 Task: Buy 2 Trunks & Shorts of size Medium for Baby Boys from Clothing section under best seller category for shipping address: Daniel Baker, 4285 Crim Lane, Underhill, Vermont 05489, Cell Number 9377427970. Pay from credit card ending with 2005, CVV 3321
Action: Mouse moved to (229, 67)
Screenshot: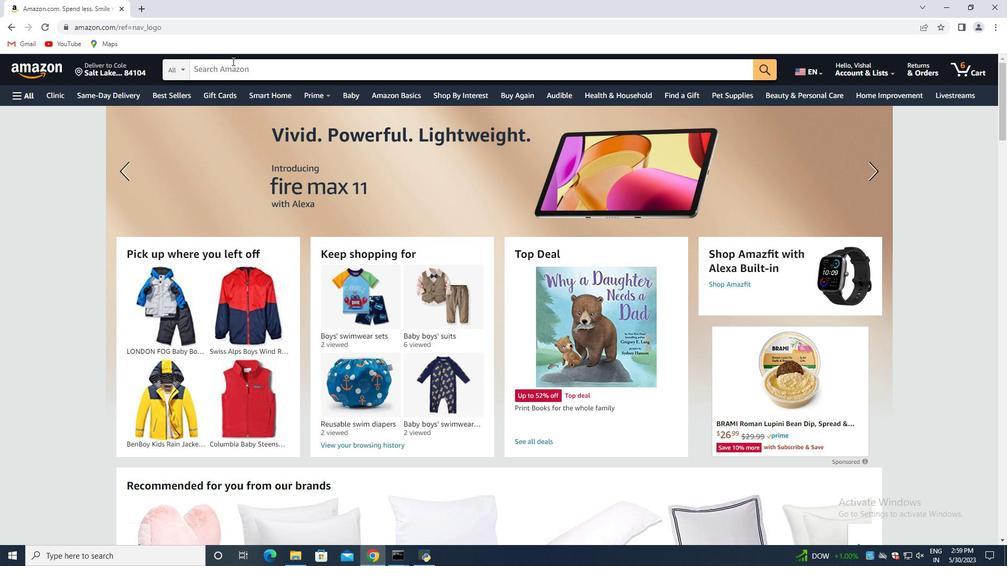 
Action: Mouse pressed left at (229, 67)
Screenshot: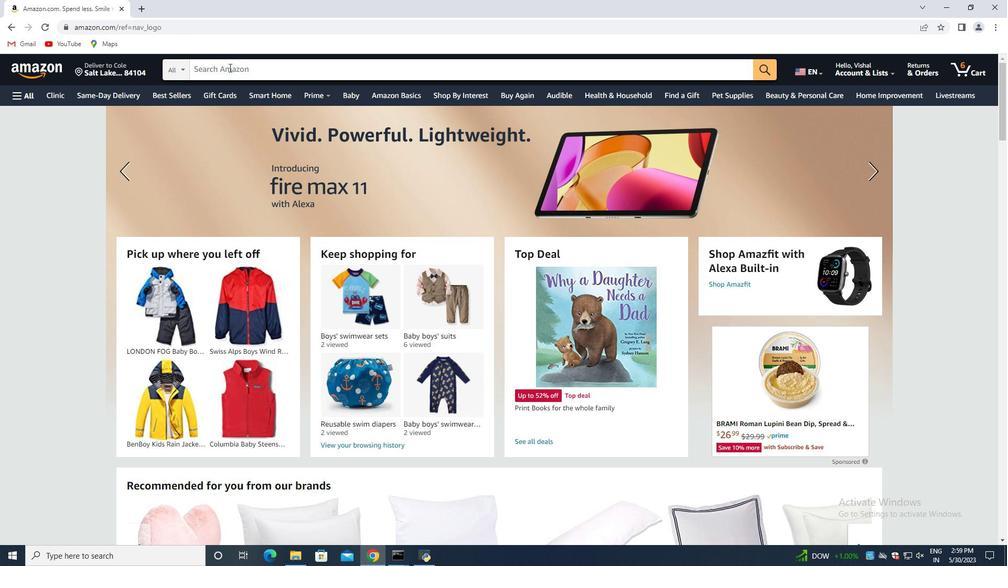 
Action: Key pressed <Key.shift>Trunks<Key.space><Key.shift>&<Key.space><Key.backspace><Key.space><Key.shift>Shorts<Key.space>of<Key.space><Key.shift>size<Key.space><Key.shift>Medium<Key.space>for<Key.space><Key.shift>Baby<Key.space><Key.shift>Boys<Key.enter>
Screenshot: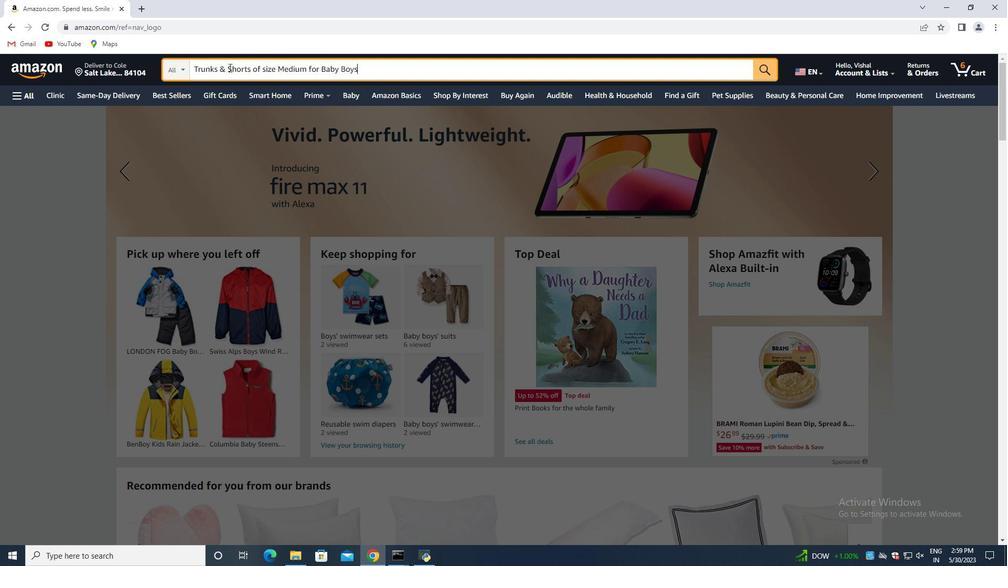 
Action: Mouse moved to (230, 188)
Screenshot: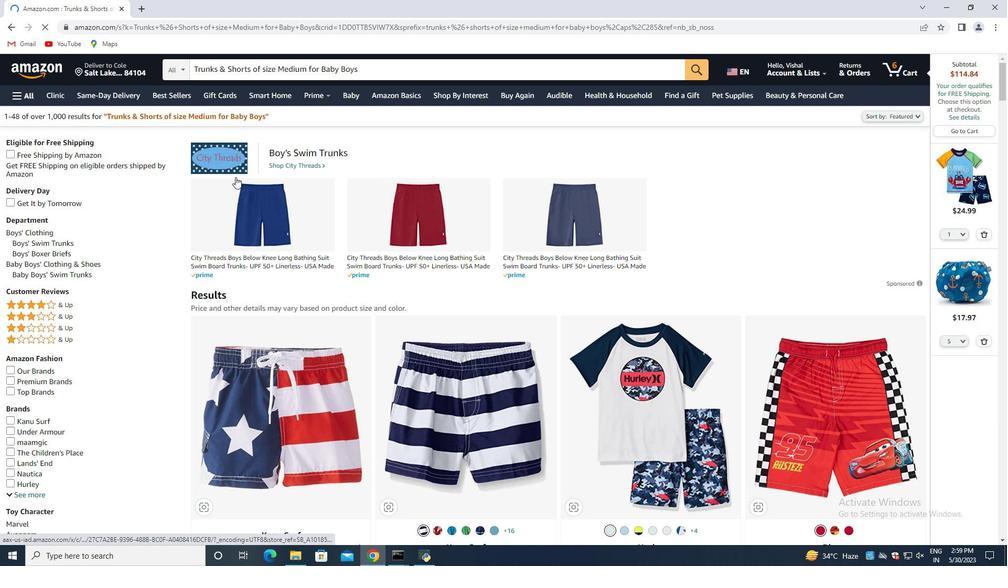 
Action: Mouse scrolled (230, 187) with delta (0, 0)
Screenshot: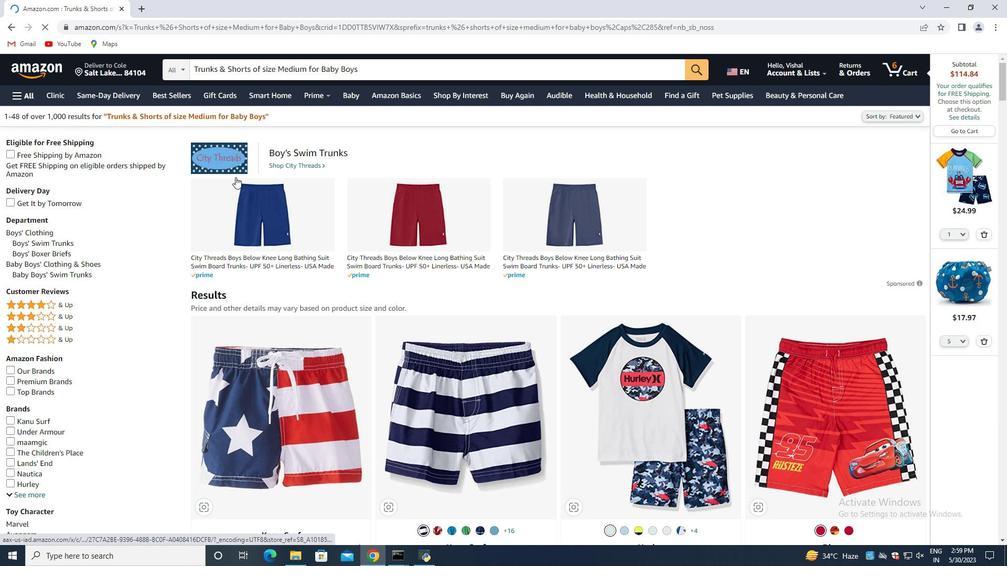 
Action: Mouse moved to (229, 196)
Screenshot: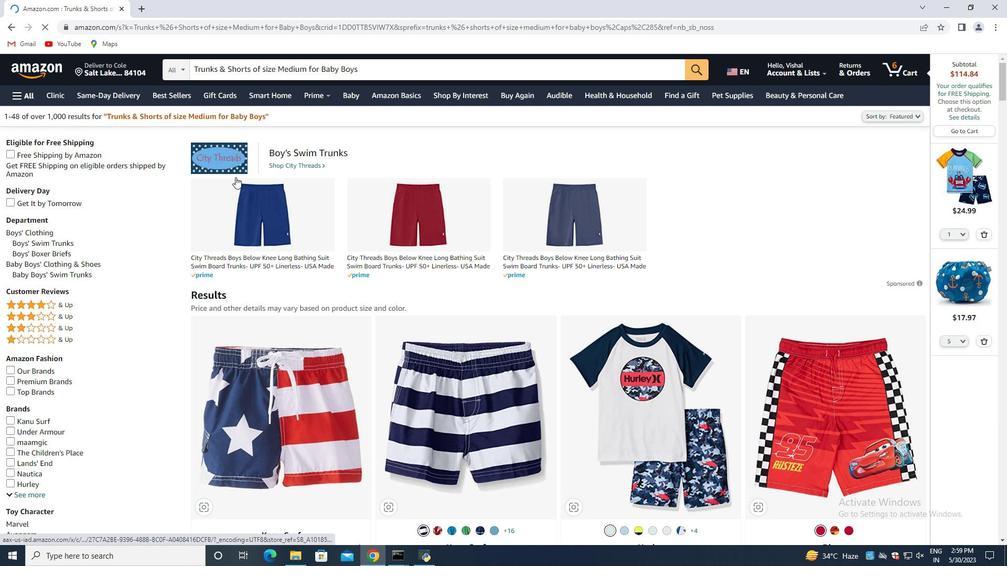 
Action: Mouse scrolled (229, 196) with delta (0, 0)
Screenshot: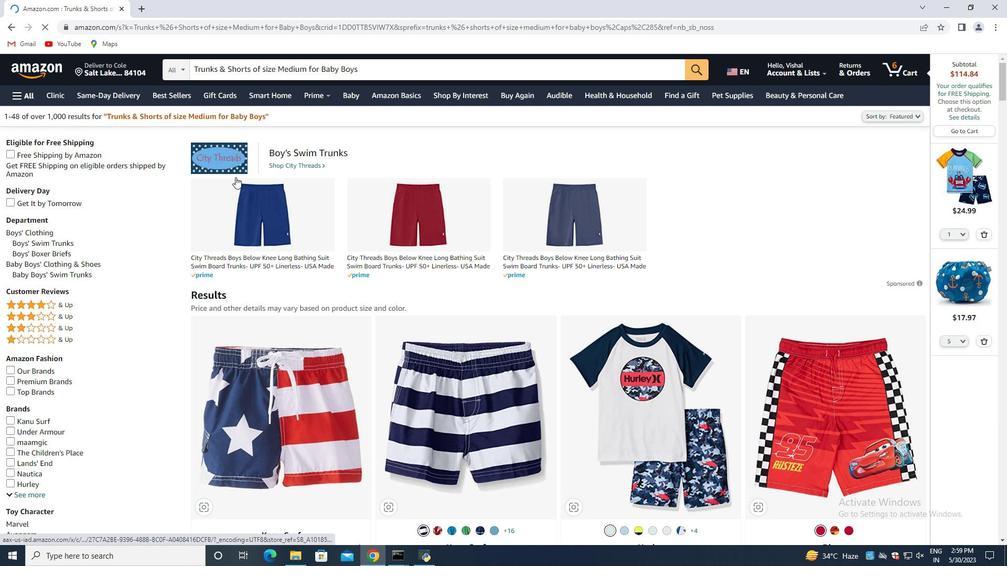 
Action: Mouse moved to (229, 207)
Screenshot: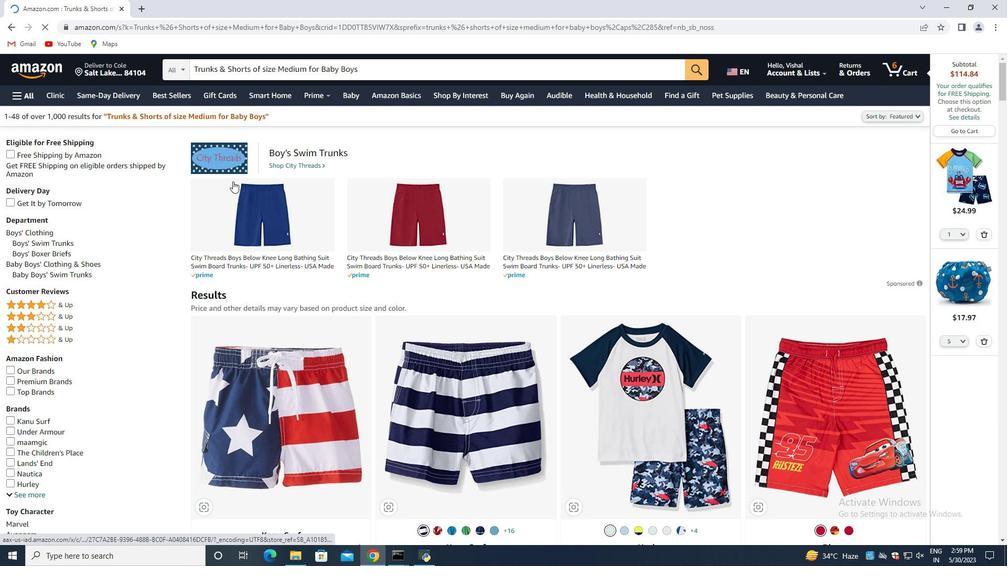 
Action: Mouse scrolled (229, 206) with delta (0, 0)
Screenshot: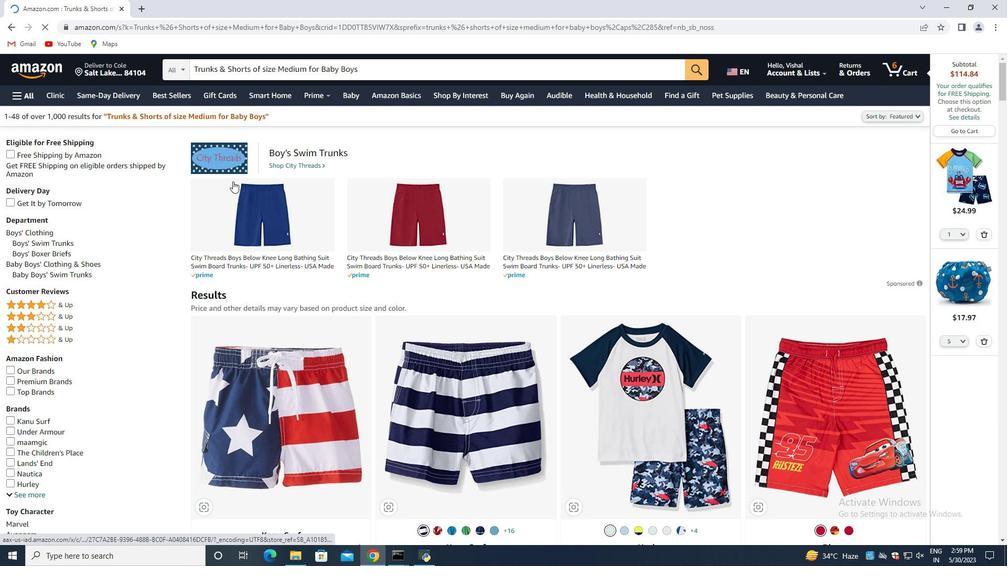 
Action: Mouse moved to (229, 209)
Screenshot: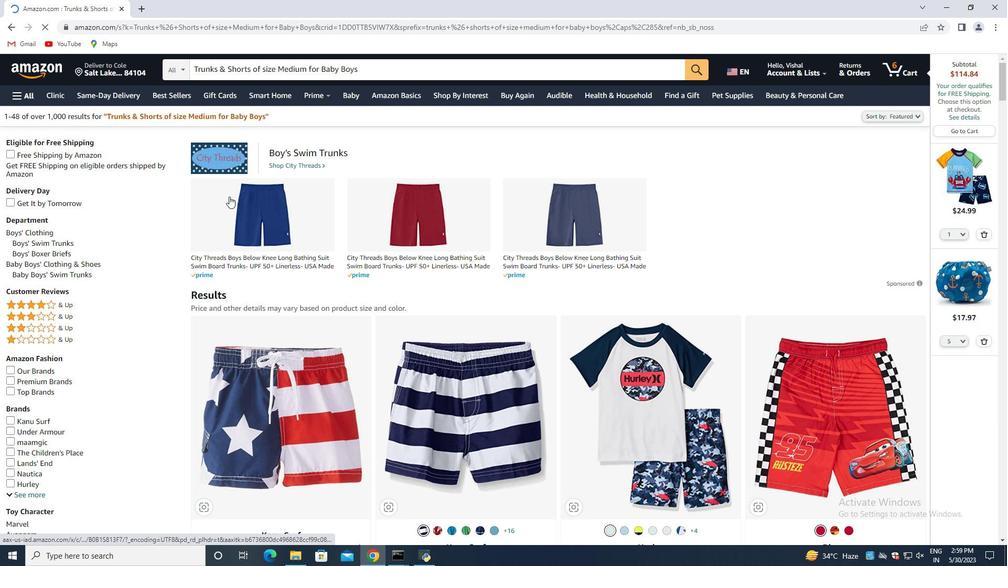 
Action: Mouse scrolled (229, 209) with delta (0, 0)
Screenshot: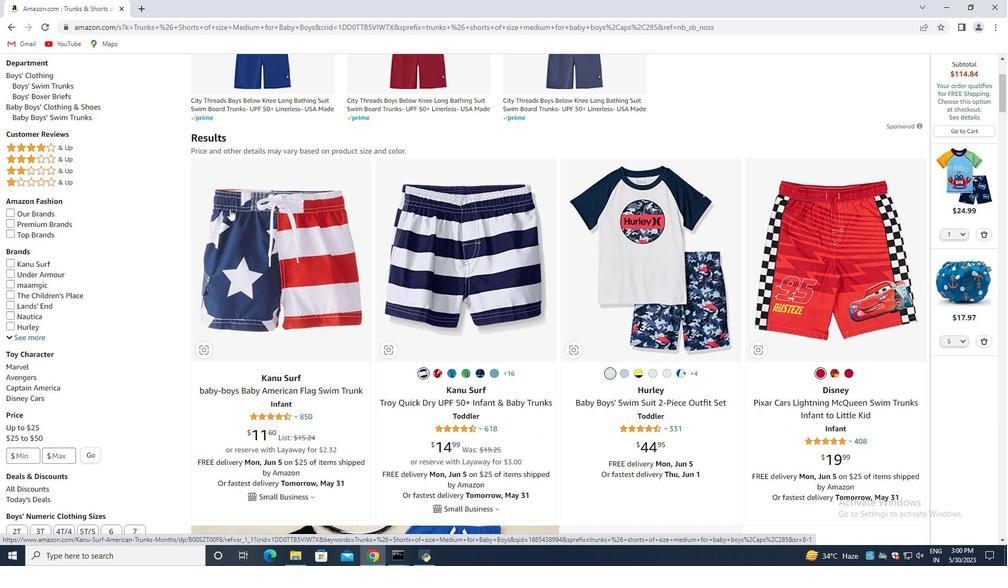 
Action: Mouse scrolled (229, 209) with delta (0, 0)
Screenshot: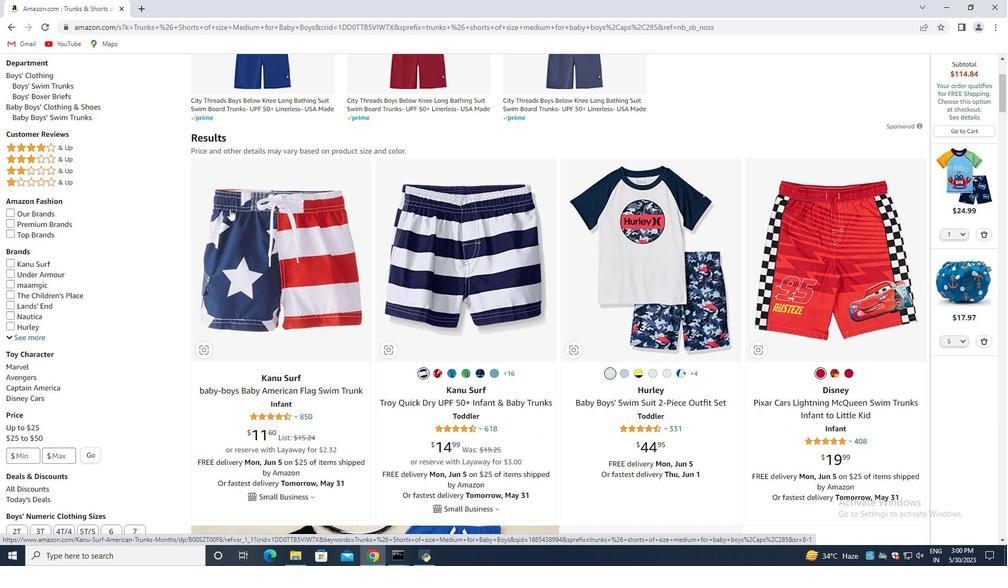 
Action: Mouse scrolled (229, 209) with delta (0, 0)
Screenshot: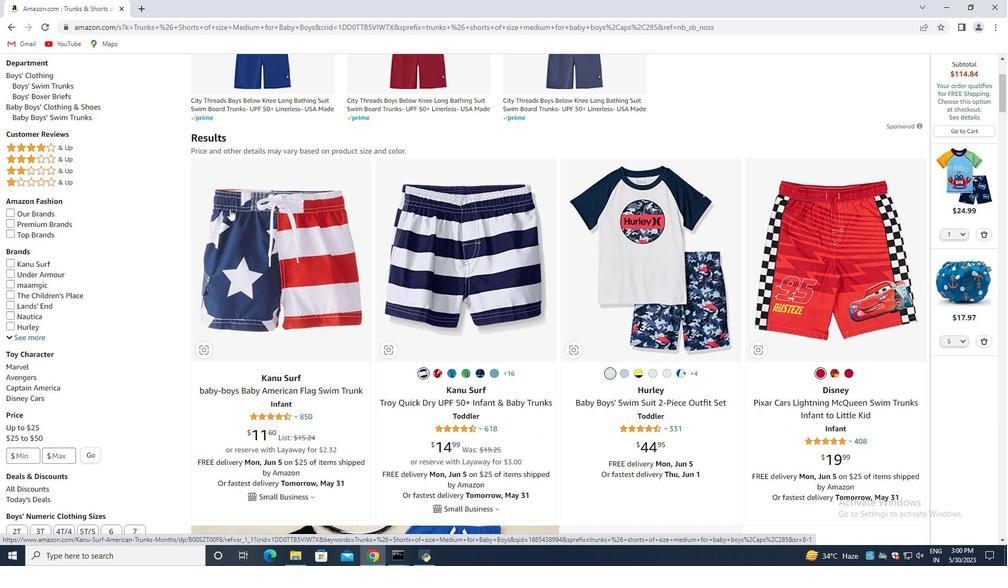 
Action: Mouse scrolled (229, 209) with delta (0, 0)
Screenshot: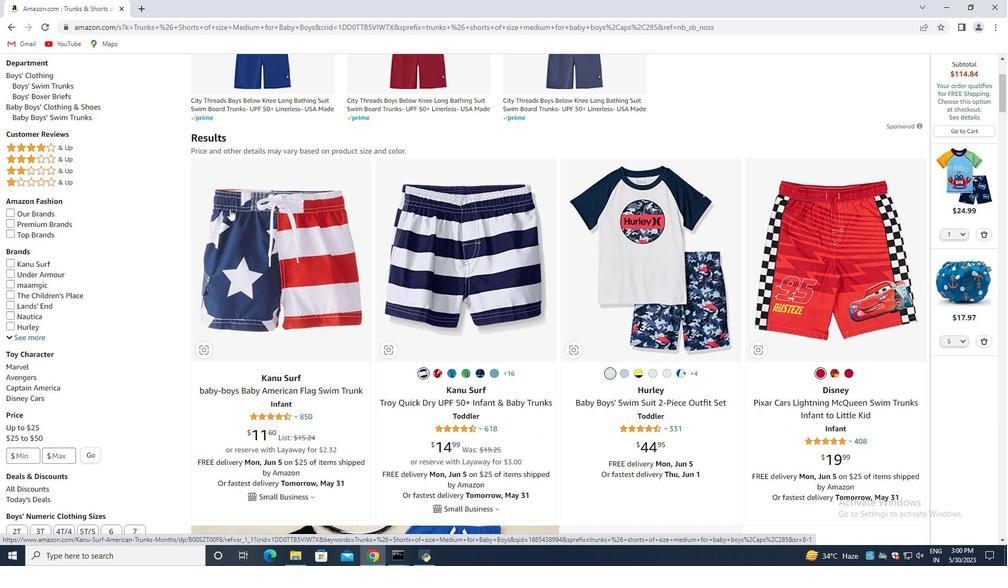 
Action: Mouse scrolled (229, 209) with delta (0, 0)
Screenshot: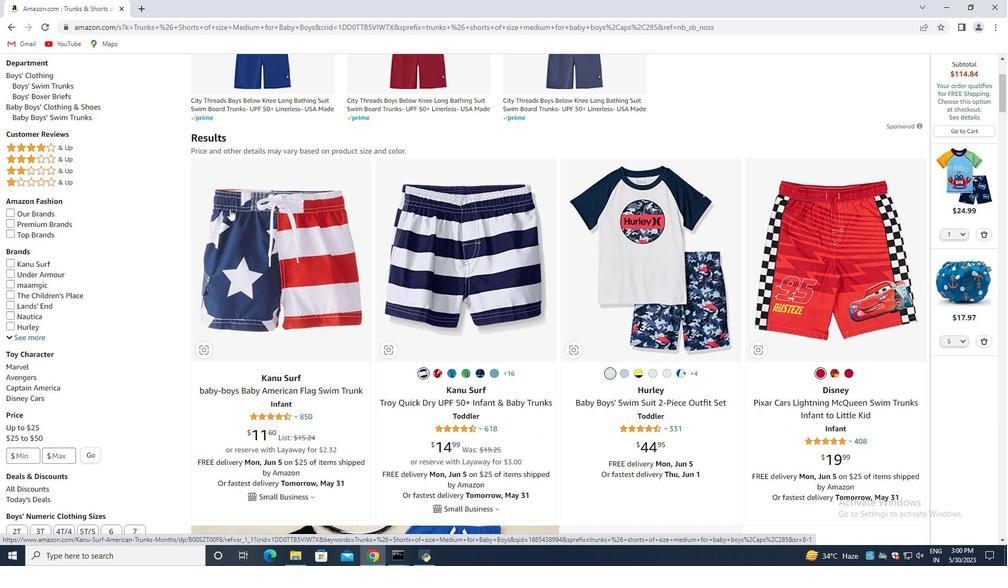 
Action: Mouse moved to (193, 300)
Screenshot: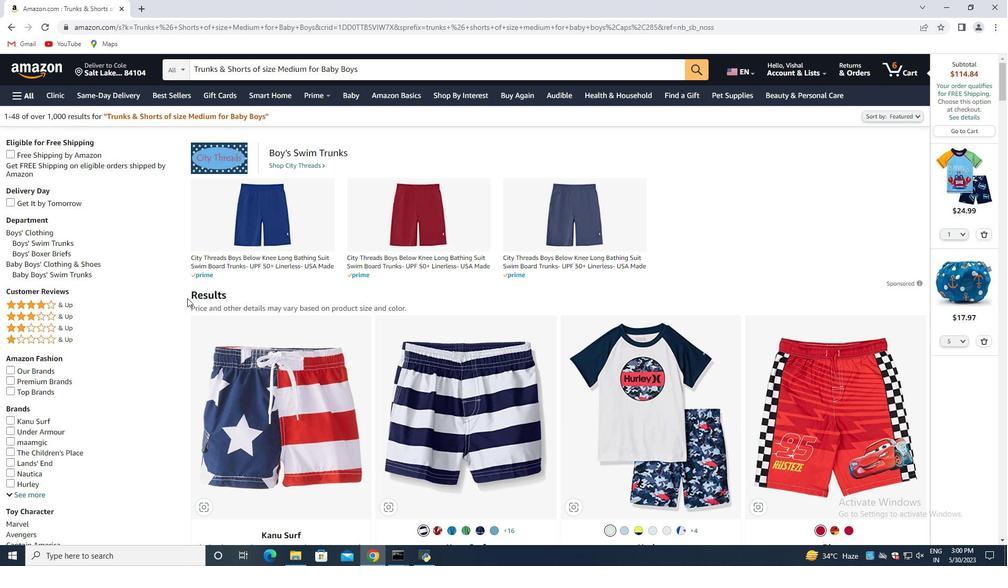 
Action: Mouse scrolled (193, 300) with delta (0, 0)
Screenshot: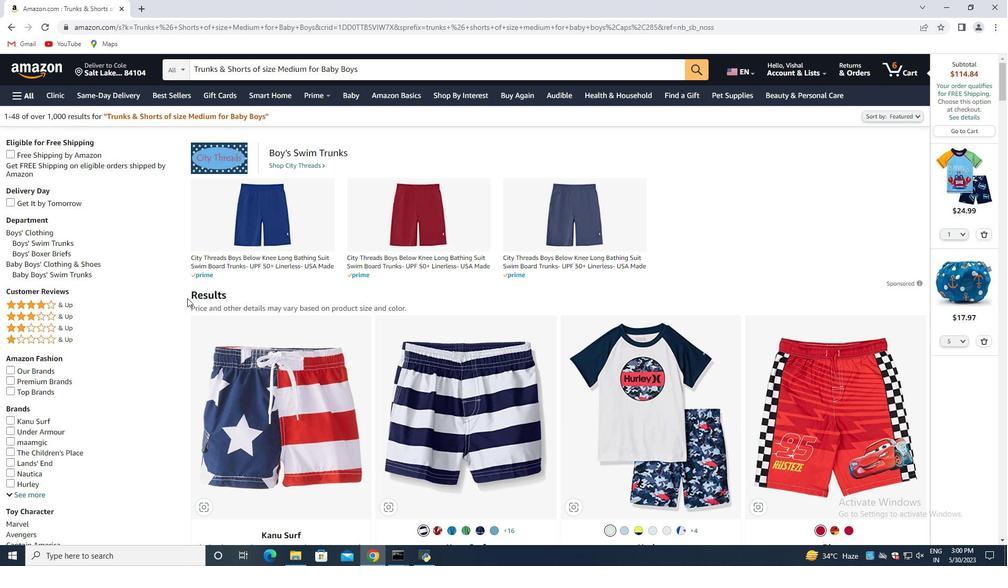 
Action: Mouse moved to (203, 308)
Screenshot: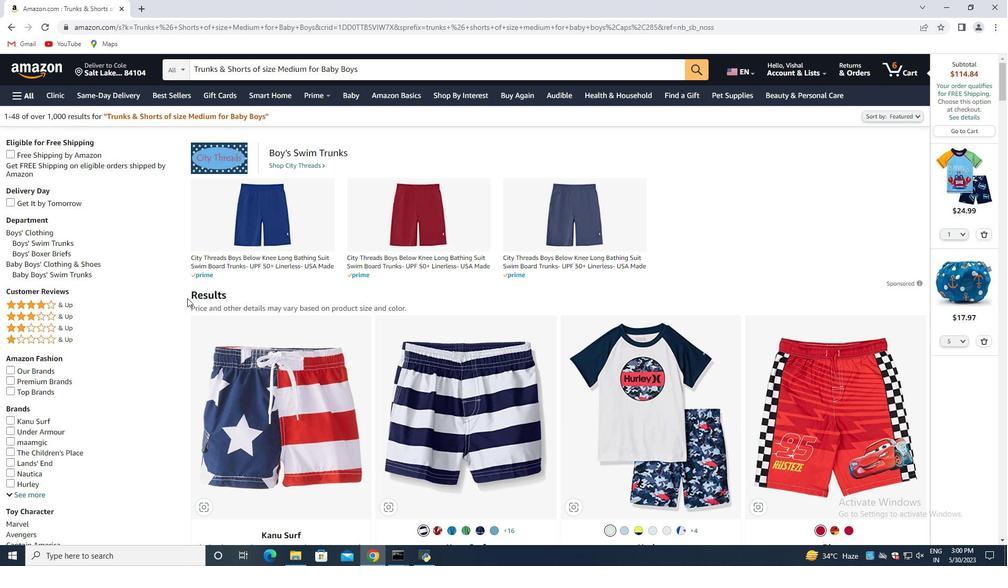 
Action: Mouse scrolled (203, 308) with delta (0, 0)
Screenshot: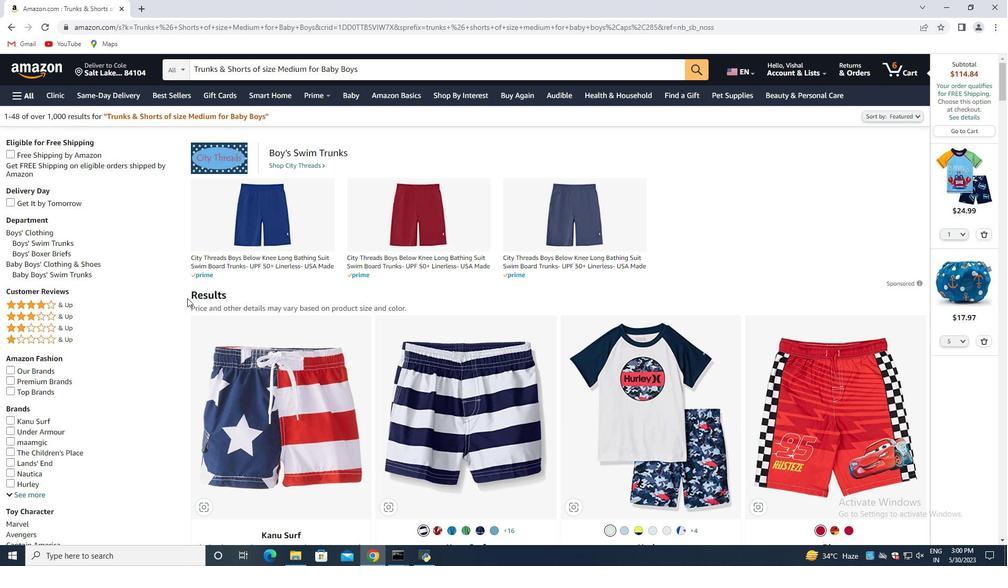
Action: Mouse moved to (208, 310)
Screenshot: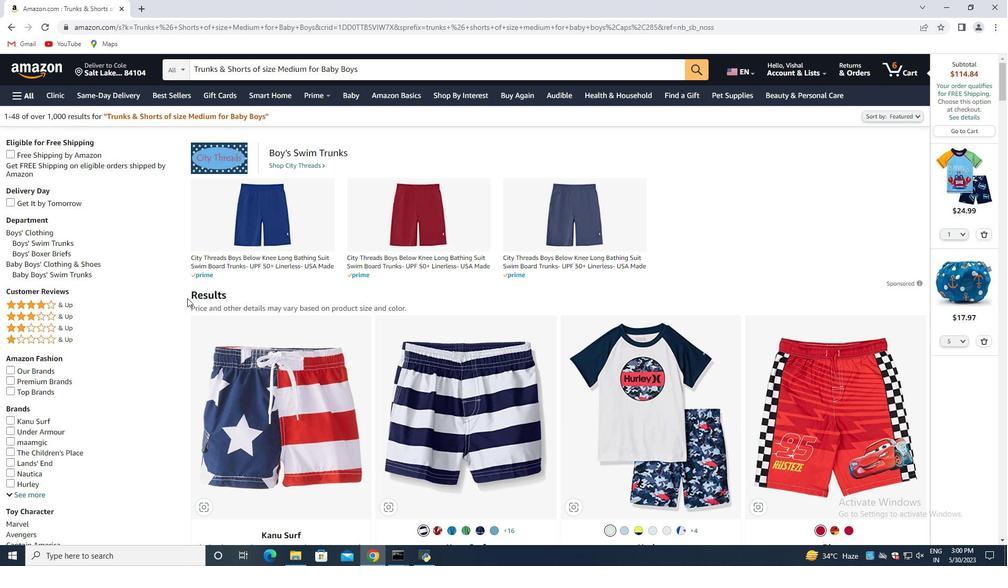 
Action: Mouse scrolled (208, 309) with delta (0, 0)
Screenshot: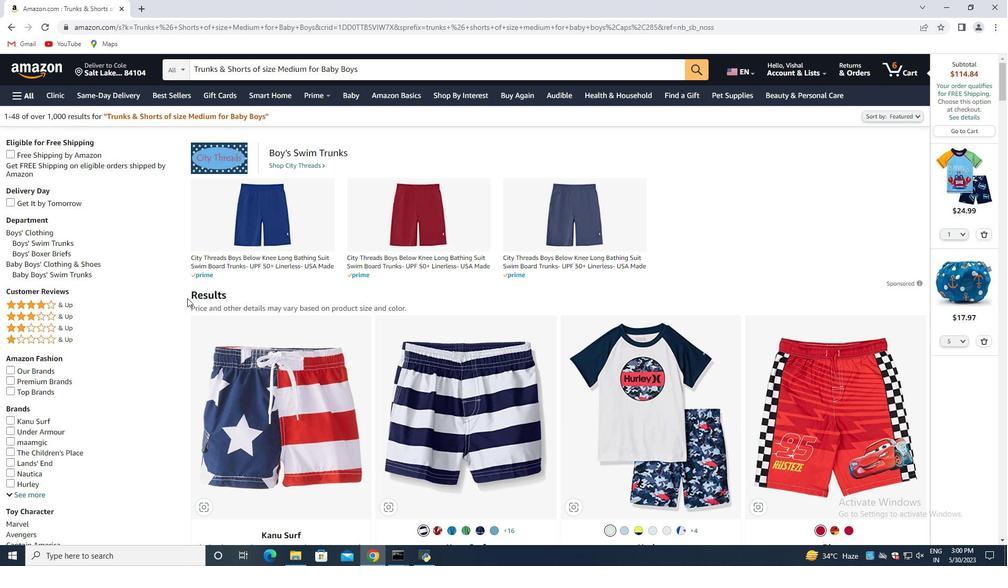 
Action: Mouse moved to (224, 316)
Screenshot: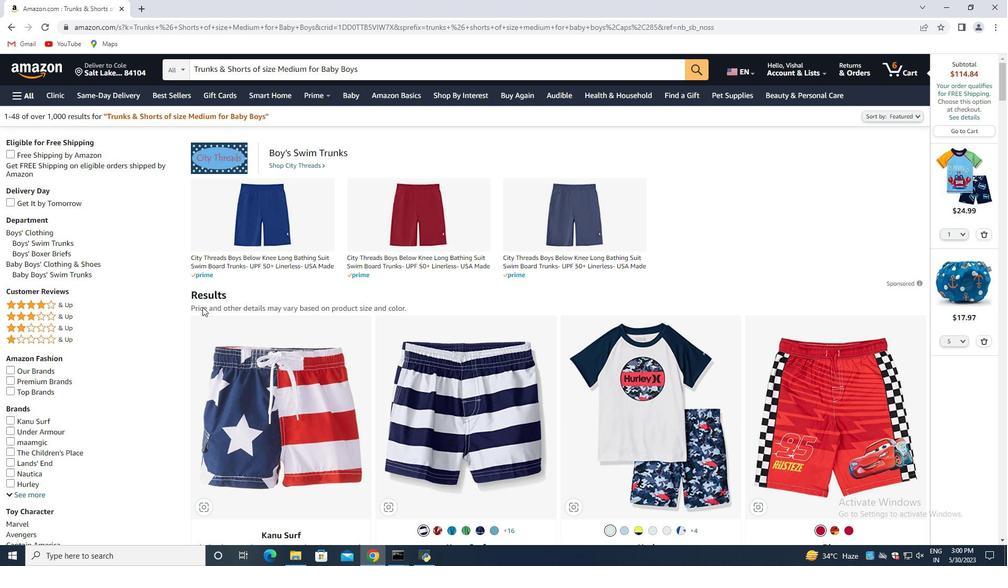 
Action: Mouse scrolled (224, 315) with delta (0, 0)
Screenshot: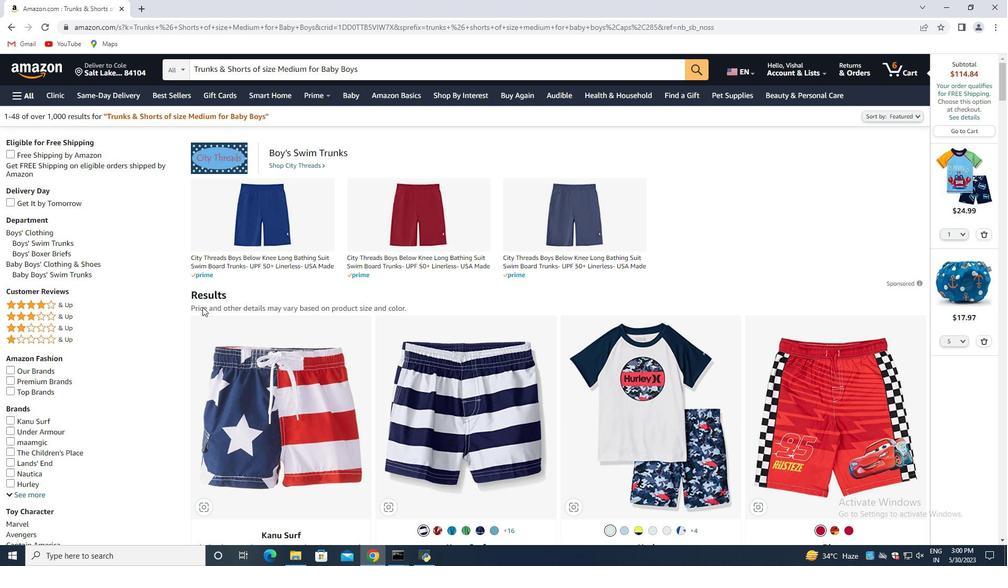 
Action: Mouse moved to (982, 338)
Screenshot: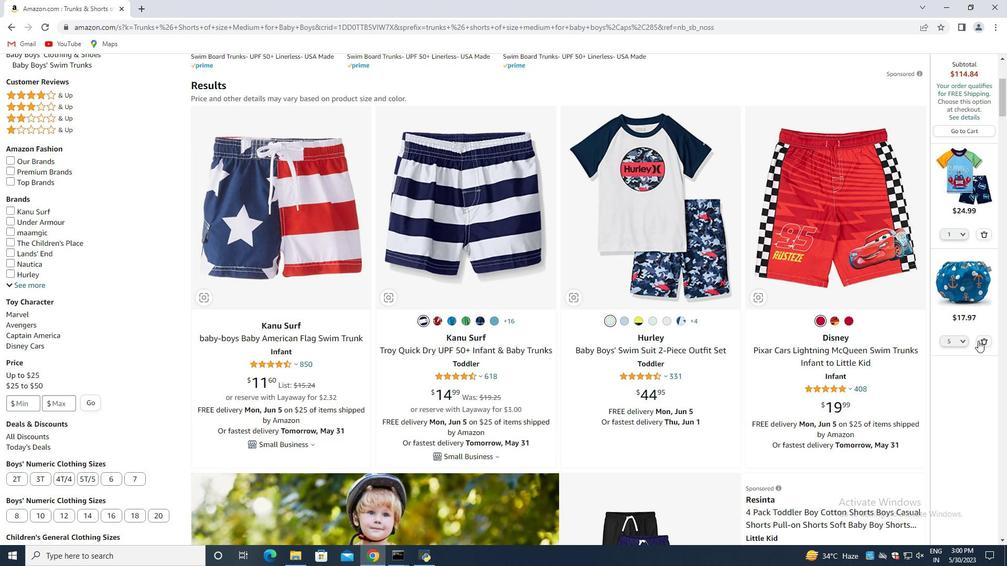 
Action: Mouse pressed left at (982, 338)
Screenshot: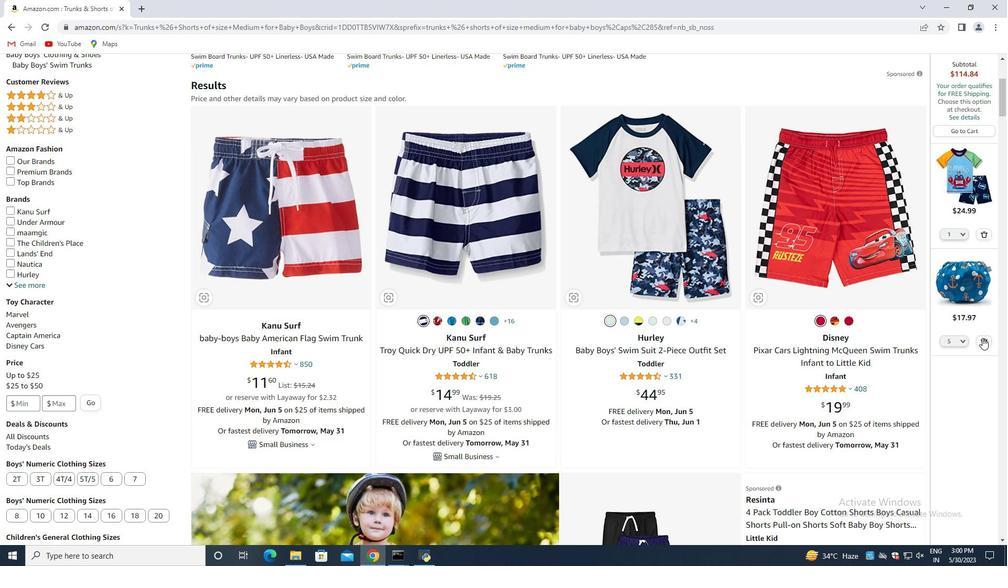 
Action: Mouse moved to (986, 242)
Screenshot: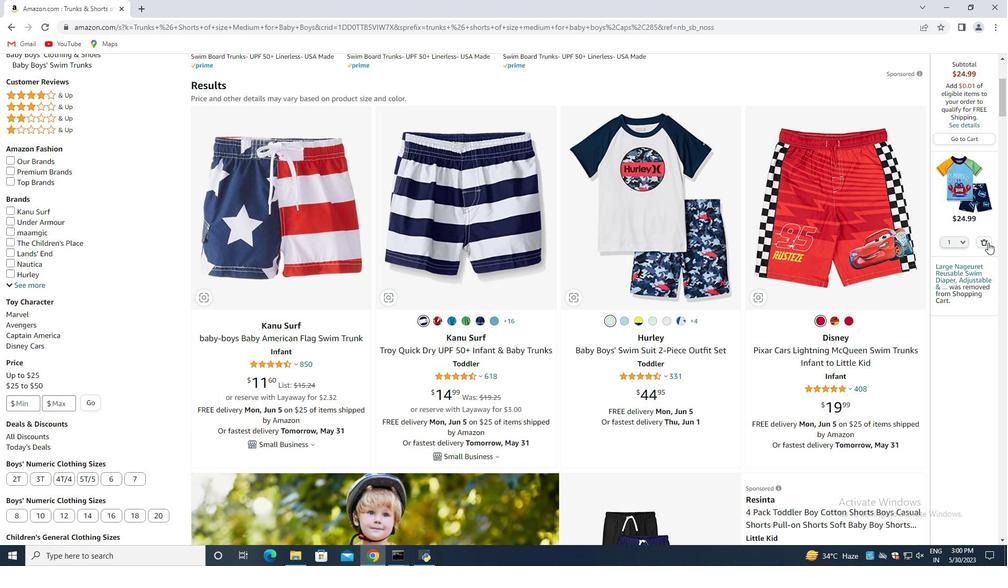 
Action: Mouse pressed left at (986, 242)
Screenshot: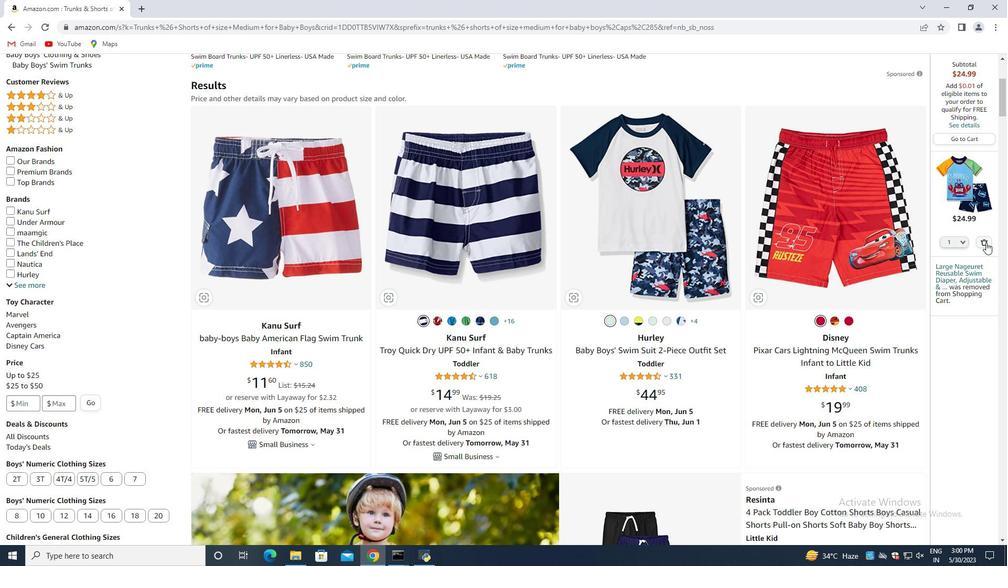 
Action: Mouse moved to (409, 246)
Screenshot: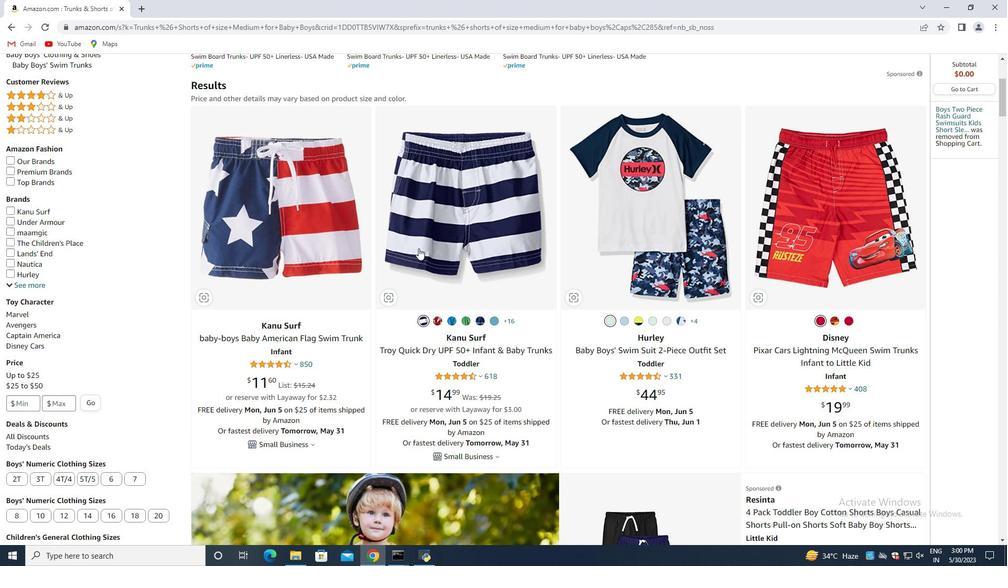 
Action: Mouse scrolled (409, 246) with delta (0, 0)
Screenshot: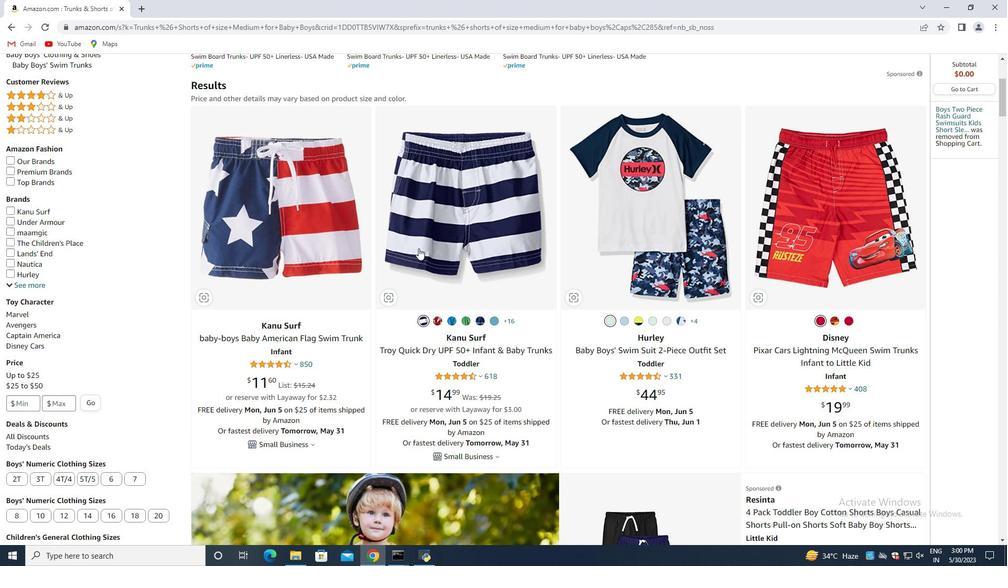 
Action: Mouse moved to (408, 245)
Screenshot: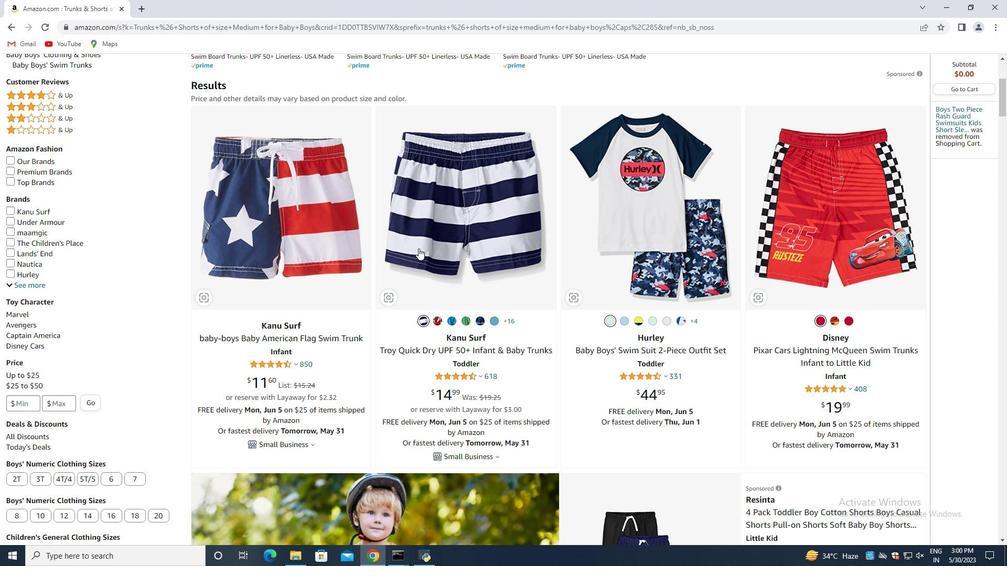 
Action: Mouse scrolled (408, 245) with delta (0, 0)
Screenshot: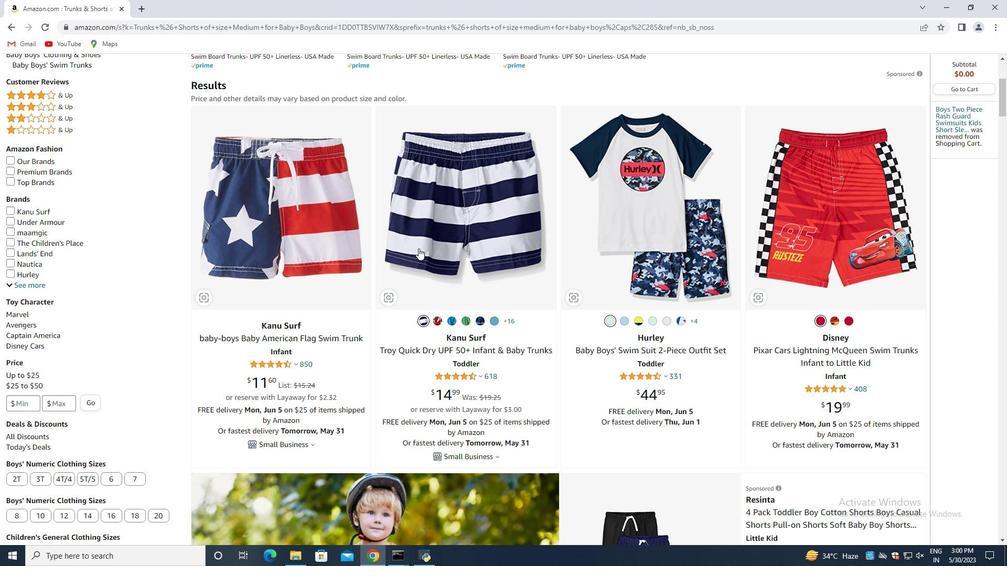 
Action: Mouse moved to (346, 240)
Screenshot: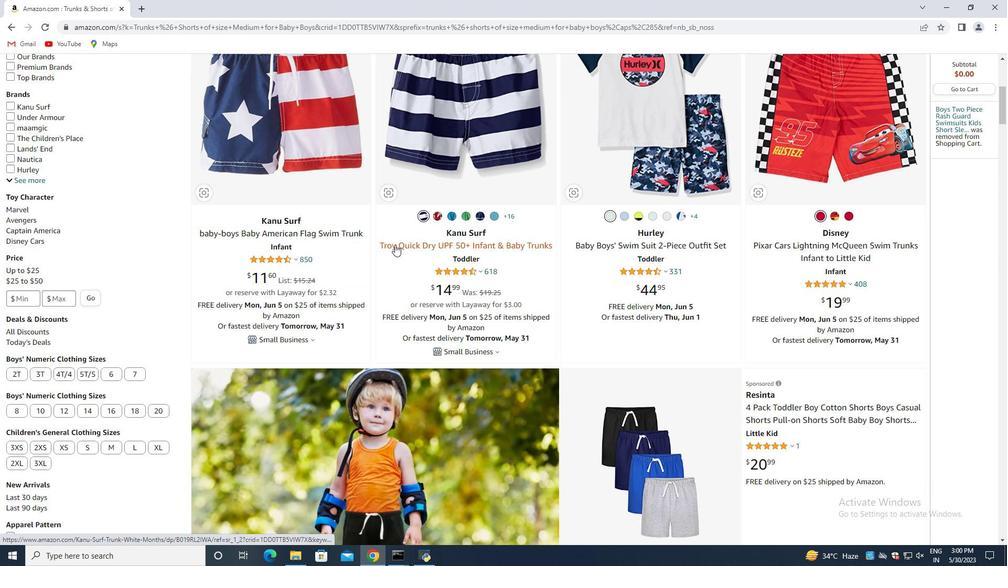 
Action: Mouse scrolled (346, 239) with delta (0, 0)
Screenshot: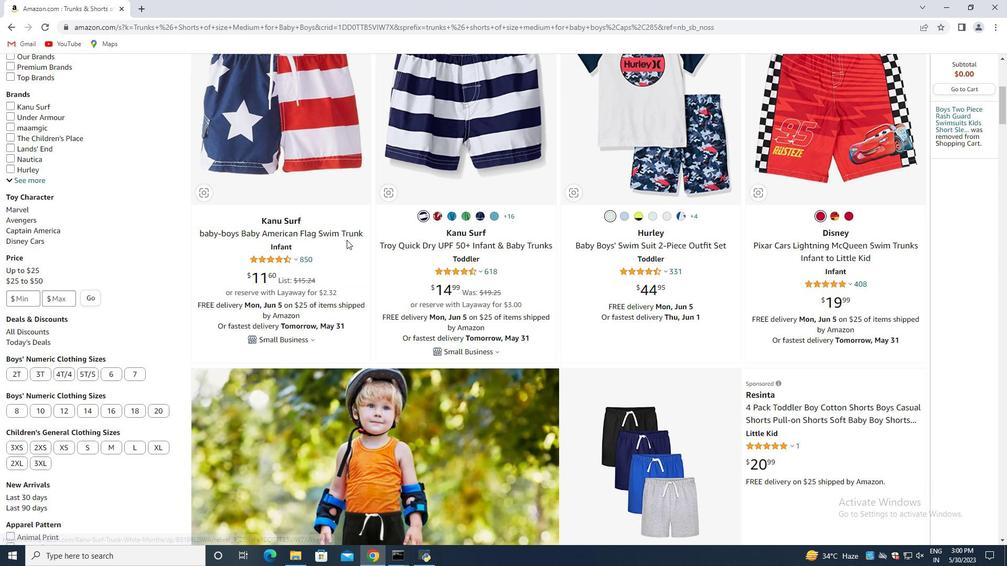 
Action: Mouse scrolled (346, 239) with delta (0, 0)
Screenshot: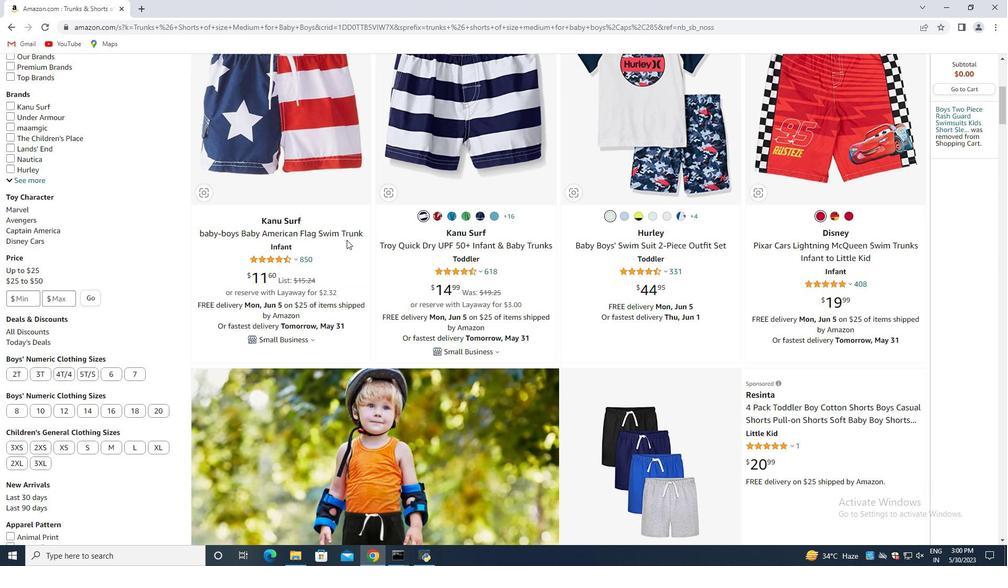 
Action: Mouse moved to (346, 240)
Screenshot: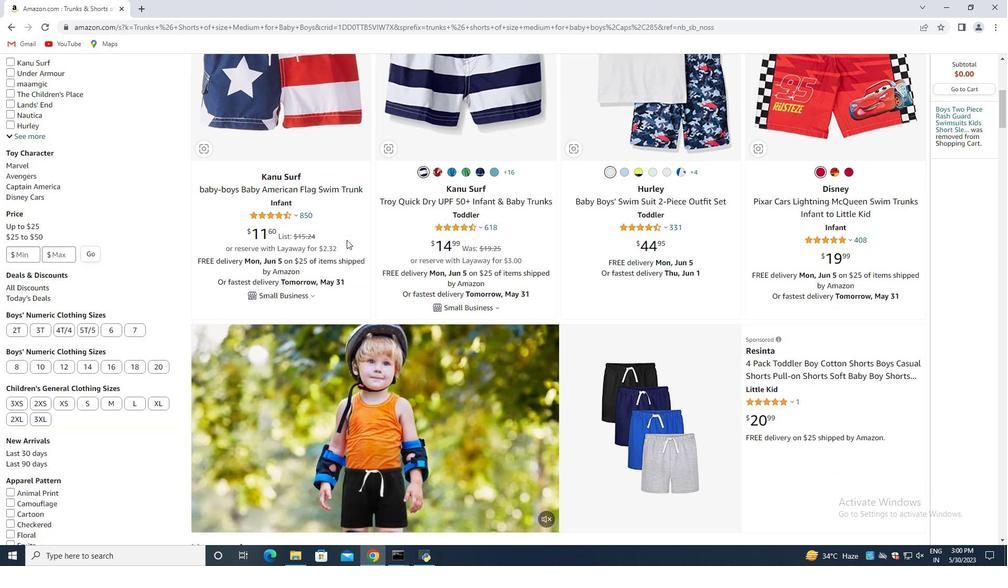 
Action: Mouse scrolled (346, 239) with delta (0, 0)
Screenshot: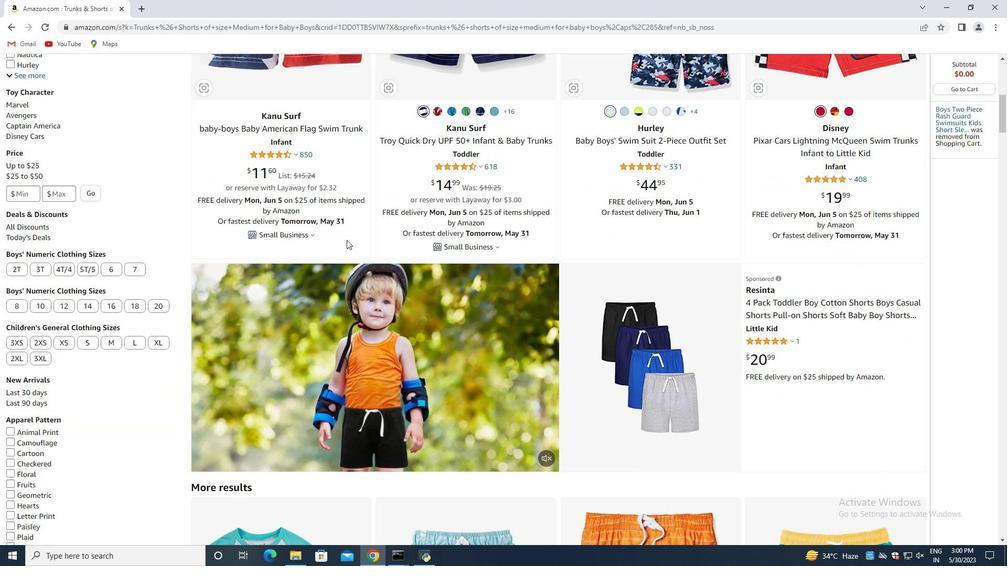 
Action: Mouse scrolled (346, 239) with delta (0, 0)
Screenshot: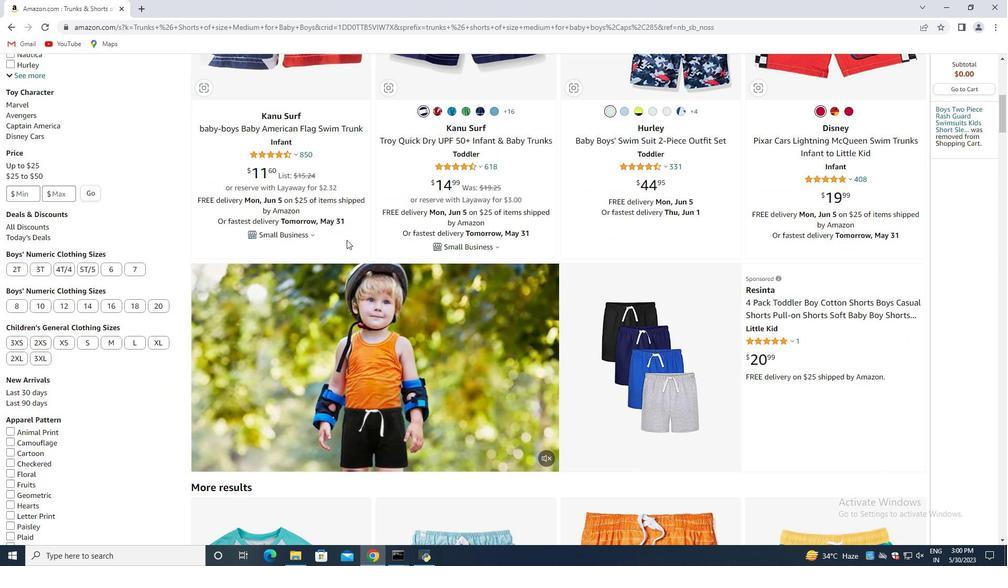 
Action: Mouse moved to (347, 240)
Screenshot: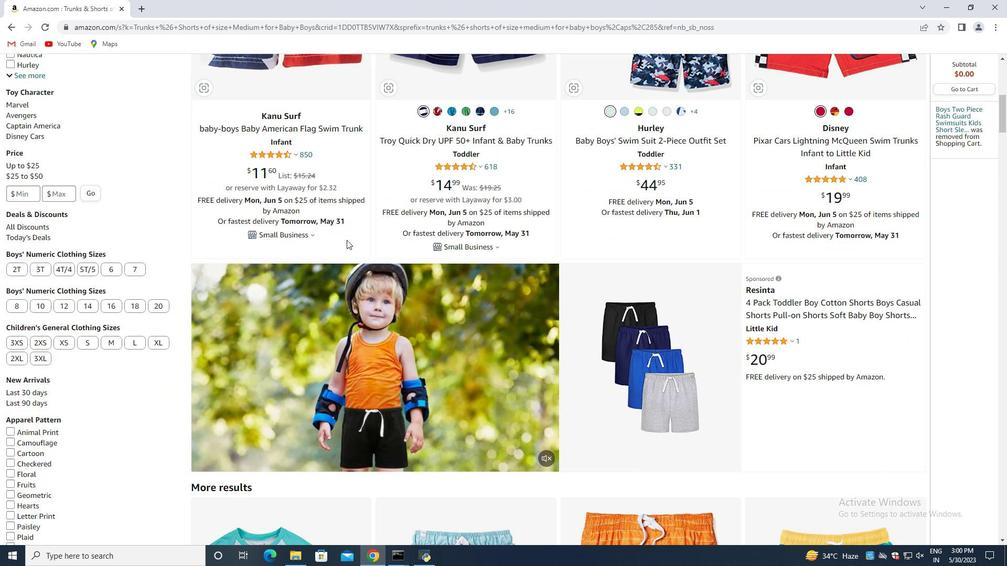 
Action: Mouse scrolled (347, 239) with delta (0, 0)
Screenshot: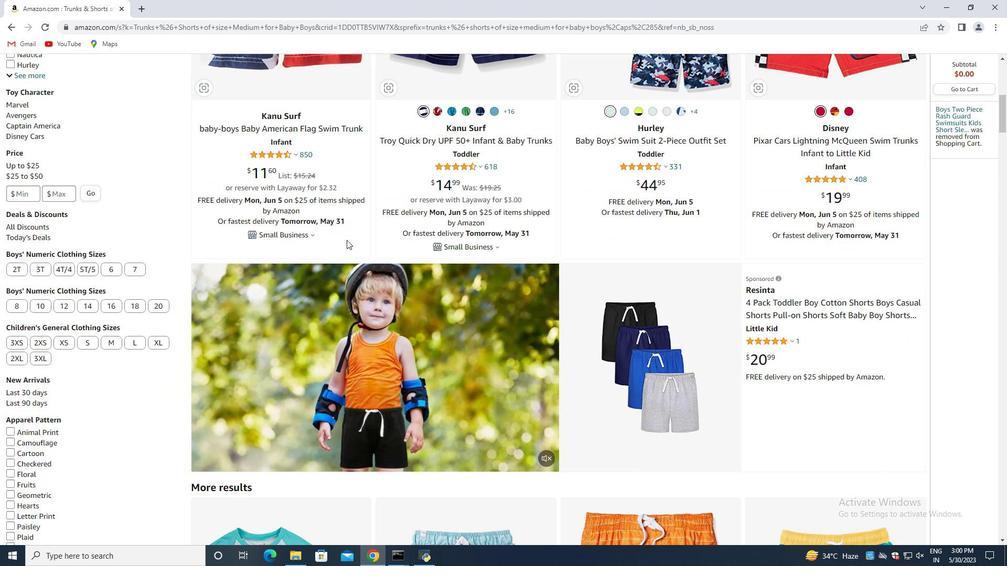 
Action: Mouse moved to (330, 245)
Screenshot: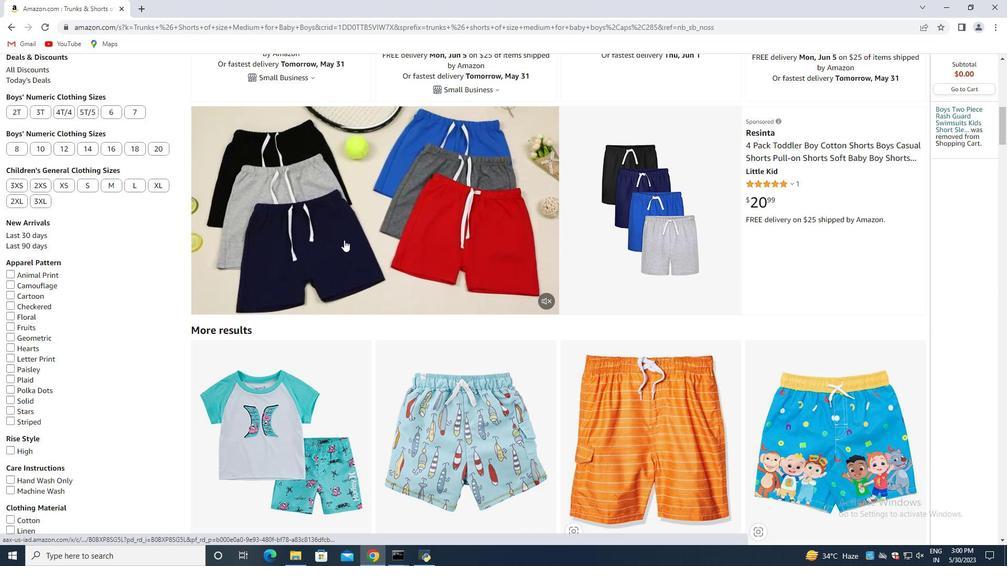 
Action: Mouse scrolled (330, 246) with delta (0, 0)
Screenshot: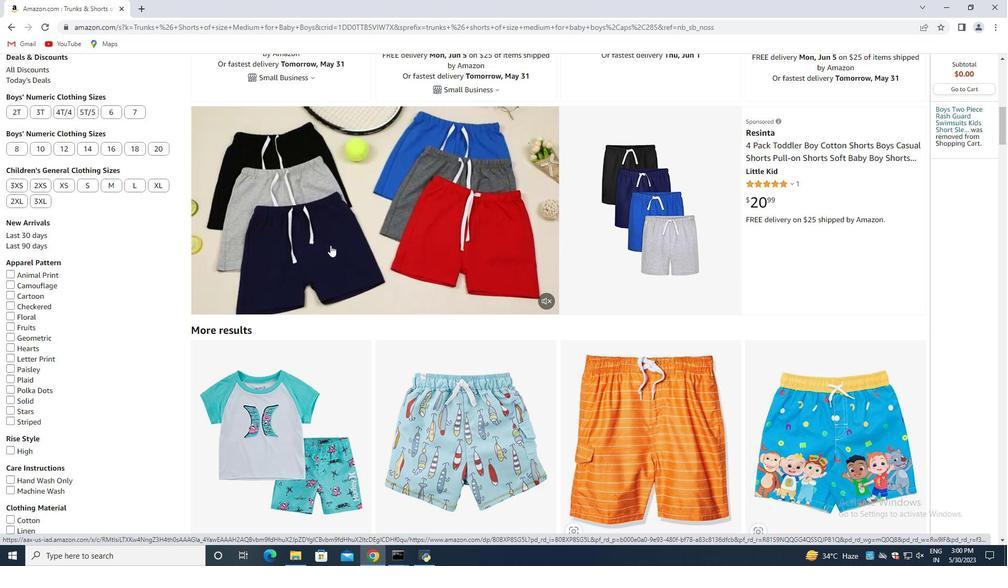 
Action: Mouse scrolled (330, 246) with delta (0, 0)
Screenshot: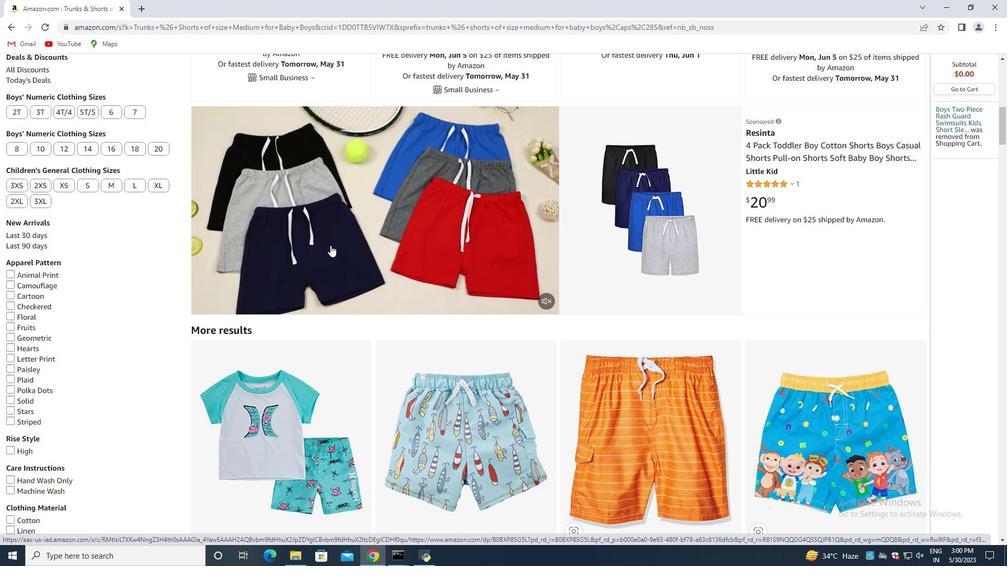 
Action: Mouse scrolled (330, 246) with delta (0, 0)
Screenshot: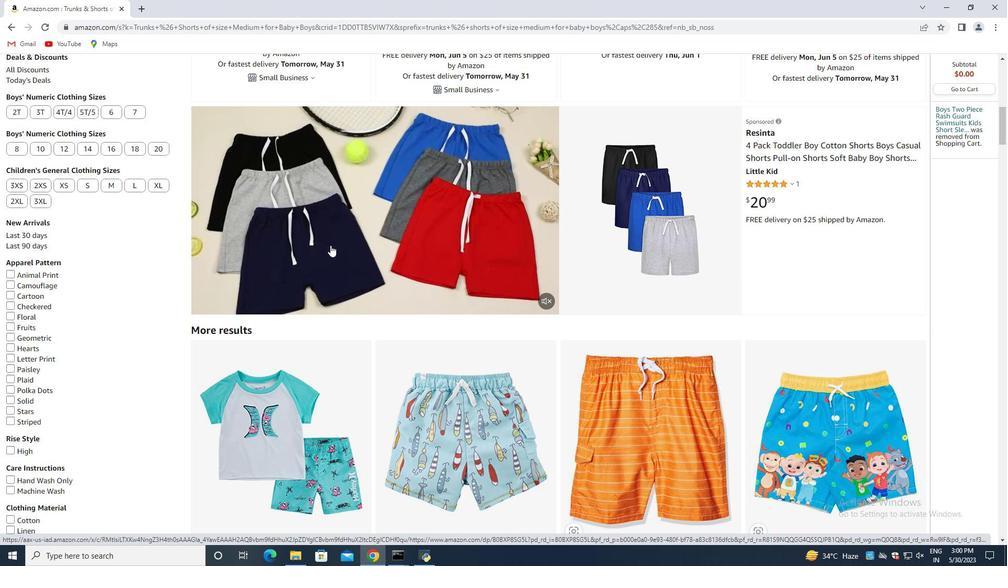 
Action: Mouse scrolled (330, 246) with delta (0, 0)
Screenshot: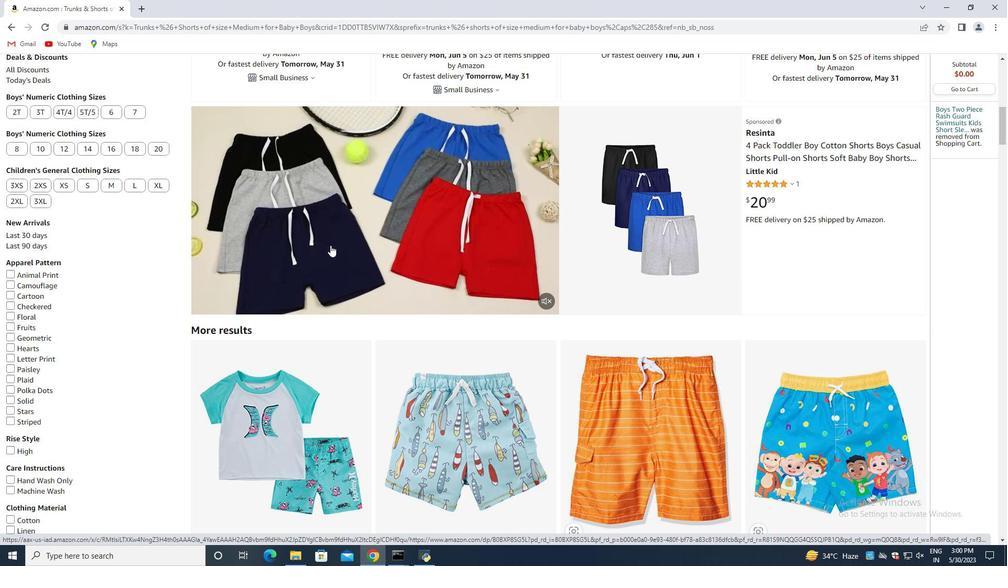 
Action: Mouse scrolled (330, 246) with delta (0, 0)
Screenshot: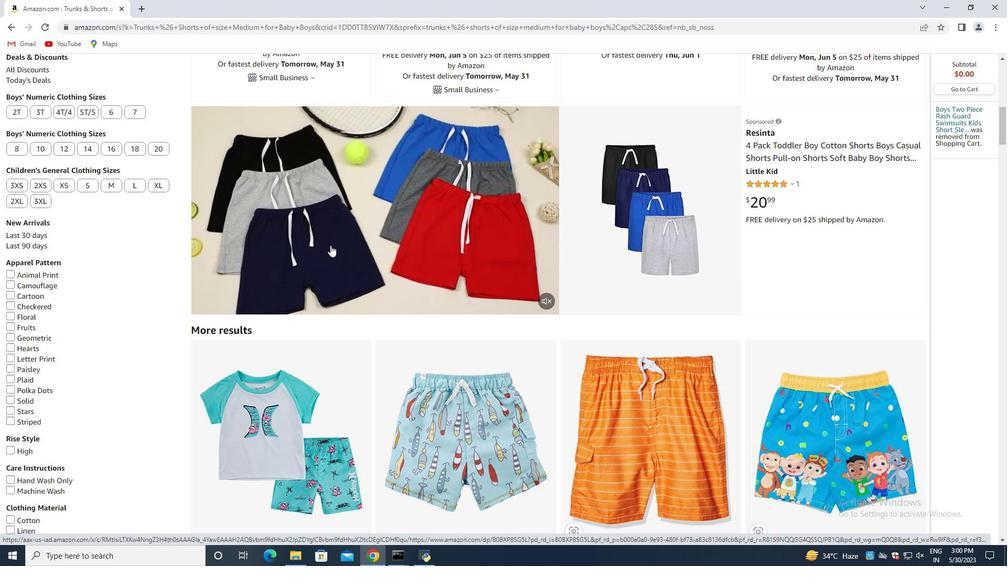 
Action: Mouse moved to (299, 239)
Screenshot: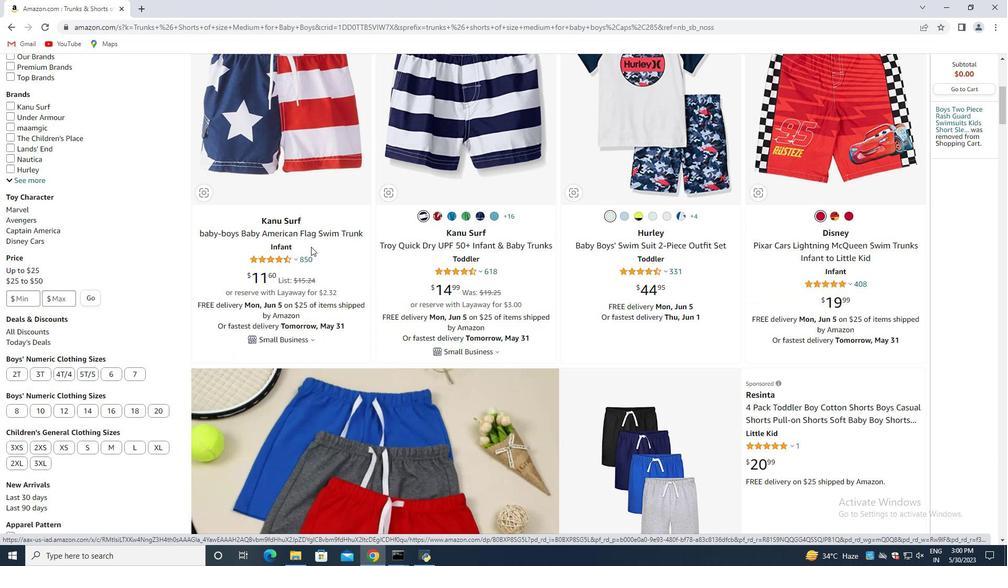 
Action: Mouse scrolled (300, 241) with delta (0, 0)
Screenshot: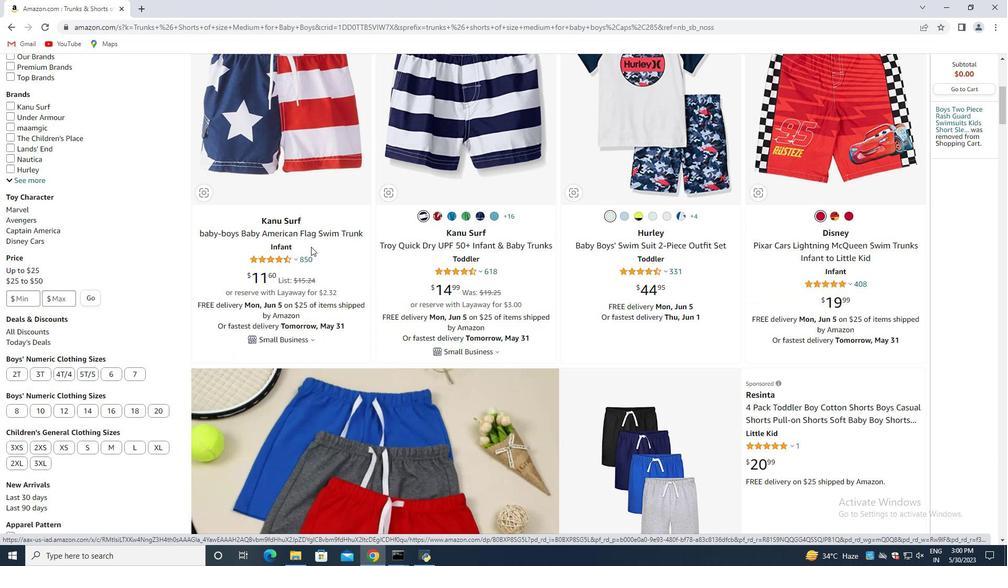 
Action: Mouse scrolled (299, 240) with delta (0, 0)
Screenshot: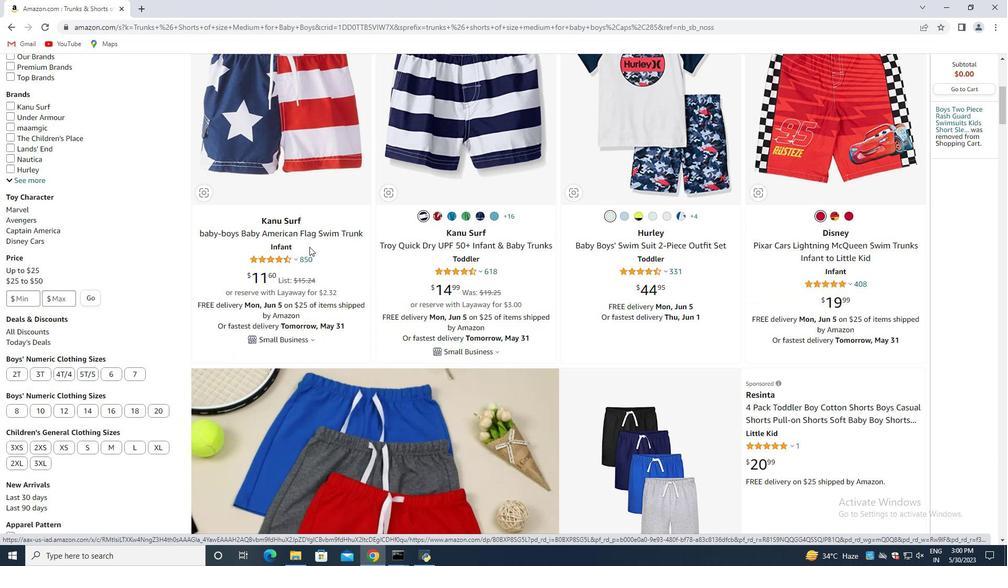 
Action: Mouse scrolled (299, 240) with delta (0, 0)
Screenshot: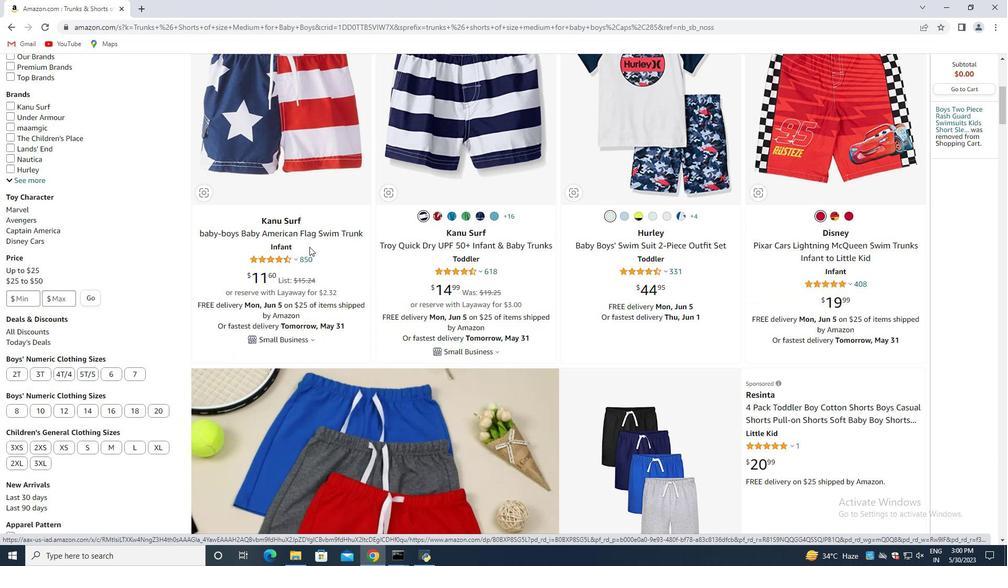 
Action: Mouse moved to (306, 268)
Screenshot: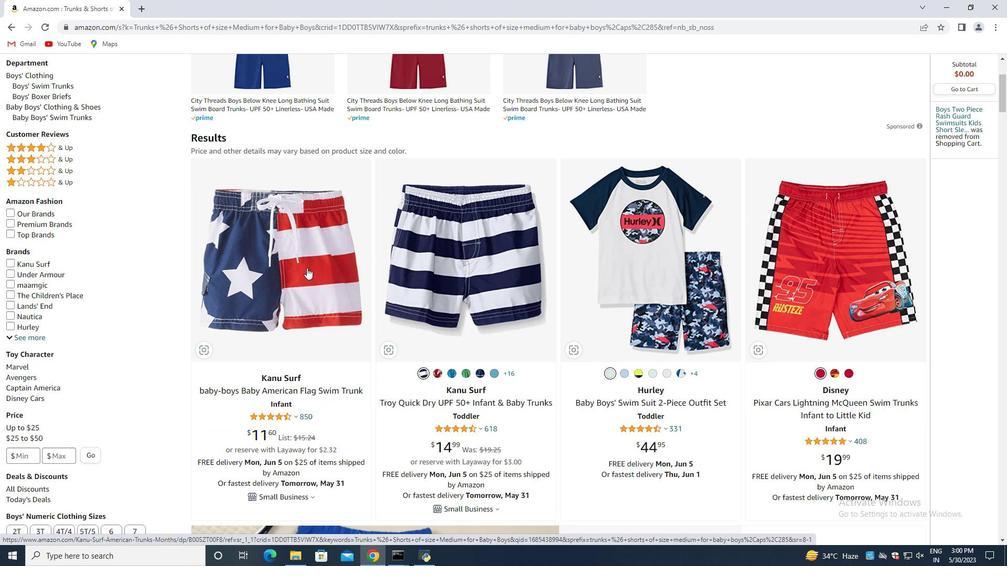 
Action: Mouse scrolled (306, 268) with delta (0, 0)
Screenshot: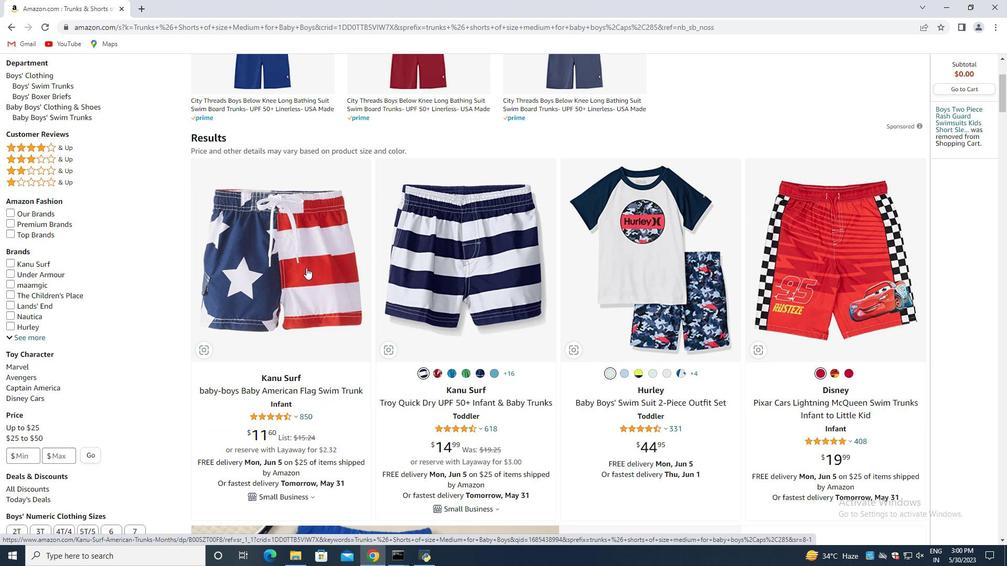 
Action: Mouse scrolled (306, 268) with delta (0, 0)
Screenshot: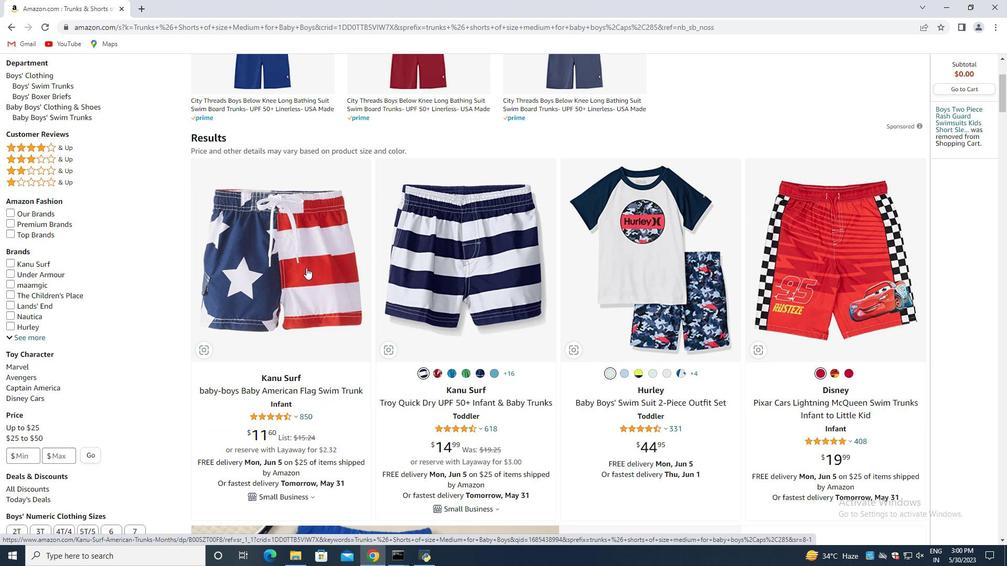 
Action: Mouse scrolled (306, 268) with delta (0, 0)
Screenshot: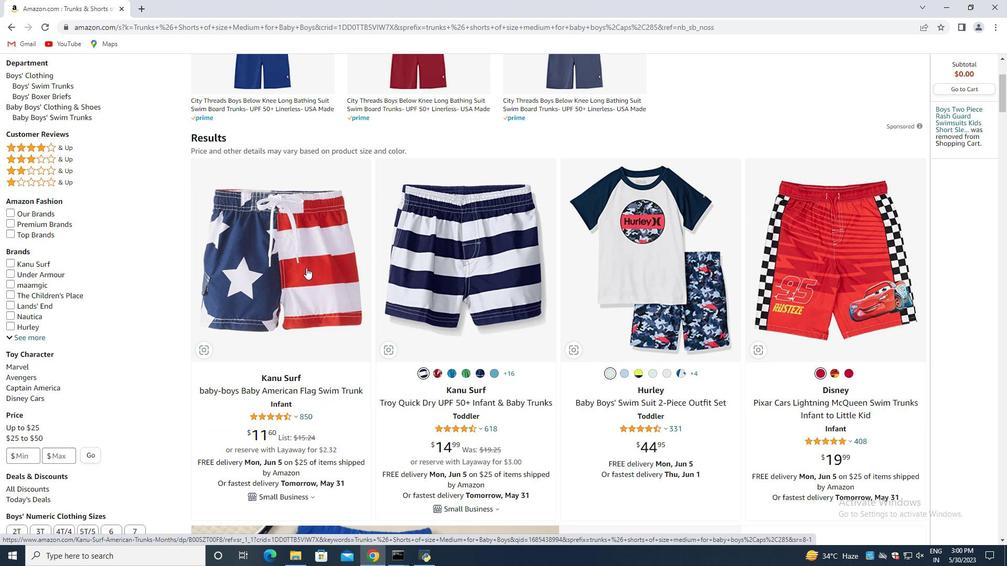 
Action: Mouse scrolled (306, 268) with delta (0, 0)
Screenshot: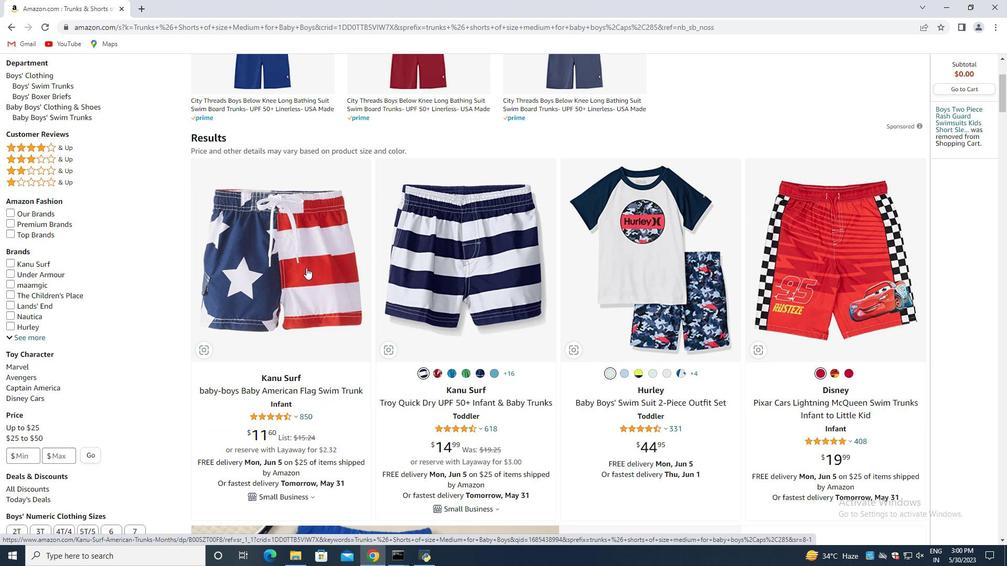 
Action: Mouse scrolled (306, 267) with delta (0, 0)
Screenshot: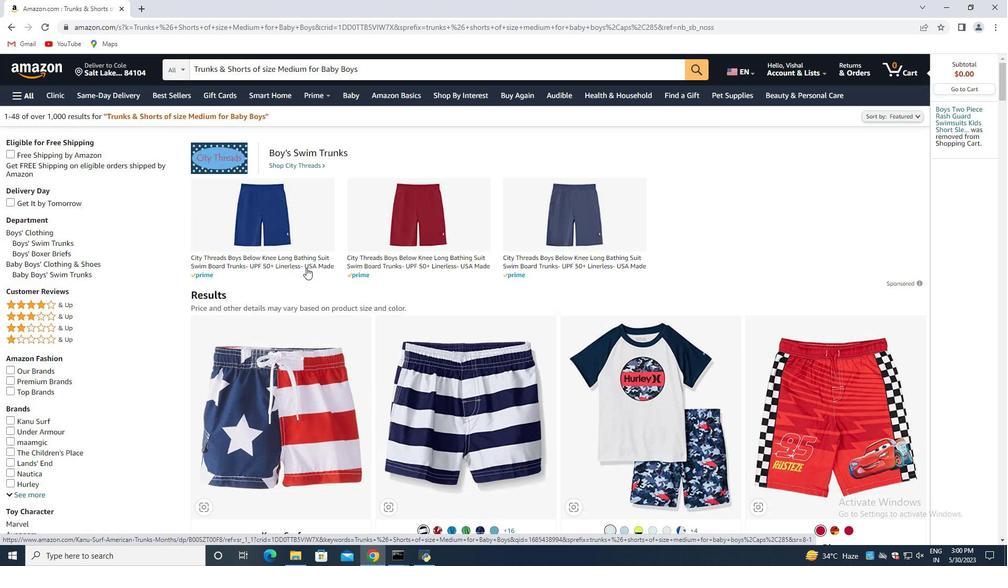 
Action: Mouse moved to (304, 270)
Screenshot: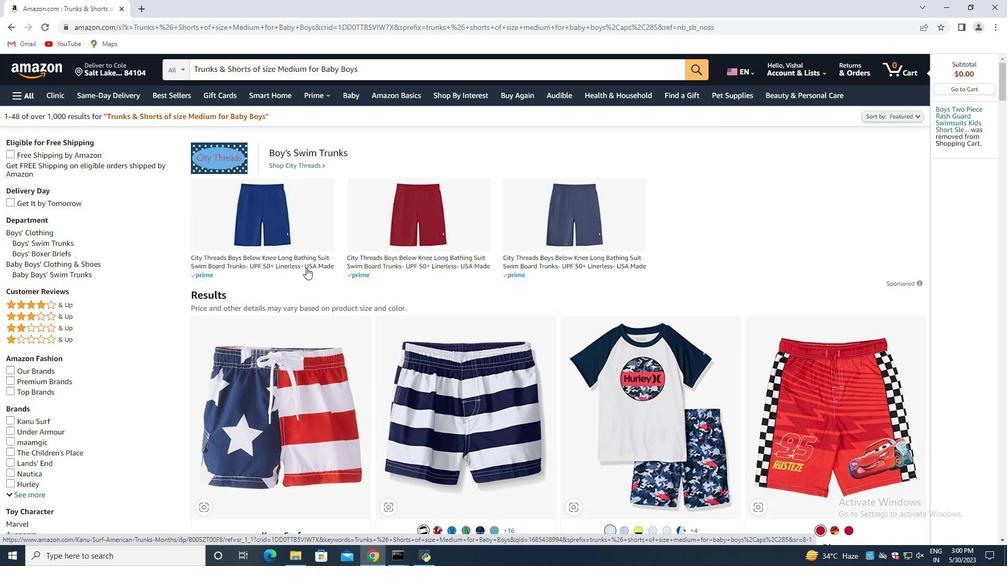 
Action: Mouse scrolled (304, 270) with delta (0, 0)
Screenshot: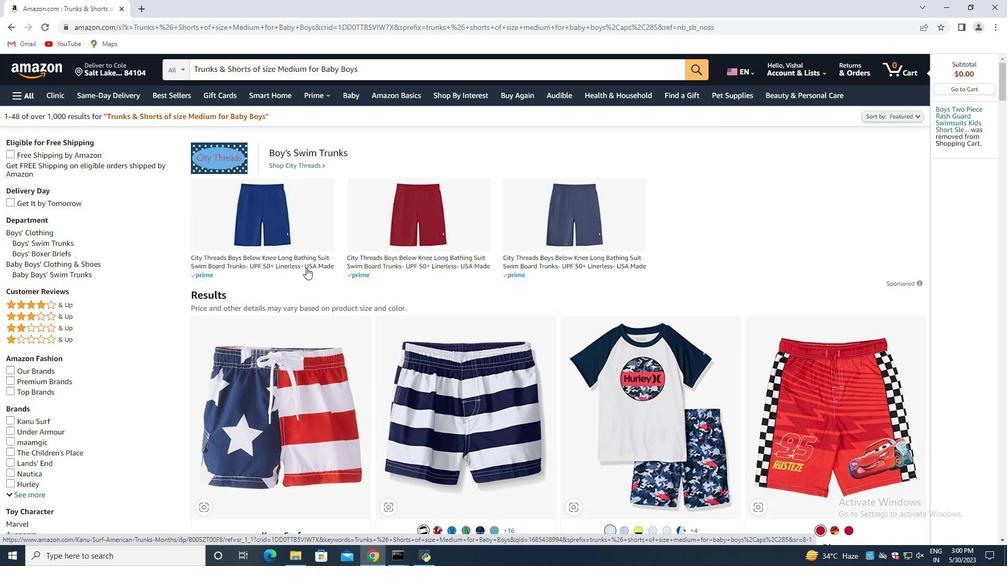 
Action: Mouse moved to (303, 272)
Screenshot: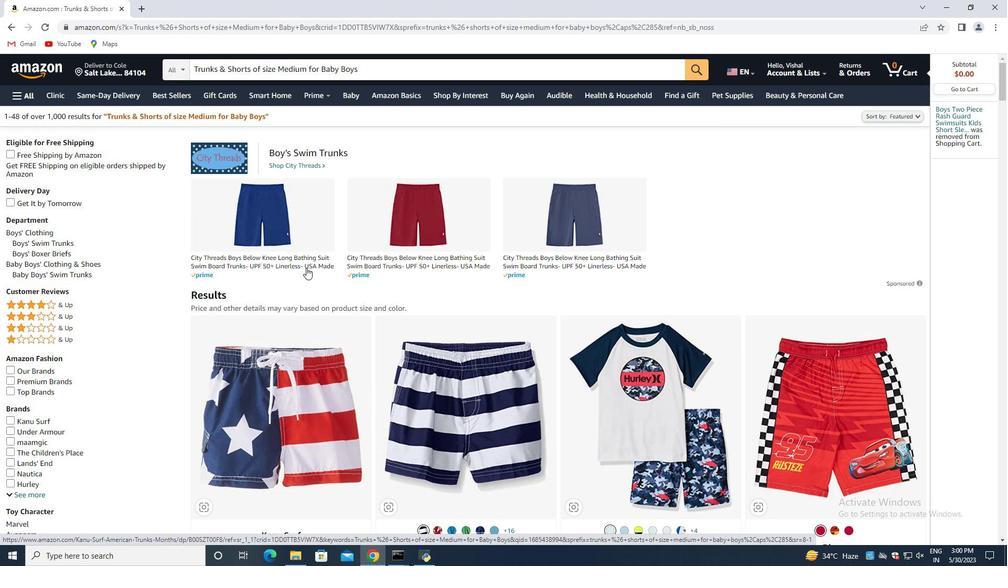 
Action: Mouse scrolled (303, 272) with delta (0, 0)
Screenshot: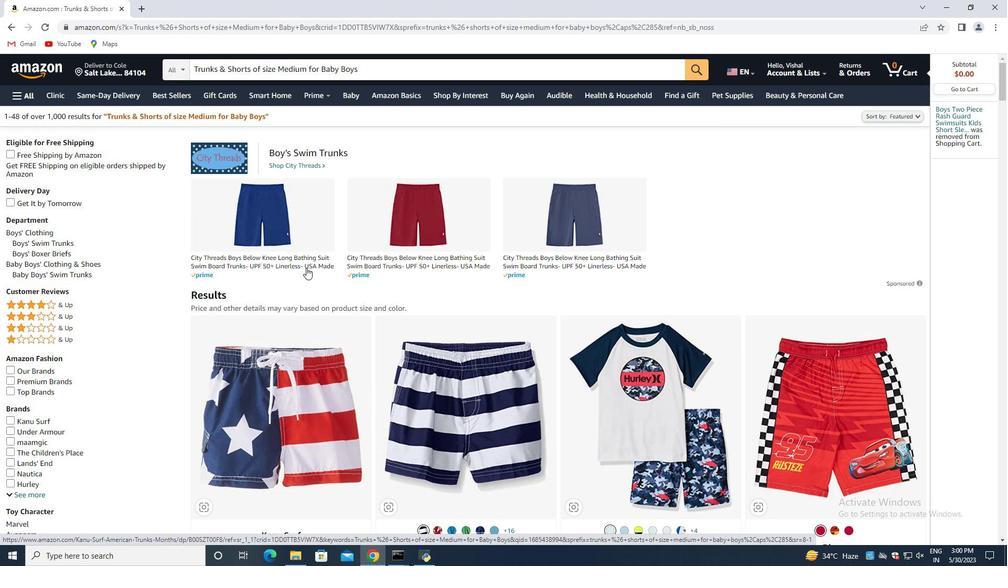 
Action: Mouse moved to (301, 294)
Screenshot: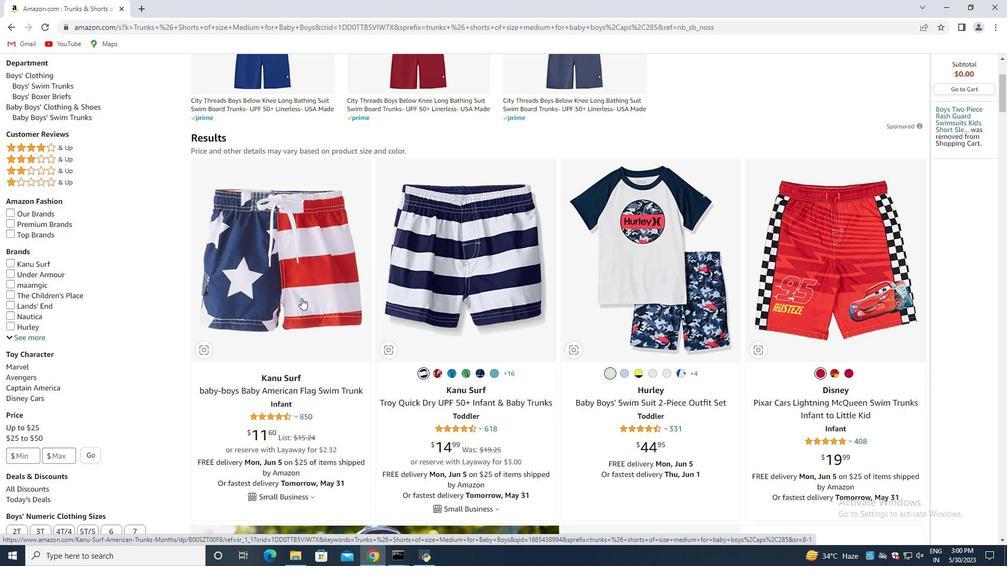 
Action: Mouse pressed left at (301, 294)
Screenshot: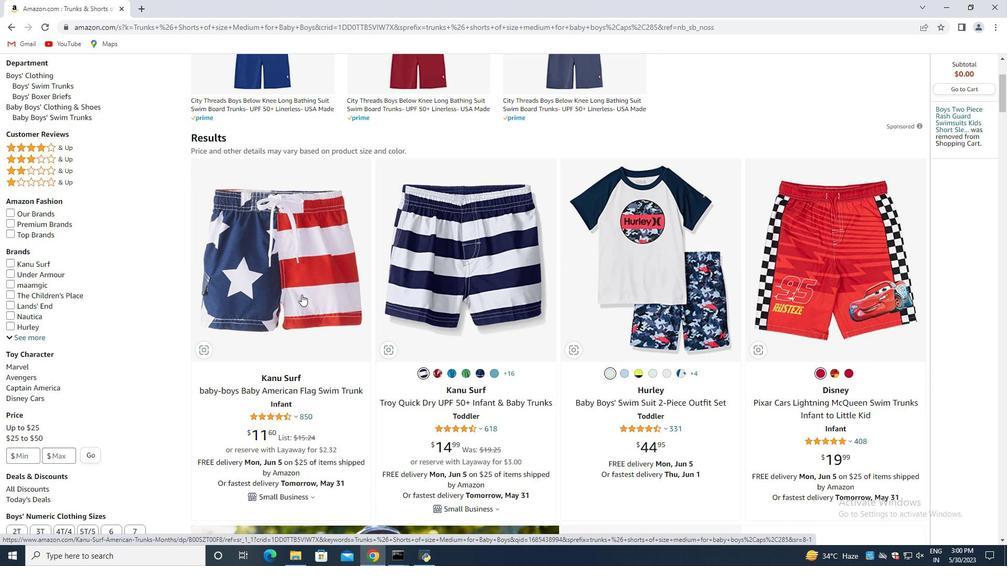 
Action: Mouse moved to (432, 299)
Screenshot: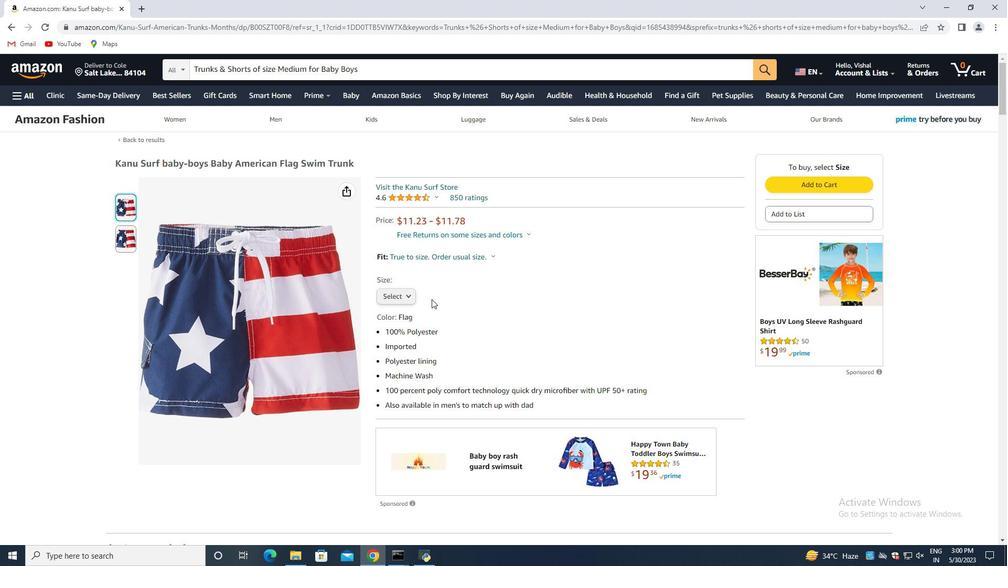 
Action: Mouse scrolled (432, 299) with delta (0, 0)
Screenshot: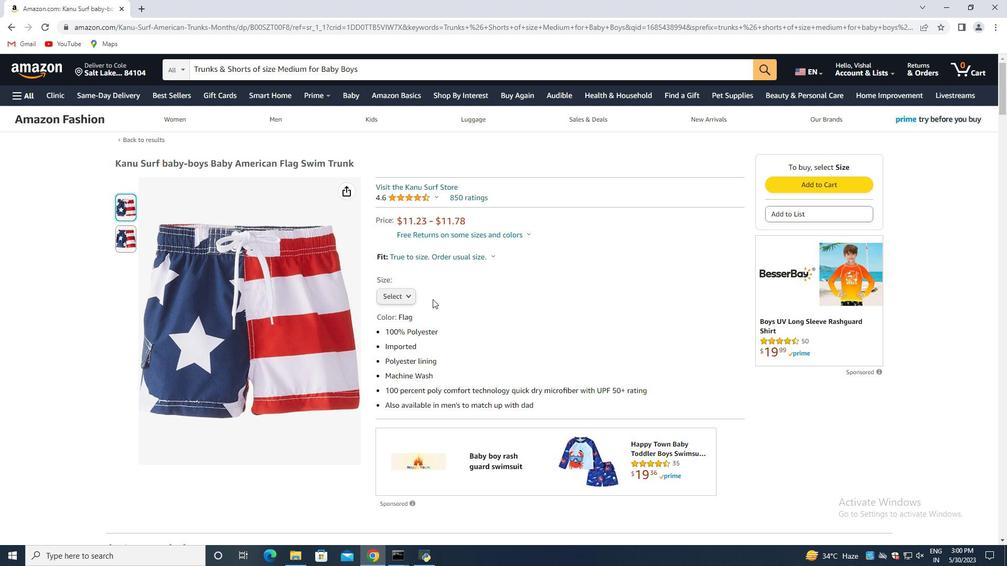 
Action: Mouse scrolled (432, 299) with delta (0, 0)
Screenshot: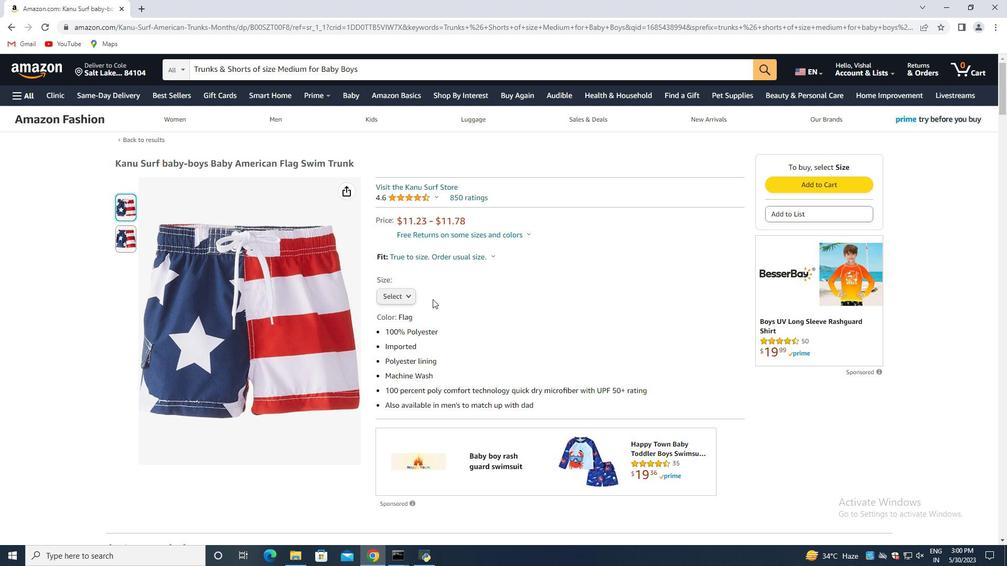 
Action: Mouse moved to (432, 300)
Screenshot: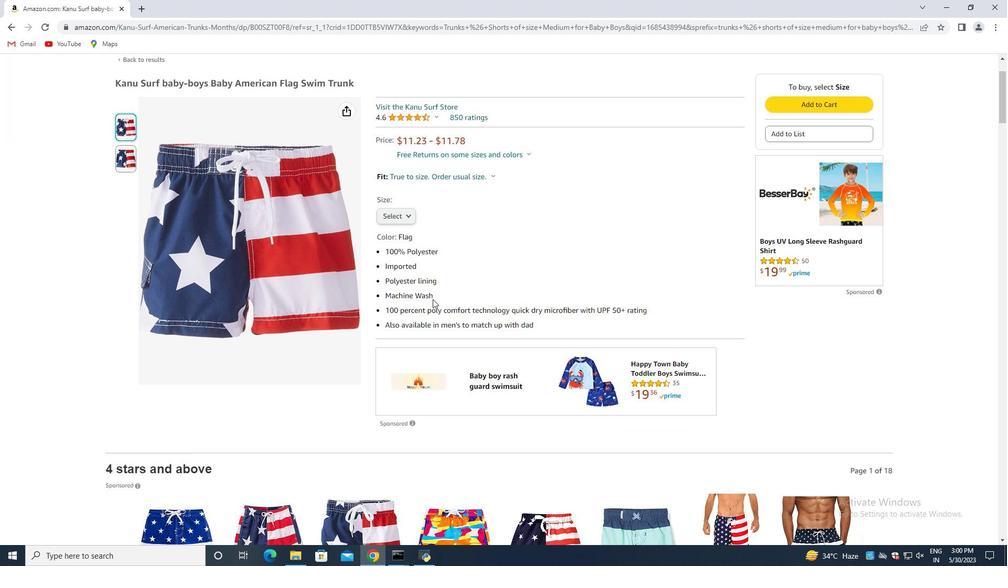 
Action: Mouse scrolled (432, 299) with delta (0, 0)
Screenshot: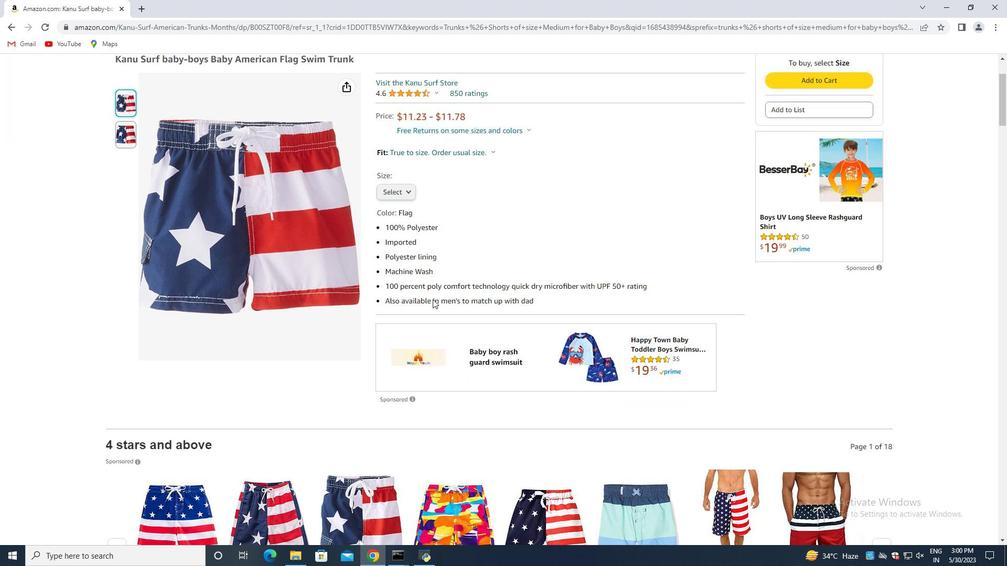 
Action: Mouse moved to (432, 300)
Screenshot: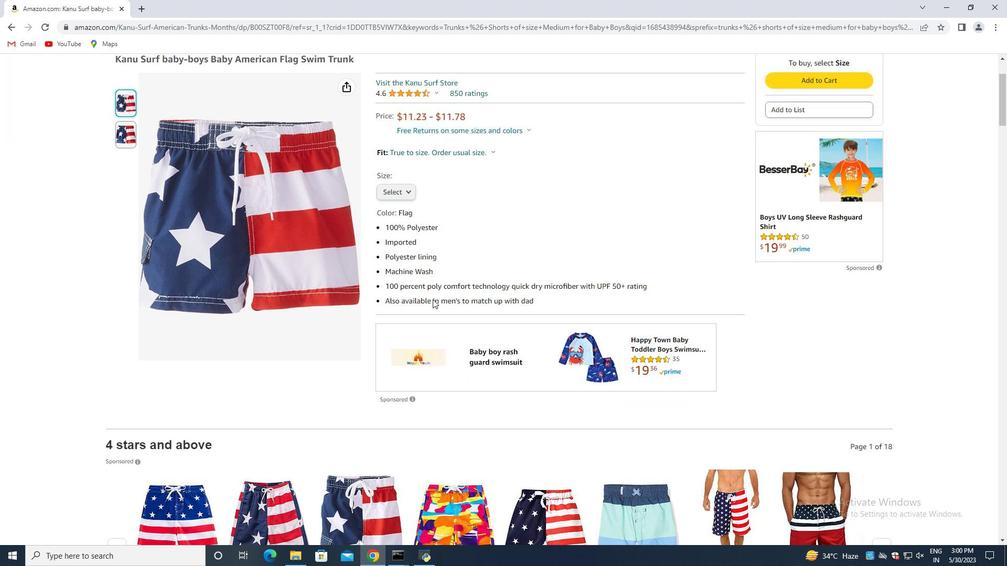 
Action: Mouse scrolled (432, 300) with delta (0, 0)
Screenshot: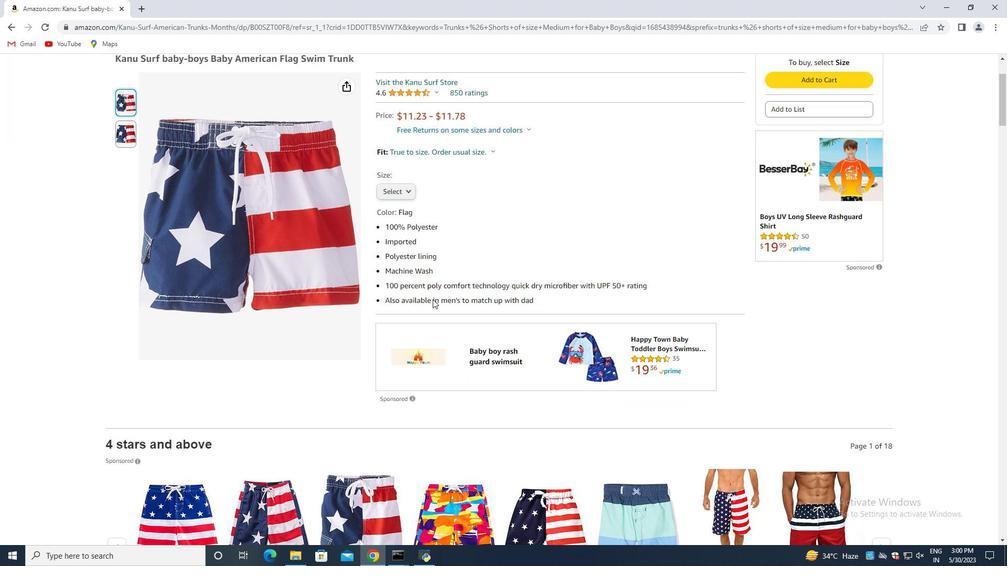 
Action: Mouse moved to (432, 301)
Screenshot: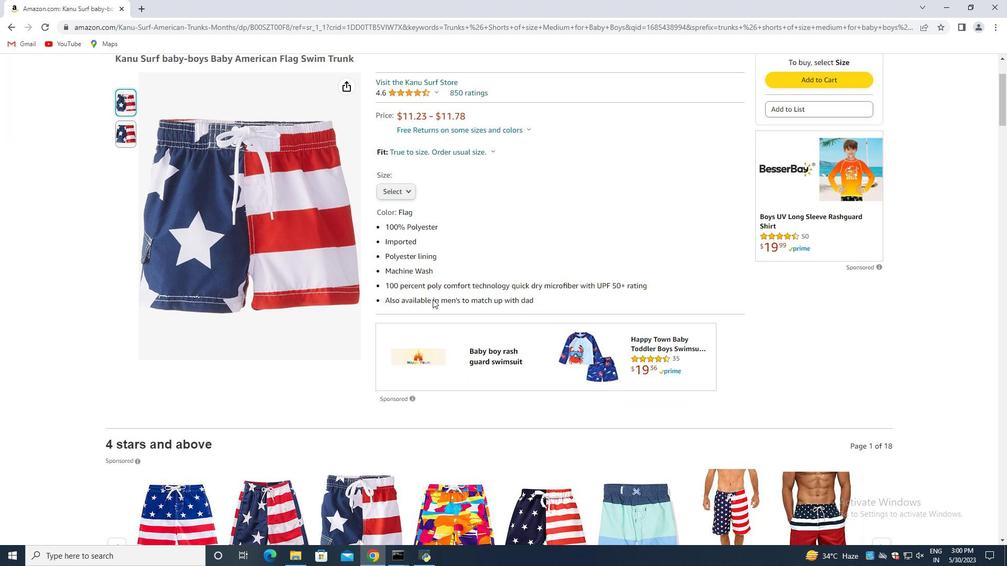 
Action: Mouse scrolled (432, 300) with delta (0, 0)
Screenshot: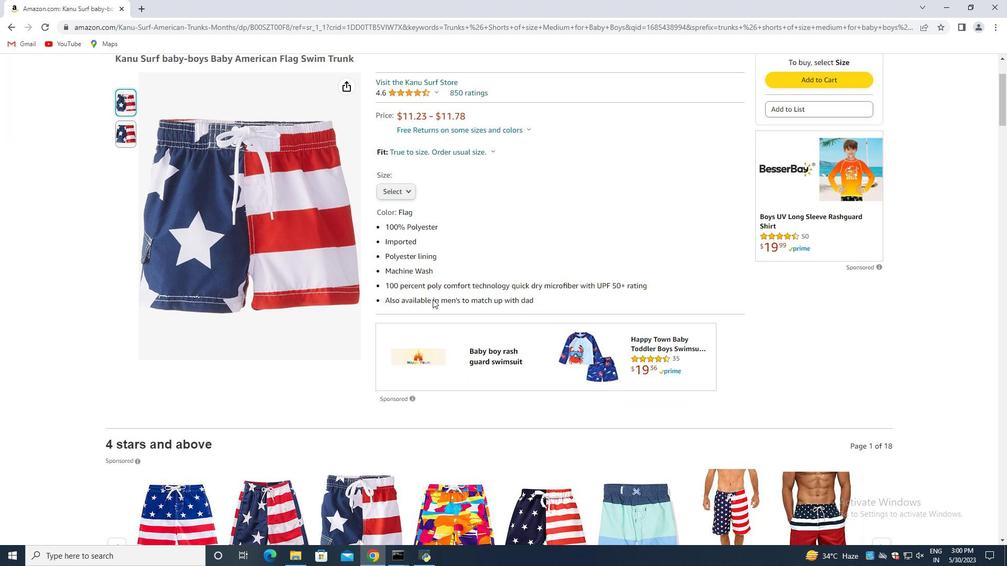 
Action: Mouse moved to (411, 311)
Screenshot: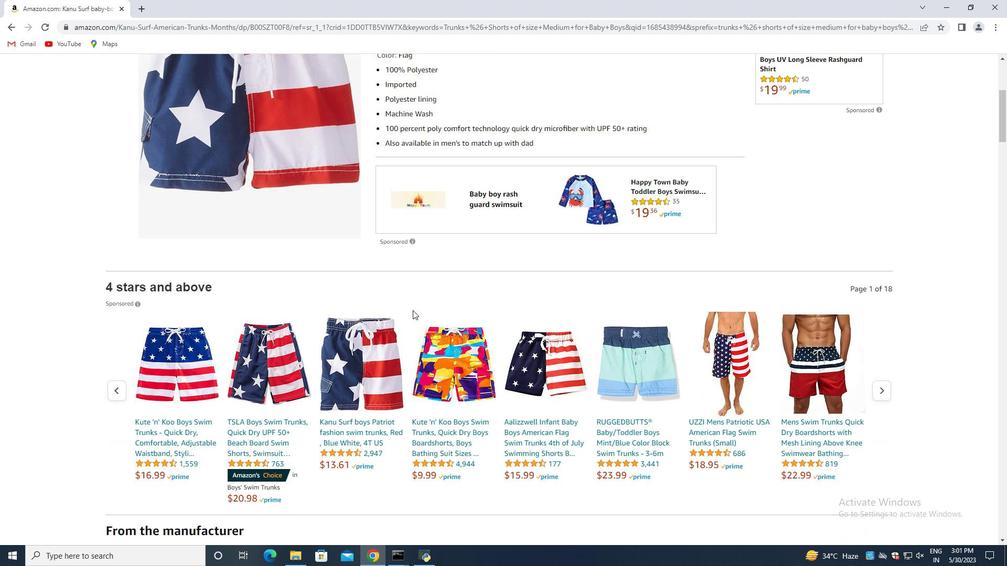 
Action: Mouse scrolled (411, 311) with delta (0, 0)
Screenshot: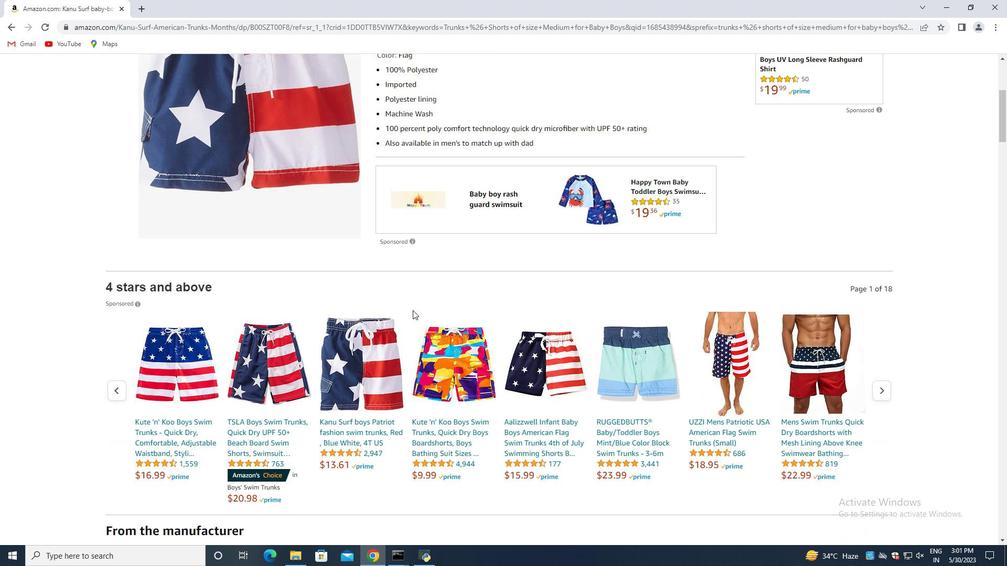 
Action: Mouse moved to (410, 312)
Screenshot: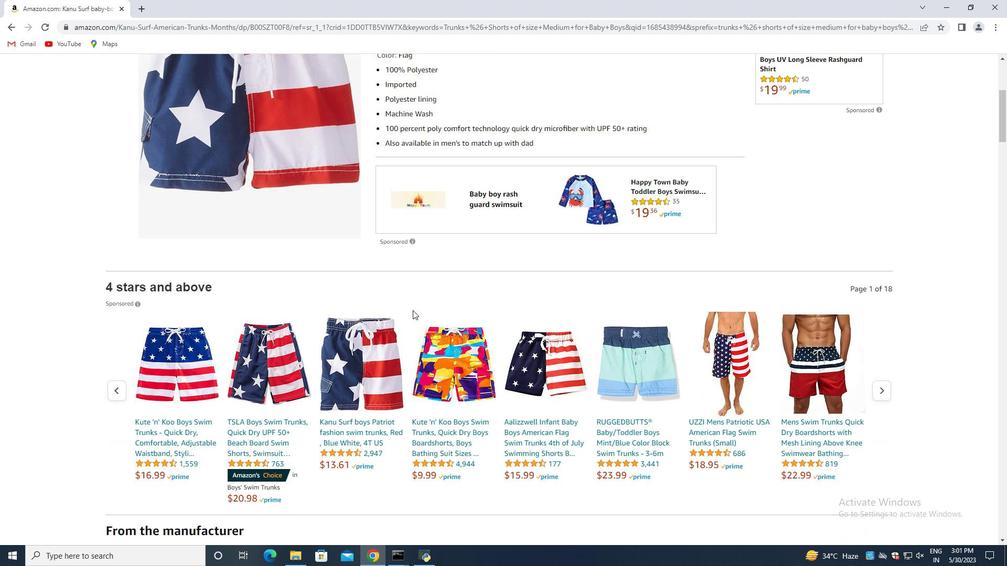
Action: Mouse scrolled (410, 311) with delta (0, 0)
Screenshot: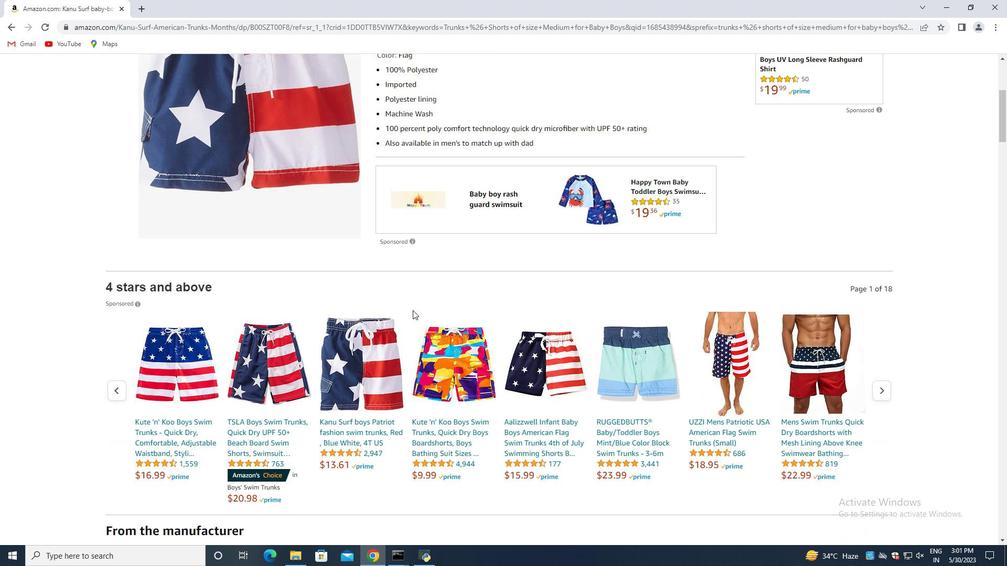 
Action: Mouse moved to (410, 313)
Screenshot: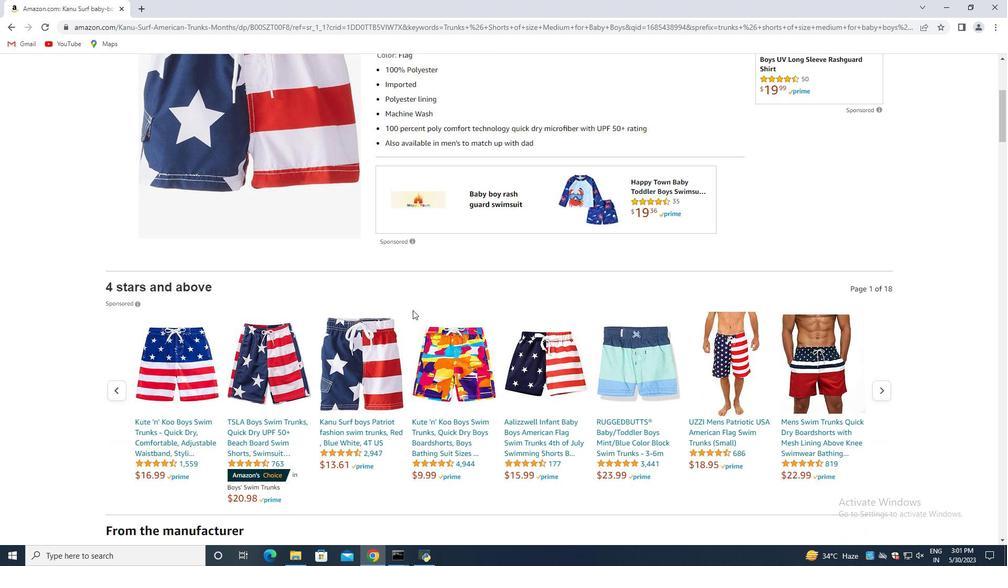 
Action: Mouse scrolled (410, 312) with delta (0, 0)
Screenshot: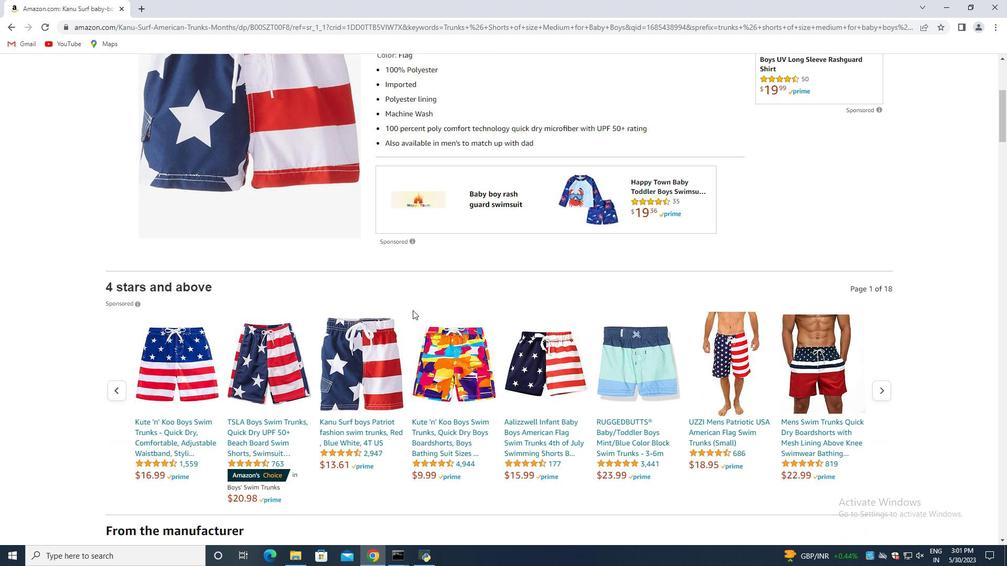 
Action: Mouse moved to (408, 314)
Screenshot: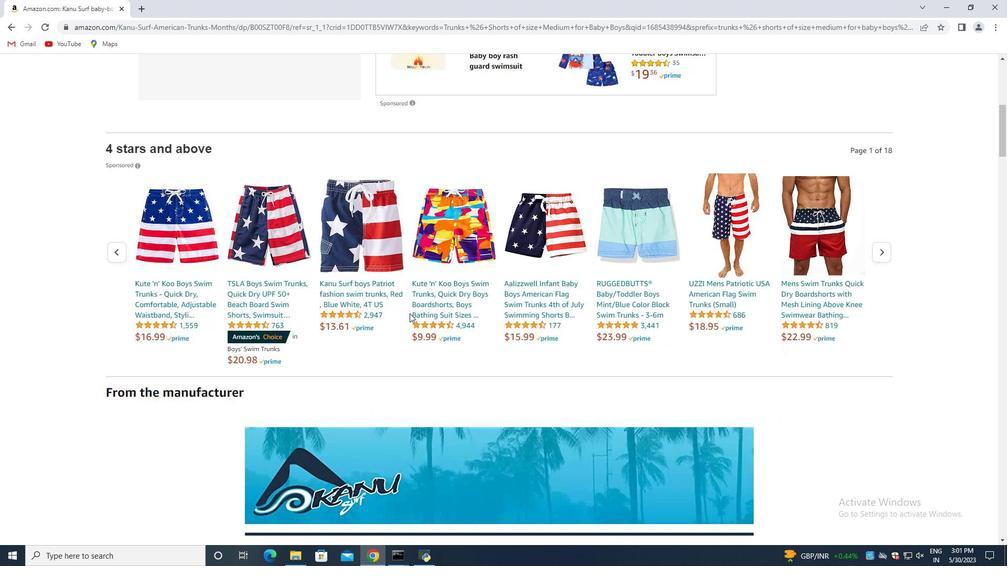 
Action: Mouse scrolled (408, 313) with delta (0, 0)
Screenshot: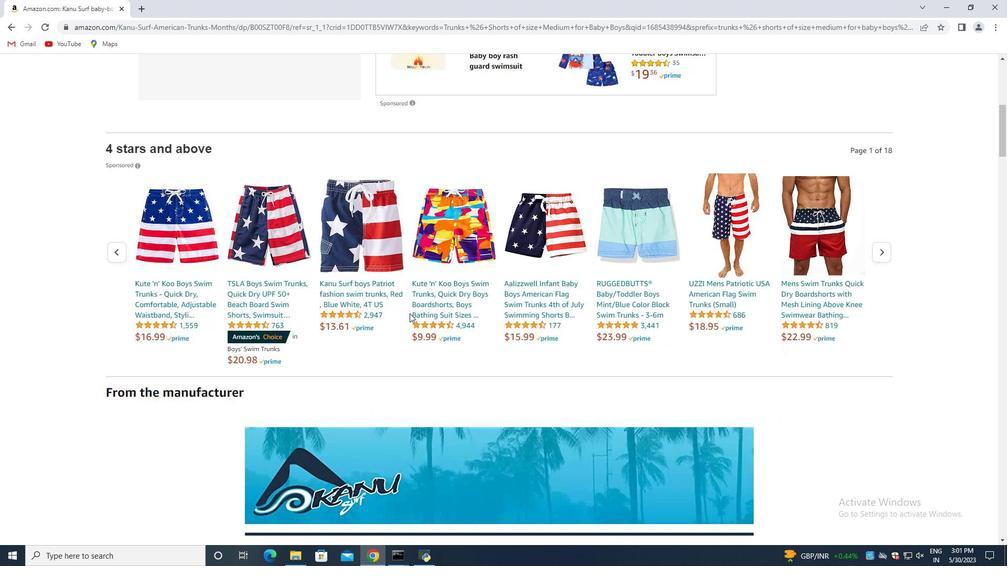 
Action: Mouse scrolled (408, 313) with delta (0, 0)
Screenshot: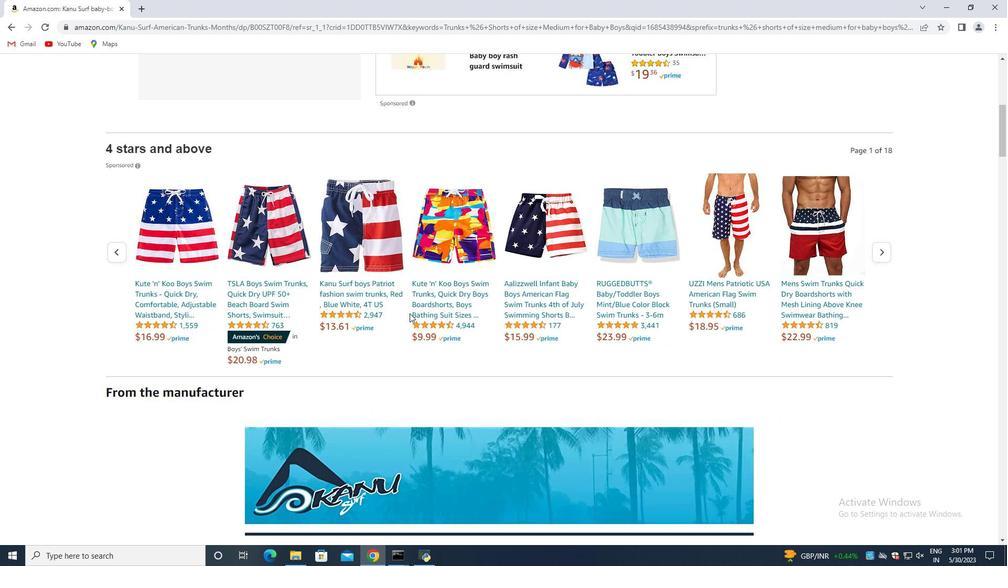 
Action: Mouse moved to (407, 314)
Screenshot: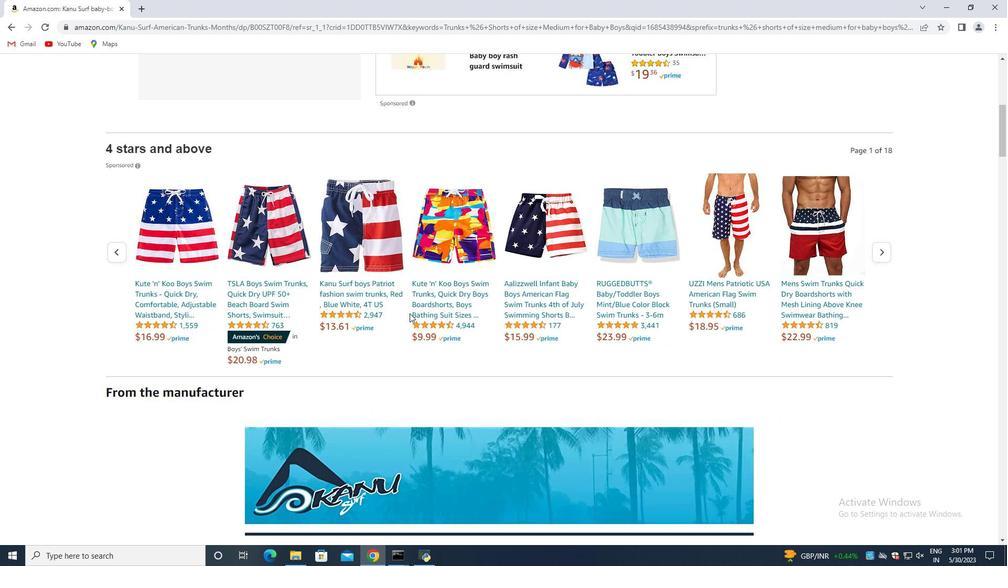 
Action: Mouse scrolled (407, 314) with delta (0, 0)
Screenshot: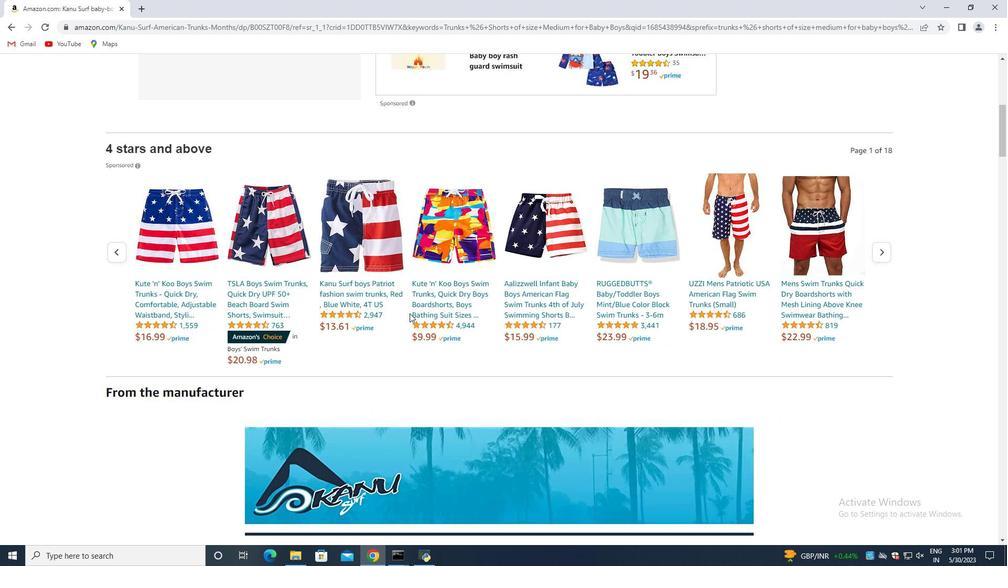 
Action: Mouse moved to (395, 316)
Screenshot: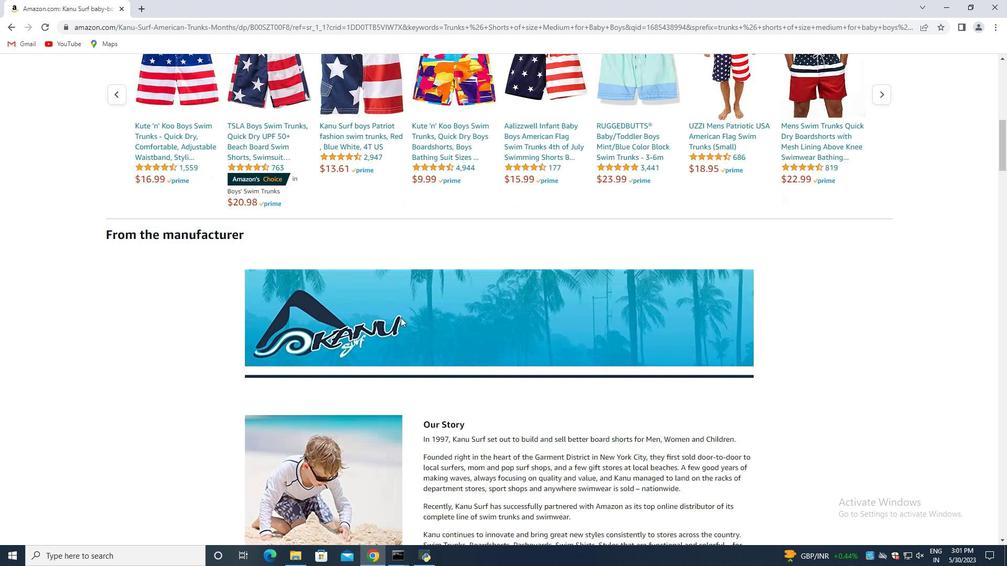 
Action: Mouse scrolled (395, 316) with delta (0, 0)
Screenshot: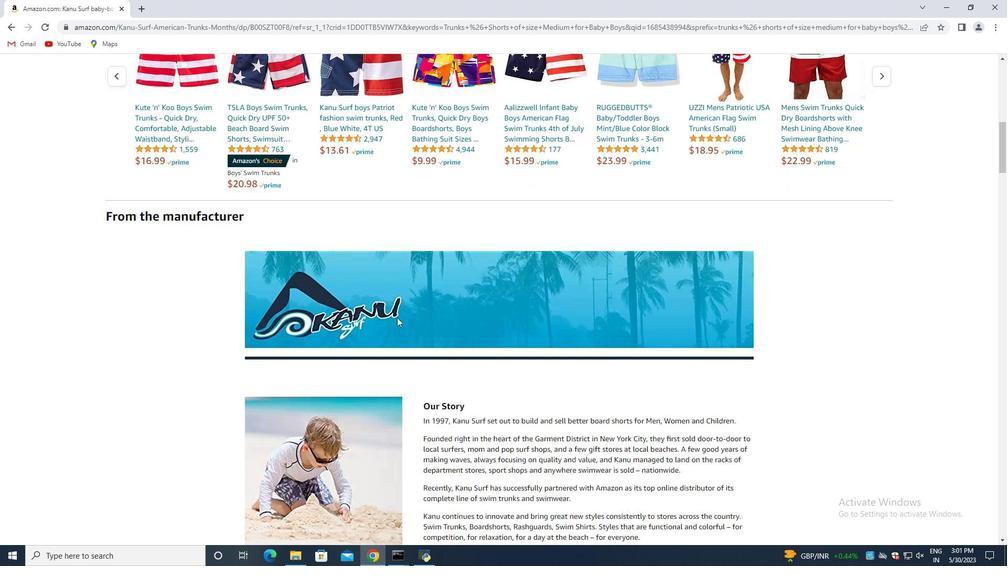 
Action: Mouse moved to (394, 316)
Screenshot: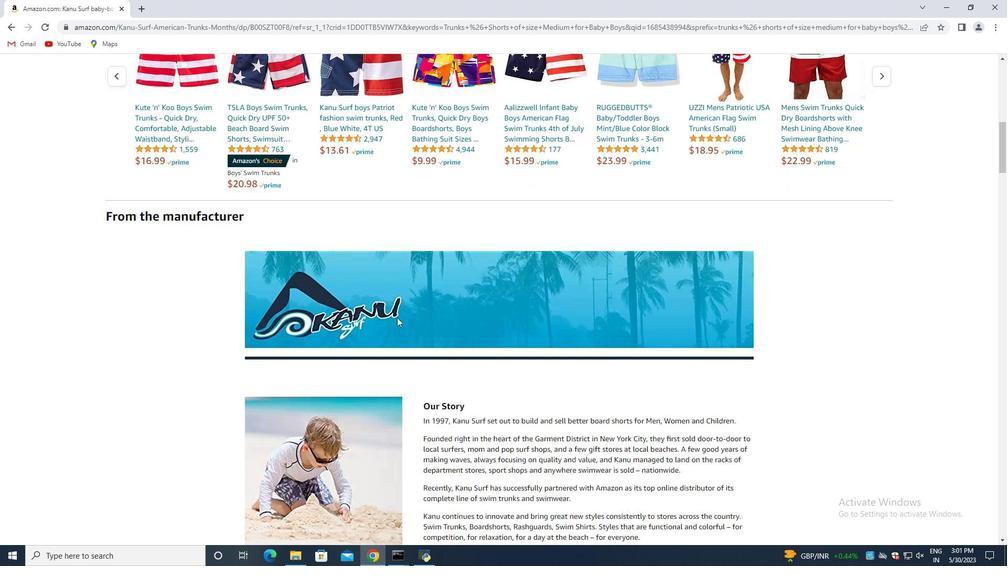 
Action: Mouse scrolled (394, 316) with delta (0, 0)
Screenshot: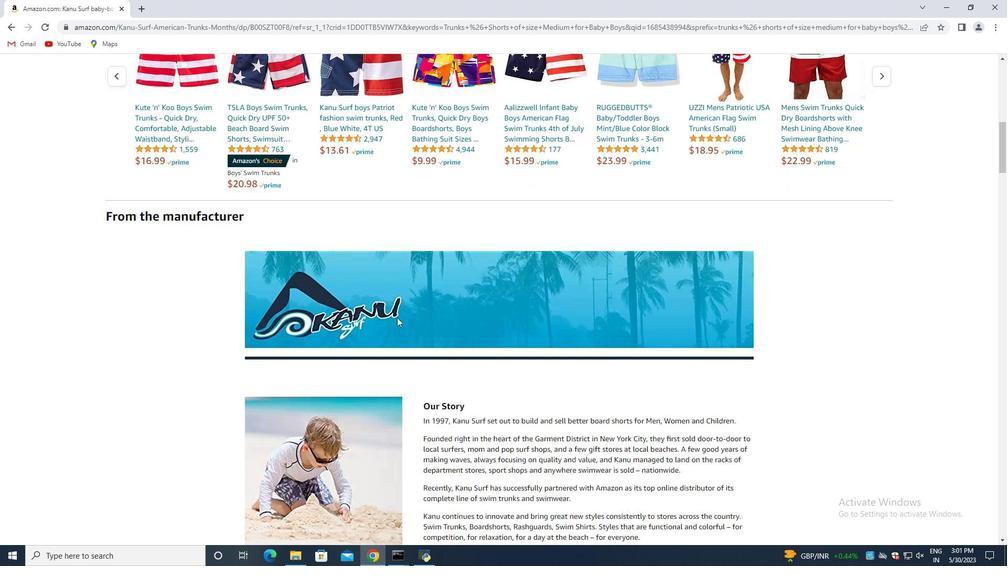 
Action: Mouse moved to (393, 316)
Screenshot: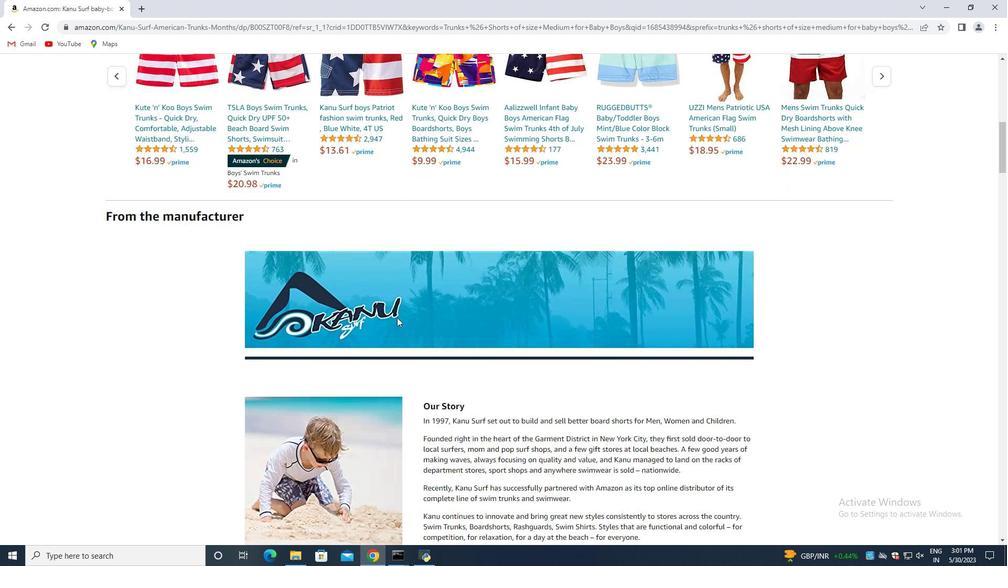 
Action: Mouse scrolled (393, 316) with delta (0, 0)
Screenshot: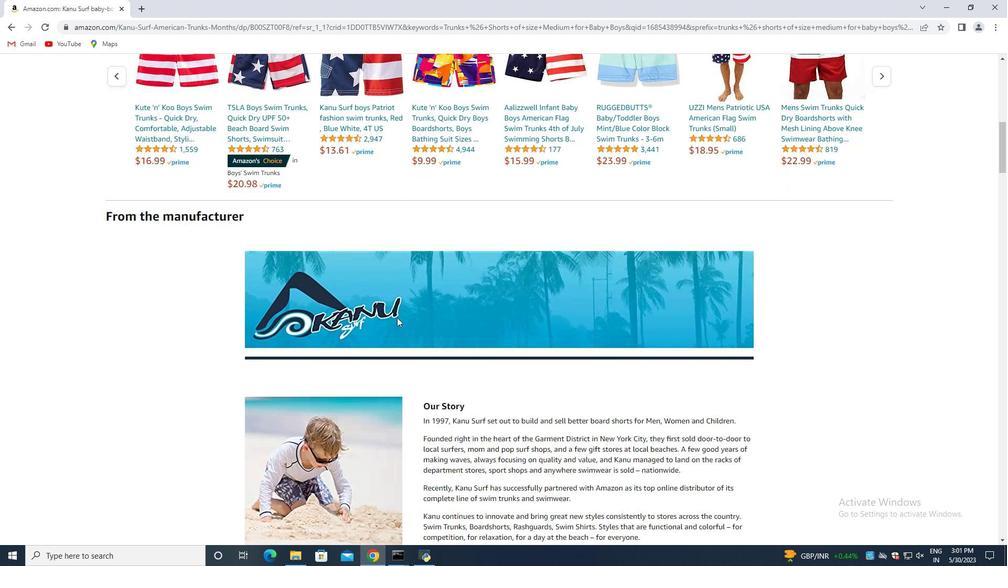 
Action: Mouse moved to (417, 307)
Screenshot: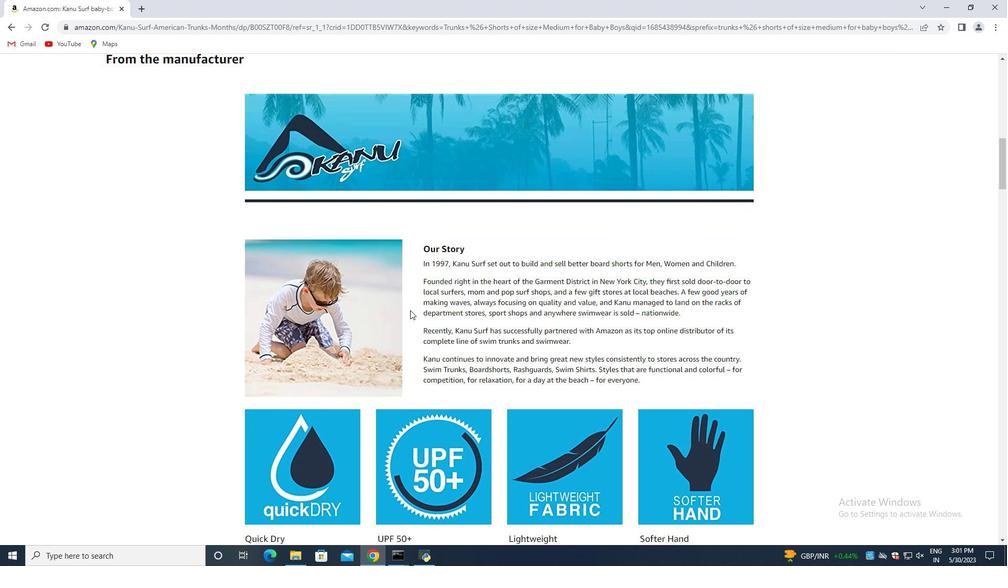
Action: Mouse scrolled (417, 306) with delta (0, 0)
Screenshot: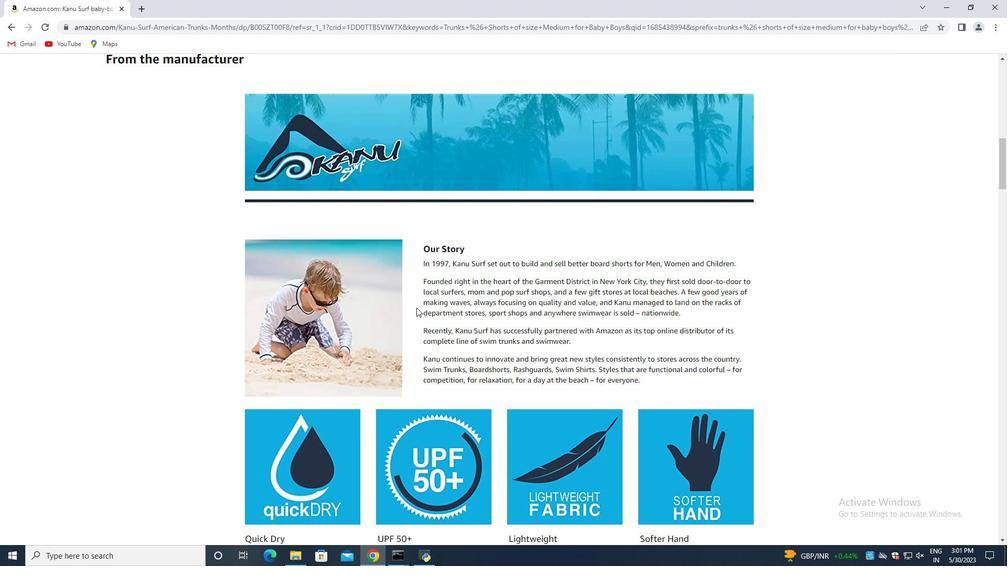 
Action: Mouse scrolled (417, 306) with delta (0, 0)
Screenshot: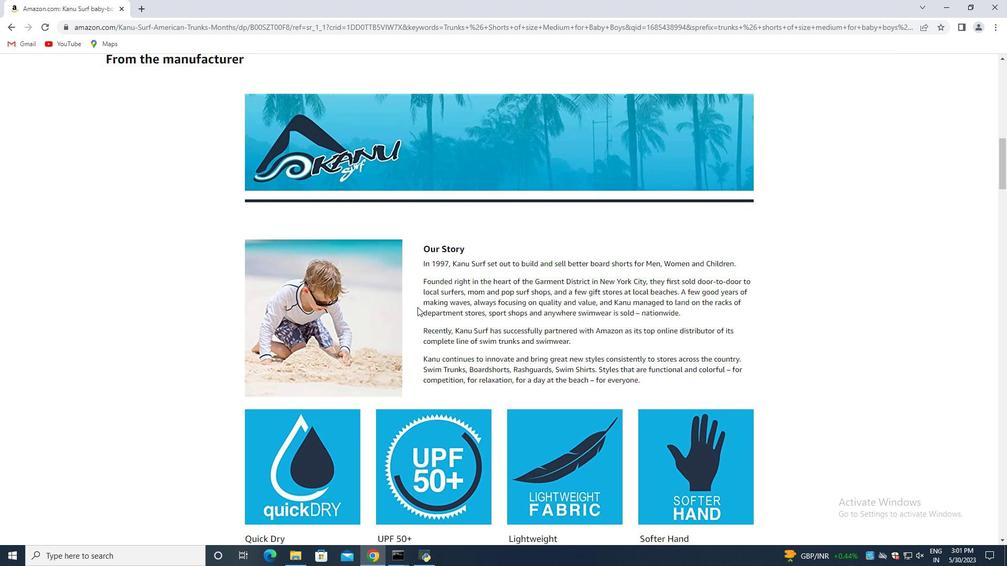 
Action: Mouse moved to (419, 307)
Screenshot: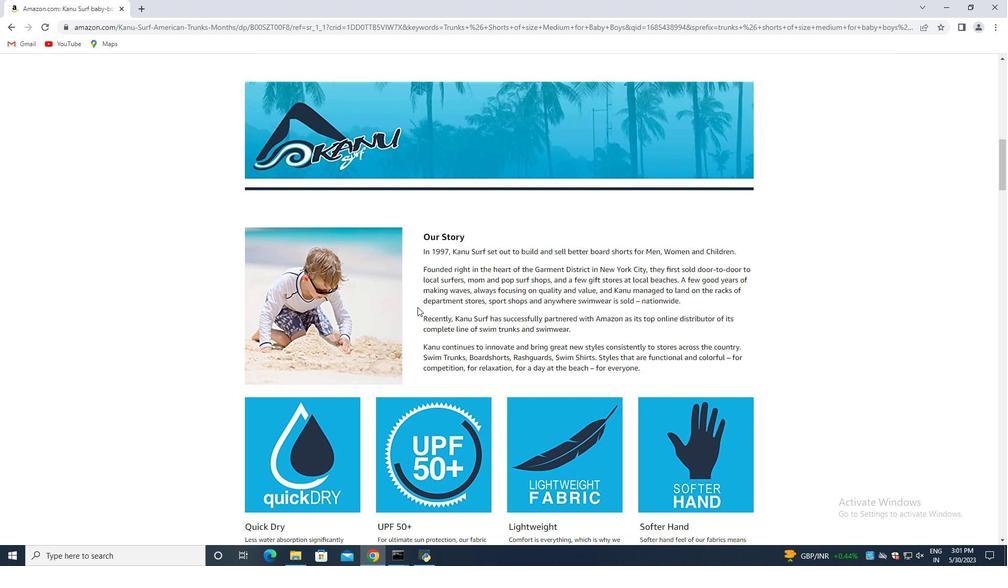 
Action: Mouse scrolled (418, 306) with delta (0, 0)
Screenshot: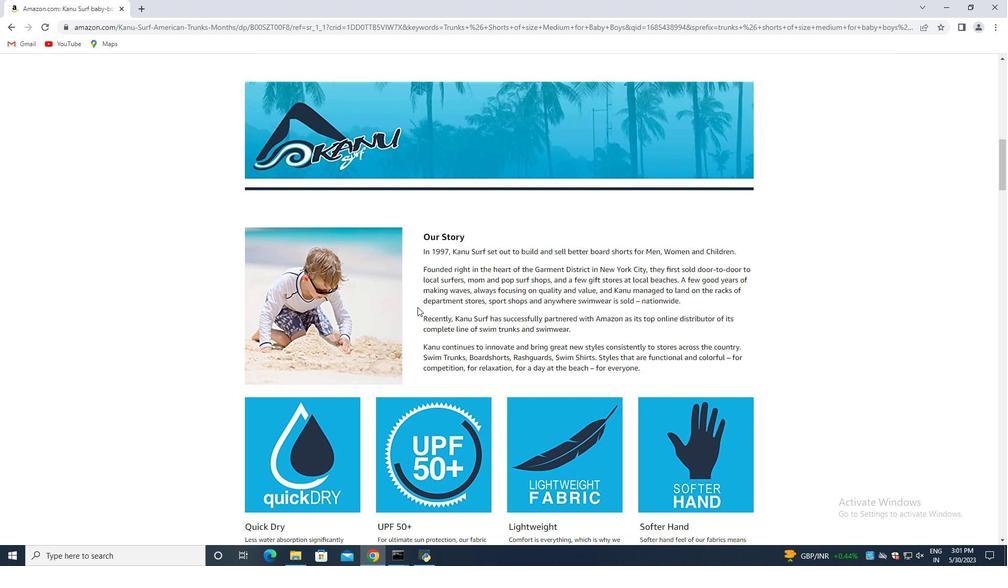 
Action: Mouse moved to (417, 309)
Screenshot: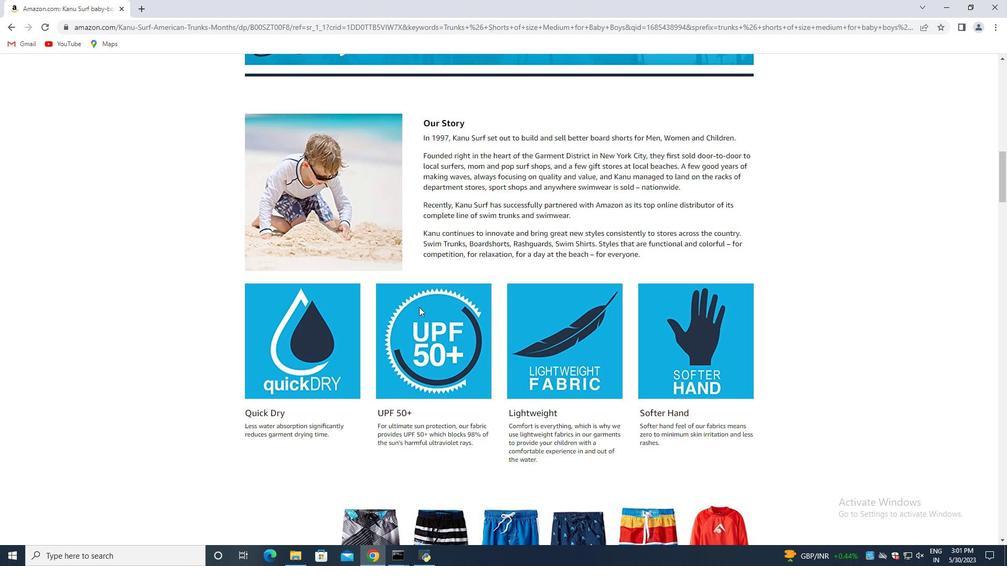 
Action: Mouse scrolled (417, 309) with delta (0, 0)
Screenshot: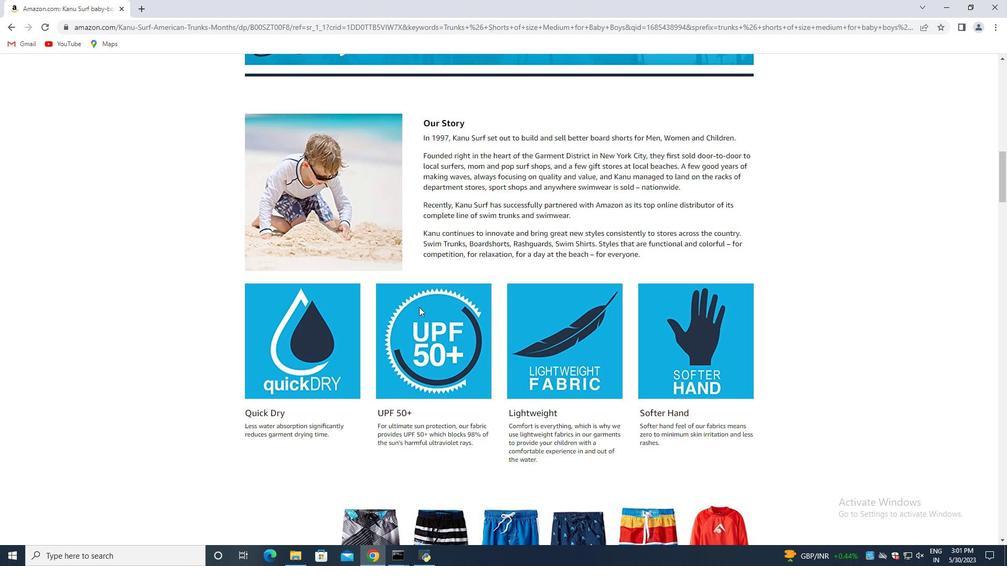 
Action: Mouse moved to (415, 310)
Screenshot: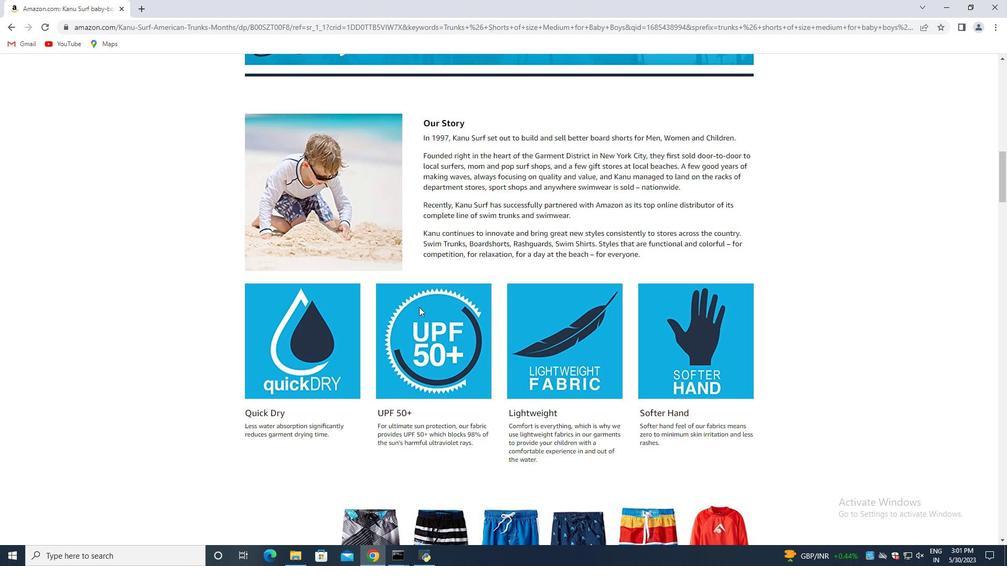 
Action: Mouse scrolled (415, 309) with delta (0, 0)
Screenshot: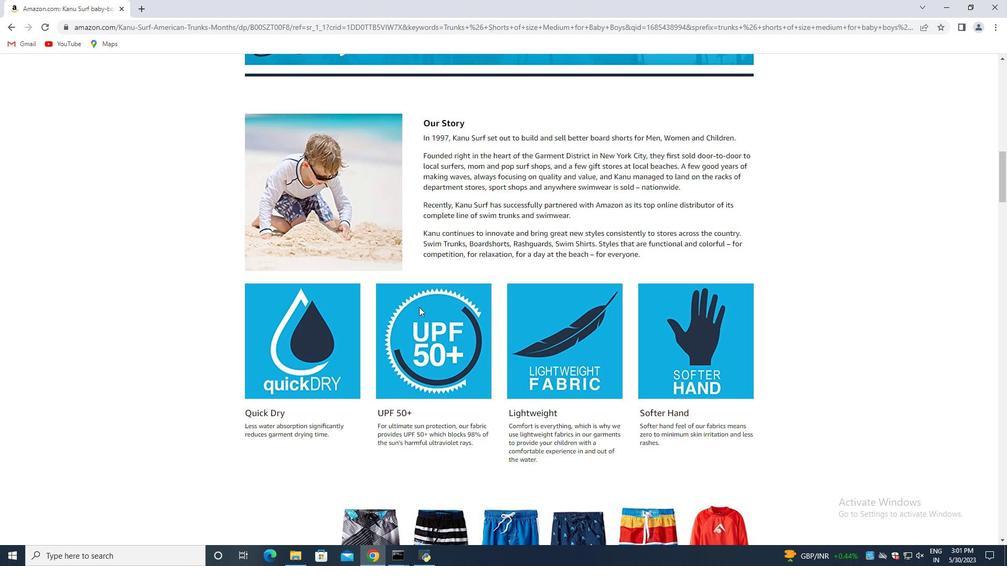 
Action: Mouse moved to (413, 309)
Screenshot: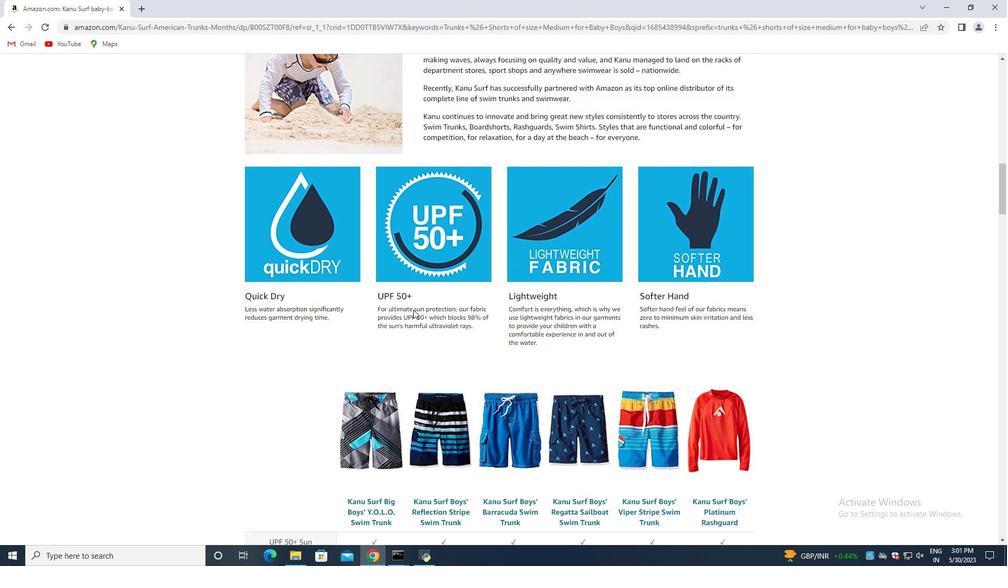 
Action: Mouse scrolled (413, 309) with delta (0, 0)
Screenshot: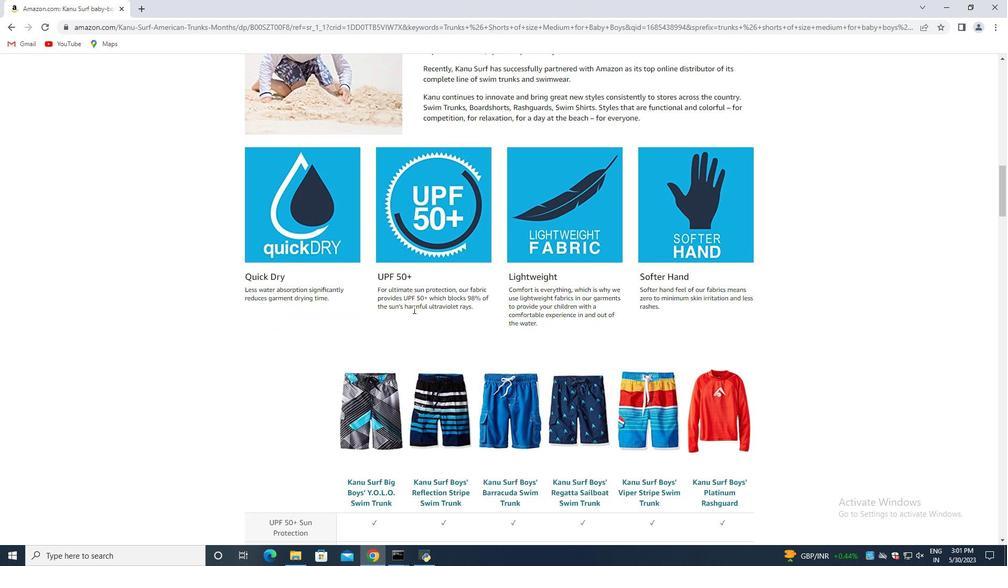
Action: Mouse scrolled (413, 309) with delta (0, 0)
Screenshot: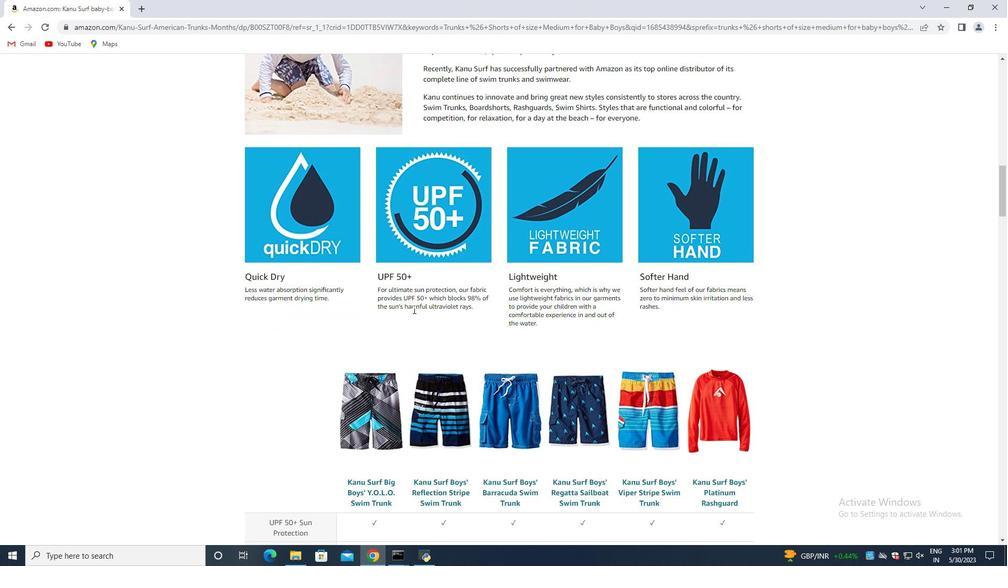 
Action: Mouse scrolled (413, 309) with delta (0, 0)
Screenshot: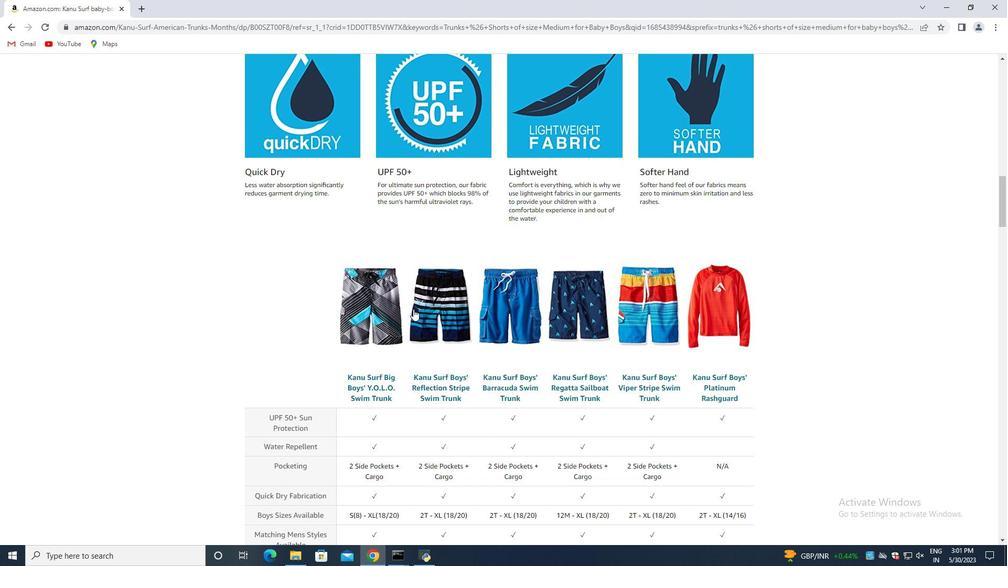 
Action: Mouse scrolled (413, 309) with delta (0, 0)
Screenshot: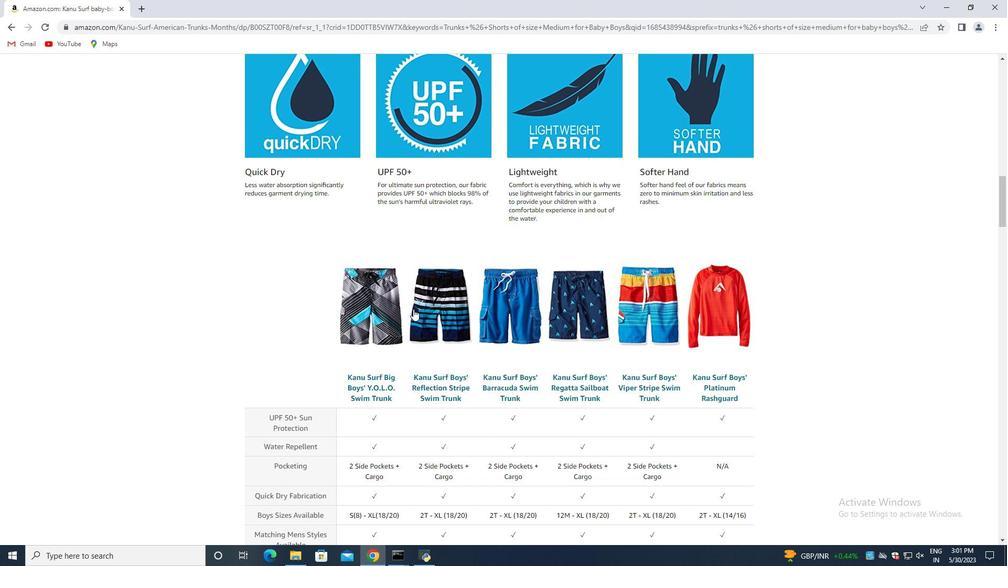 
Action: Mouse scrolled (413, 309) with delta (0, 0)
Screenshot: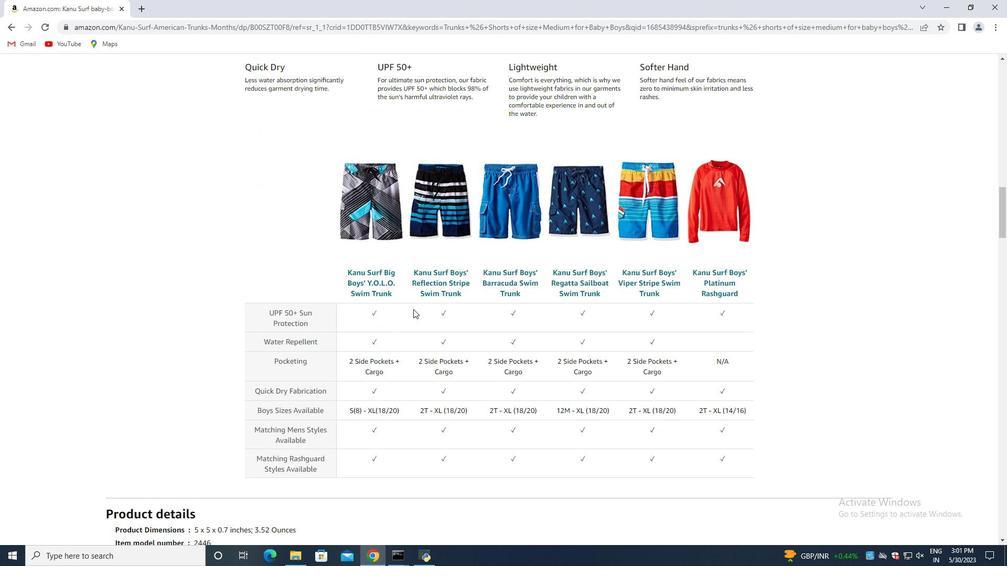 
Action: Mouse scrolled (413, 309) with delta (0, 0)
Screenshot: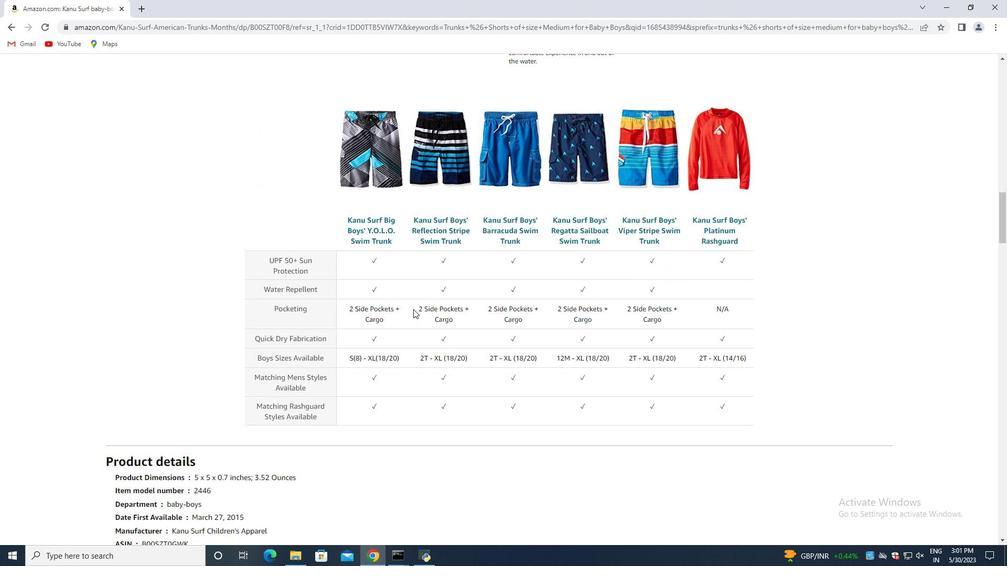
Action: Mouse scrolled (413, 309) with delta (0, 0)
Screenshot: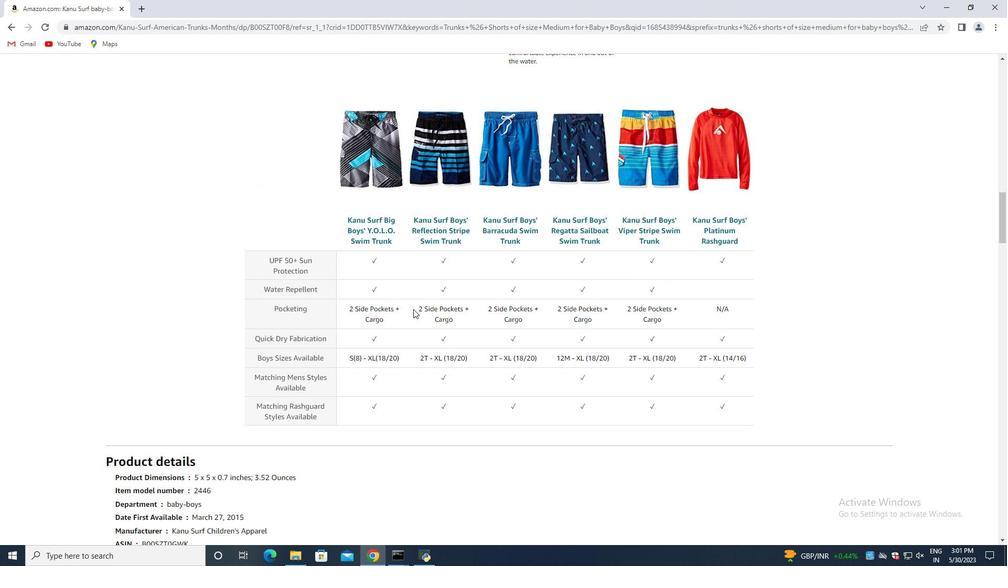 
Action: Mouse moved to (389, 311)
Screenshot: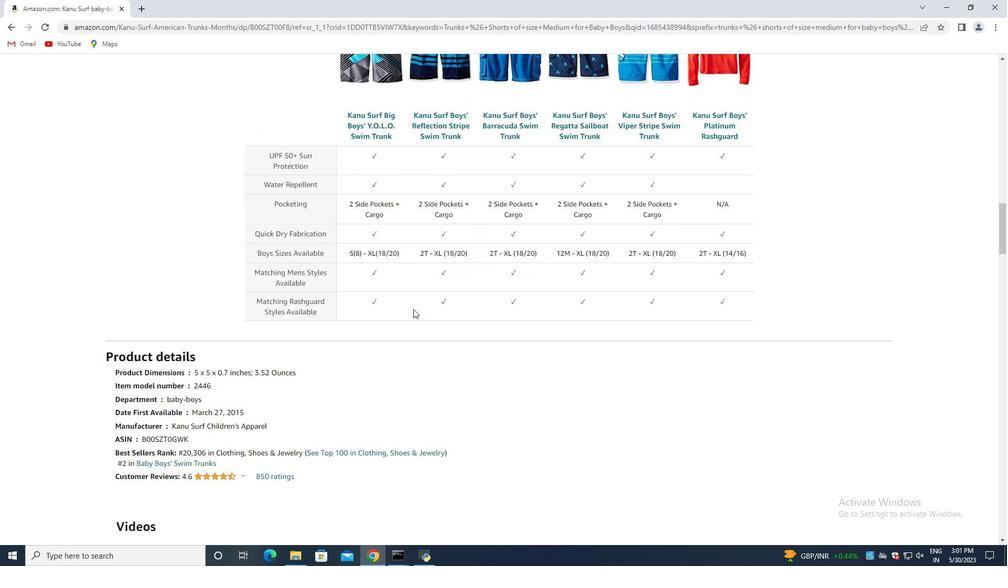
Action: Mouse scrolled (389, 311) with delta (0, 0)
Screenshot: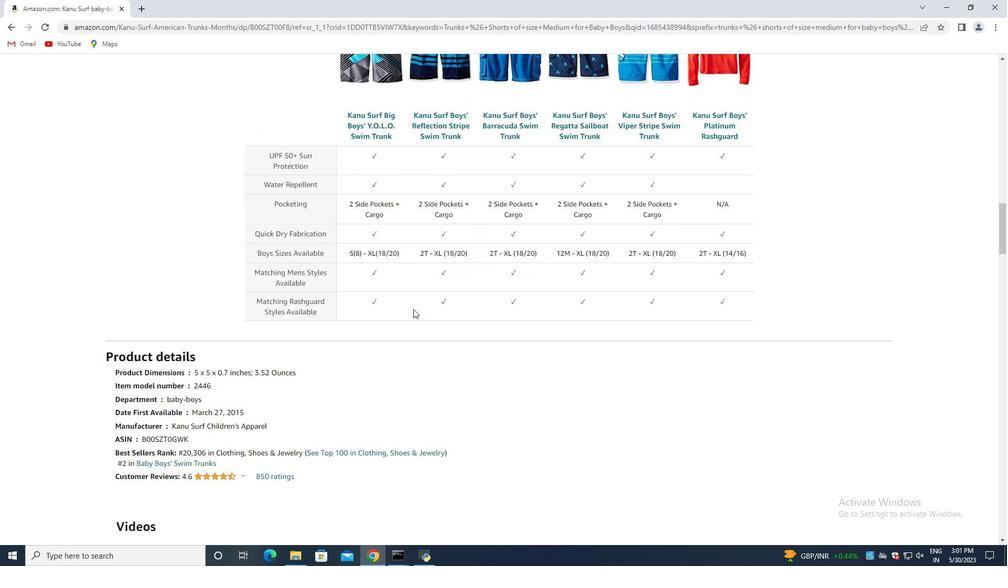 
Action: Mouse moved to (377, 312)
Screenshot: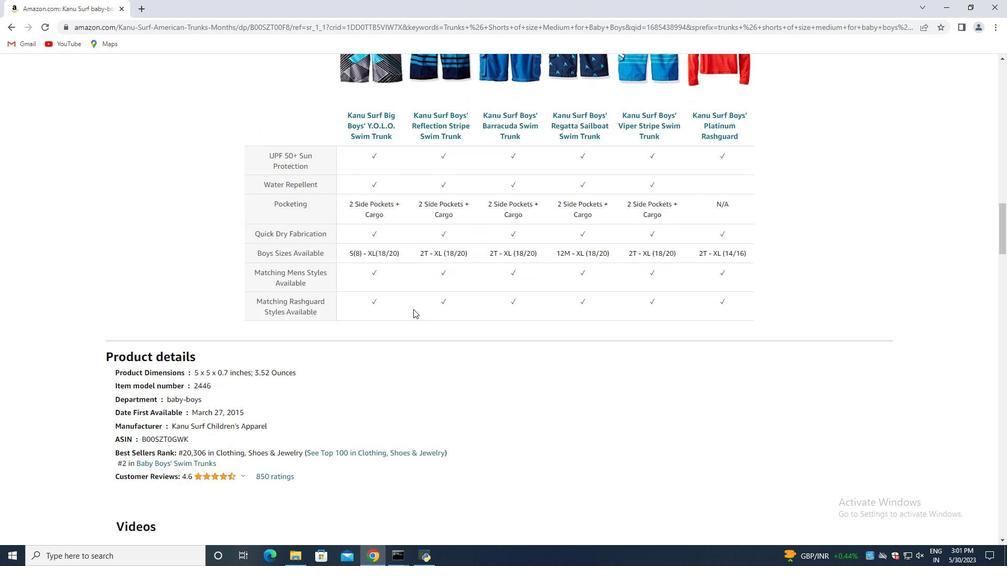 
Action: Mouse scrolled (377, 311) with delta (0, 0)
Screenshot: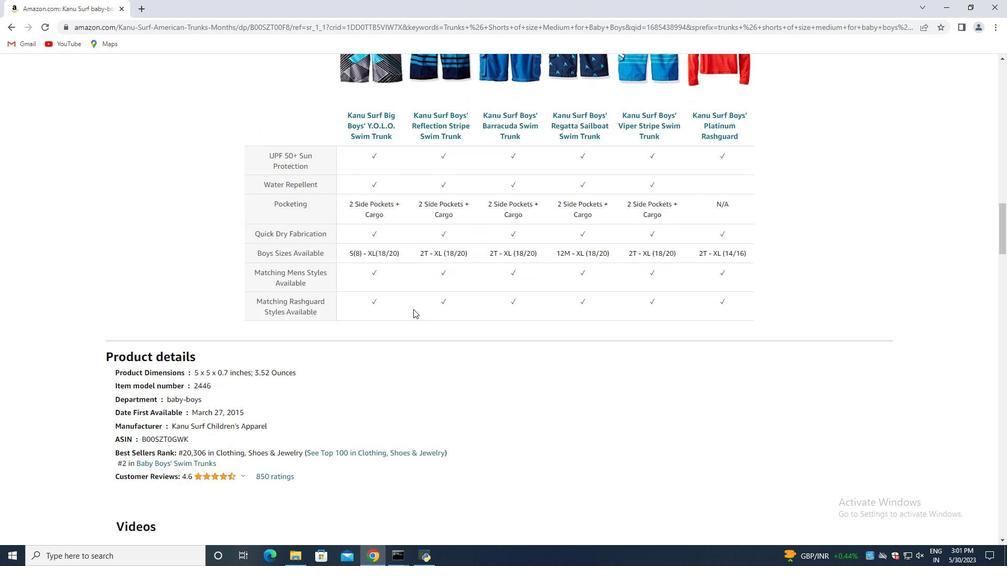 
Action: Mouse moved to (354, 305)
Screenshot: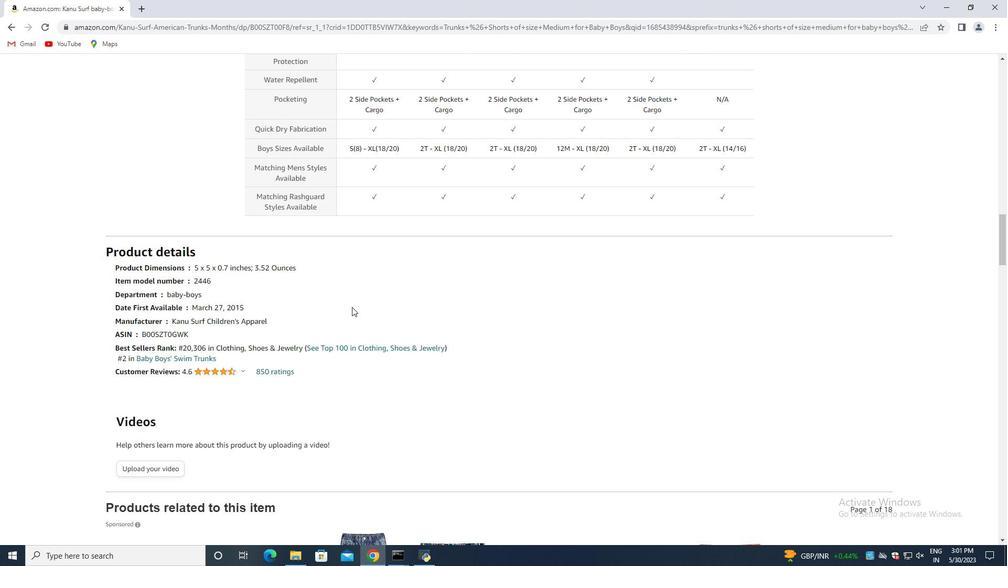 
Action: Mouse scrolled (354, 304) with delta (0, 0)
Screenshot: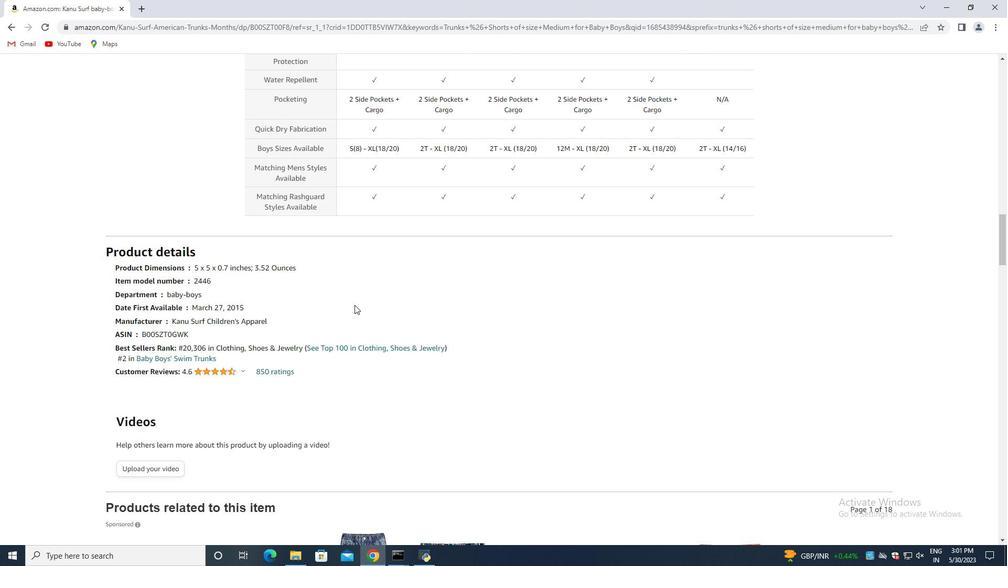 
Action: Mouse scrolled (354, 304) with delta (0, 0)
Screenshot: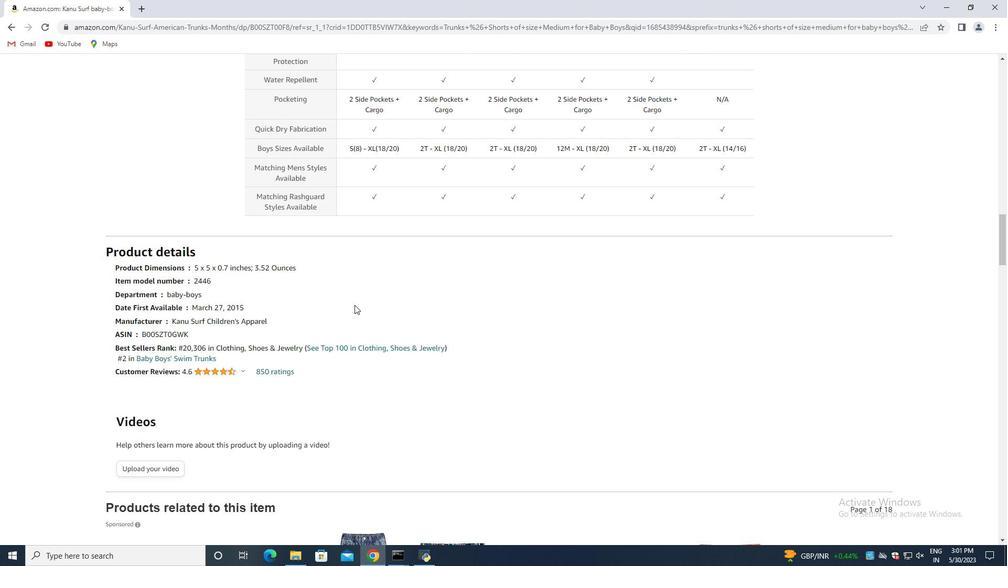 
Action: Mouse moved to (354, 302)
Screenshot: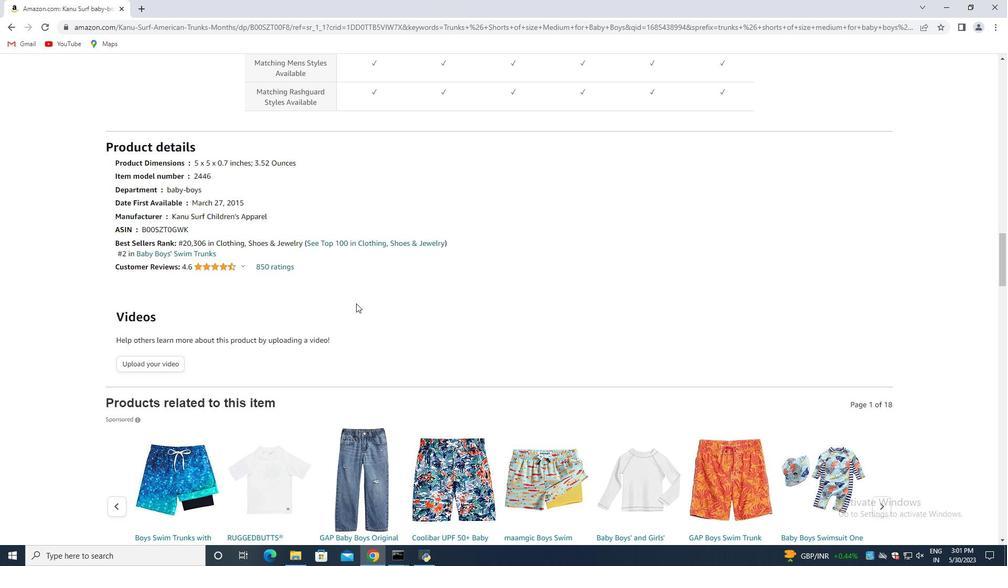 
Action: Mouse scrolled (354, 302) with delta (0, 0)
Screenshot: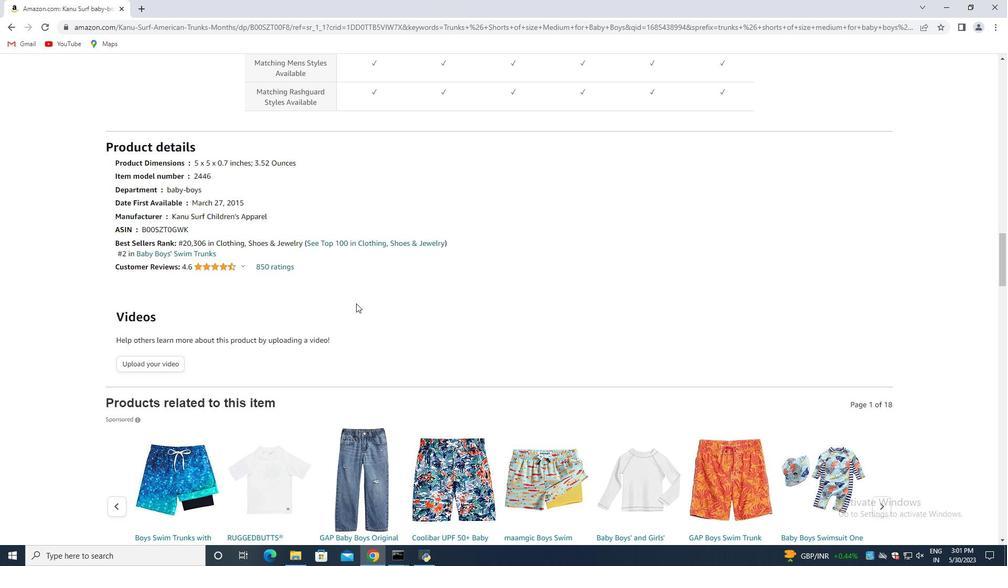 
Action: Mouse moved to (349, 304)
Screenshot: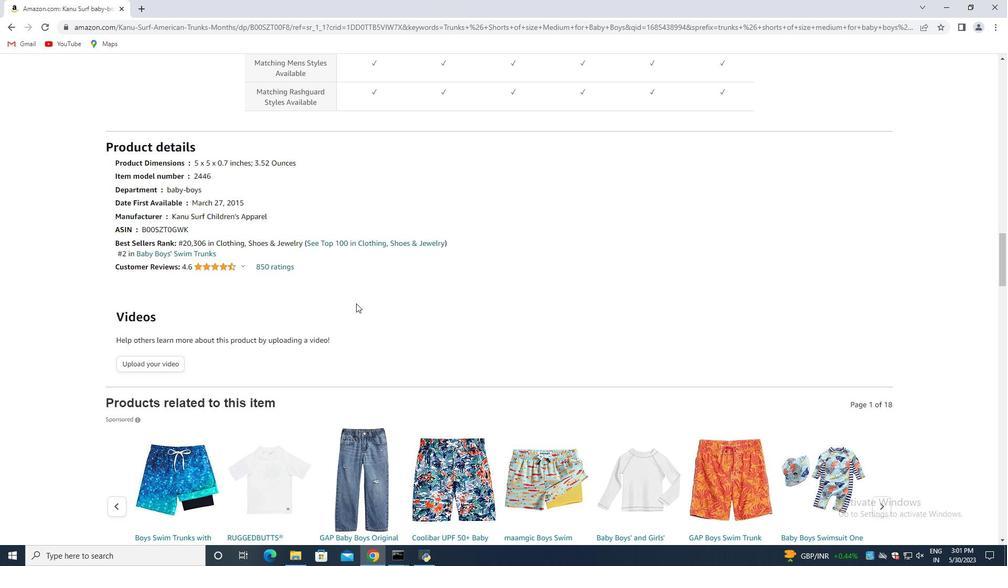 
Action: Mouse scrolled (349, 304) with delta (0, 0)
Screenshot: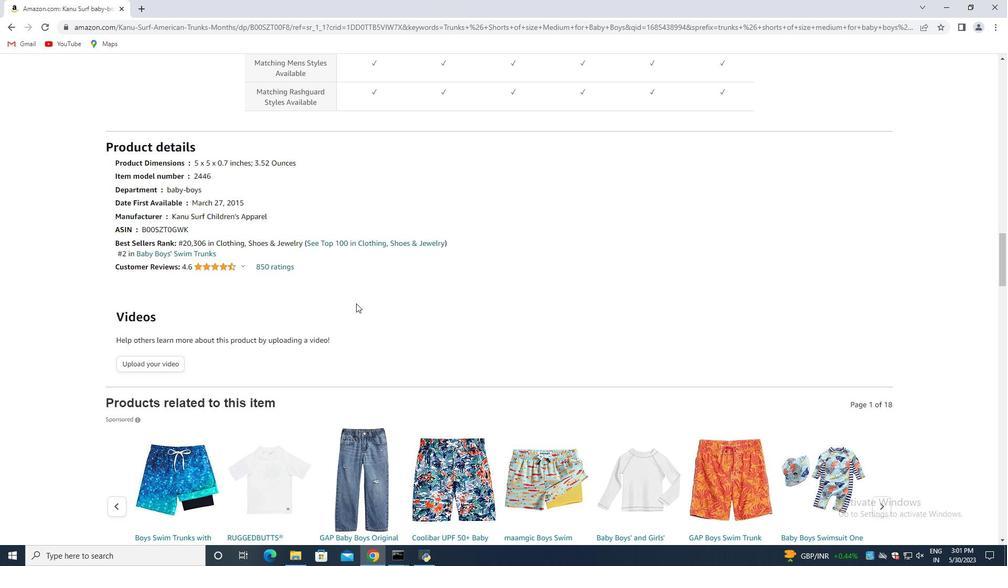
Action: Mouse moved to (347, 305)
Screenshot: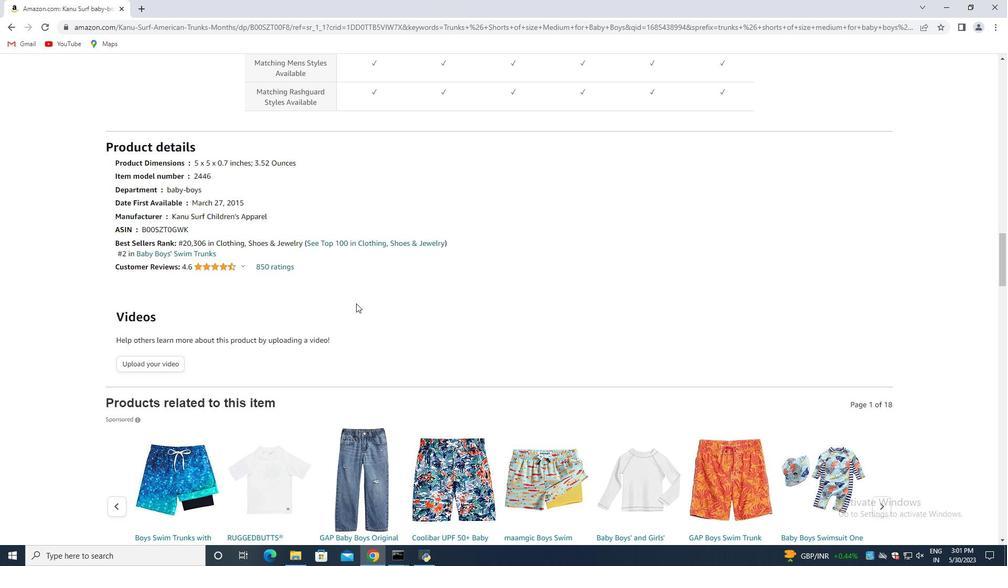 
Action: Mouse scrolled (347, 305) with delta (0, 0)
Screenshot: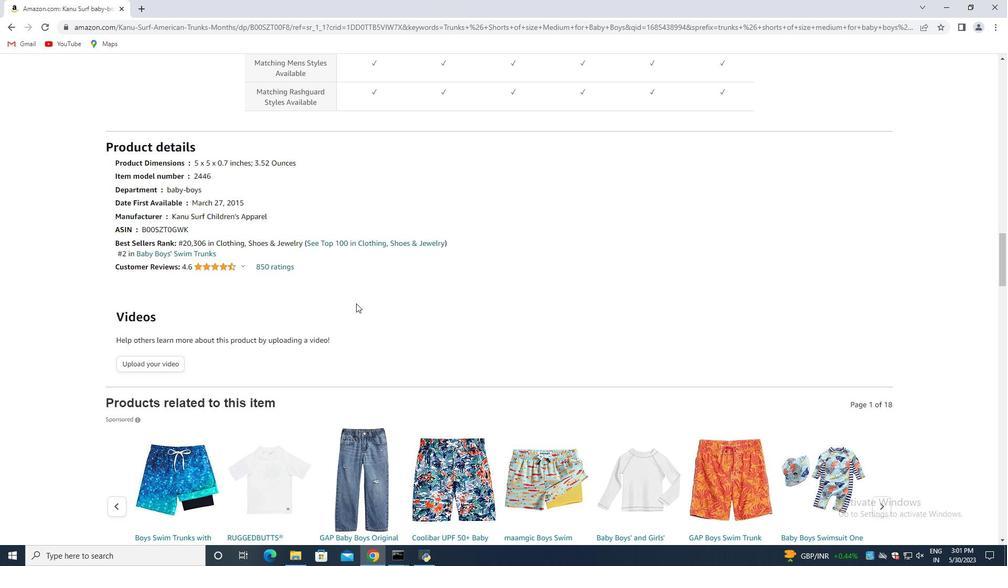 
Action: Mouse moved to (346, 306)
Screenshot: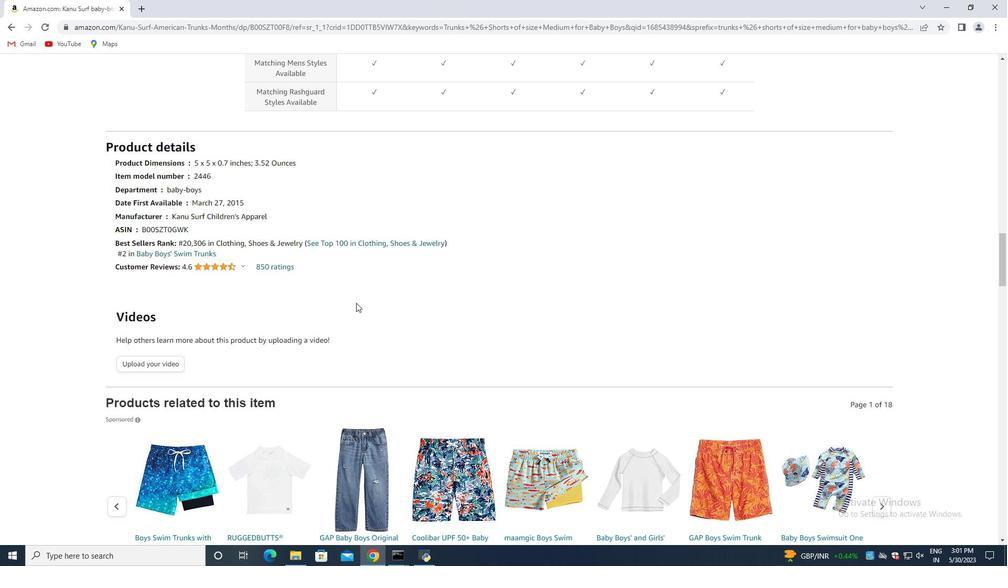 
Action: Mouse scrolled (346, 305) with delta (0, 0)
Screenshot: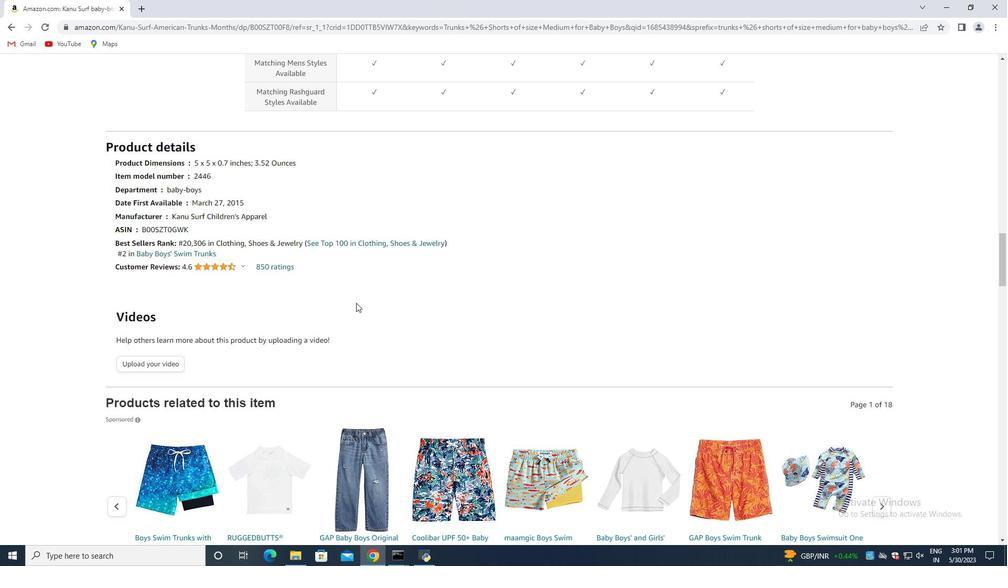 
Action: Mouse moved to (346, 306)
Screenshot: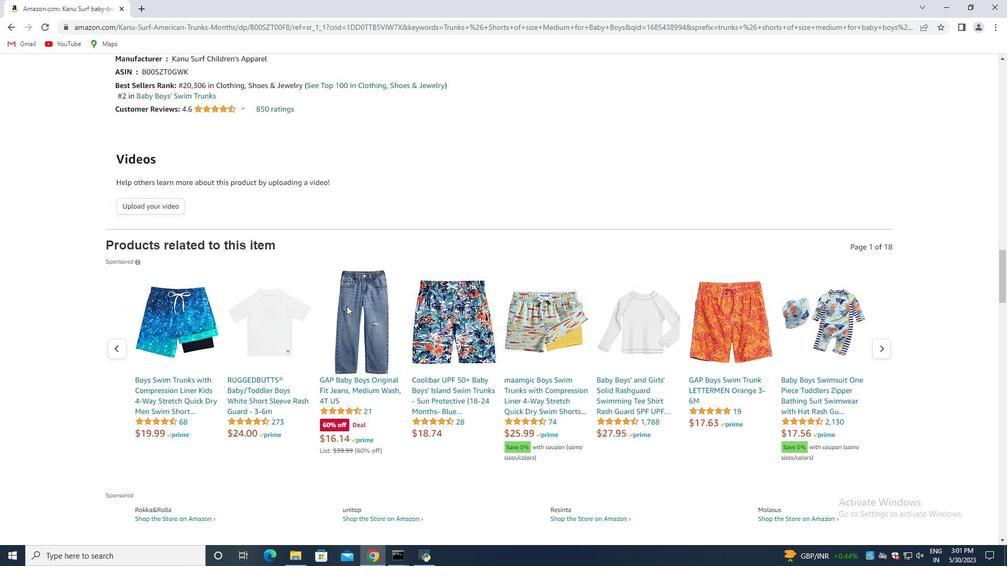 
Action: Mouse scrolled (346, 305) with delta (0, 0)
Screenshot: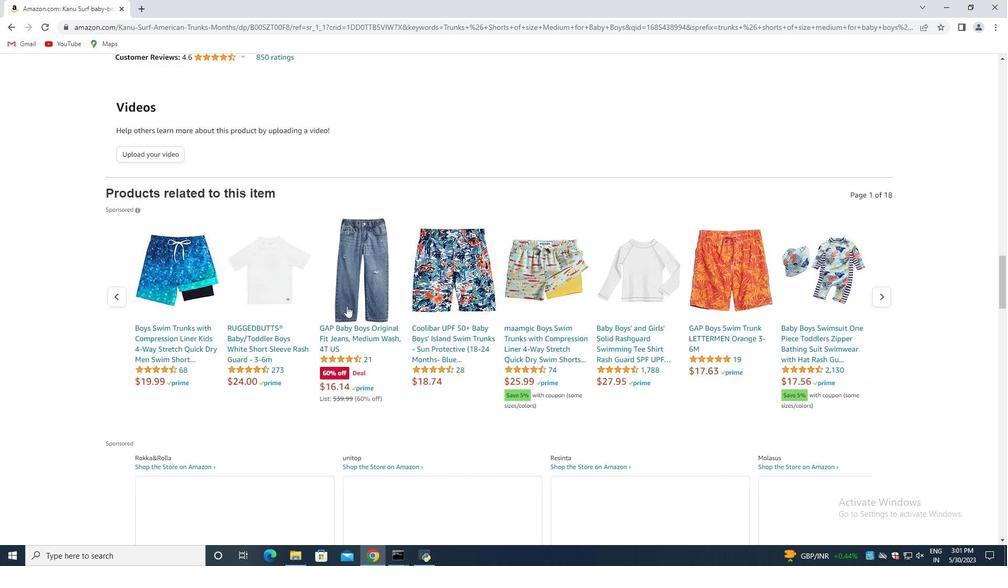 
Action: Mouse scrolled (346, 305) with delta (0, 0)
Screenshot: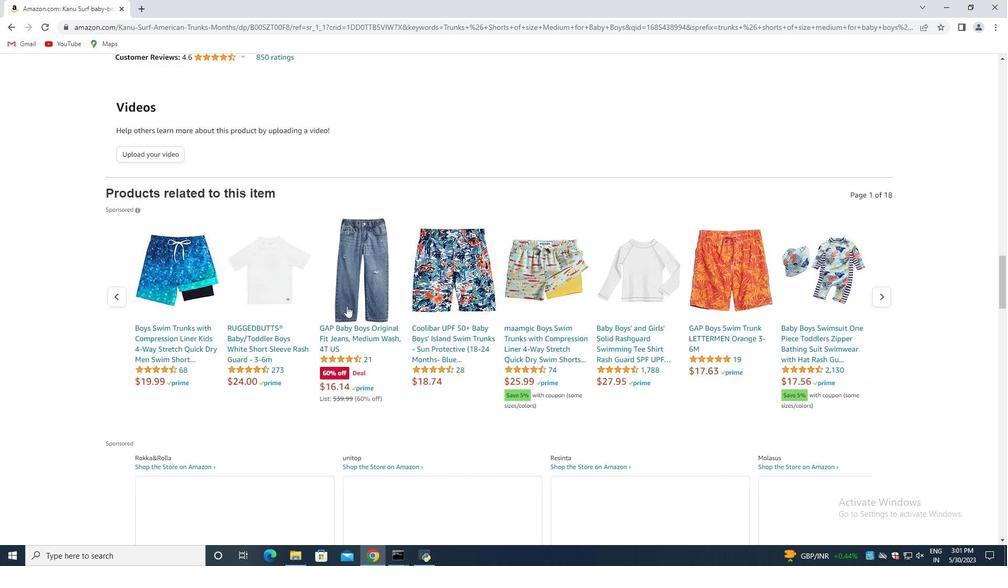 
Action: Mouse moved to (346, 306)
Screenshot: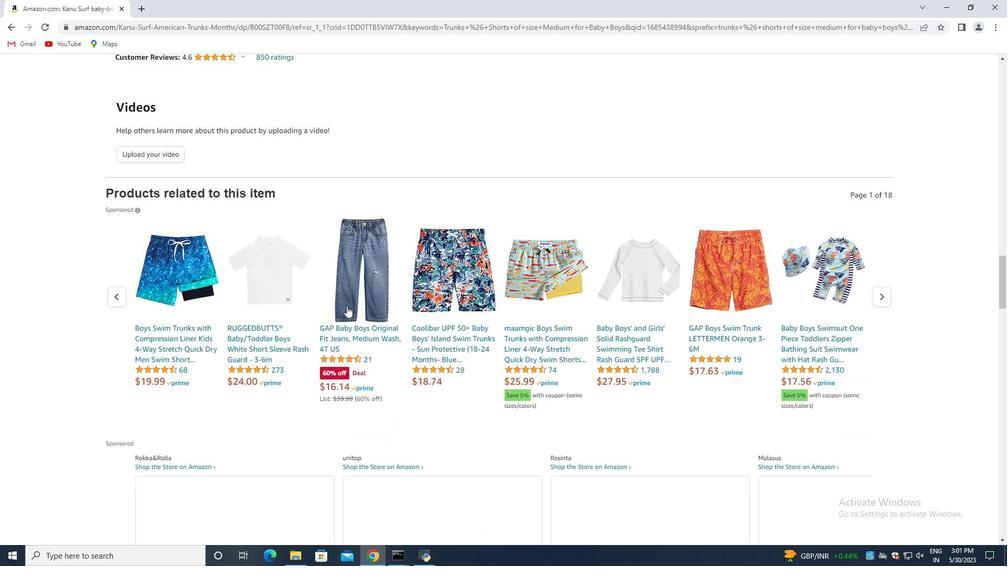 
Action: Mouse scrolled (346, 306) with delta (0, 0)
Screenshot: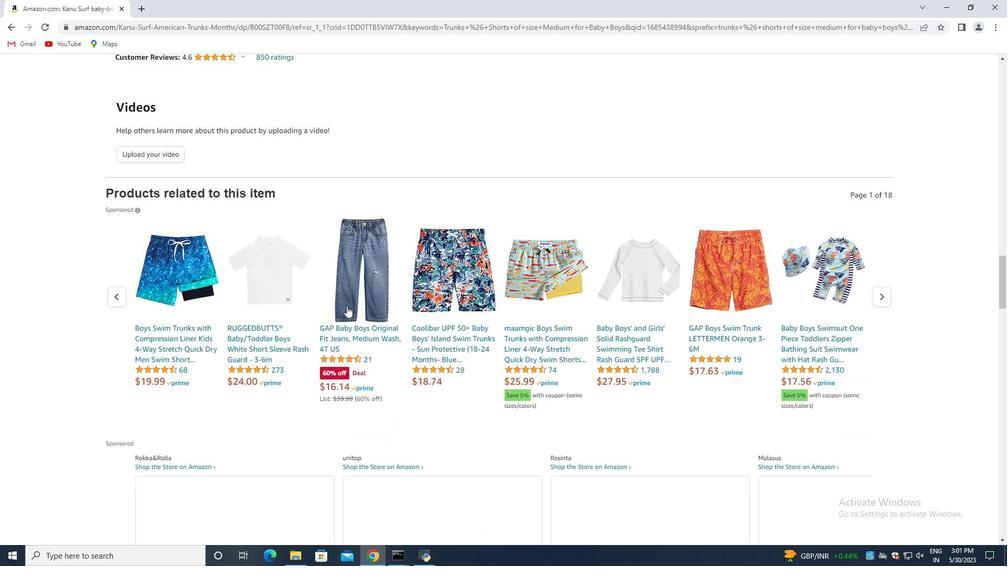 
Action: Mouse moved to (346, 307)
Screenshot: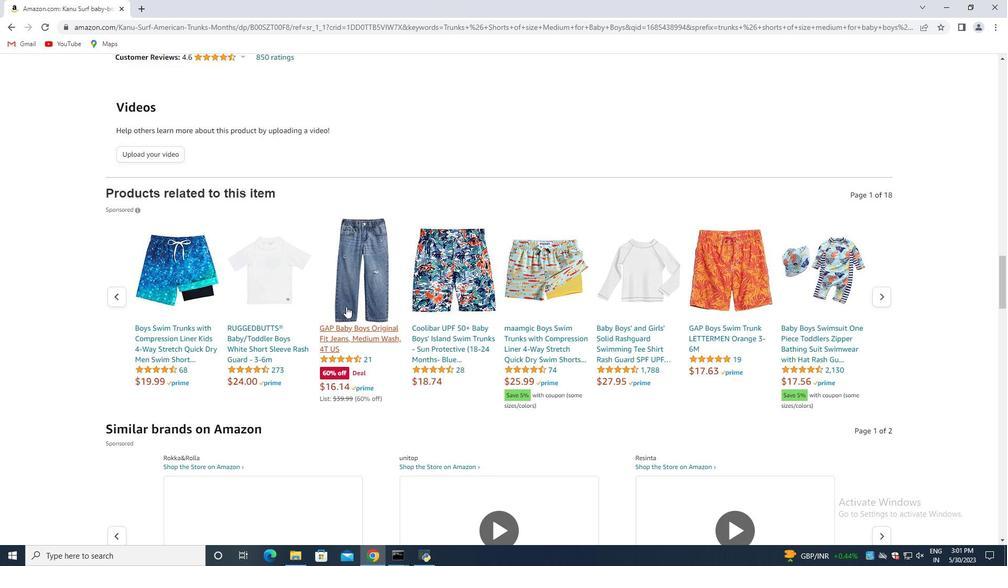 
Action: Mouse scrolled (346, 306) with delta (0, 0)
Screenshot: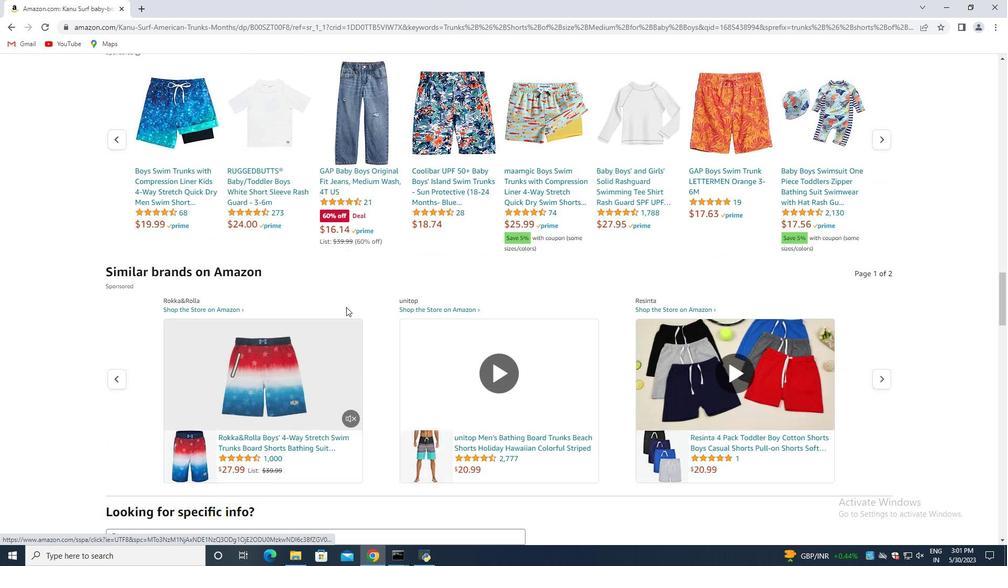 
Action: Mouse moved to (346, 308)
Screenshot: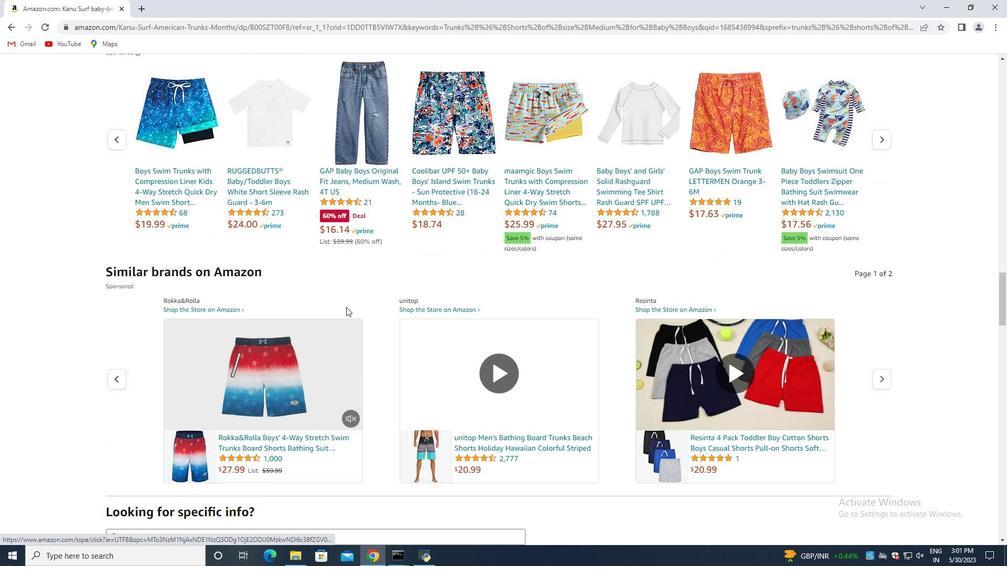 
Action: Mouse scrolled (346, 307) with delta (0, 0)
Screenshot: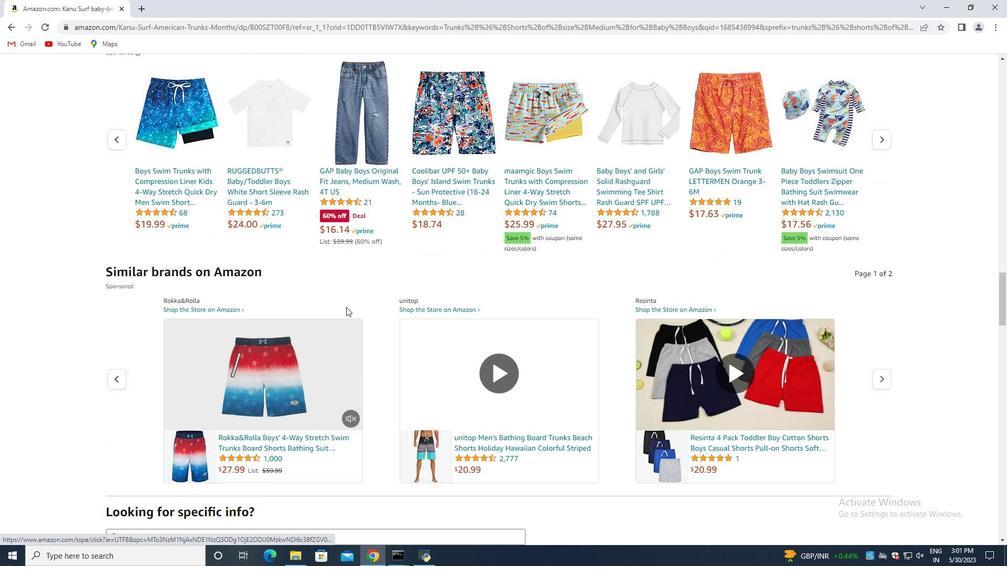 
Action: Mouse moved to (350, 308)
Screenshot: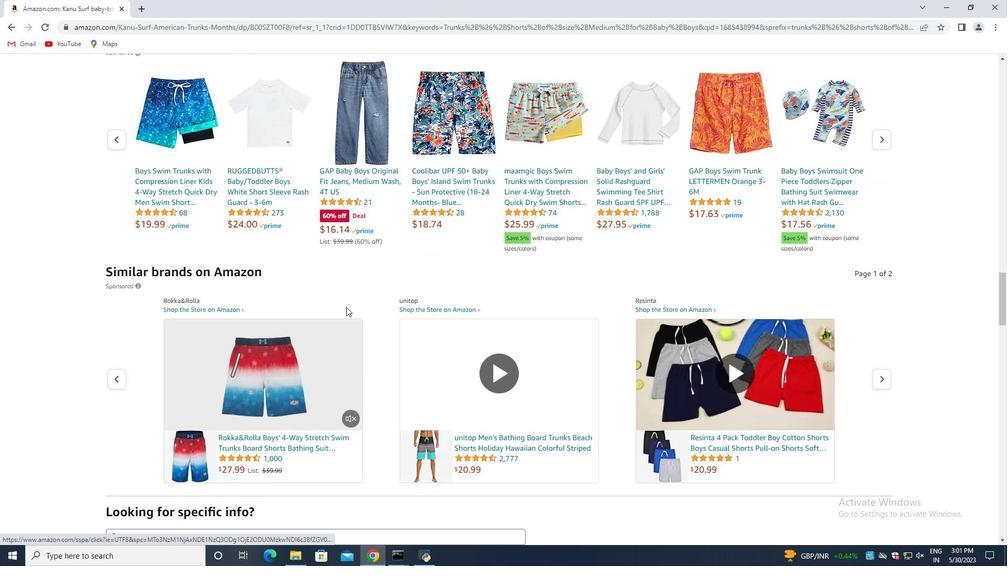 
Action: Mouse scrolled (350, 308) with delta (0, 0)
Screenshot: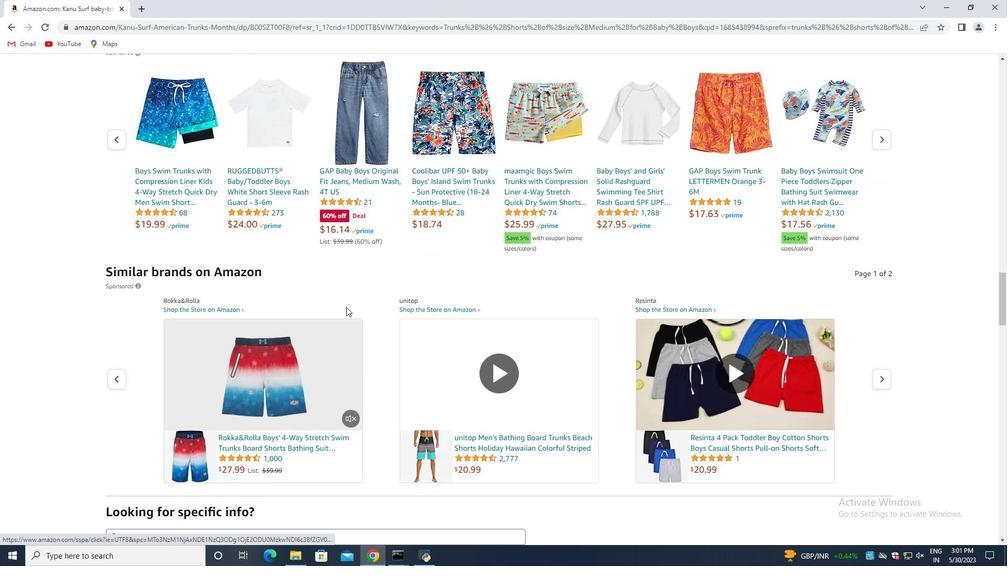 
Action: Mouse moved to (371, 310)
Screenshot: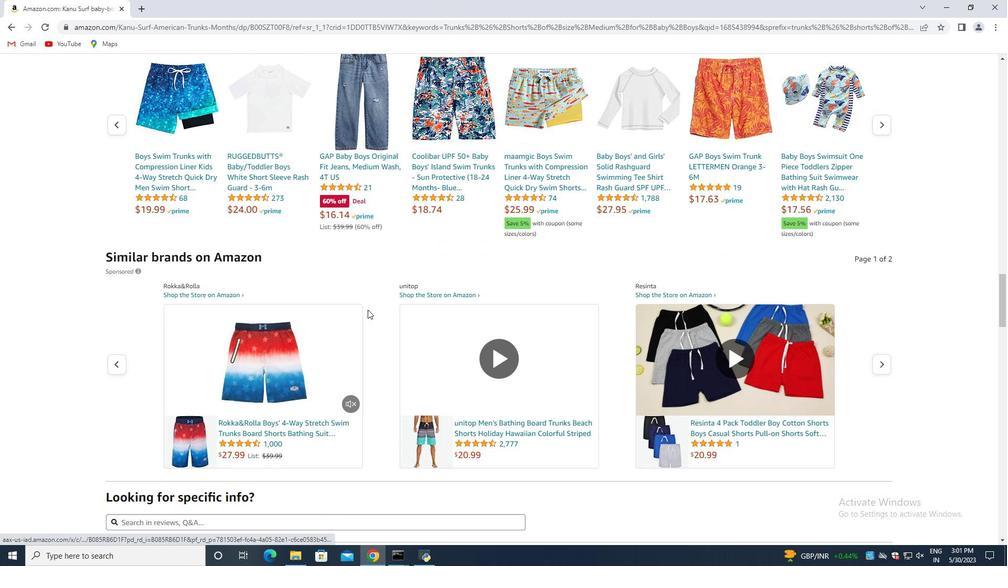 
Action: Mouse scrolled (371, 310) with delta (0, 0)
Screenshot: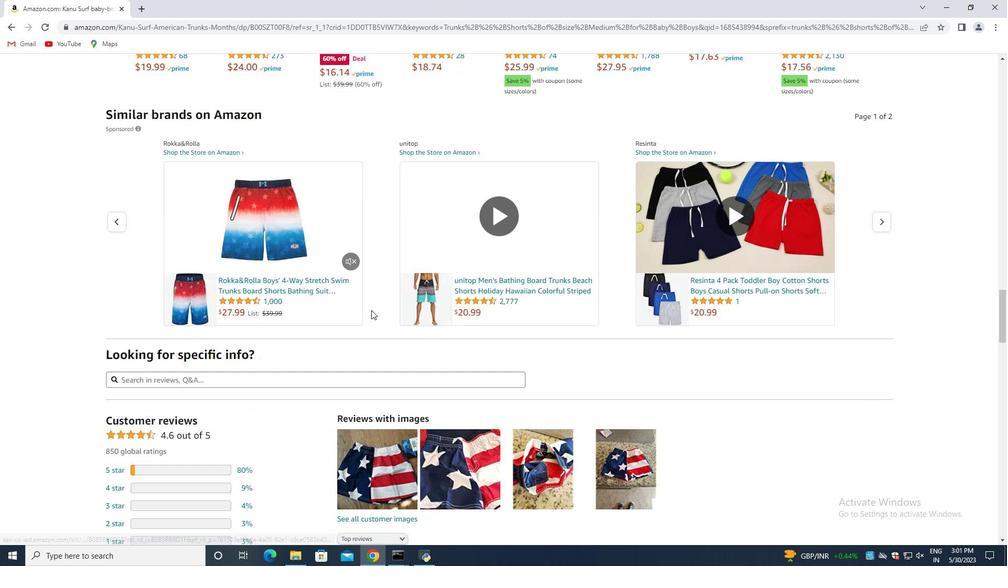 
Action: Mouse moved to (371, 310)
Screenshot: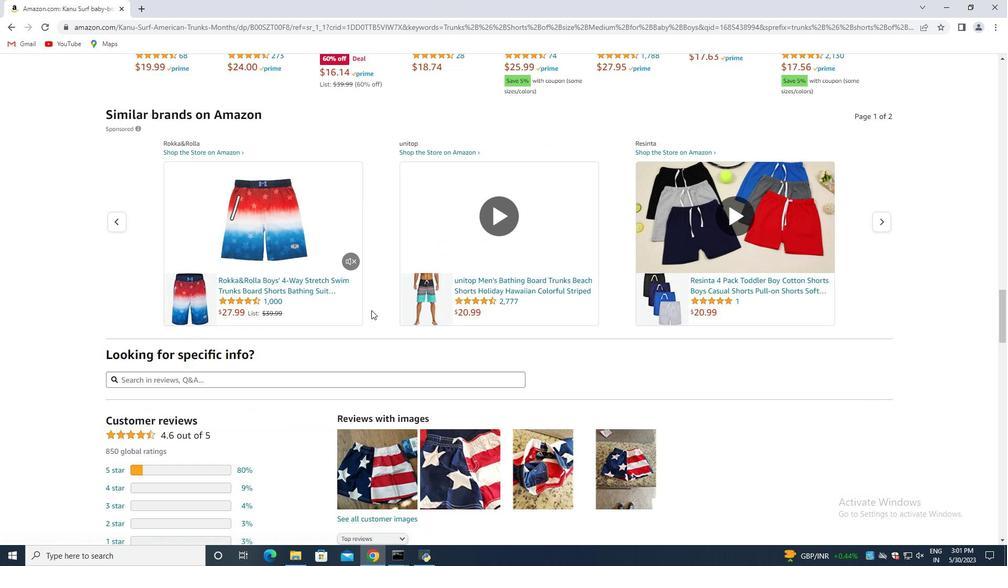 
Action: Mouse scrolled (371, 310) with delta (0, 0)
Screenshot: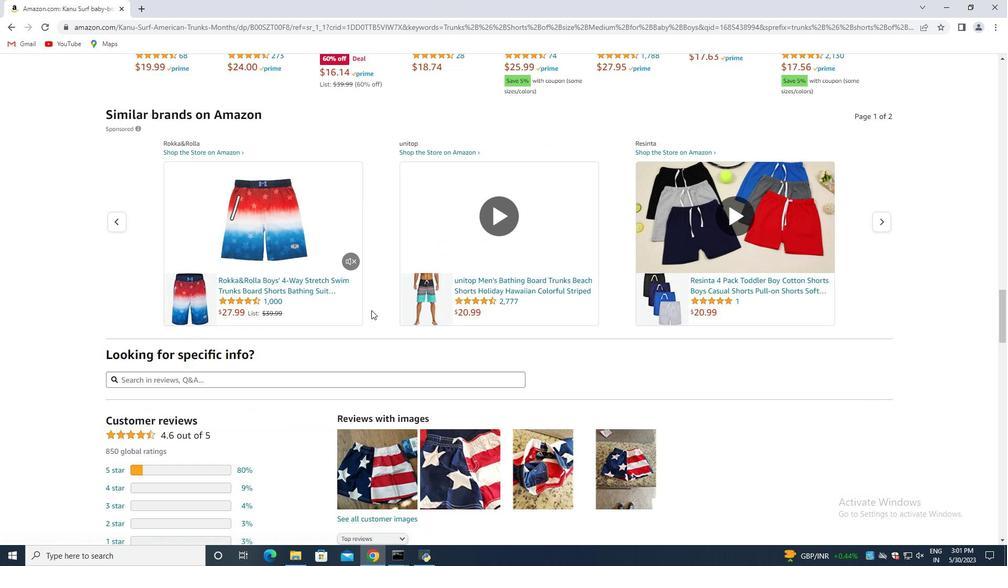 
Action: Mouse moved to (371, 310)
Screenshot: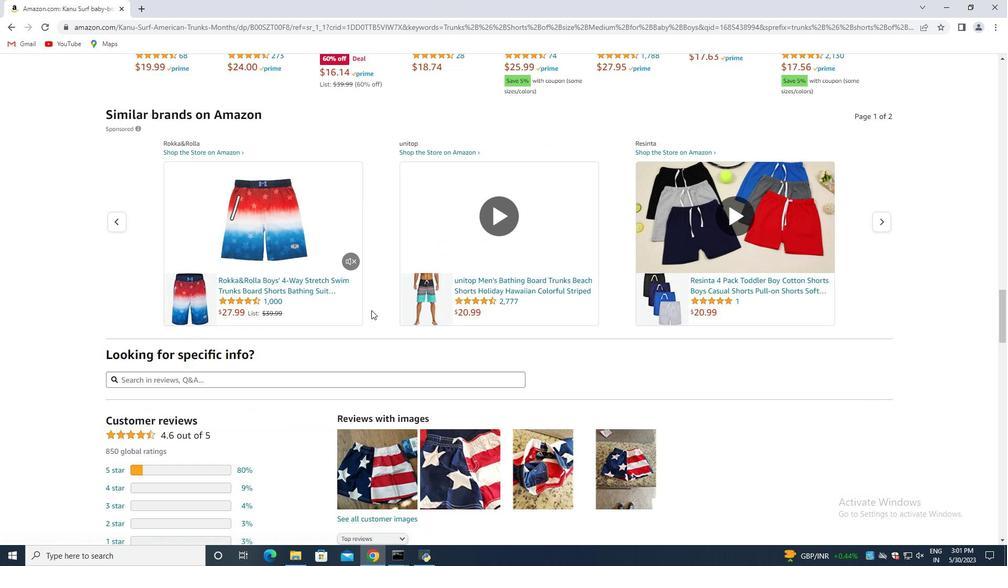 
Action: Mouse scrolled (371, 310) with delta (0, 0)
Screenshot: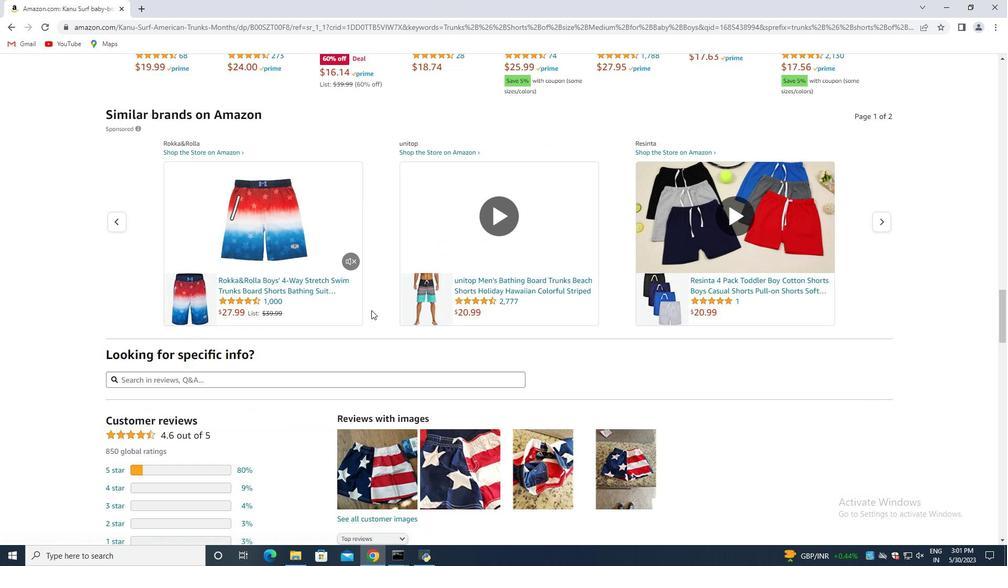 
Action: Mouse moved to (406, 302)
Screenshot: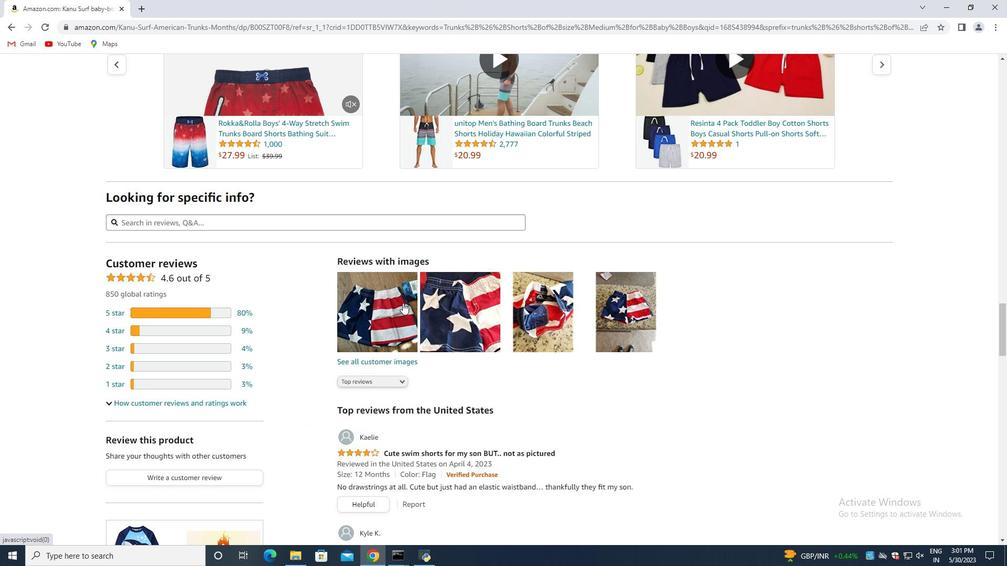 
Action: Mouse scrolled (406, 301) with delta (0, 0)
Screenshot: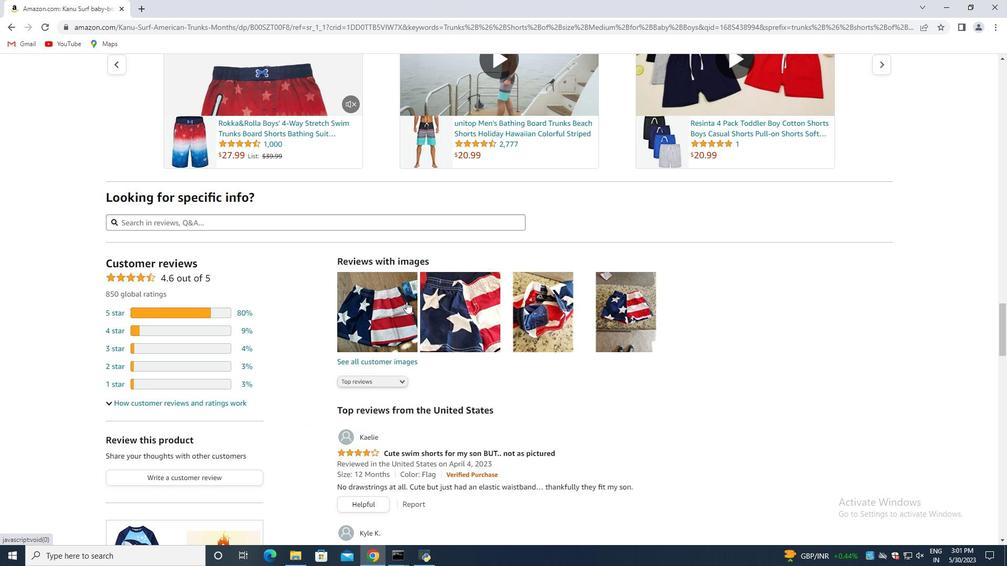 
Action: Mouse moved to (406, 302)
Screenshot: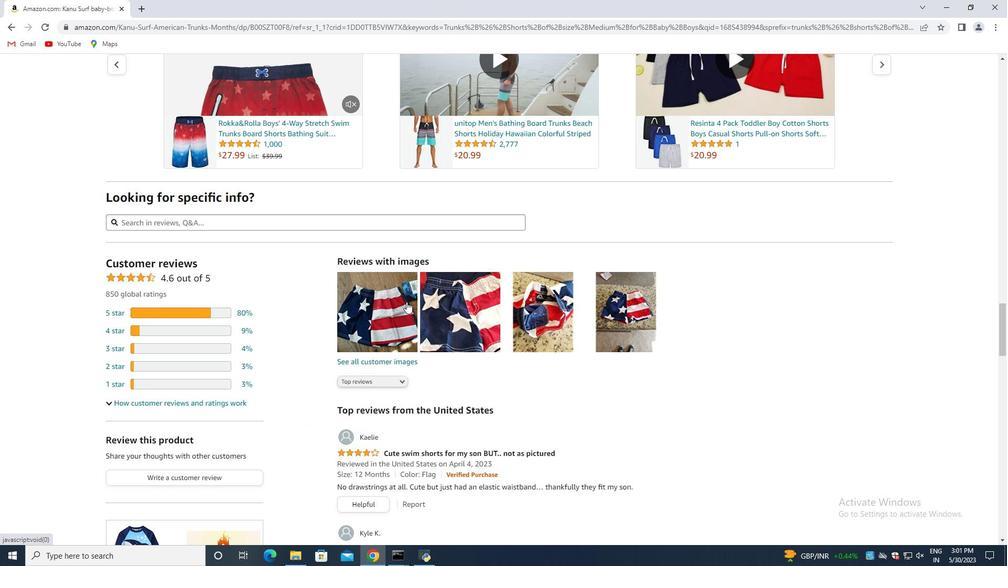 
Action: Mouse scrolled (406, 301) with delta (0, 0)
Screenshot: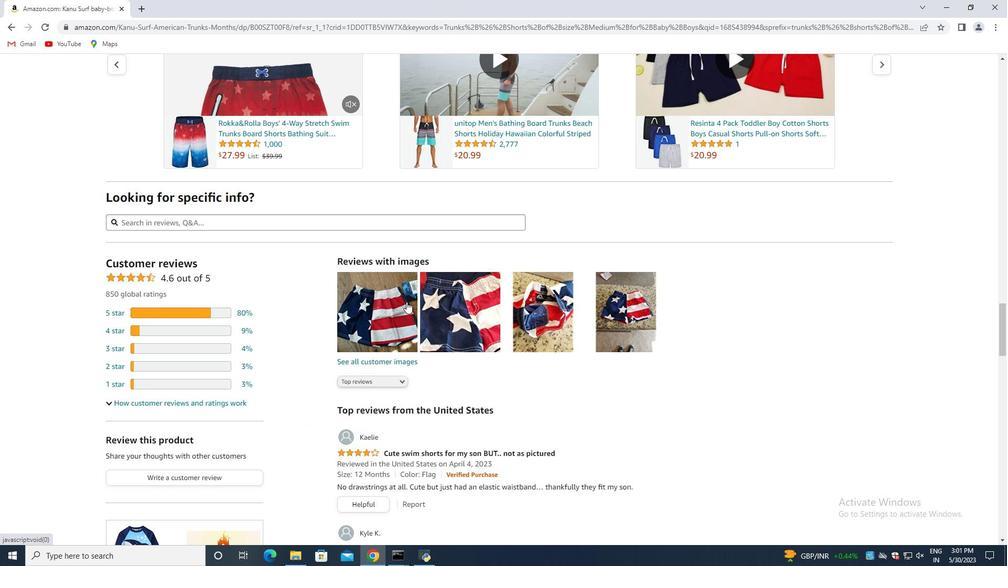 
Action: Mouse moved to (511, 292)
Screenshot: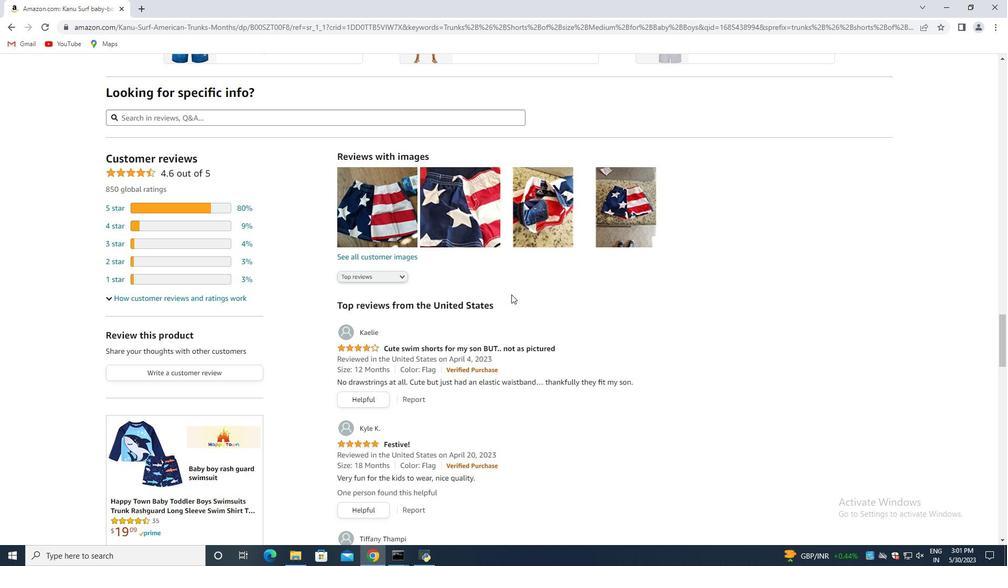 
Action: Mouse scrolled (511, 292) with delta (0, 0)
Screenshot: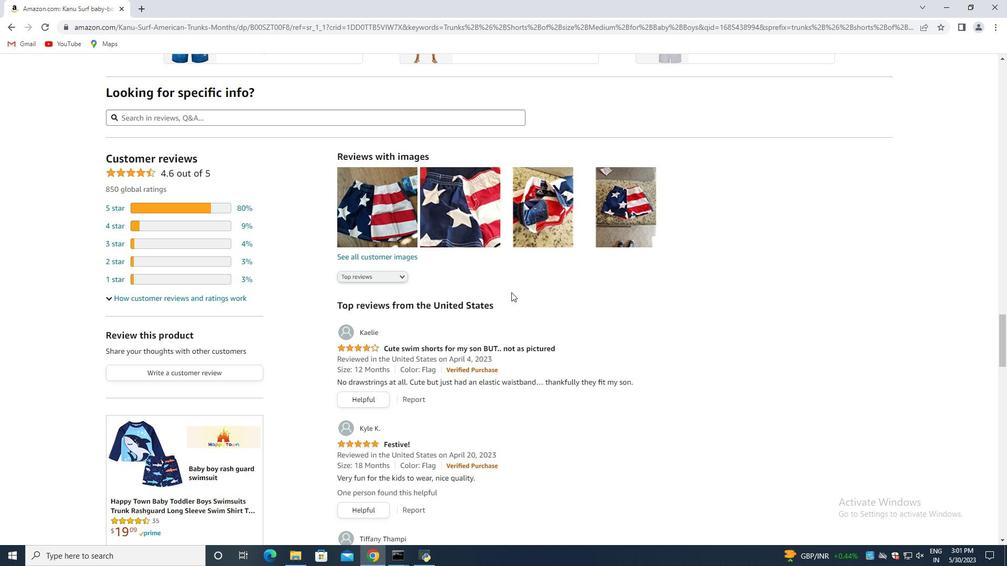 
Action: Mouse moved to (569, 288)
Screenshot: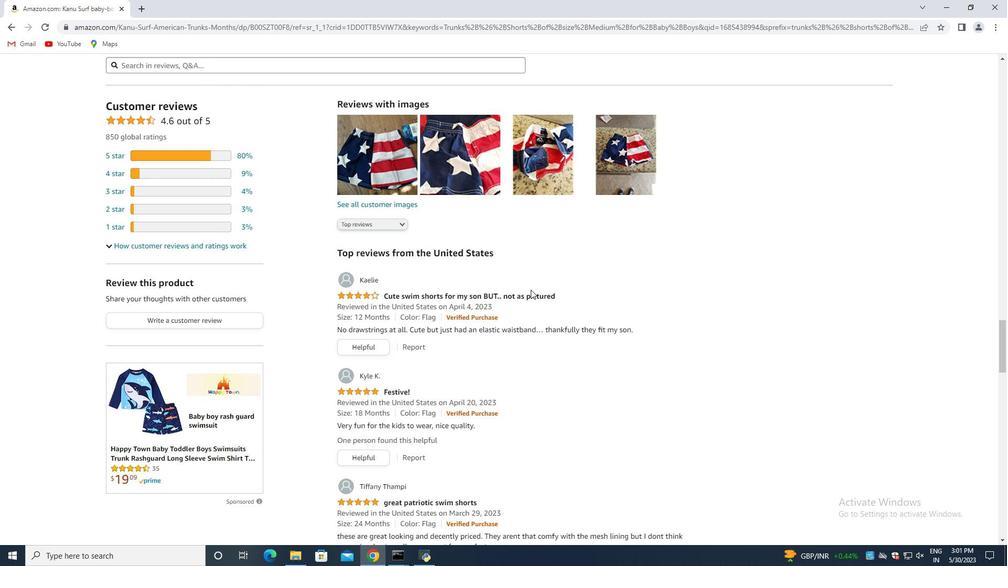 
Action: Mouse scrolled (569, 287) with delta (0, 0)
Screenshot: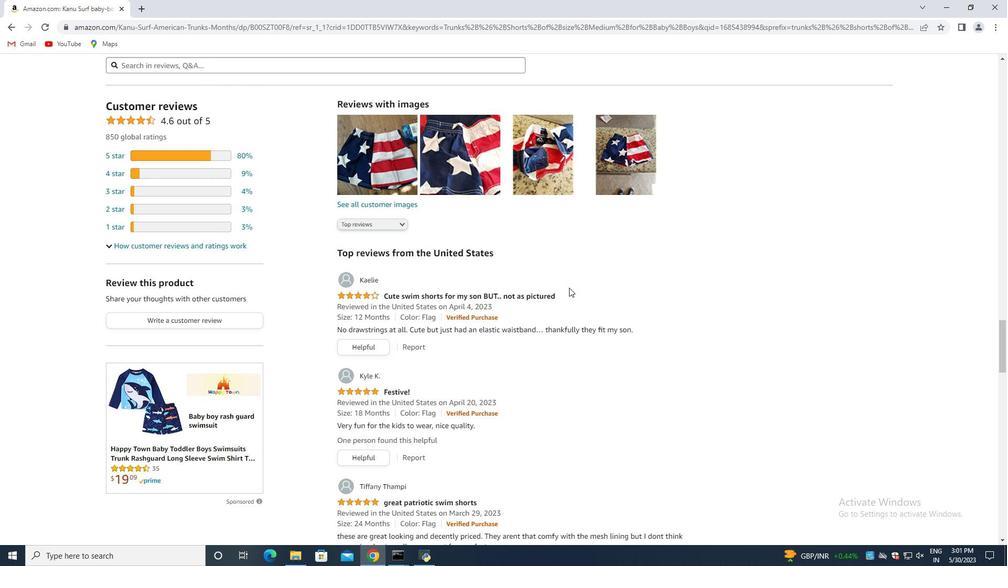 
Action: Mouse moved to (514, 301)
Screenshot: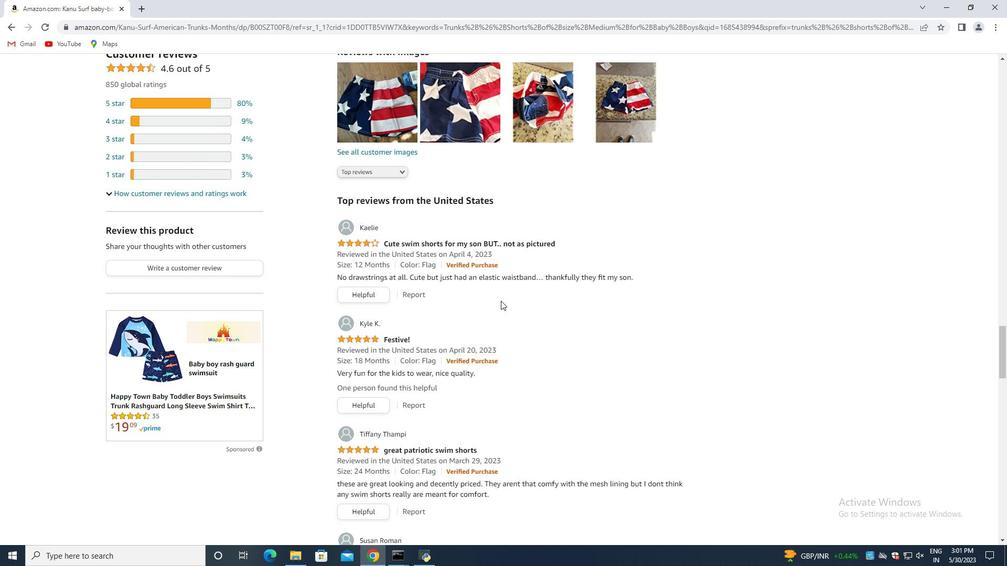 
Action: Mouse scrolled (514, 300) with delta (0, 0)
Screenshot: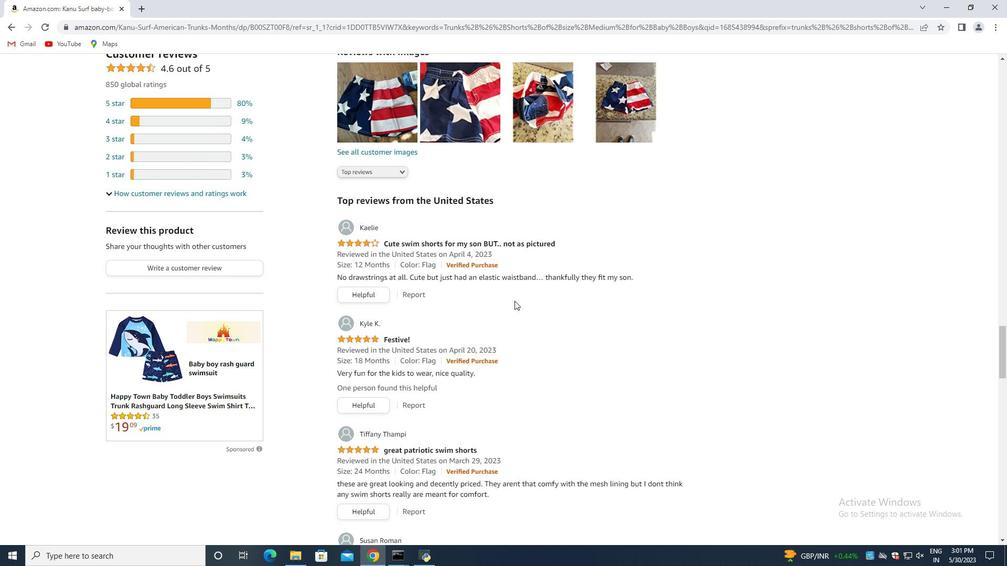 
Action: Mouse moved to (514, 301)
Screenshot: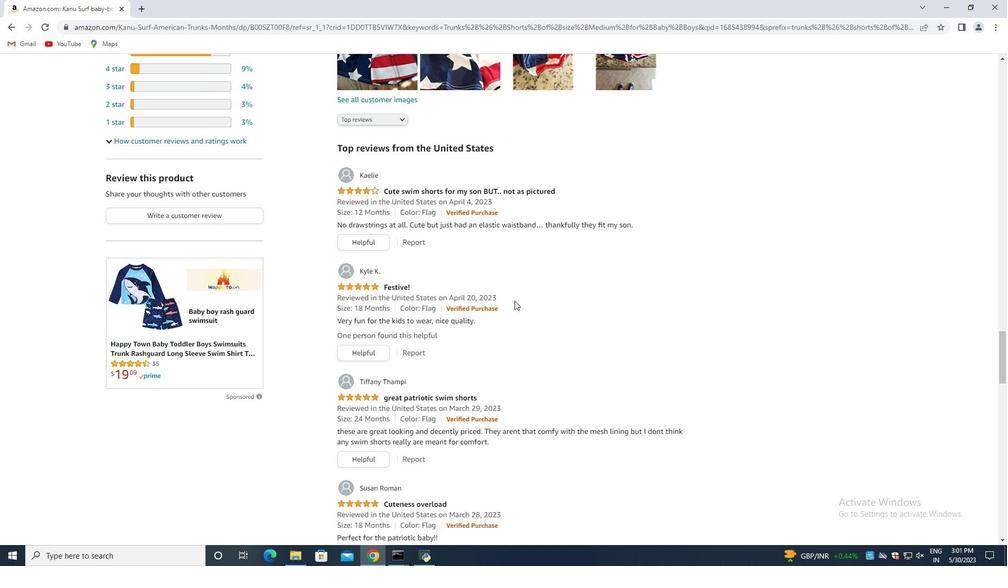 
Action: Mouse scrolled (514, 300) with delta (0, 0)
Screenshot: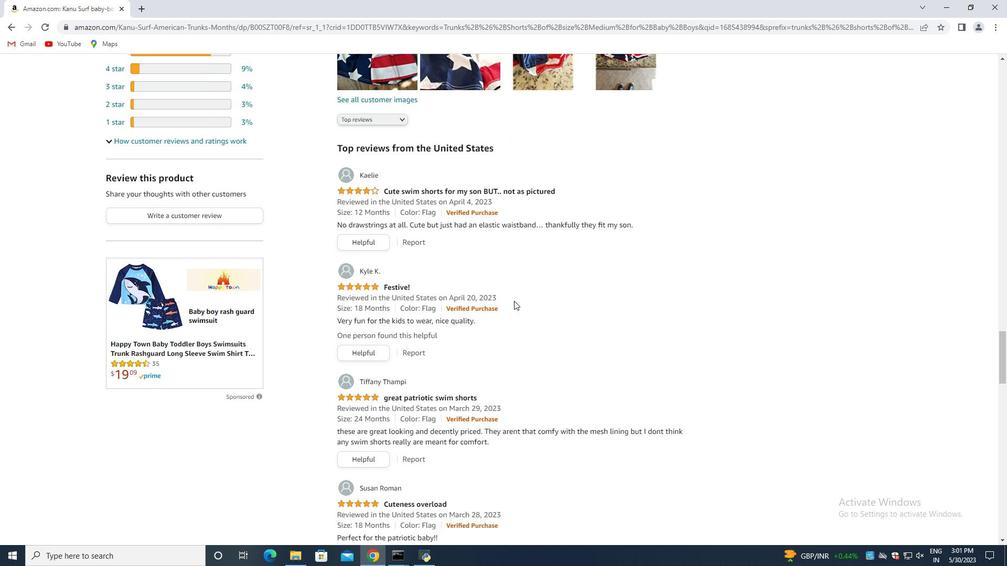 
Action: Mouse moved to (517, 296)
Screenshot: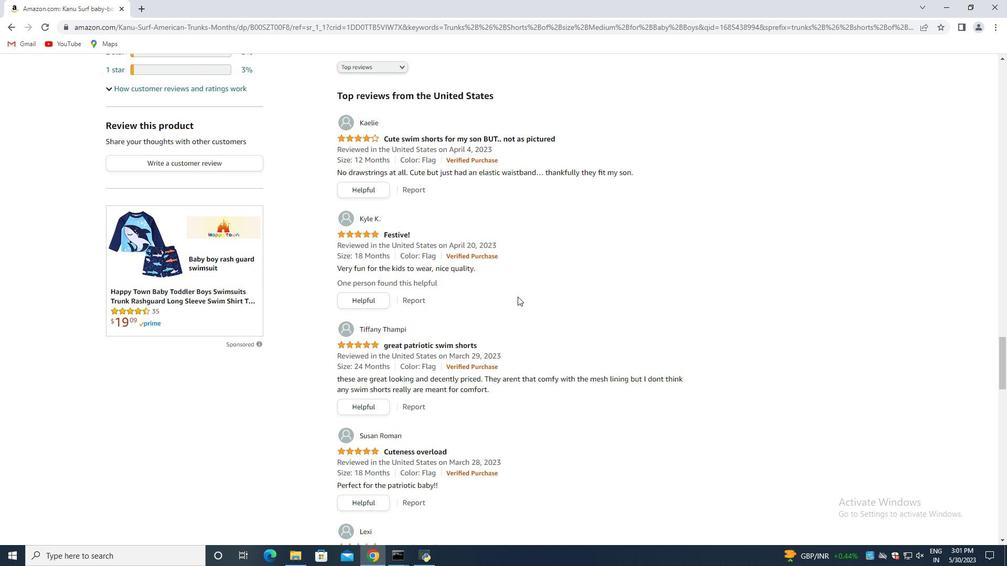
Action: Mouse scrolled (517, 296) with delta (0, 0)
Screenshot: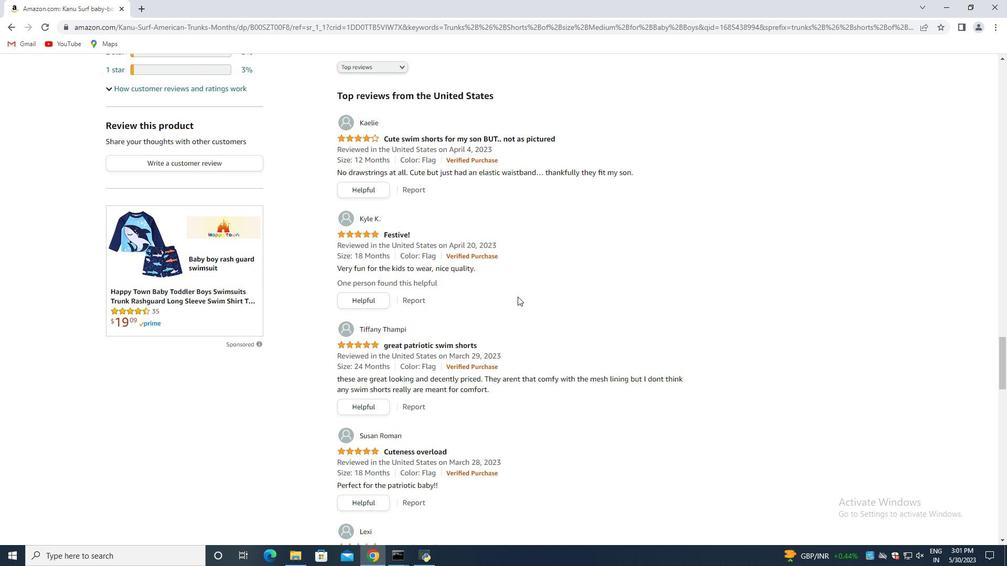 
Action: Mouse moved to (543, 291)
Screenshot: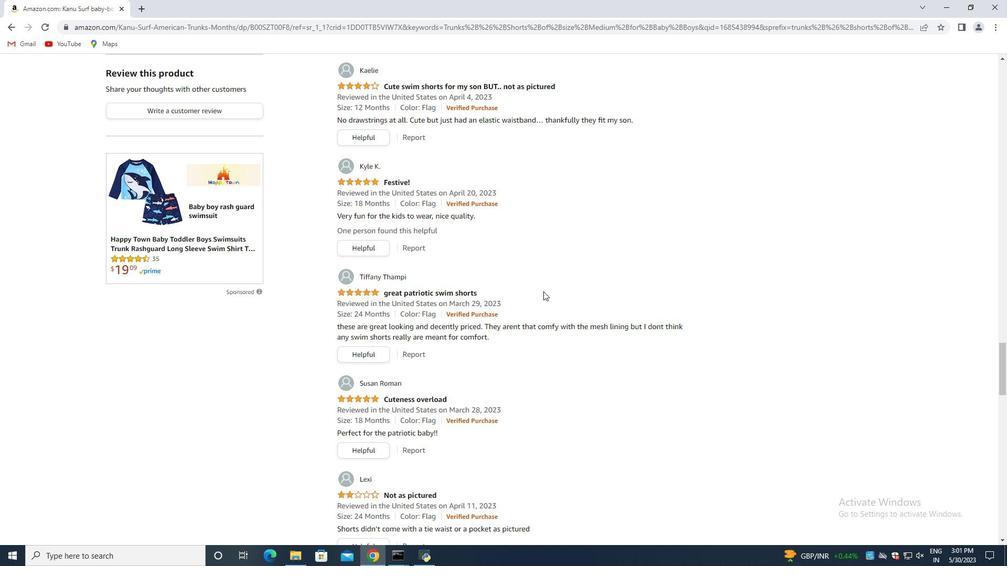 
Action: Mouse scrolled (543, 290) with delta (0, 0)
Screenshot: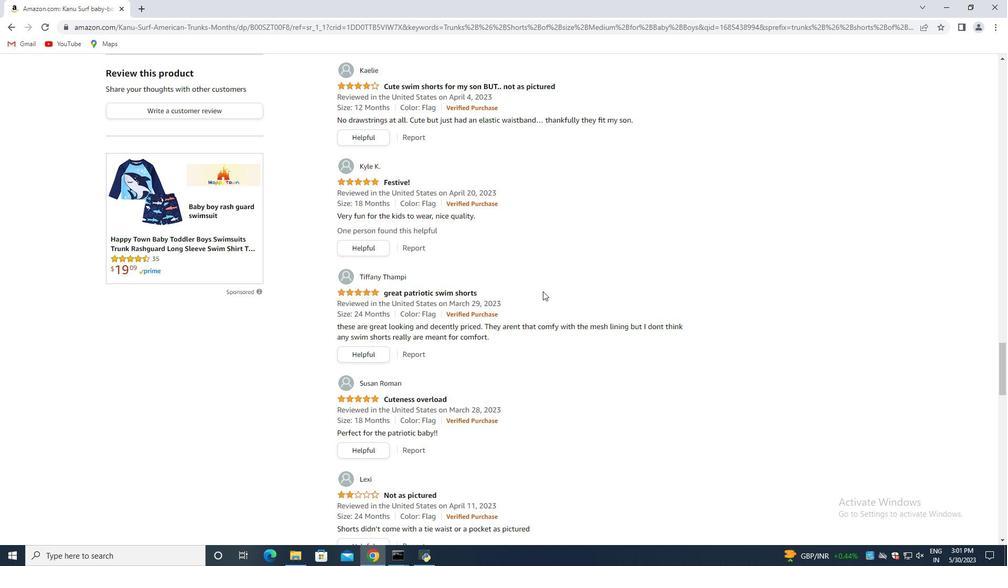 
Action: Mouse moved to (501, 299)
Screenshot: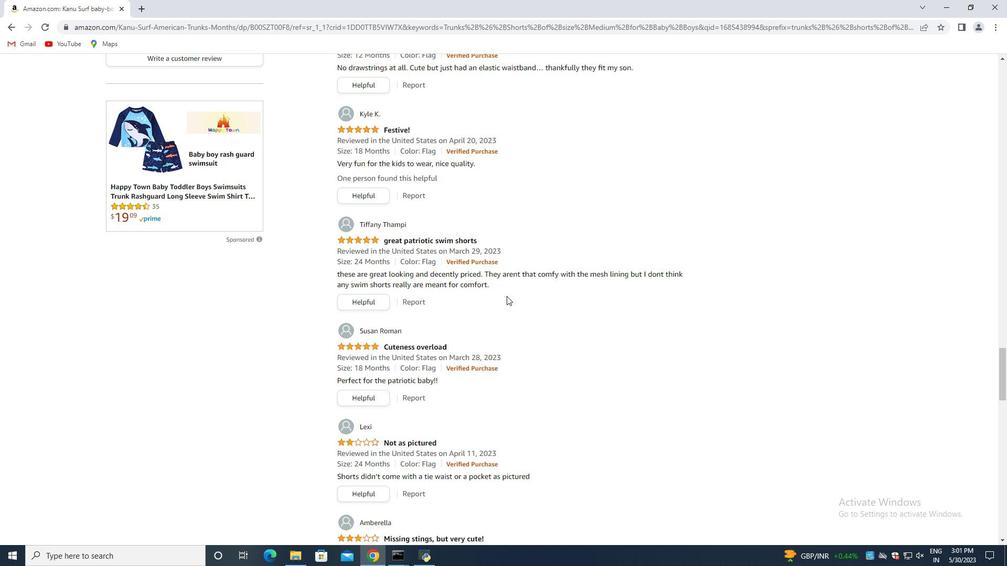 
Action: Mouse scrolled (501, 298) with delta (0, 0)
Screenshot: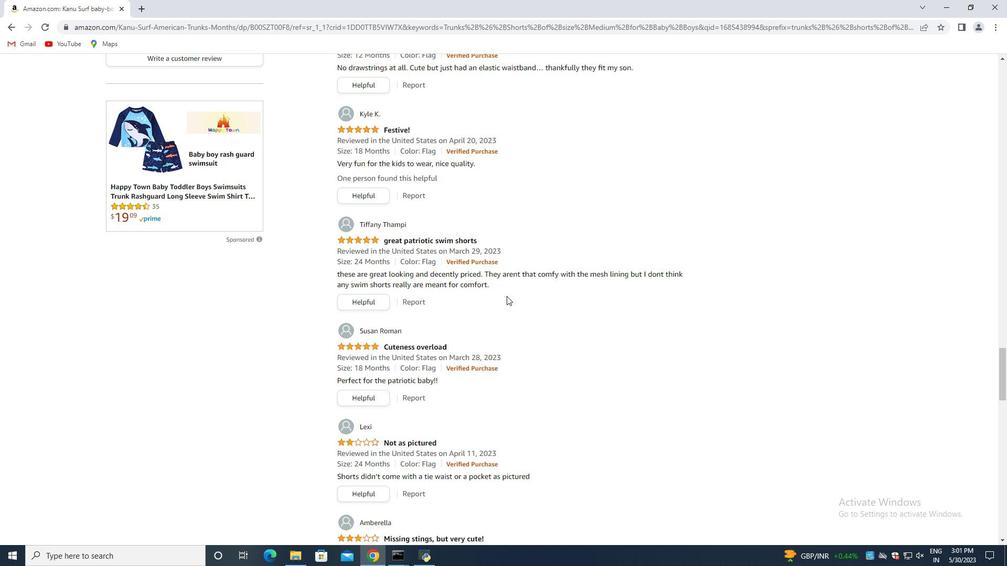 
Action: Mouse moved to (490, 324)
Screenshot: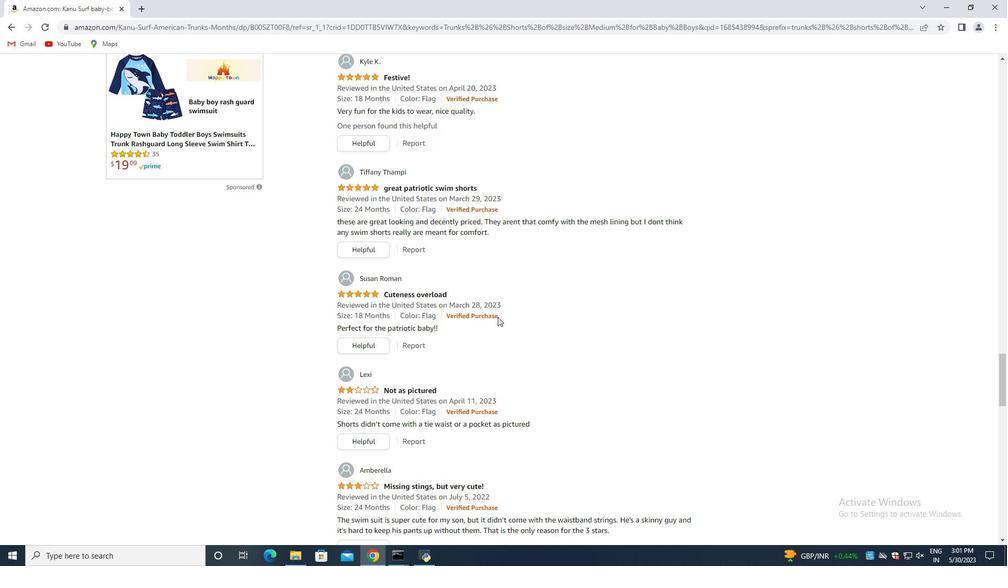 
Action: Mouse scrolled (490, 323) with delta (0, 0)
Screenshot: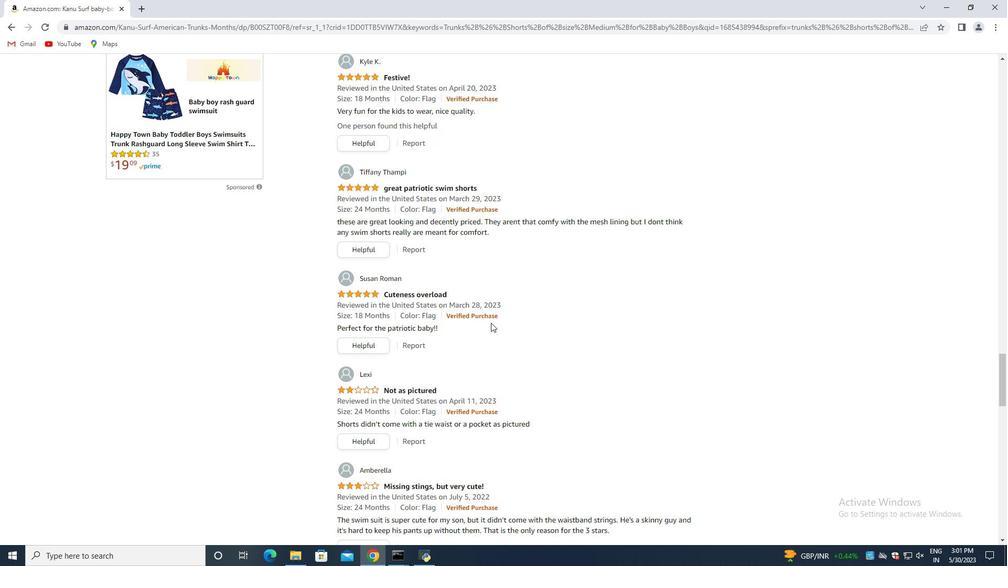 
Action: Mouse moved to (490, 321)
Screenshot: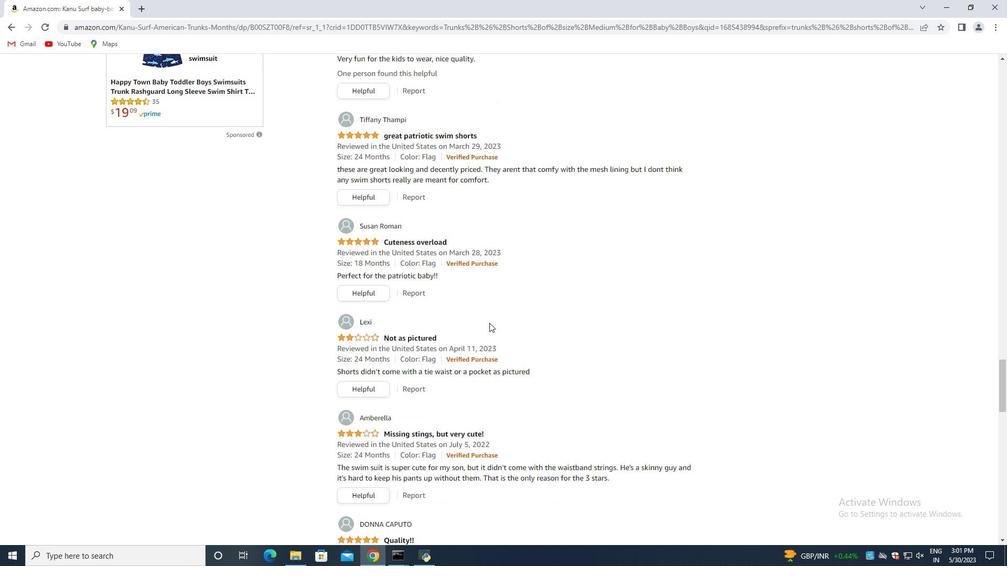 
Action: Mouse scrolled (490, 321) with delta (0, 0)
Screenshot: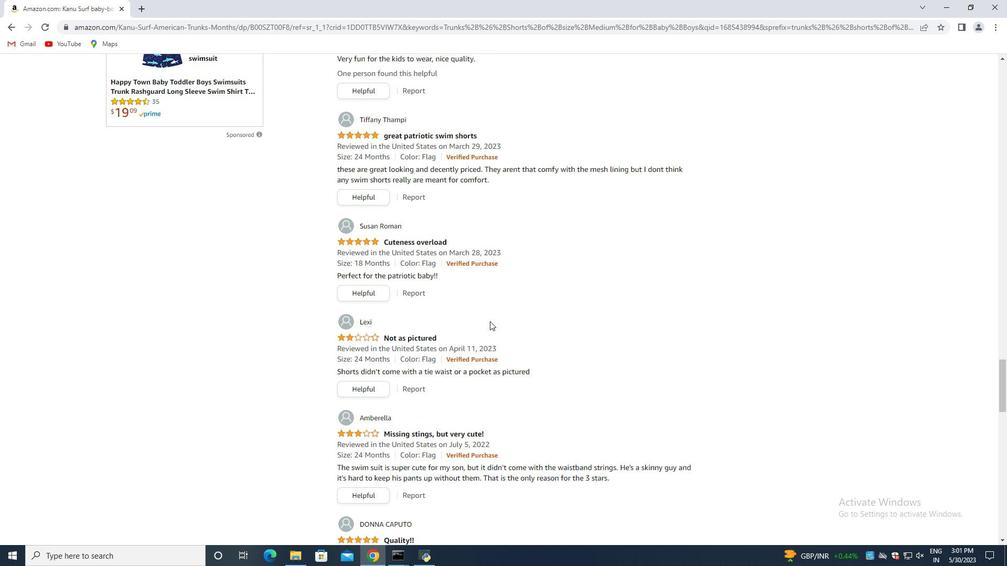 
Action: Mouse moved to (476, 333)
Screenshot: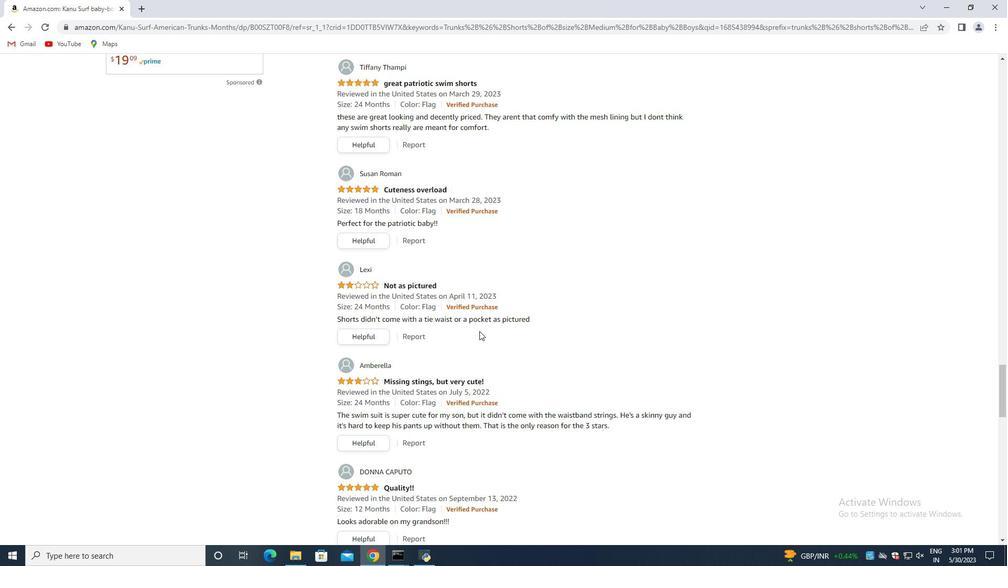 
Action: Mouse scrolled (476, 332) with delta (0, 0)
Screenshot: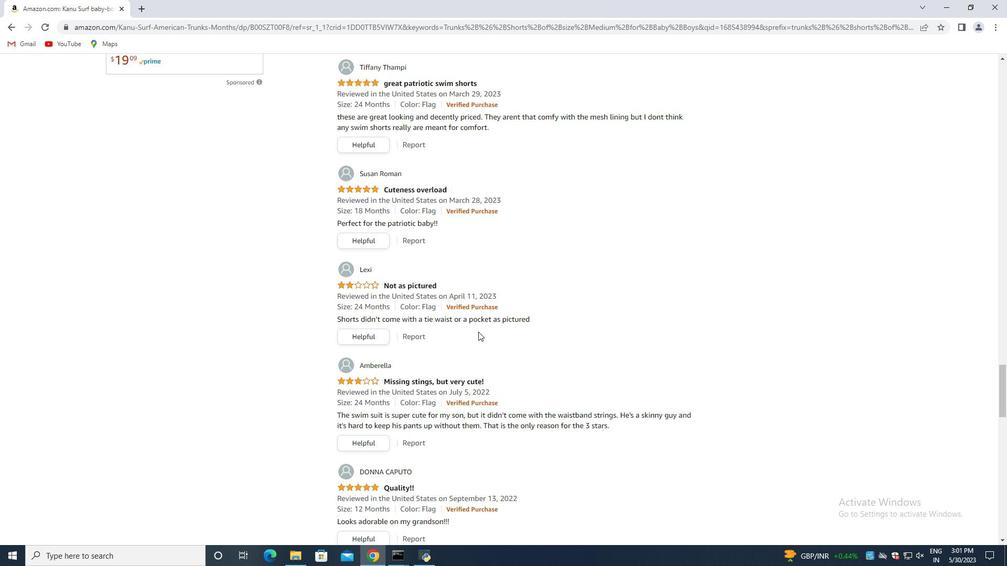 
Action: Mouse moved to (539, 324)
Screenshot: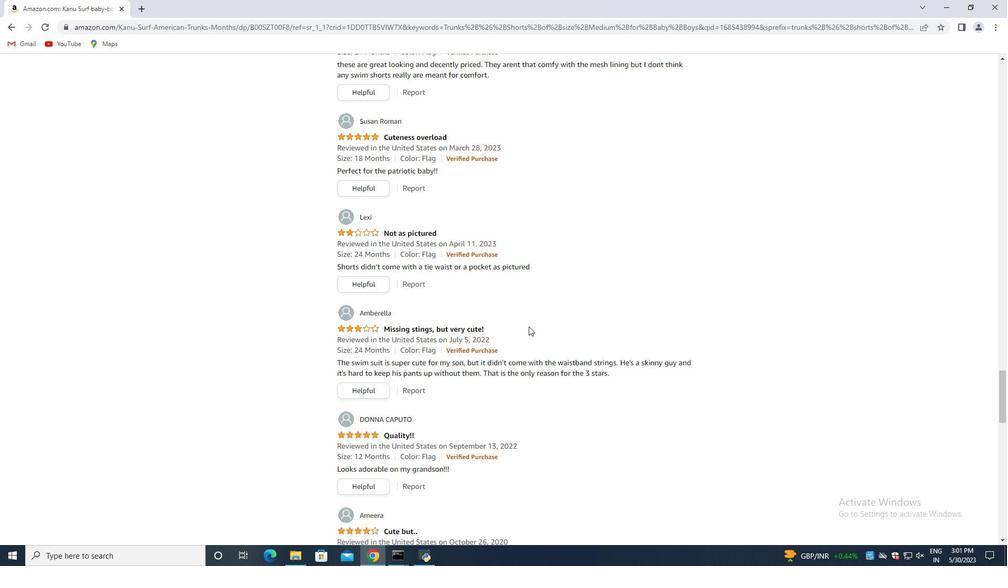
Action: Mouse scrolled (539, 324) with delta (0, 0)
Screenshot: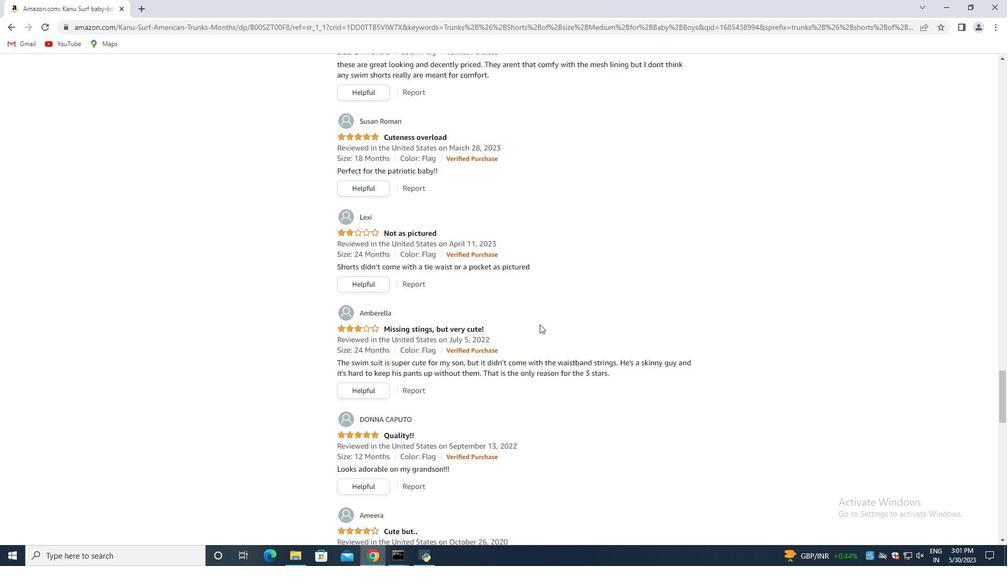 
Action: Mouse moved to (494, 338)
Screenshot: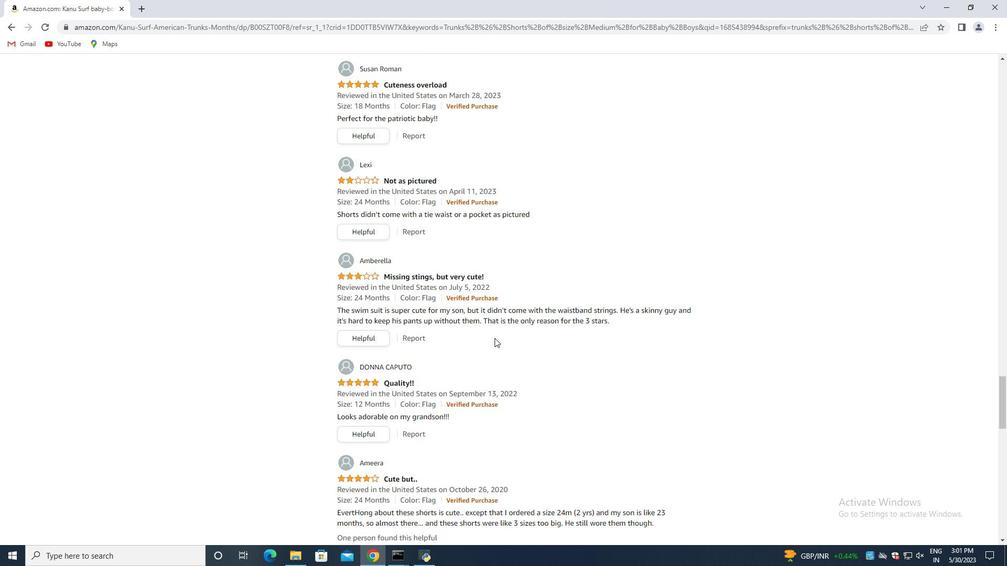 
Action: Mouse scrolled (494, 338) with delta (0, 0)
Screenshot: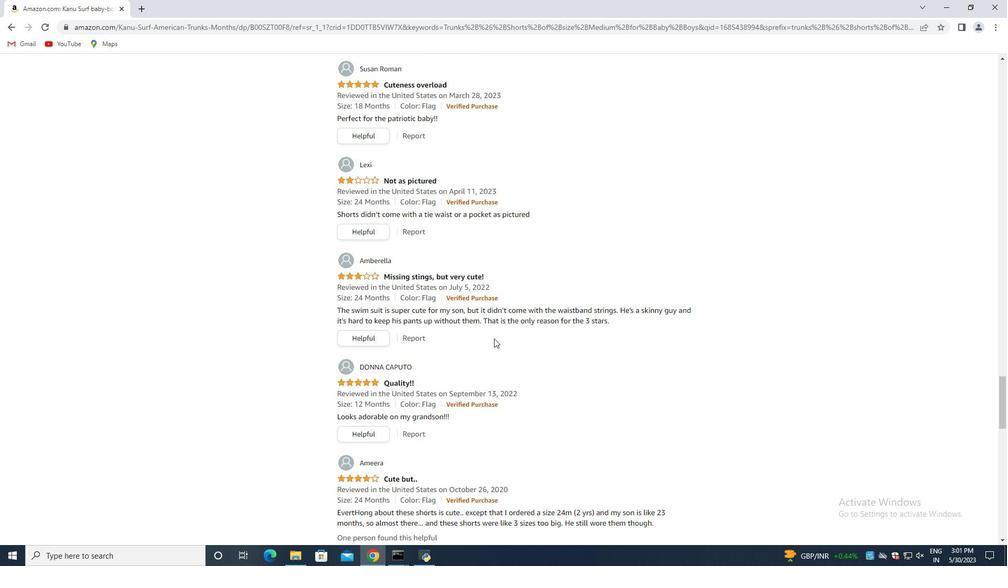 
Action: Mouse moved to (527, 333)
Screenshot: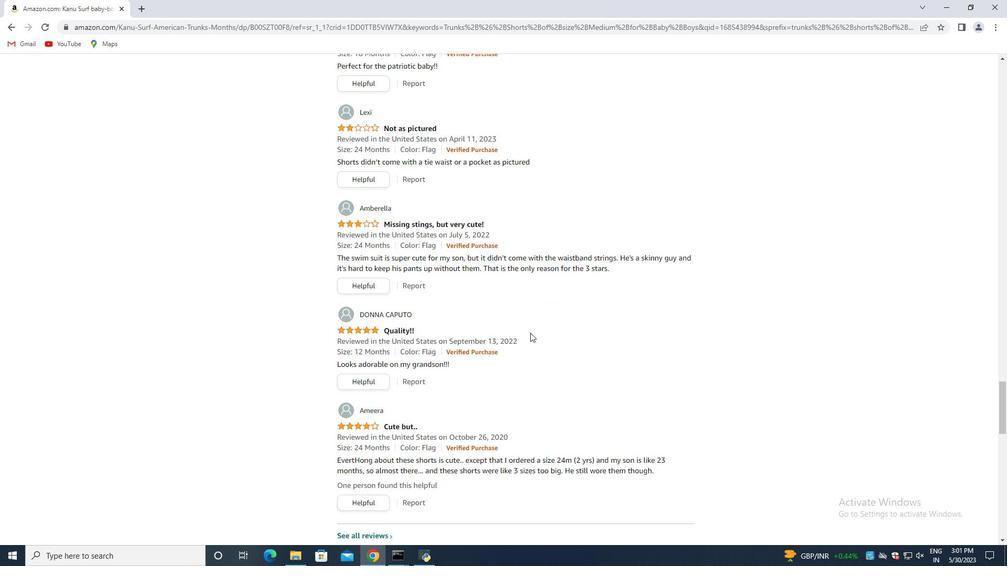 
Action: Mouse scrolled (527, 333) with delta (0, 0)
Screenshot: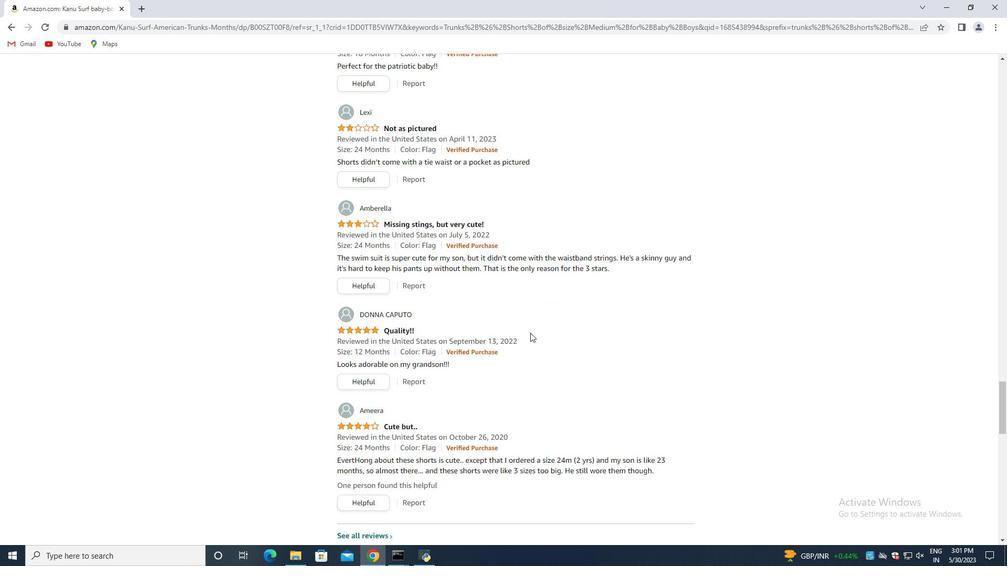 
Action: Mouse moved to (517, 335)
Screenshot: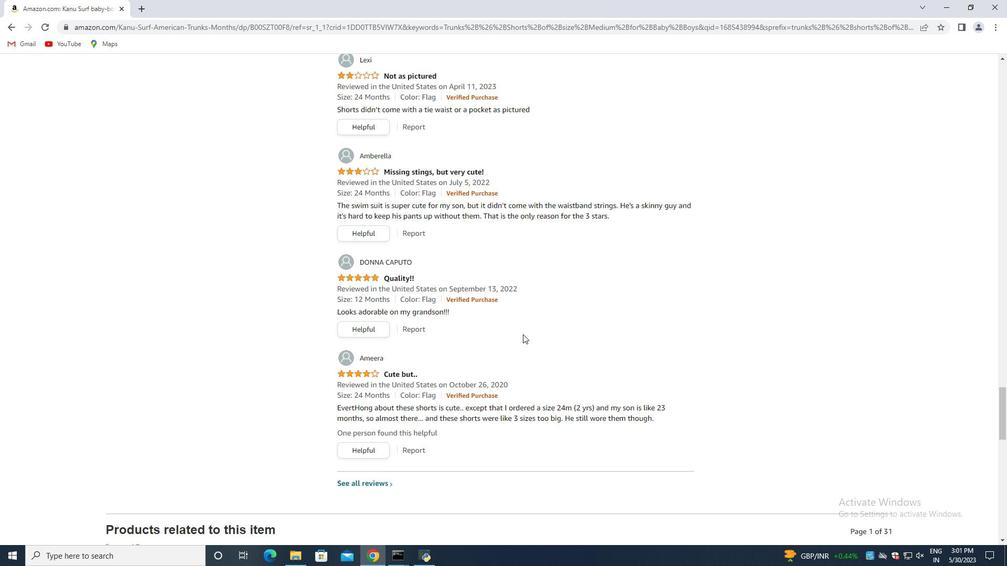 
Action: Mouse scrolled (517, 335) with delta (0, 0)
Screenshot: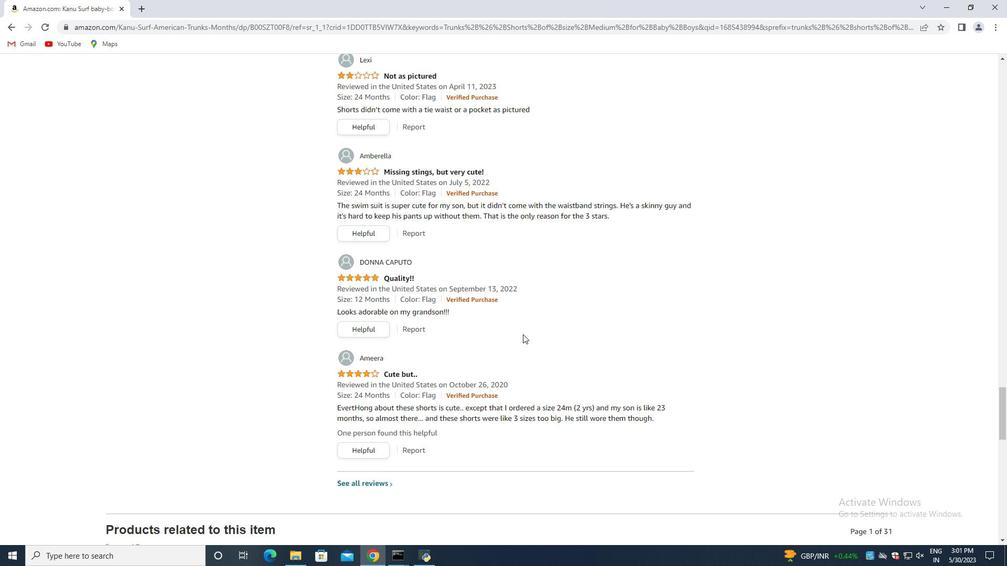 
Action: Mouse moved to (543, 317)
Screenshot: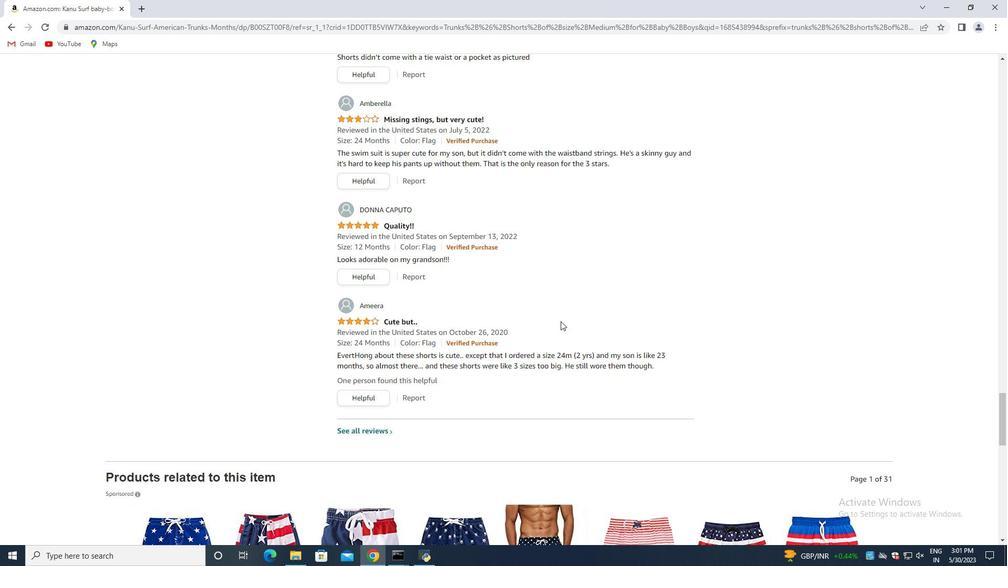 
Action: Mouse scrolled (543, 318) with delta (0, 0)
Screenshot: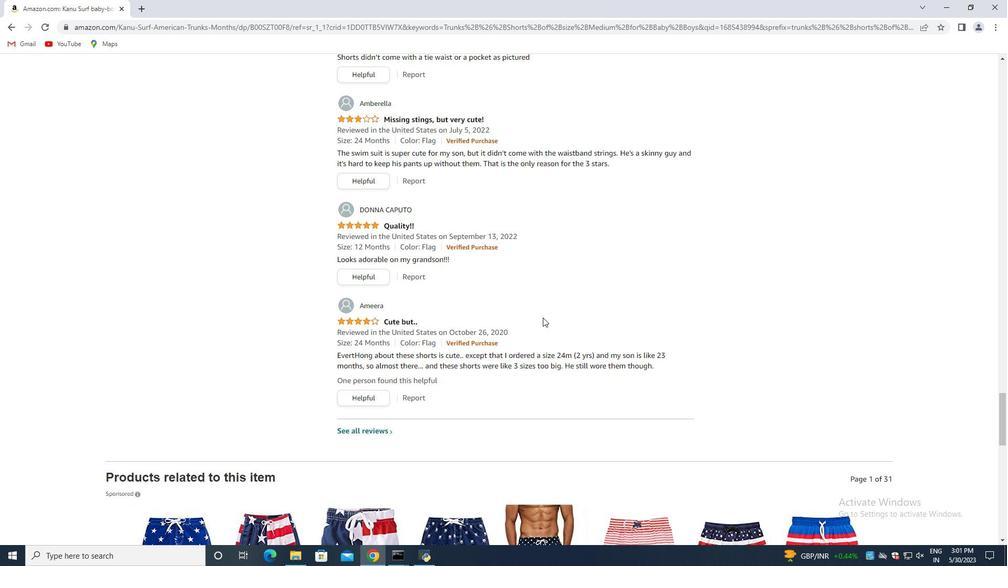
Action: Mouse scrolled (543, 318) with delta (0, 0)
Screenshot: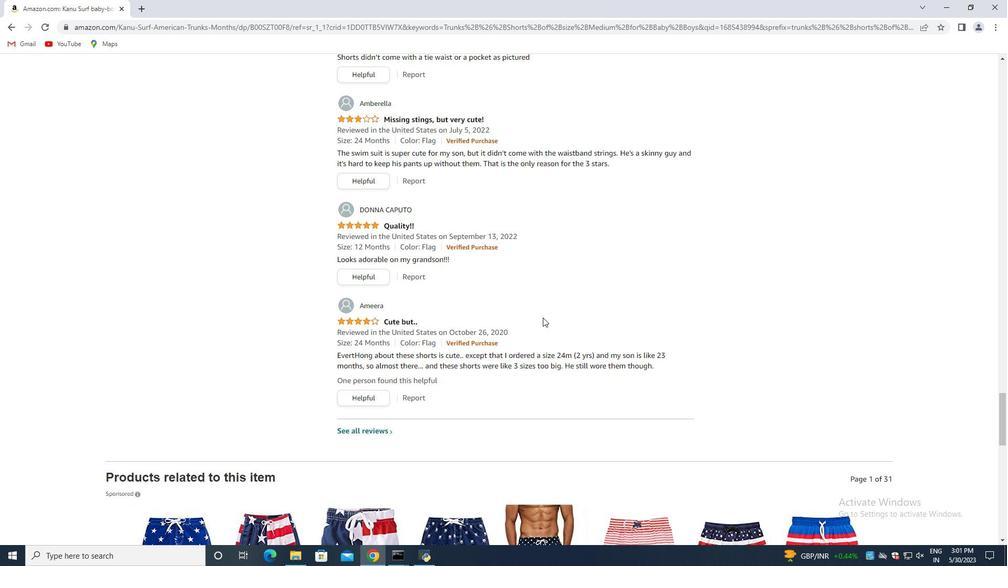 
Action: Mouse scrolled (543, 318) with delta (0, 0)
Screenshot: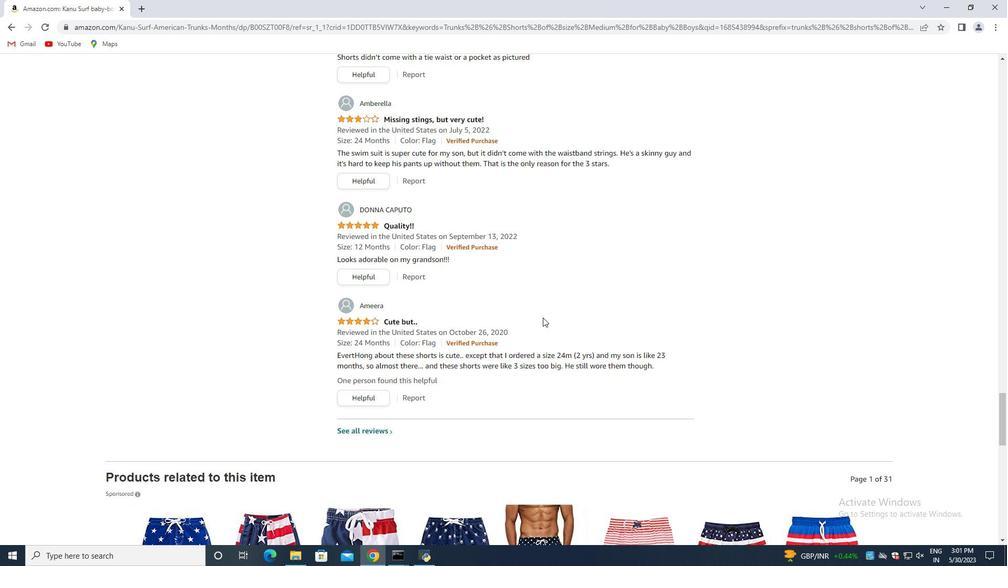 
Action: Mouse scrolled (543, 318) with delta (0, 0)
Screenshot: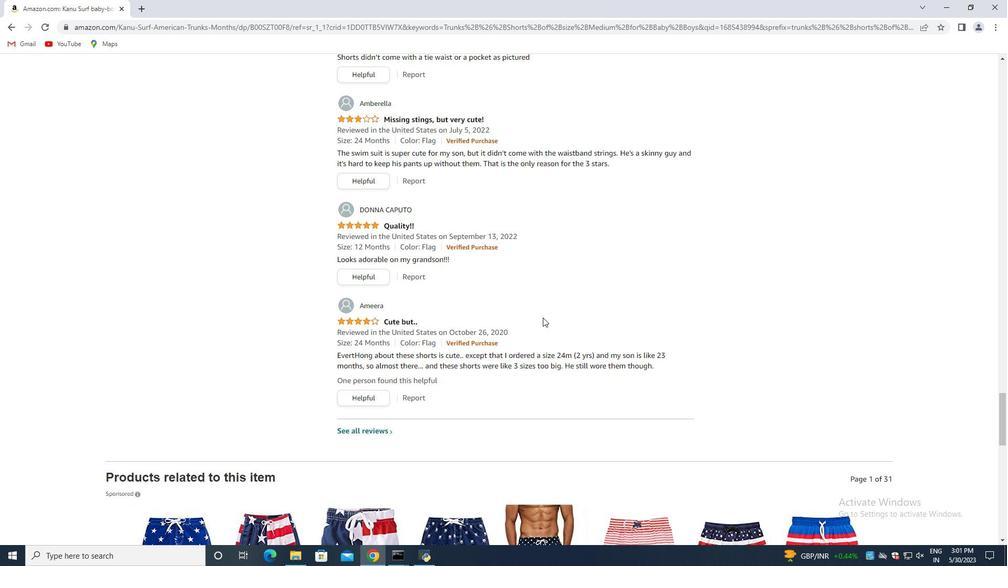 
Action: Mouse scrolled (543, 318) with delta (0, 0)
Screenshot: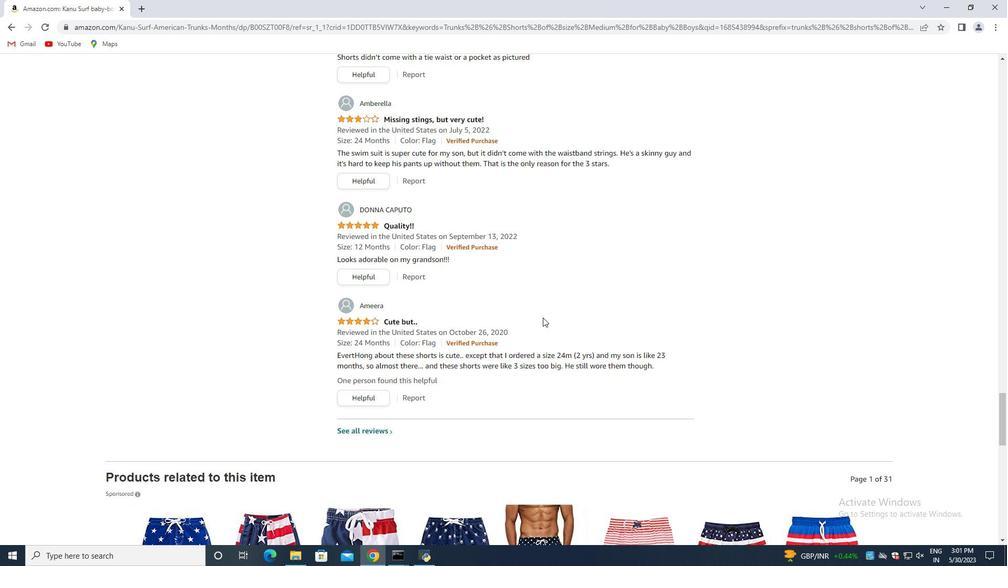 
Action: Mouse scrolled (543, 318) with delta (0, 0)
Screenshot: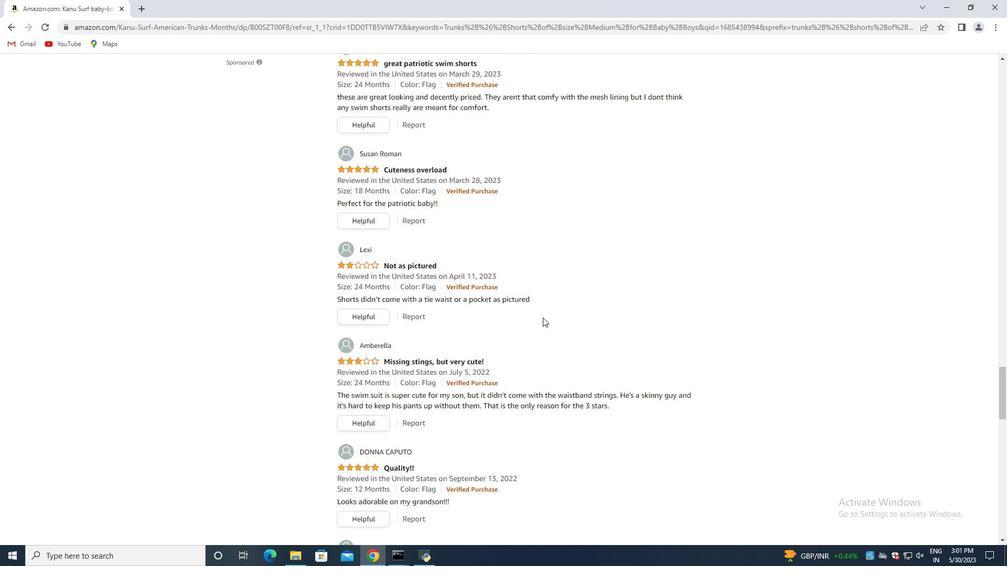 
Action: Mouse scrolled (543, 318) with delta (0, 0)
Screenshot: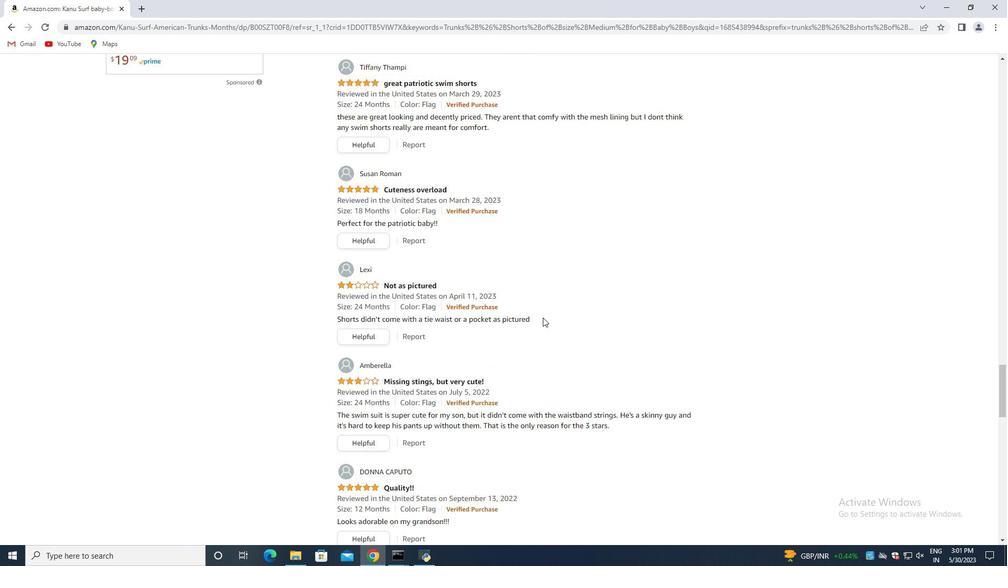 
Action: Mouse scrolled (543, 318) with delta (0, 0)
Screenshot: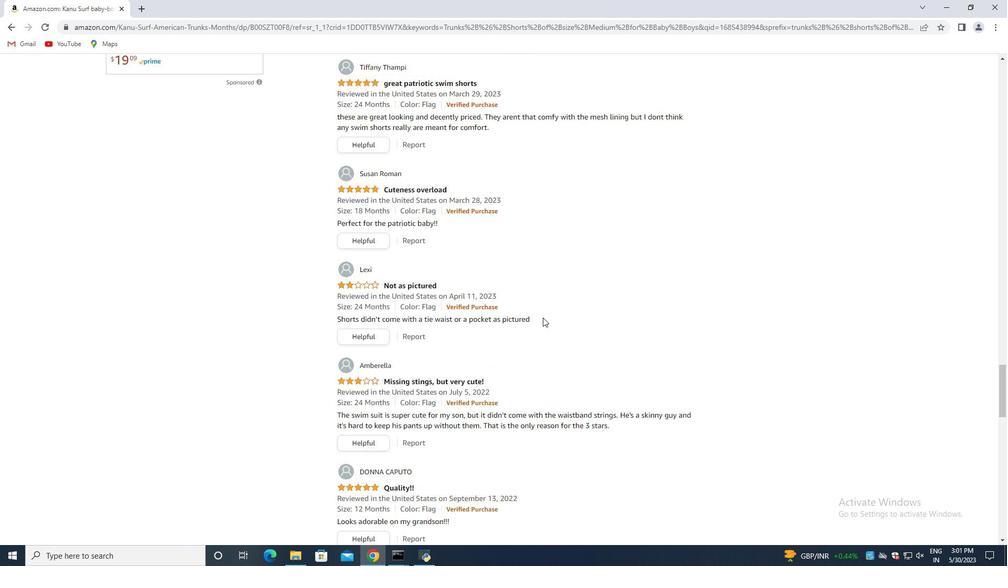 
Action: Mouse scrolled (543, 318) with delta (0, 0)
Screenshot: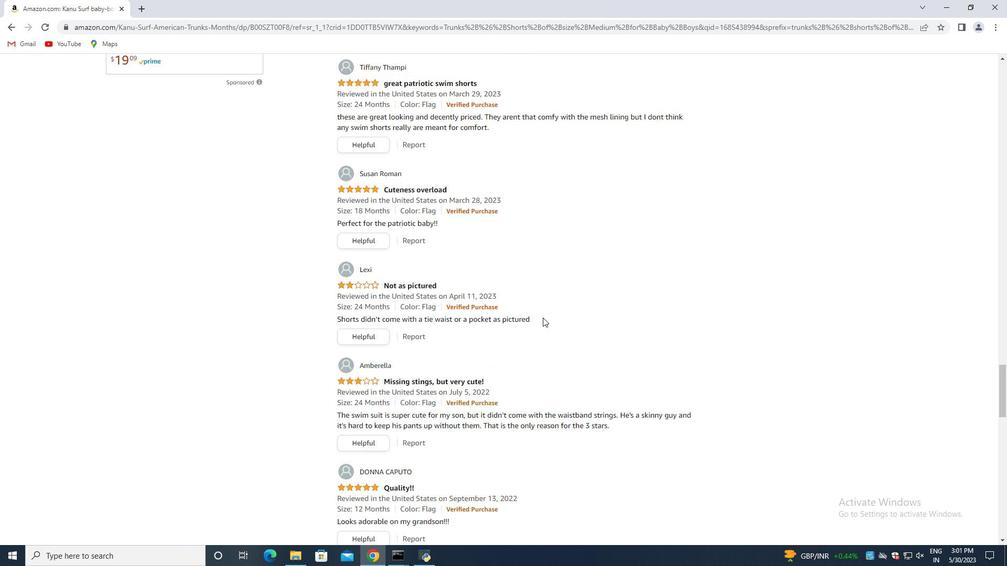 
Action: Mouse scrolled (543, 318) with delta (0, 0)
Screenshot: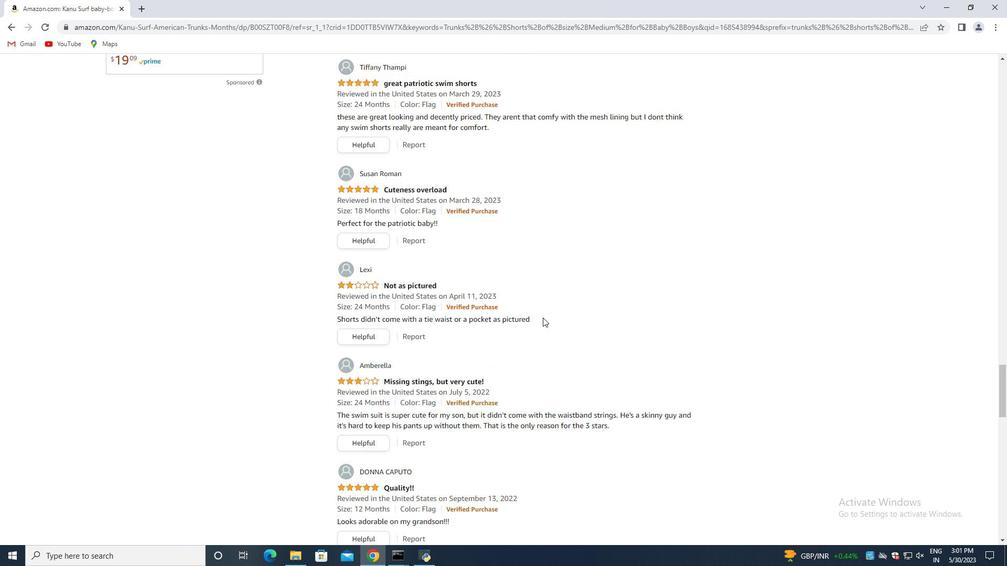 
Action: Mouse scrolled (543, 318) with delta (0, 0)
Screenshot: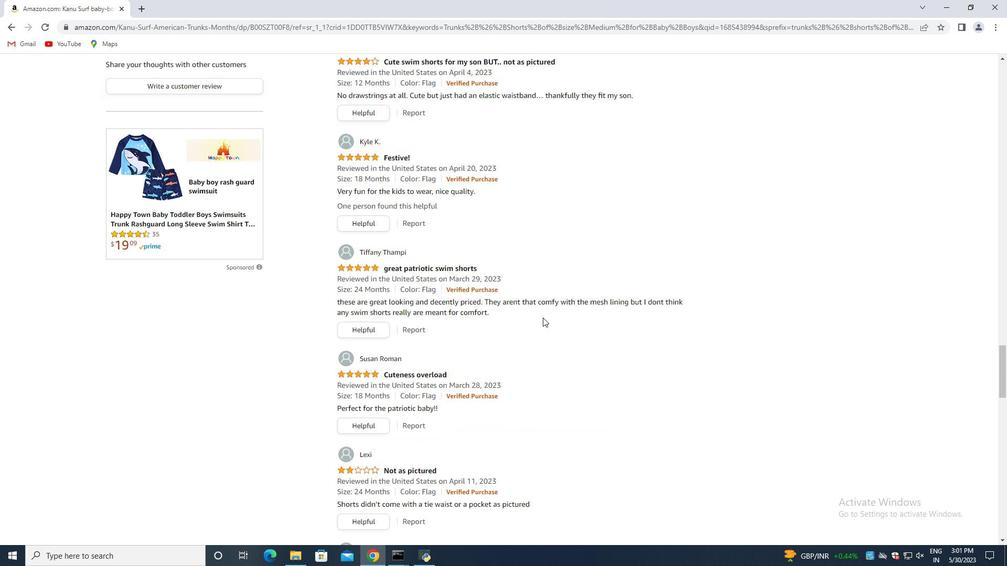 
Action: Mouse scrolled (543, 318) with delta (0, 0)
Screenshot: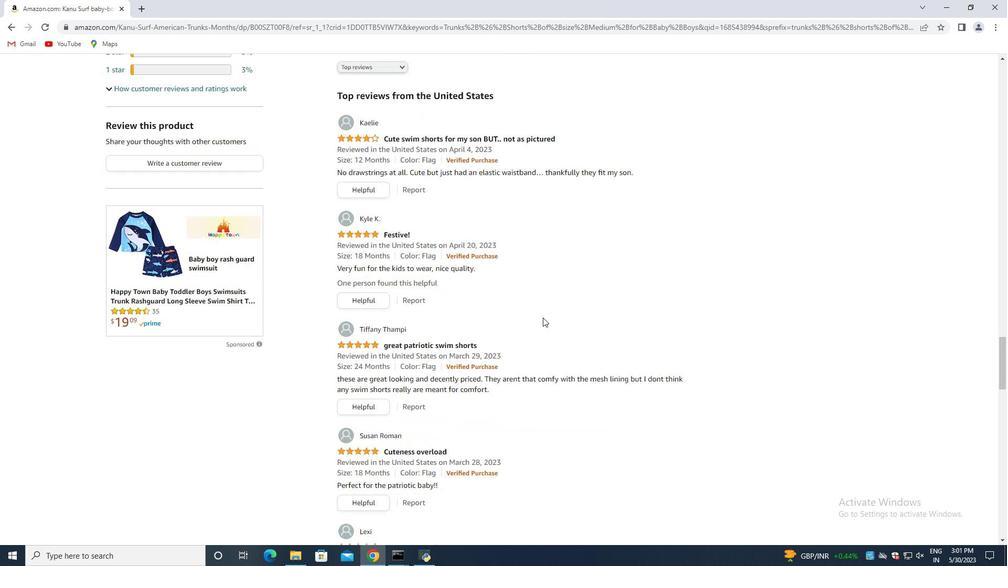 
Action: Mouse scrolled (543, 318) with delta (0, 0)
Screenshot: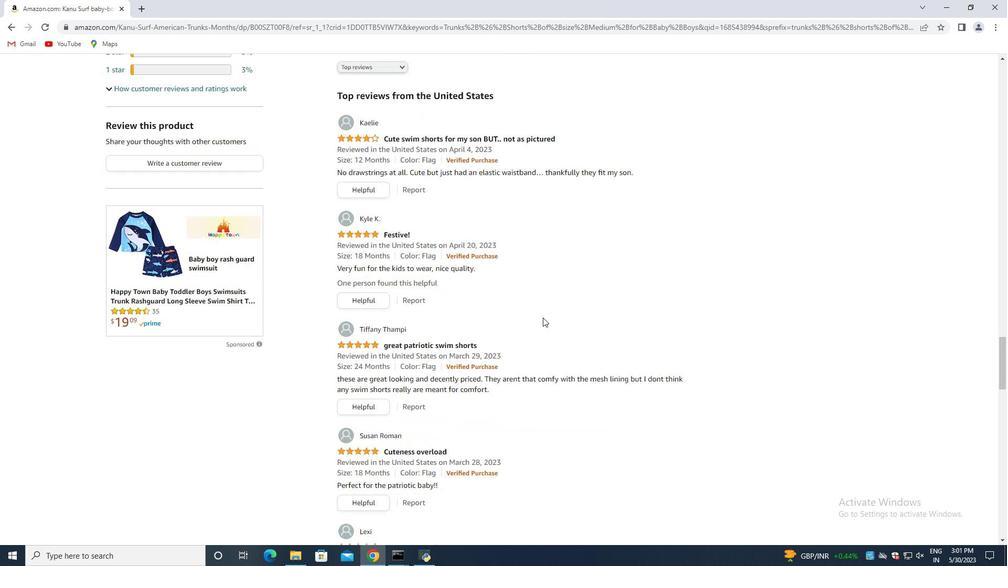 
Action: Mouse scrolled (543, 318) with delta (0, 0)
Screenshot: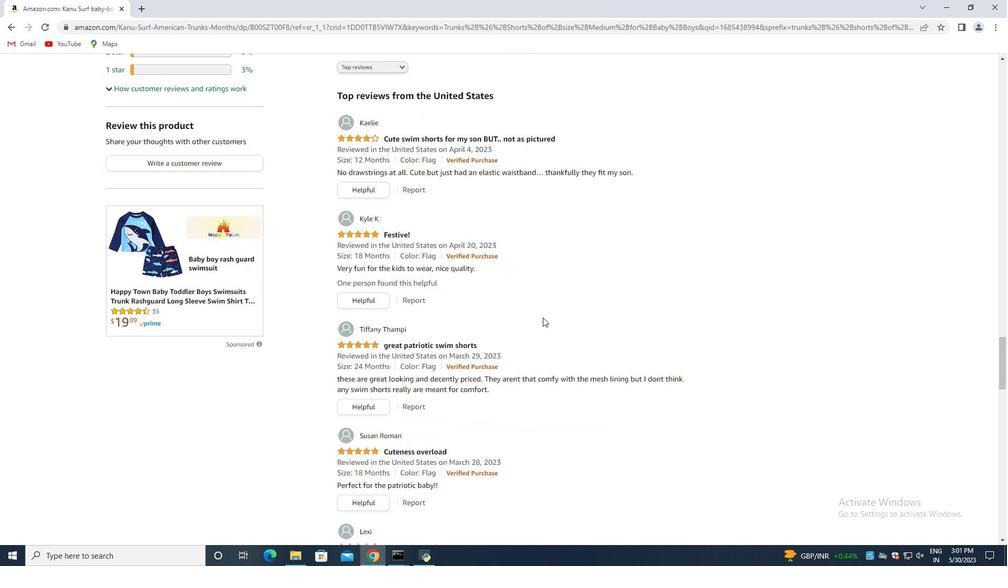 
Action: Mouse scrolled (543, 318) with delta (0, 0)
Screenshot: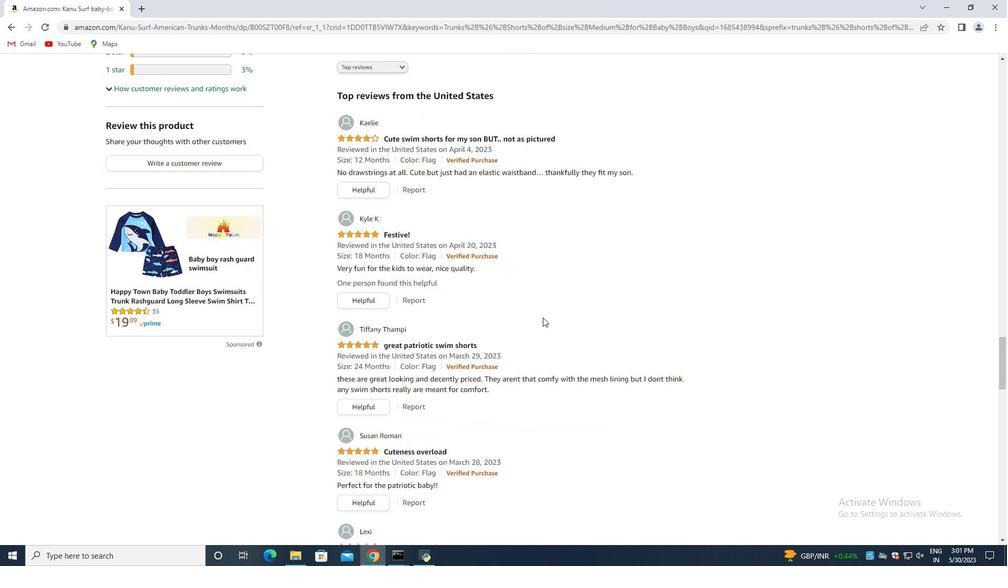 
Action: Mouse scrolled (543, 318) with delta (0, 0)
Screenshot: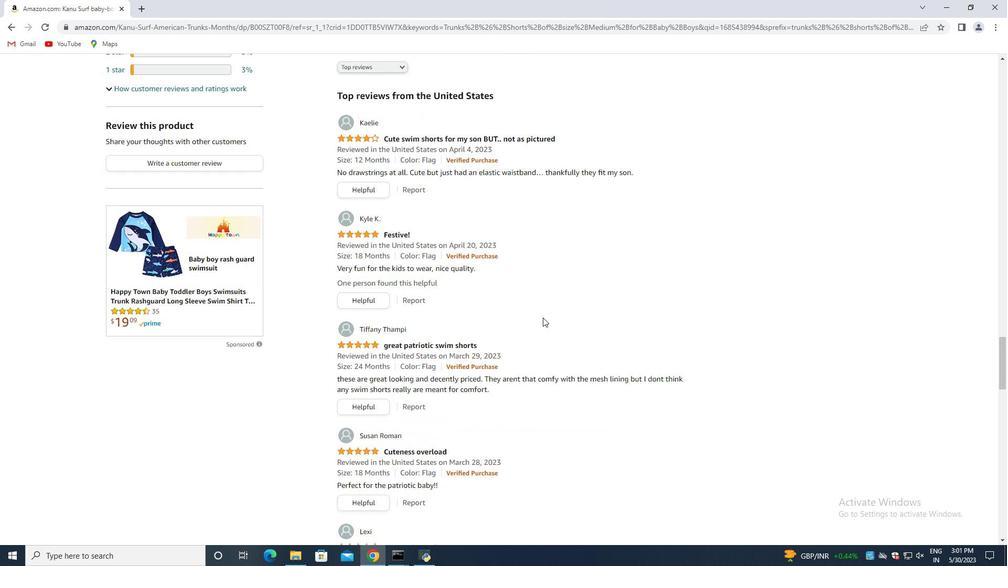
Action: Mouse scrolled (543, 318) with delta (0, 0)
Screenshot: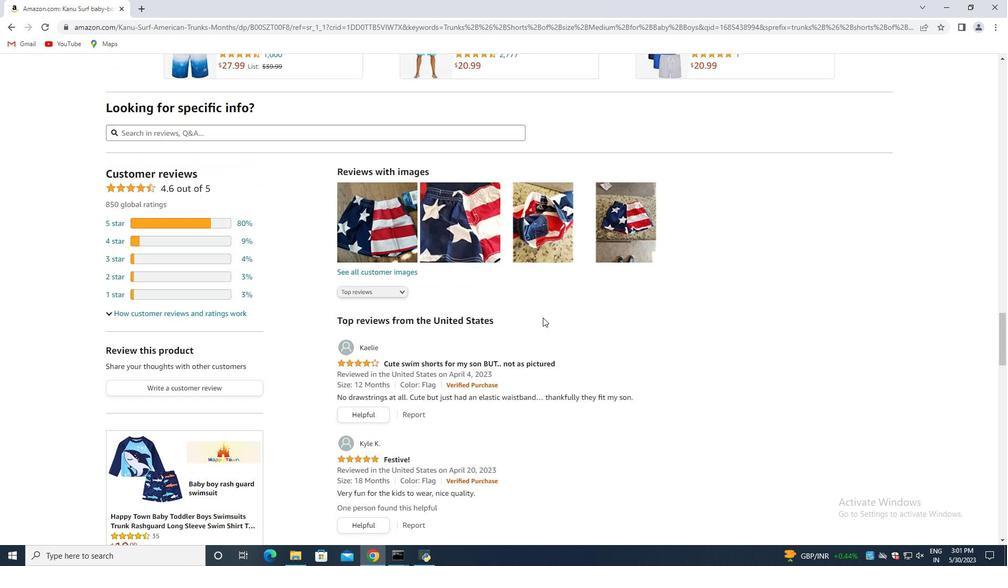 
Action: Mouse scrolled (543, 318) with delta (0, 0)
Screenshot: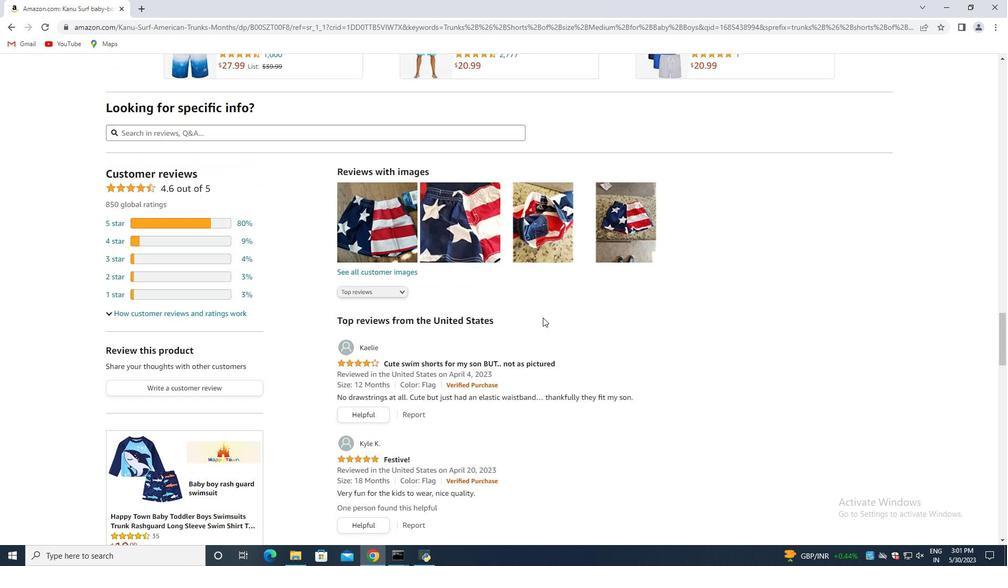 
Action: Mouse scrolled (543, 318) with delta (0, 0)
Screenshot: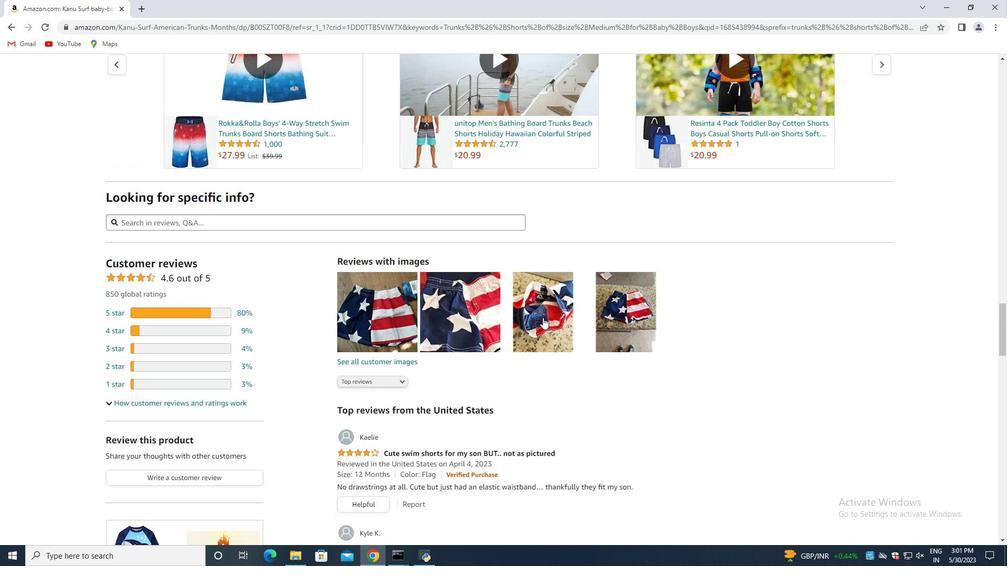 
Action: Mouse scrolled (543, 318) with delta (0, 0)
Screenshot: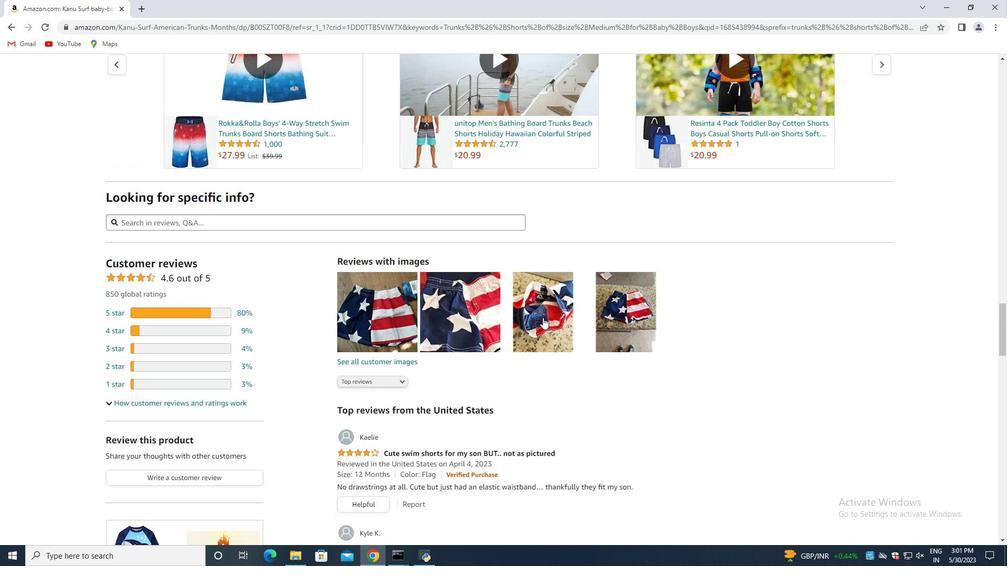 
Action: Mouse scrolled (543, 318) with delta (0, 0)
Screenshot: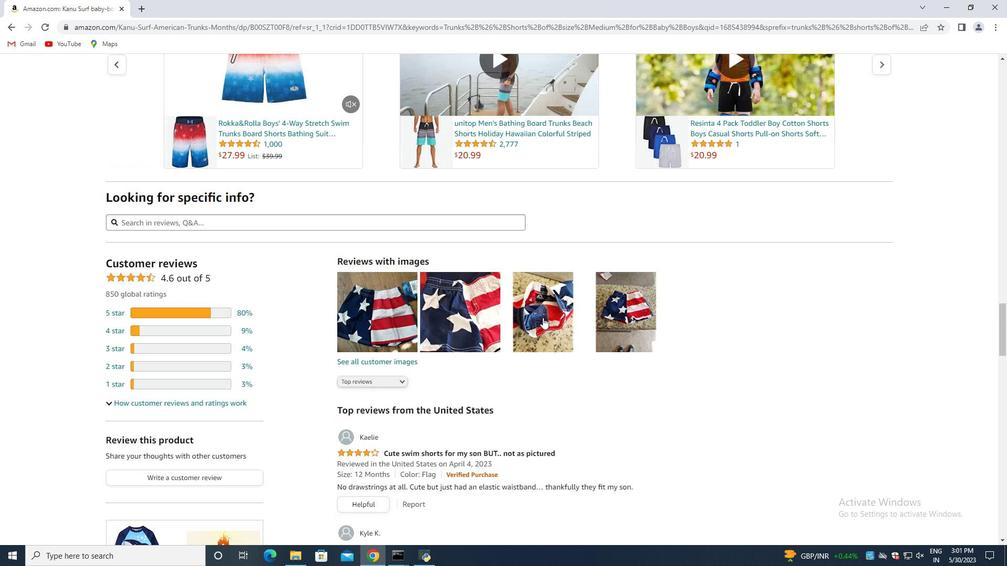 
Action: Mouse scrolled (543, 318) with delta (0, 0)
Screenshot: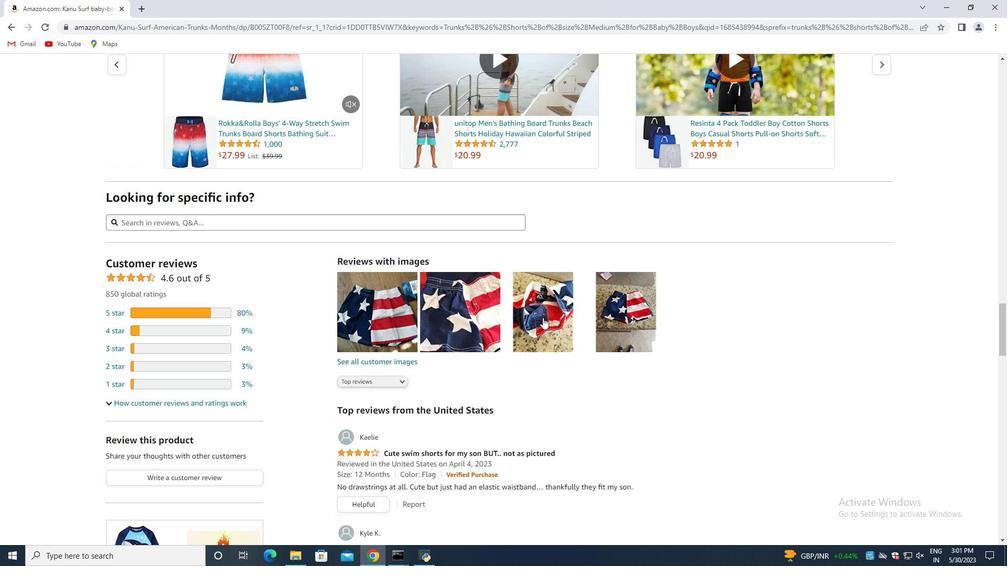 
Action: Mouse scrolled (543, 318) with delta (0, 0)
Screenshot: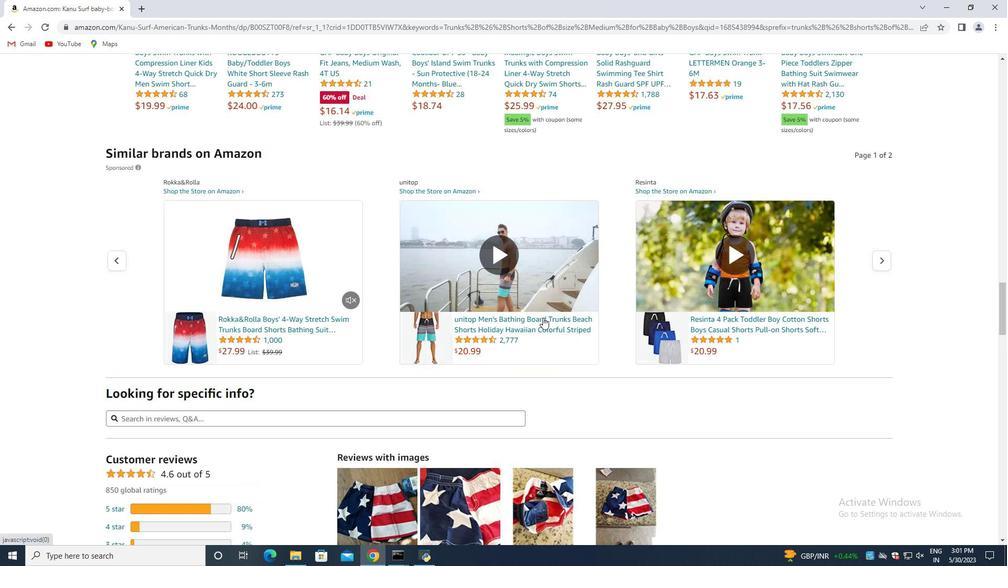 
Action: Mouse scrolled (543, 318) with delta (0, 0)
Screenshot: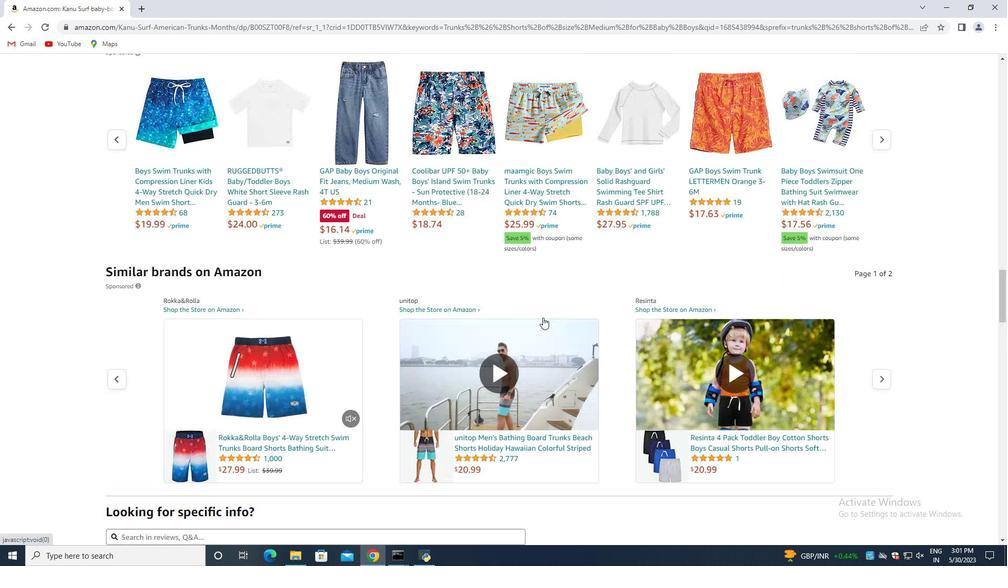
Action: Mouse scrolled (543, 318) with delta (0, 0)
Screenshot: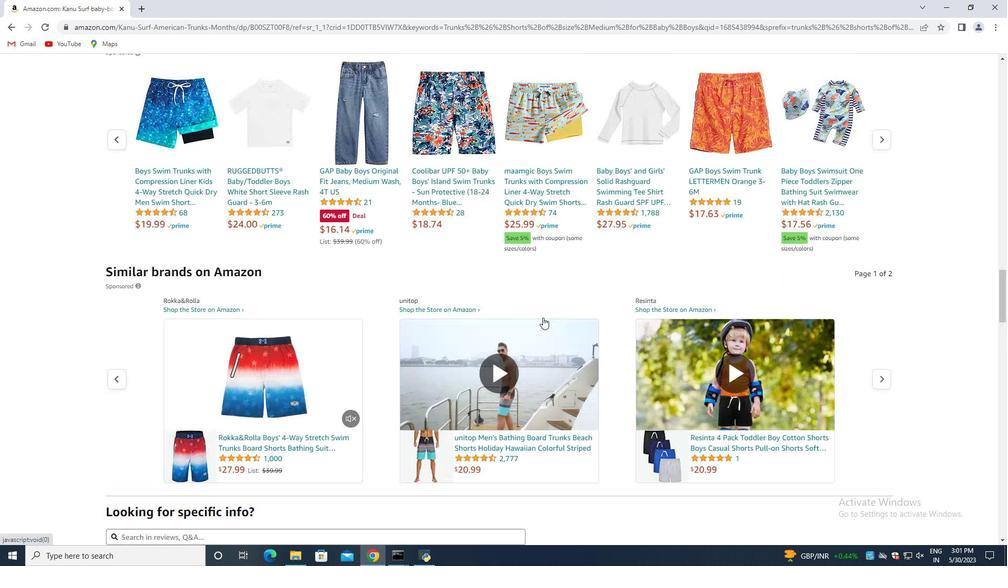
Action: Mouse scrolled (543, 318) with delta (0, 0)
Screenshot: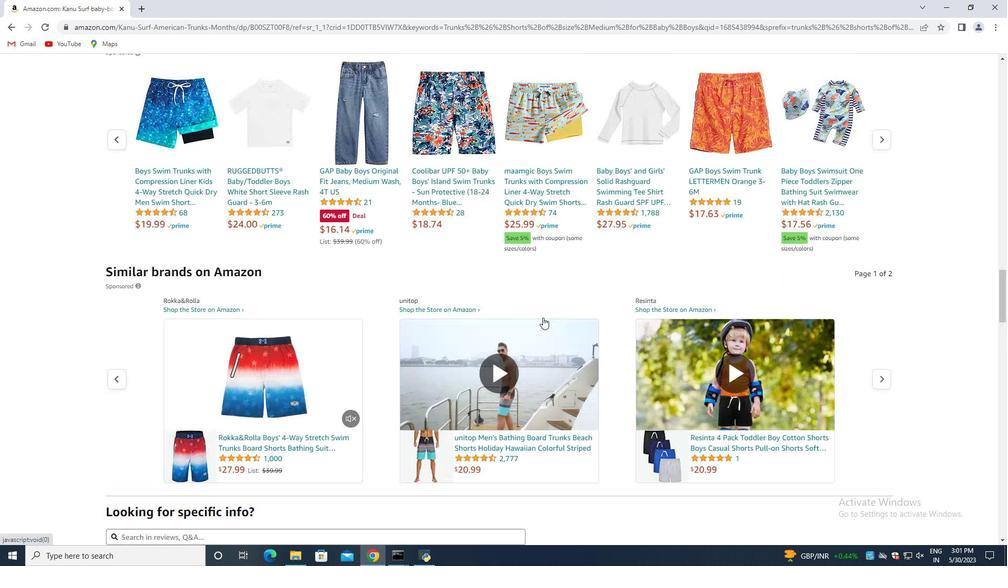
Action: Mouse scrolled (543, 318) with delta (0, 0)
Screenshot: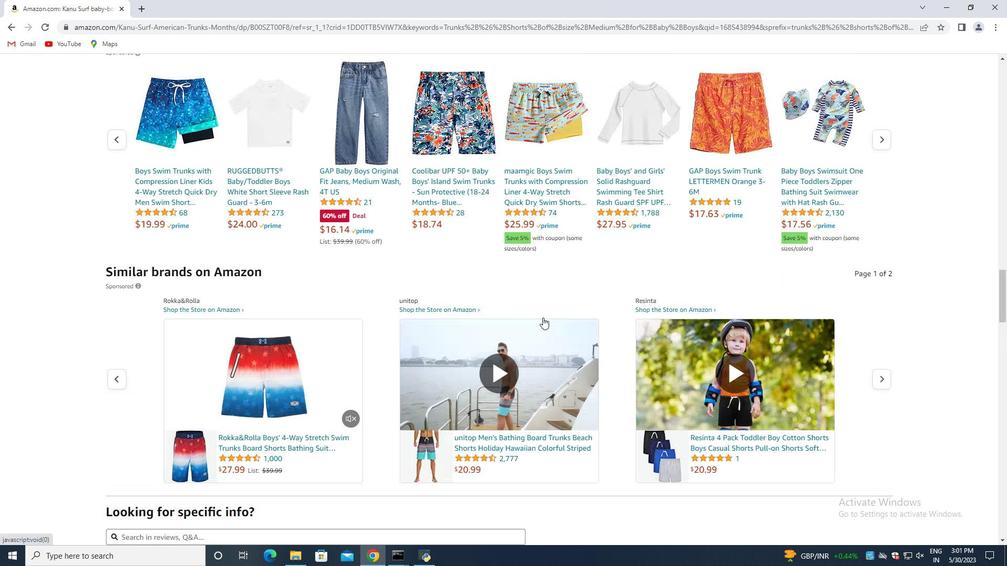 
Action: Mouse scrolled (543, 318) with delta (0, 0)
Screenshot: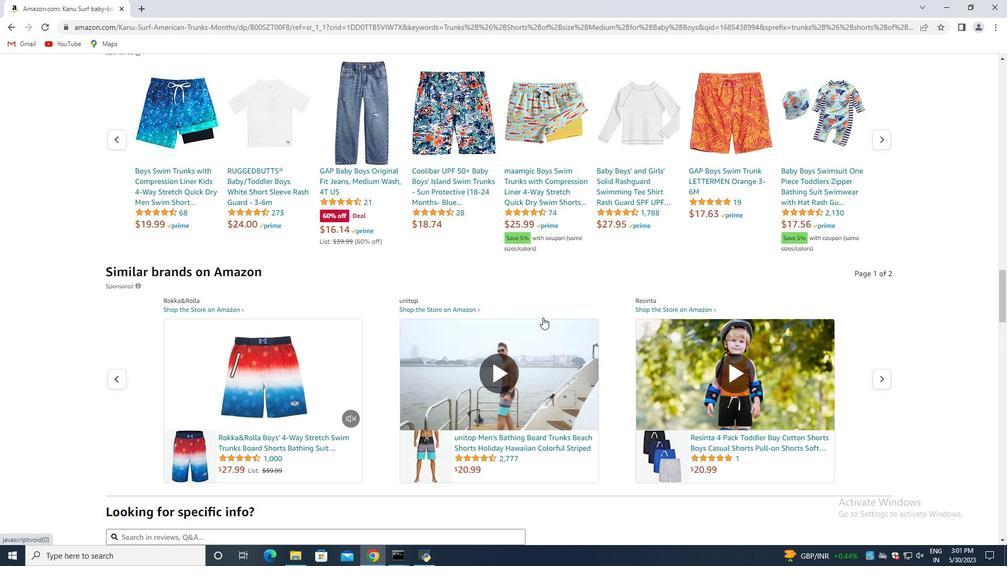 
Action: Mouse scrolled (543, 318) with delta (0, 0)
Screenshot: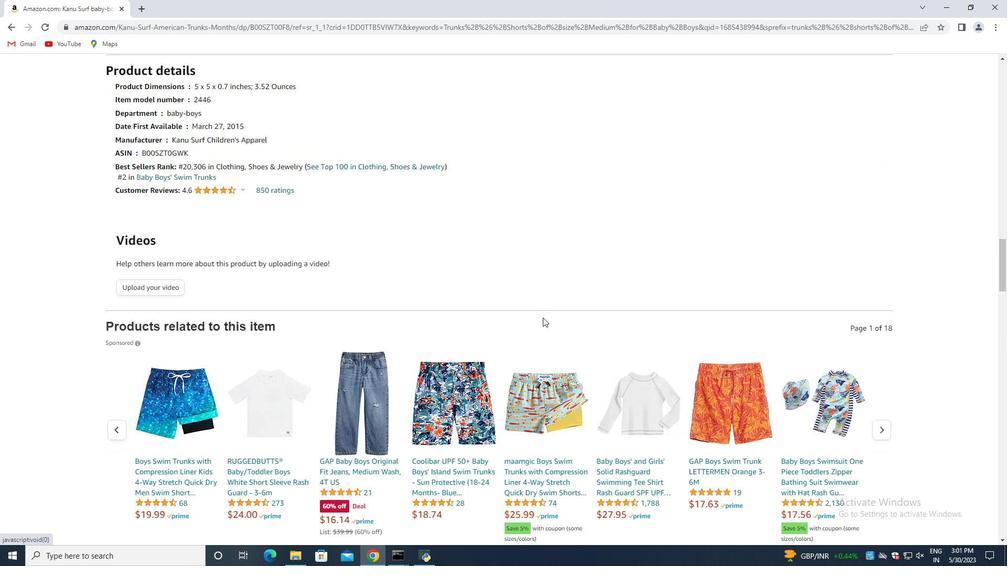 
Action: Mouse scrolled (543, 318) with delta (0, 0)
Screenshot: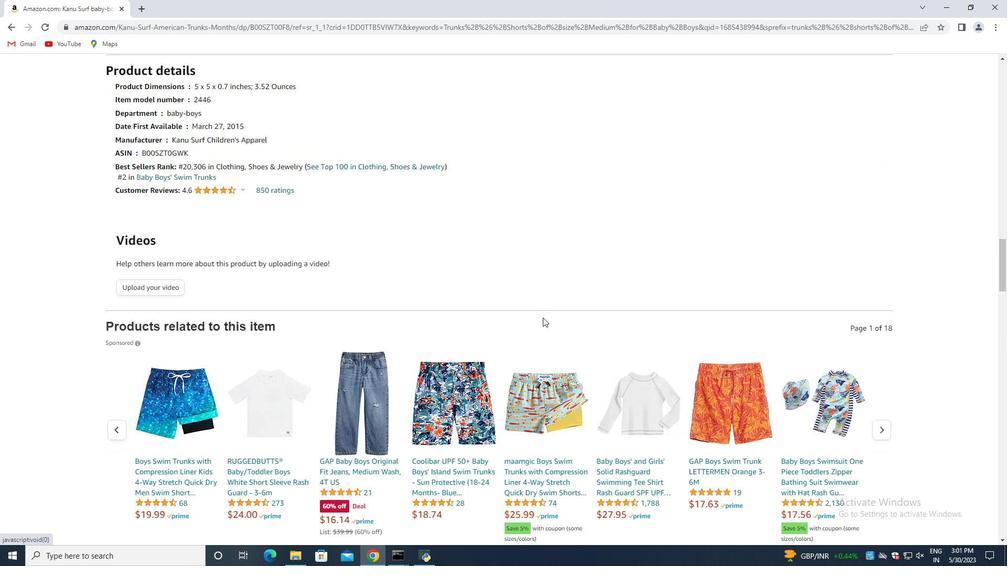 
Action: Mouse scrolled (543, 318) with delta (0, 0)
Screenshot: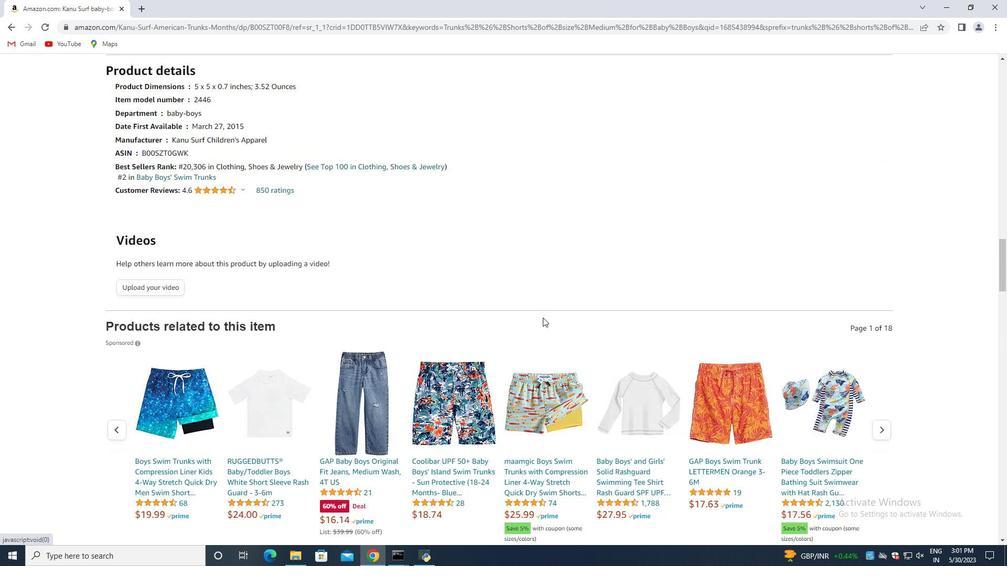 
Action: Mouse scrolled (543, 318) with delta (0, 0)
Screenshot: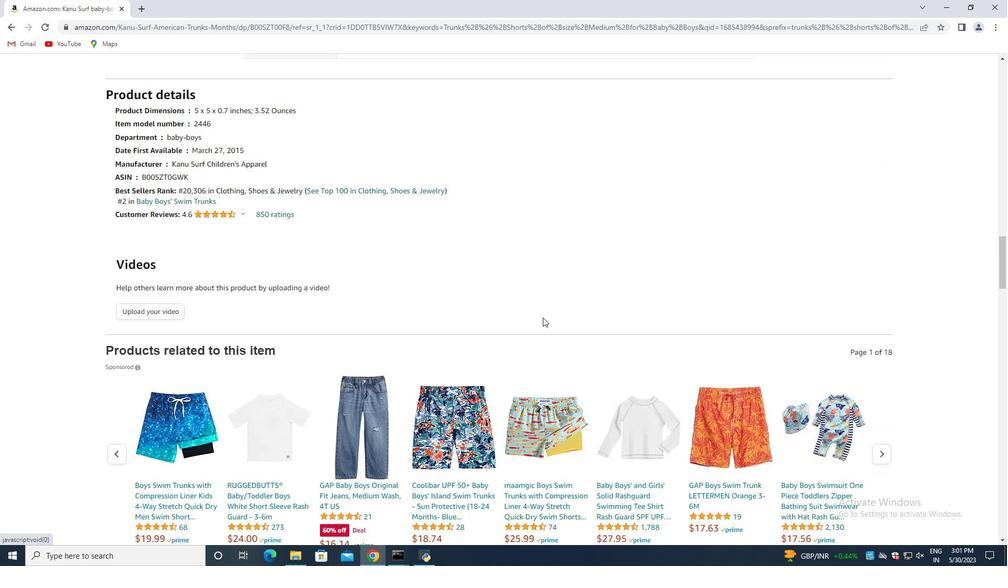 
Action: Mouse scrolled (543, 318) with delta (0, 0)
Screenshot: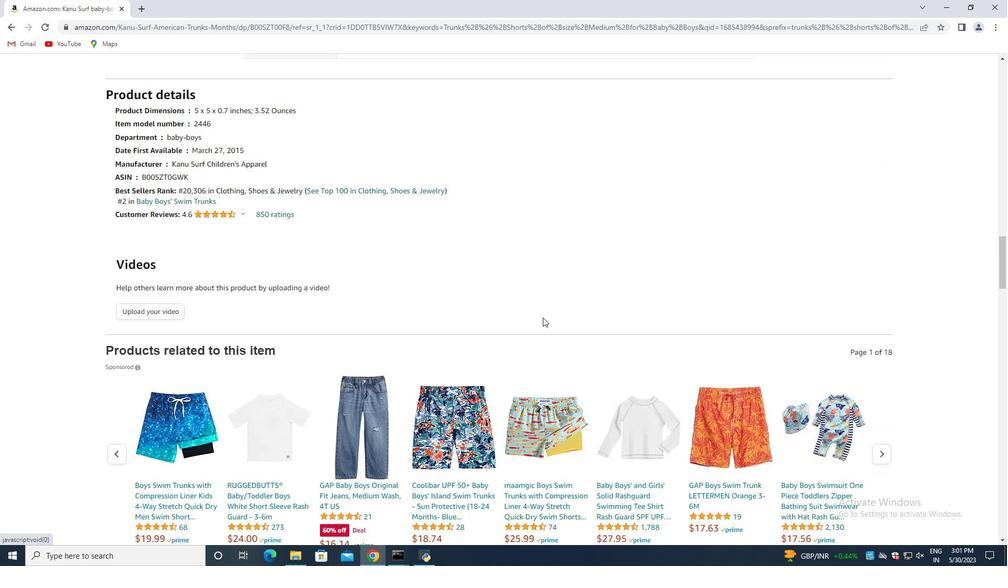 
Action: Mouse scrolled (543, 318) with delta (0, 0)
Screenshot: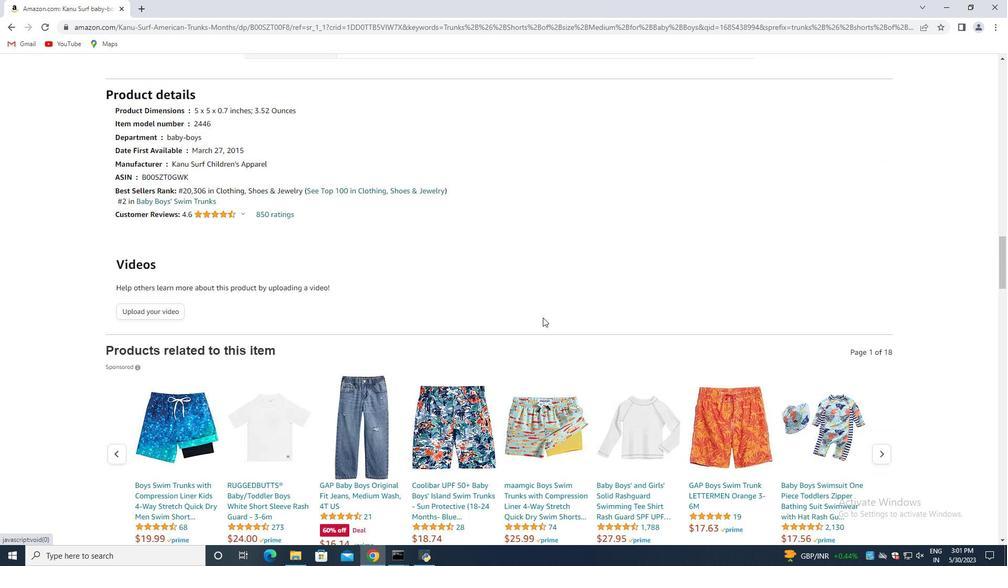 
Action: Mouse scrolled (543, 318) with delta (0, 0)
Screenshot: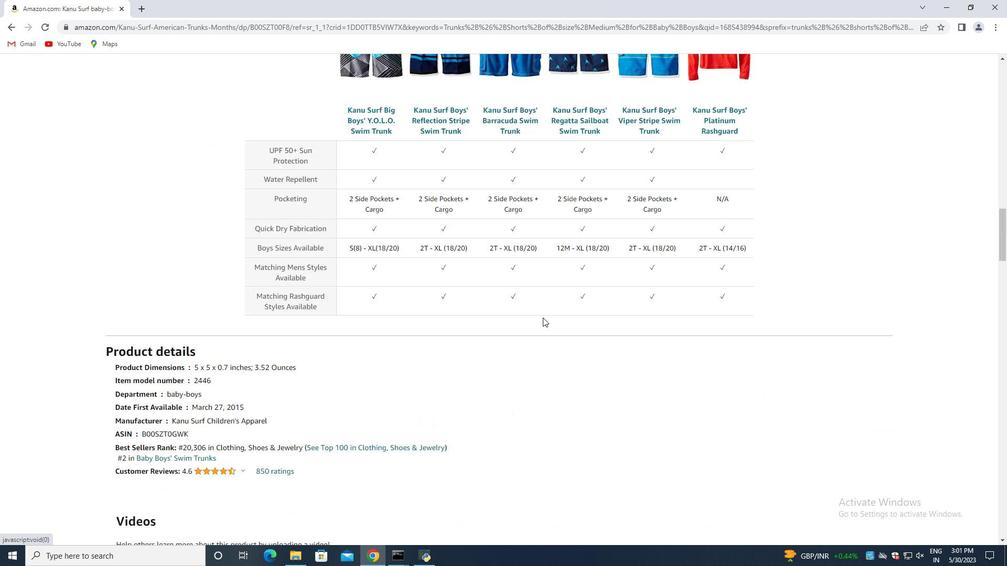 
Action: Mouse scrolled (543, 318) with delta (0, 0)
Screenshot: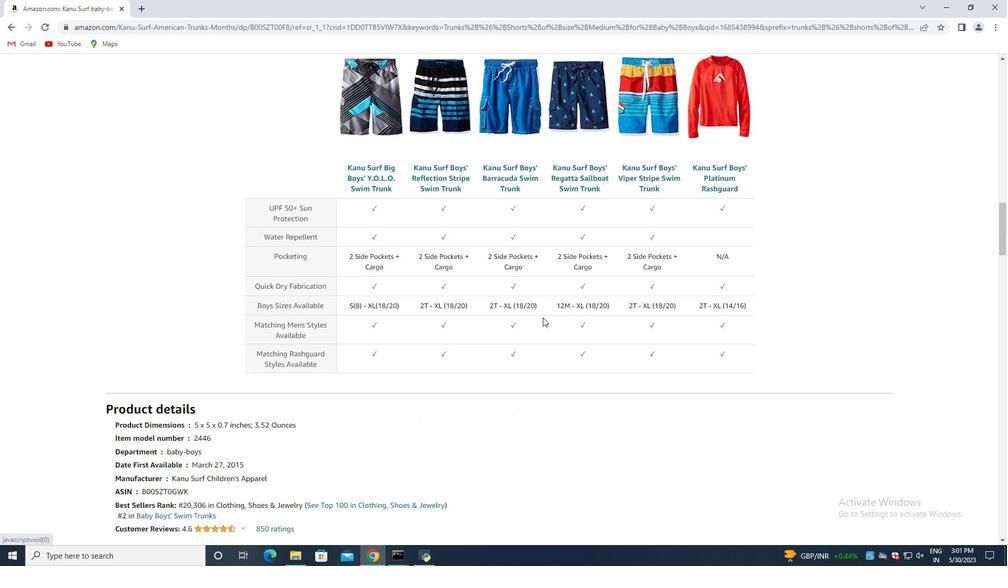 
Action: Mouse scrolled (543, 318) with delta (0, 0)
Screenshot: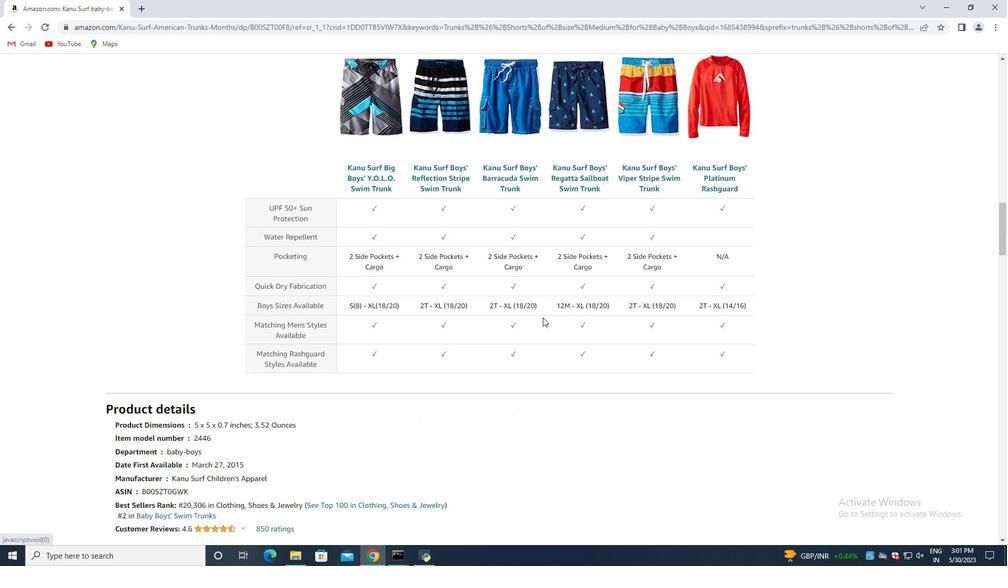 
Action: Mouse scrolled (543, 318) with delta (0, 0)
Screenshot: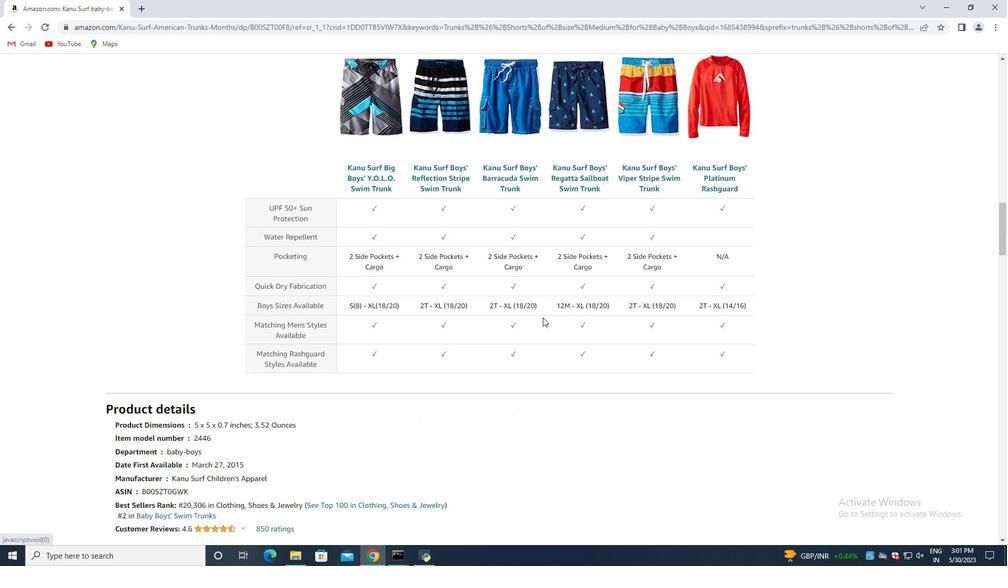 
Action: Mouse scrolled (543, 318) with delta (0, 0)
Screenshot: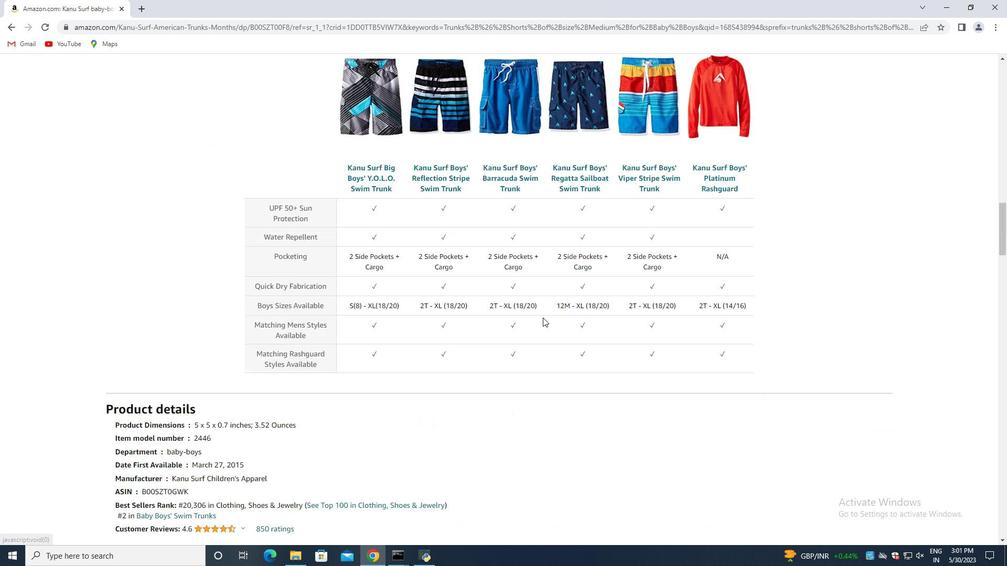 
Action: Mouse scrolled (543, 318) with delta (0, 0)
Screenshot: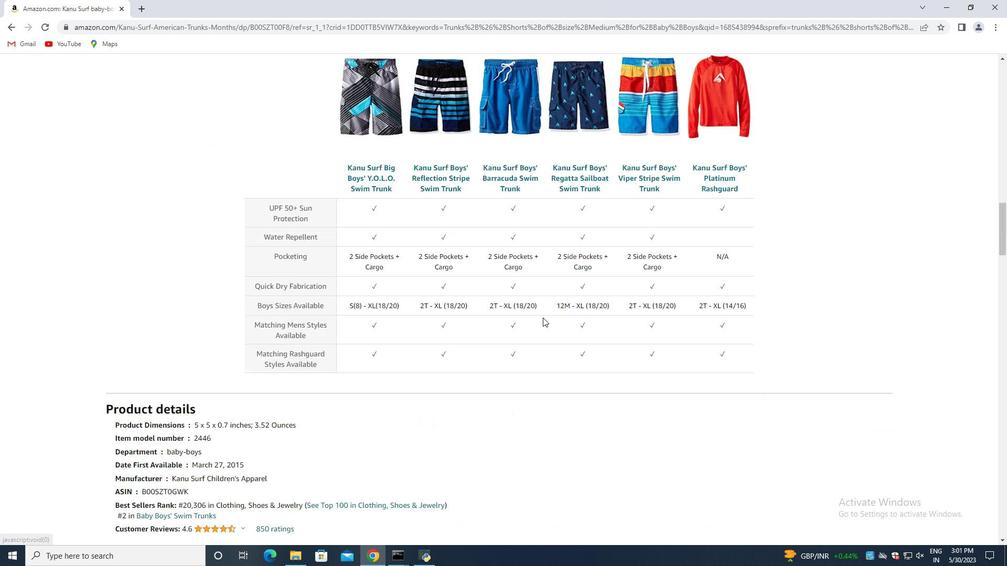 
Action: Mouse scrolled (543, 318) with delta (0, 0)
Screenshot: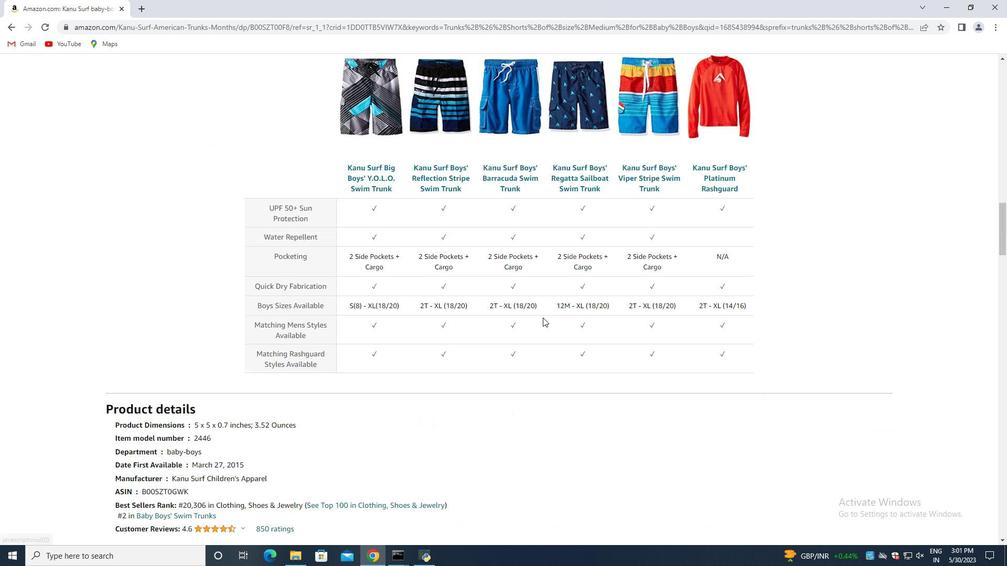 
Action: Mouse scrolled (543, 318) with delta (0, 0)
Screenshot: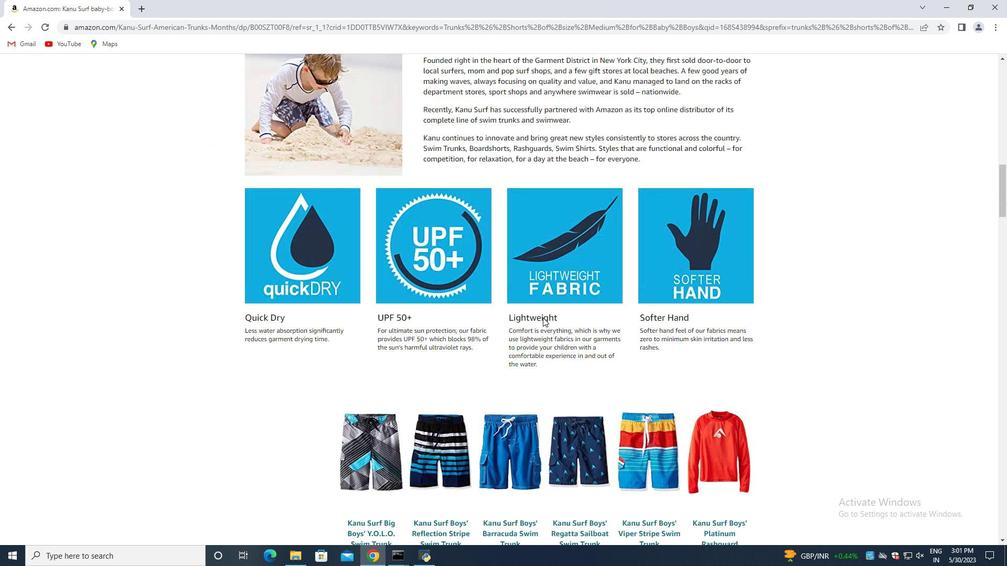 
Action: Mouse scrolled (543, 318) with delta (0, 0)
Screenshot: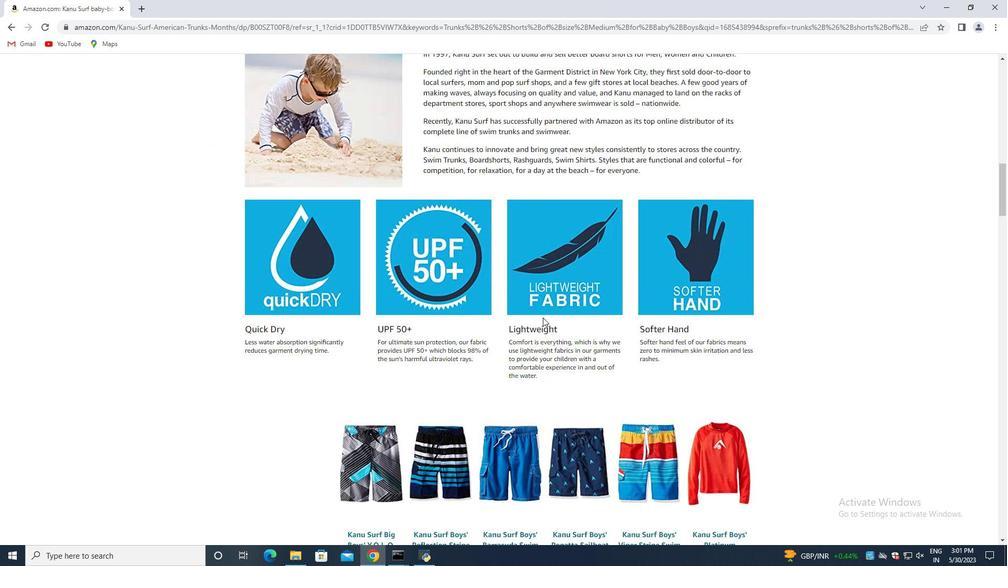 
Action: Mouse scrolled (543, 318) with delta (0, 0)
Screenshot: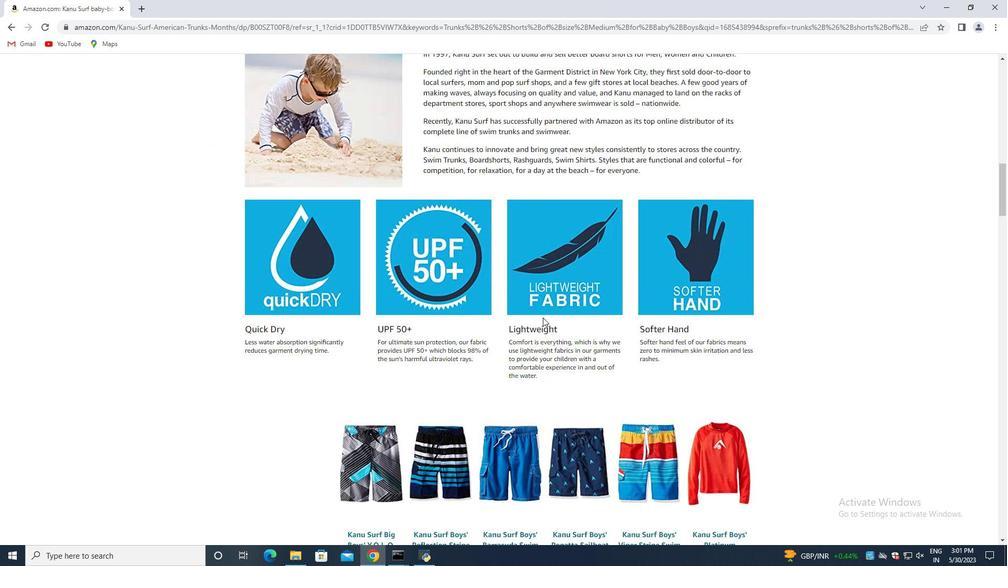 
Action: Mouse scrolled (543, 318) with delta (0, 0)
Screenshot: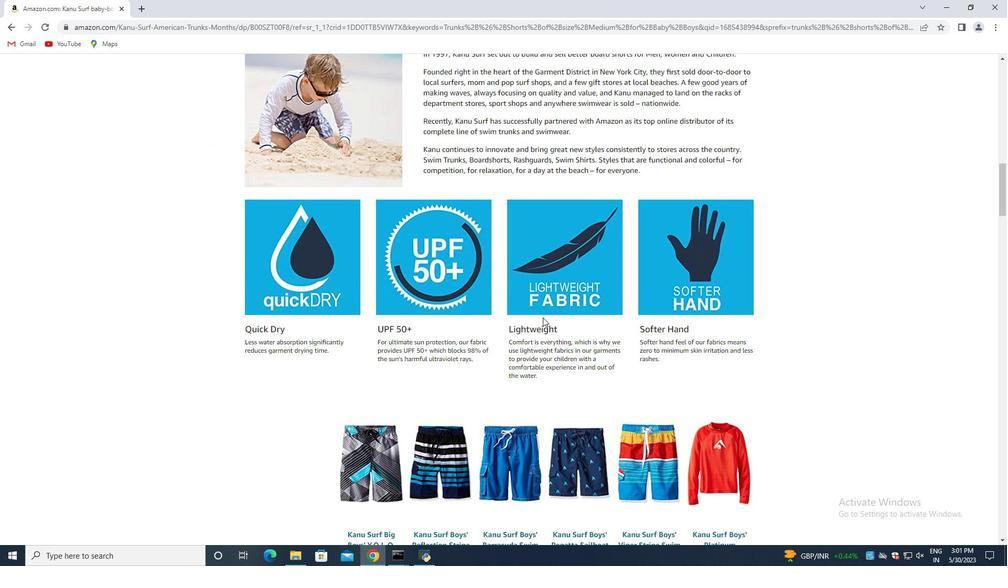 
Action: Mouse scrolled (543, 318) with delta (0, 0)
Screenshot: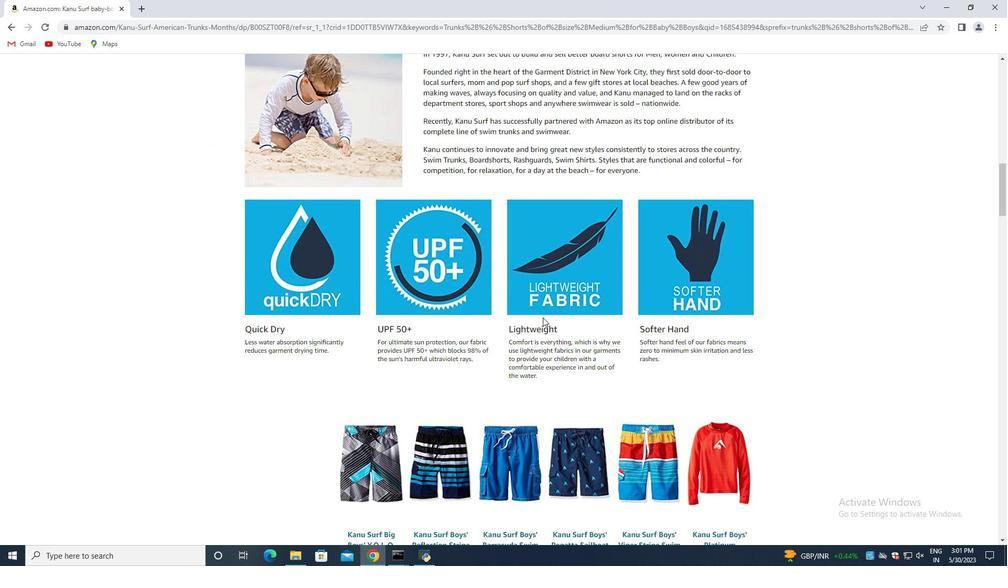 
Action: Mouse scrolled (543, 318) with delta (0, 0)
Screenshot: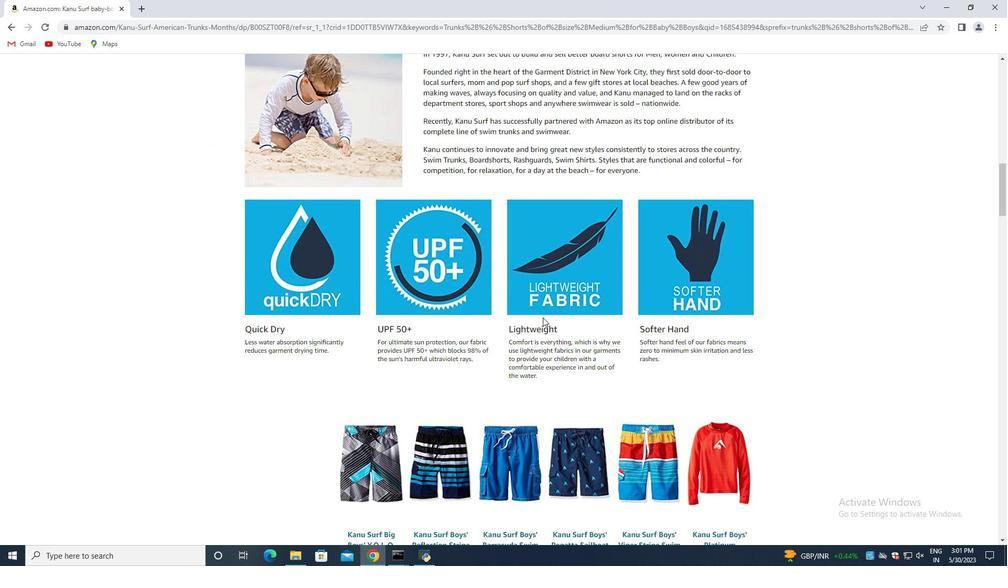 
Action: Mouse scrolled (543, 318) with delta (0, 0)
Screenshot: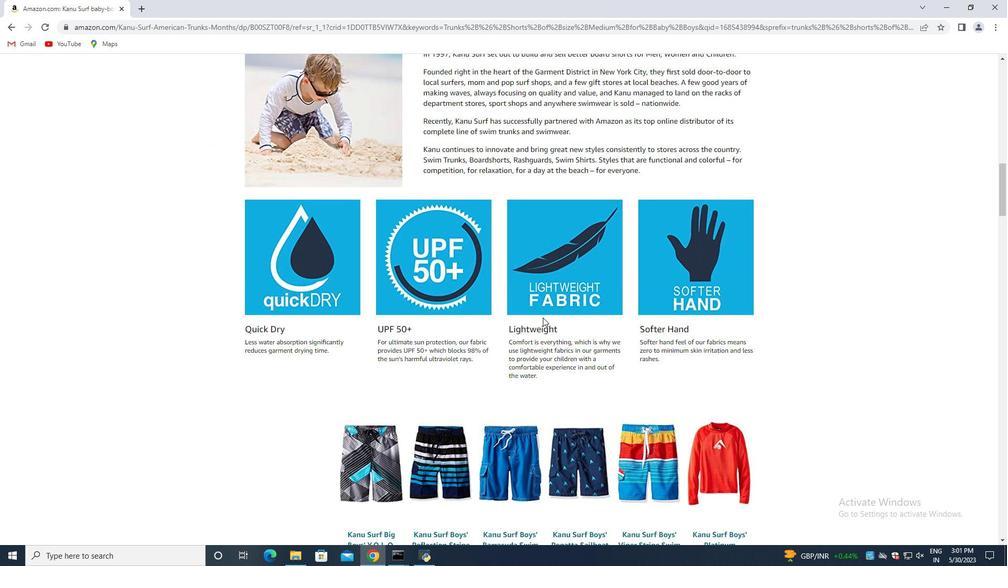 
Action: Mouse scrolled (543, 318) with delta (0, 0)
Screenshot: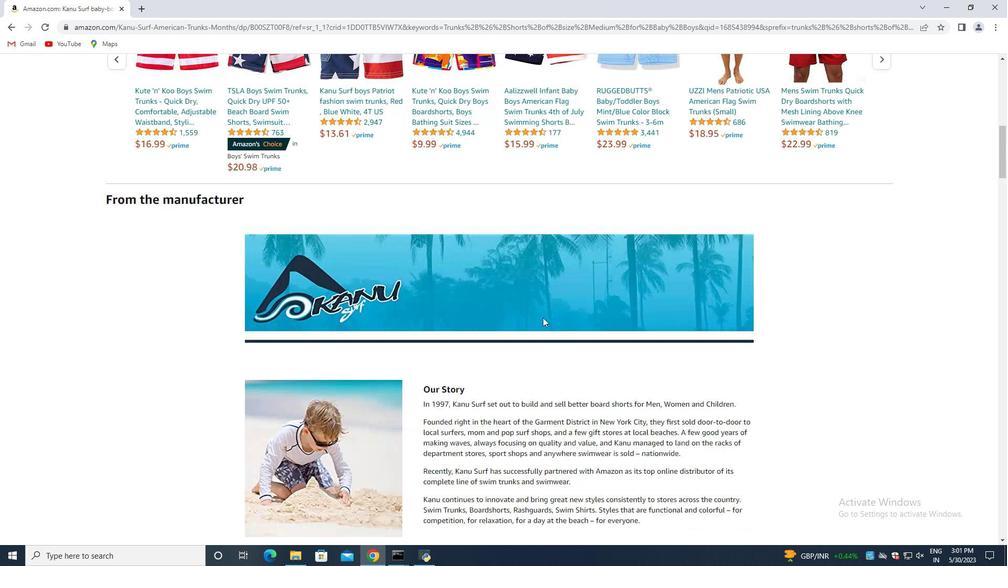 
Action: Mouse scrolled (543, 318) with delta (0, 0)
Screenshot: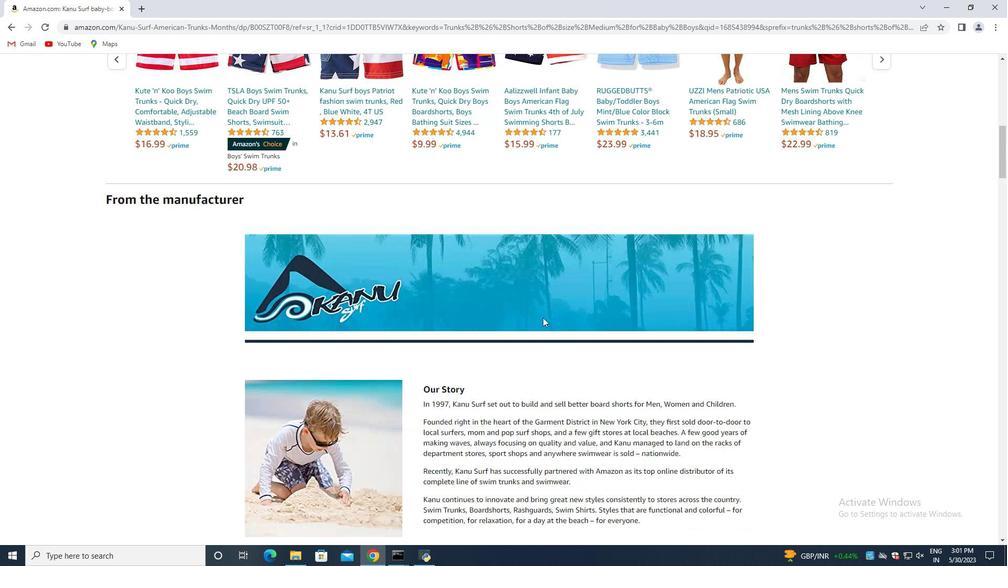 
Action: Mouse scrolled (543, 318) with delta (0, 0)
Screenshot: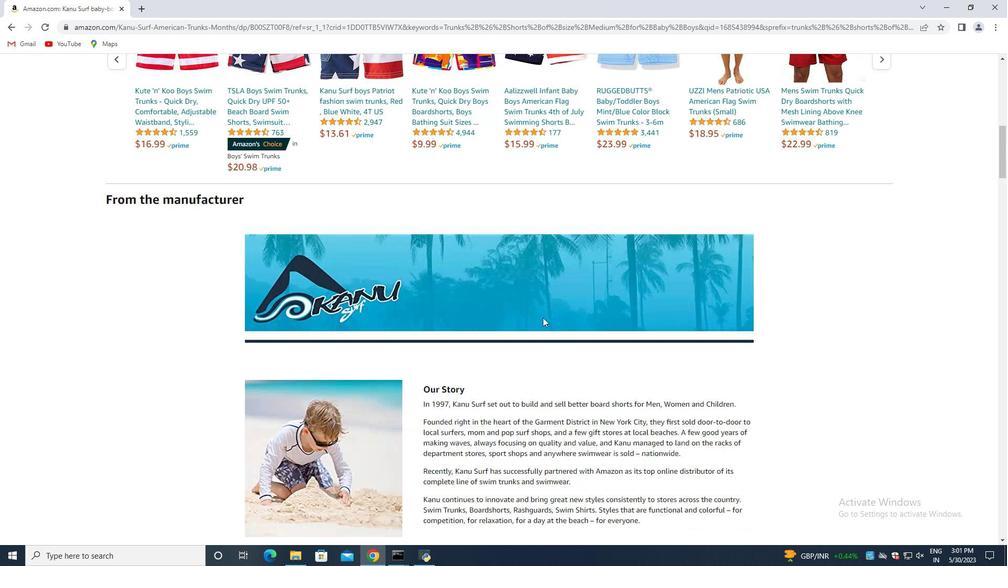 
Action: Mouse scrolled (543, 318) with delta (0, 0)
Screenshot: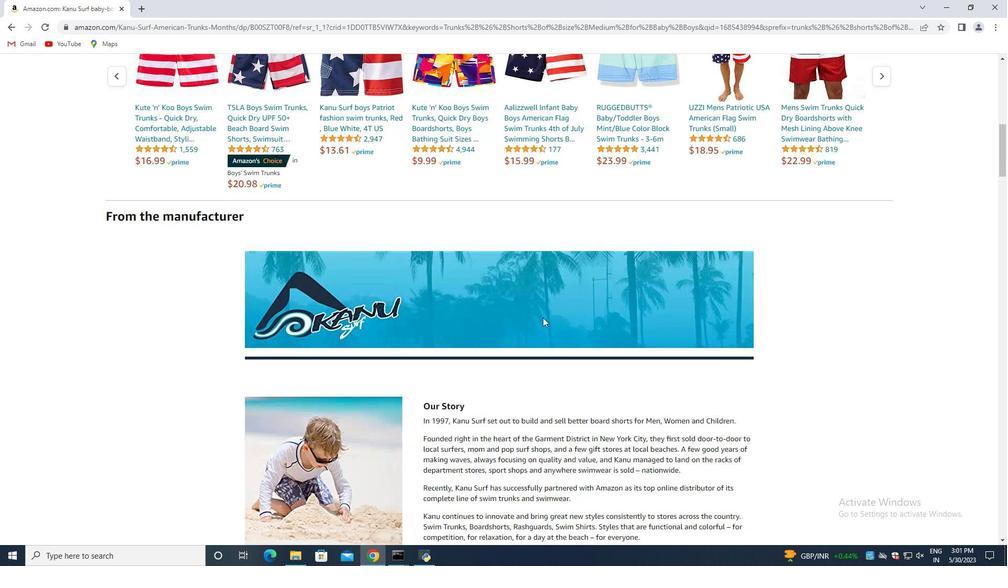 
Action: Mouse scrolled (543, 318) with delta (0, 0)
Screenshot: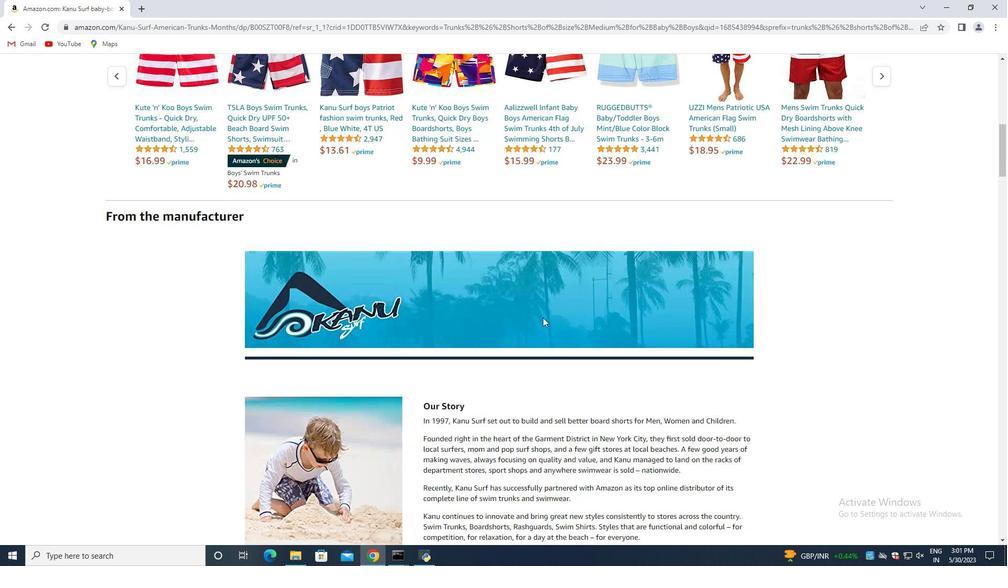 
Action: Mouse scrolled (543, 318) with delta (0, 0)
Screenshot: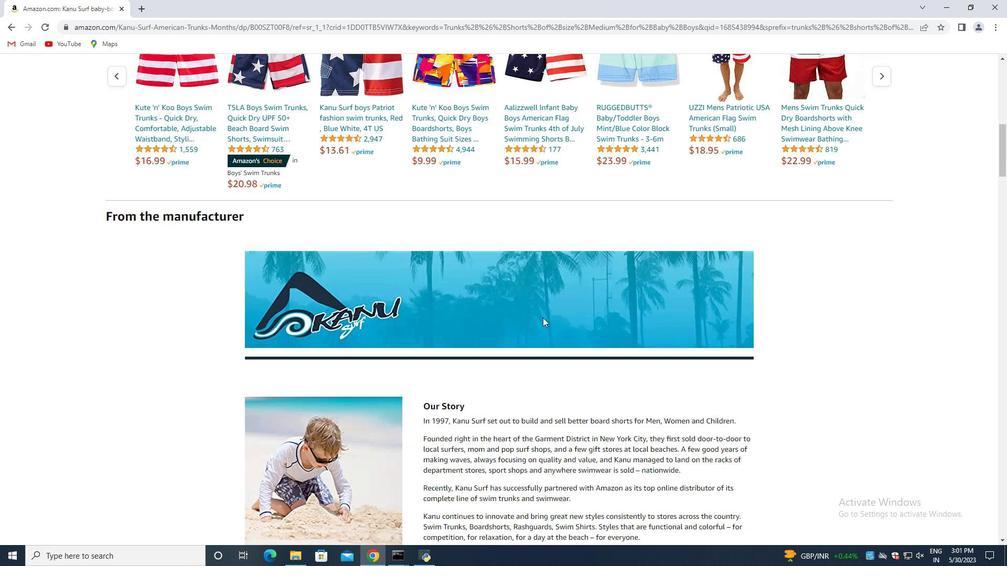 
Action: Mouse scrolled (543, 318) with delta (0, 0)
Screenshot: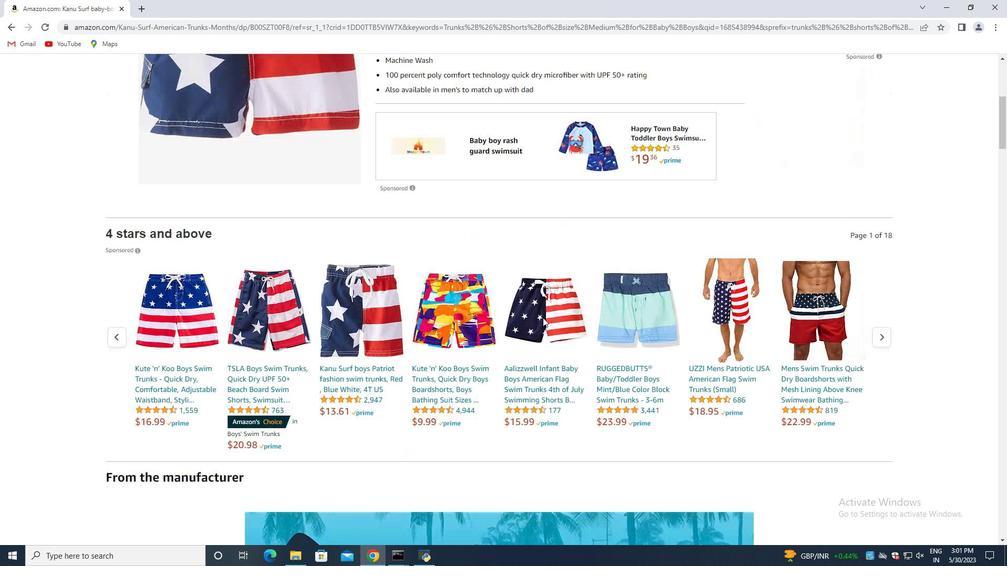 
Action: Mouse scrolled (543, 318) with delta (0, 0)
Screenshot: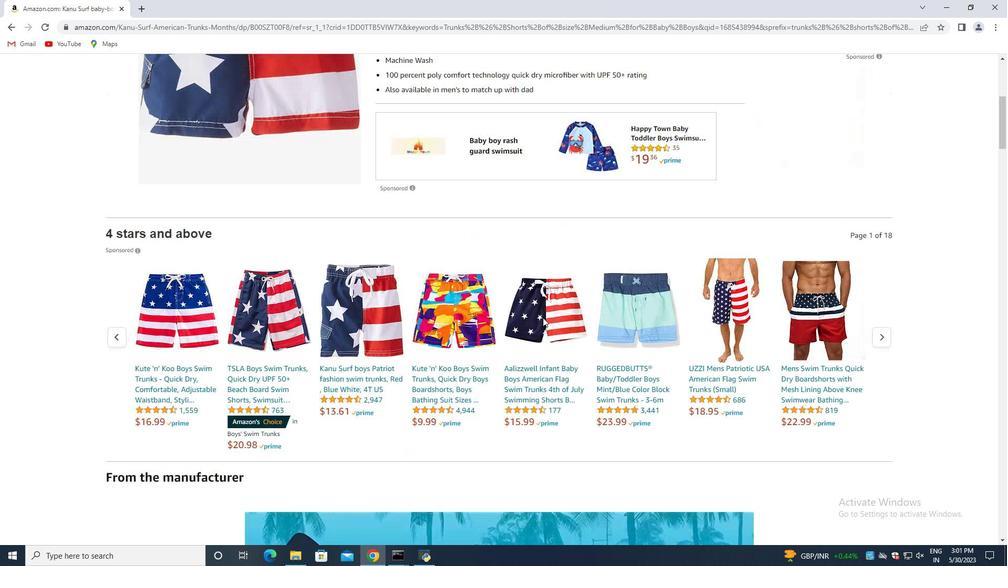 
Action: Mouse scrolled (543, 318) with delta (0, 0)
Screenshot: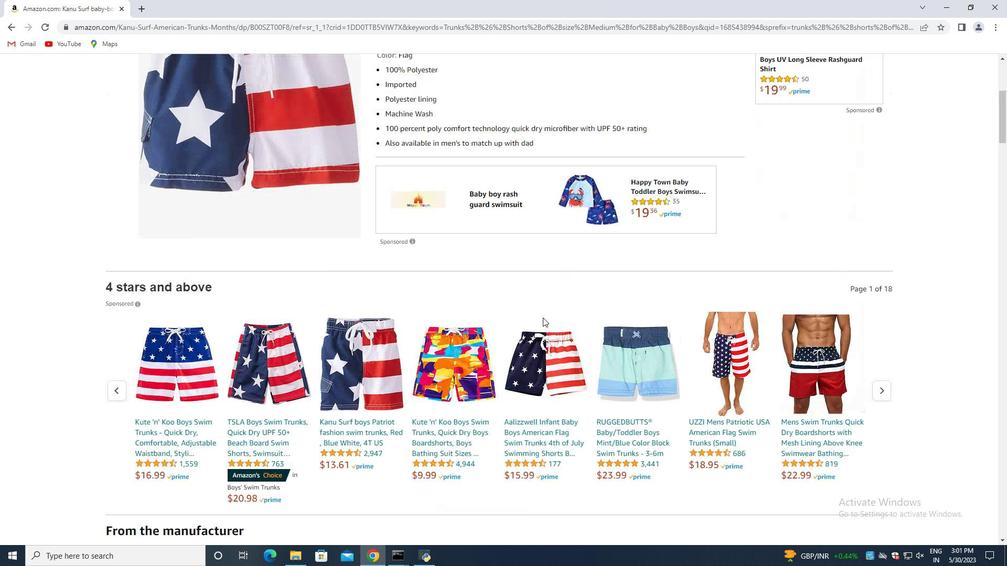 
Action: Mouse scrolled (543, 318) with delta (0, 0)
Screenshot: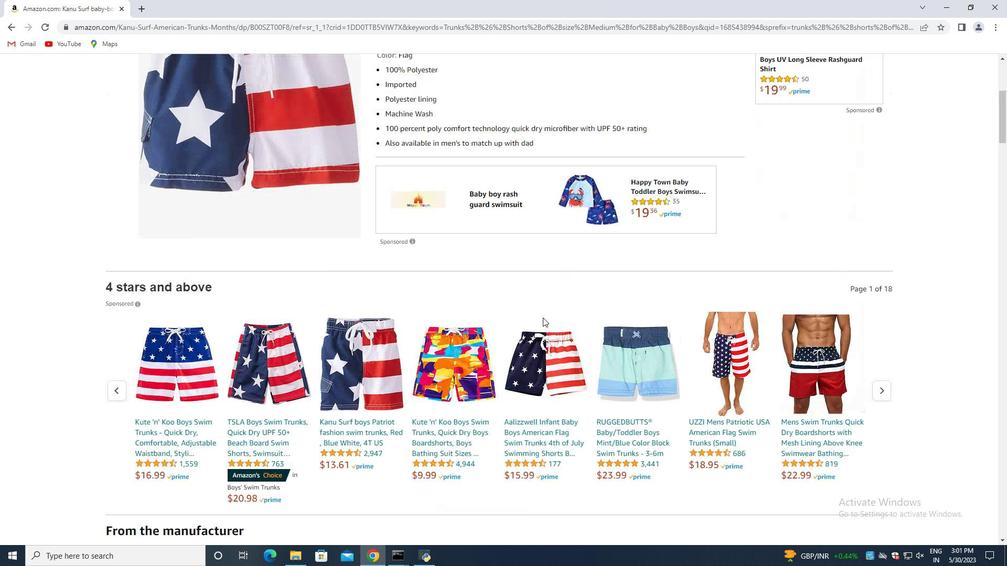 
Action: Mouse scrolled (543, 318) with delta (0, 0)
Screenshot: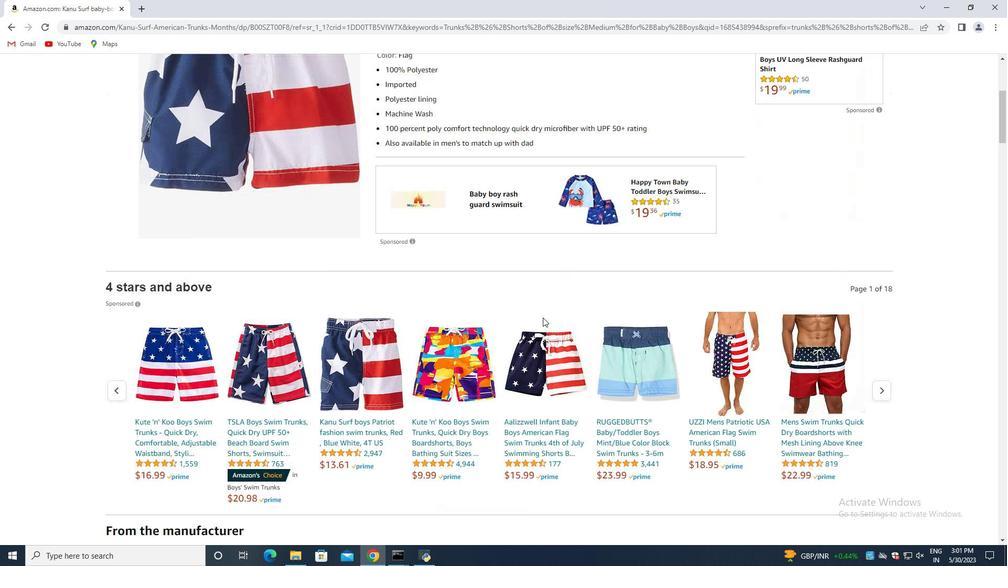 
Action: Mouse scrolled (543, 318) with delta (0, 0)
Screenshot: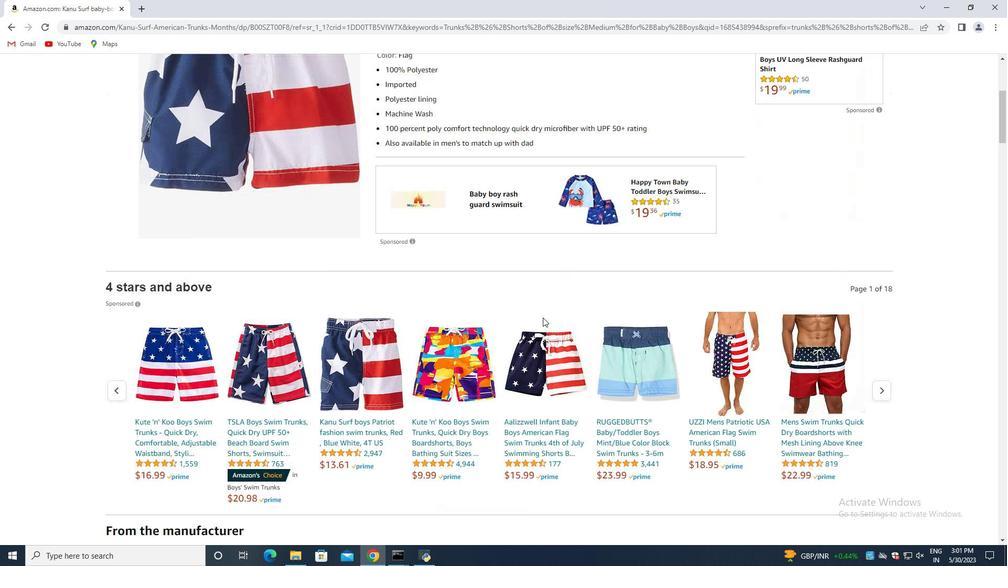 
Action: Mouse scrolled (543, 318) with delta (0, 0)
Screenshot: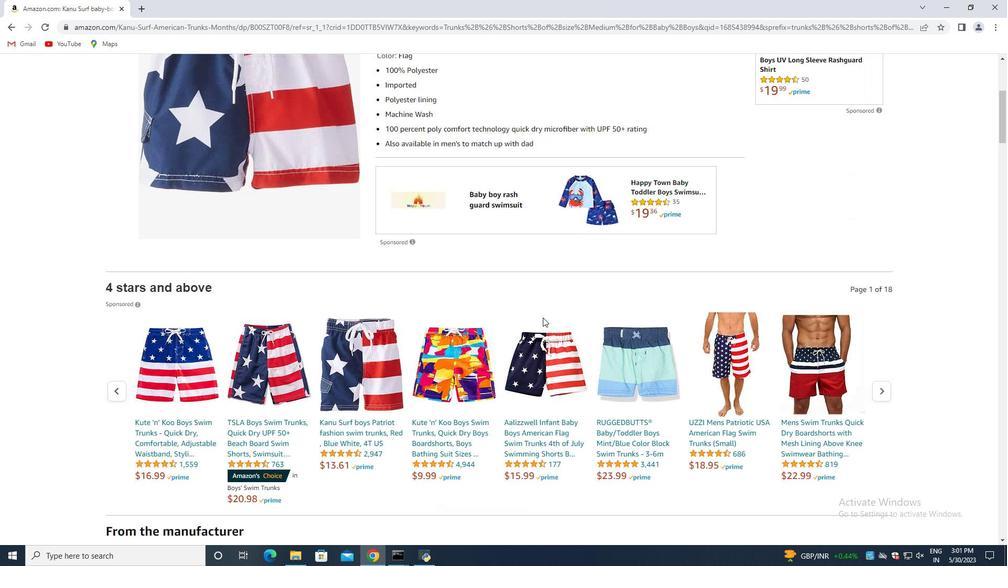 
Action: Mouse scrolled (543, 318) with delta (0, 0)
Screenshot: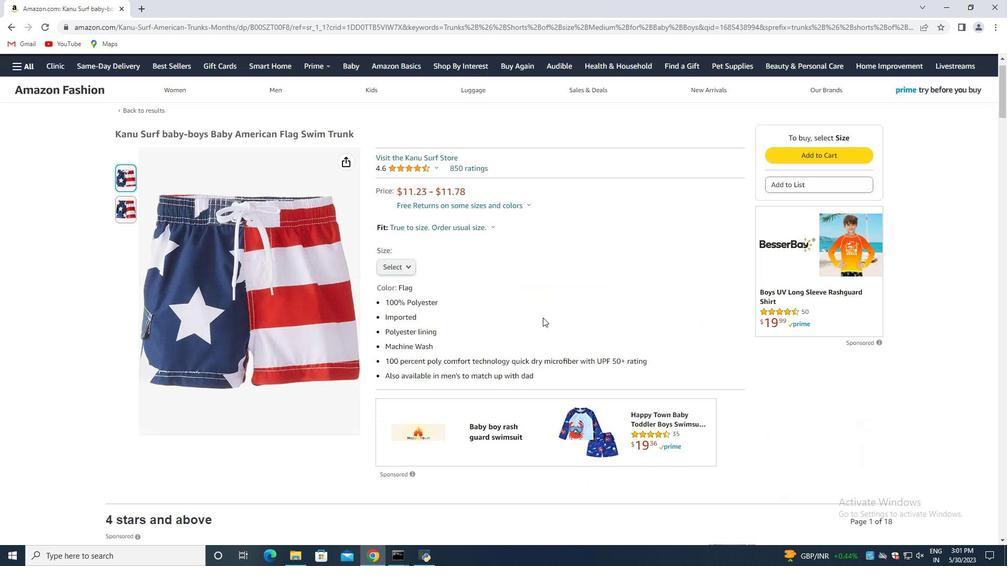 
Action: Mouse scrolled (543, 318) with delta (0, 0)
Screenshot: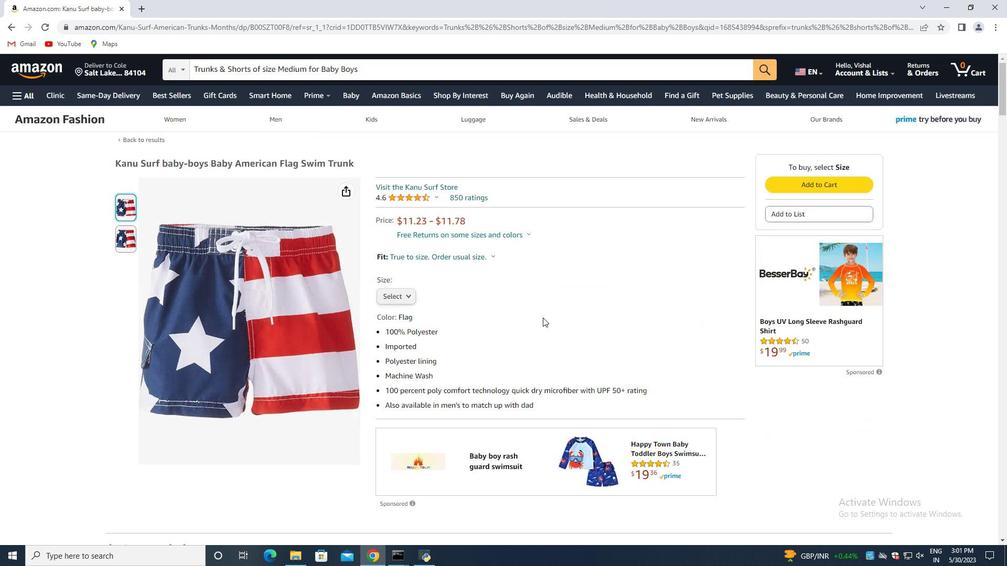 
Action: Mouse scrolled (543, 318) with delta (0, 0)
Screenshot: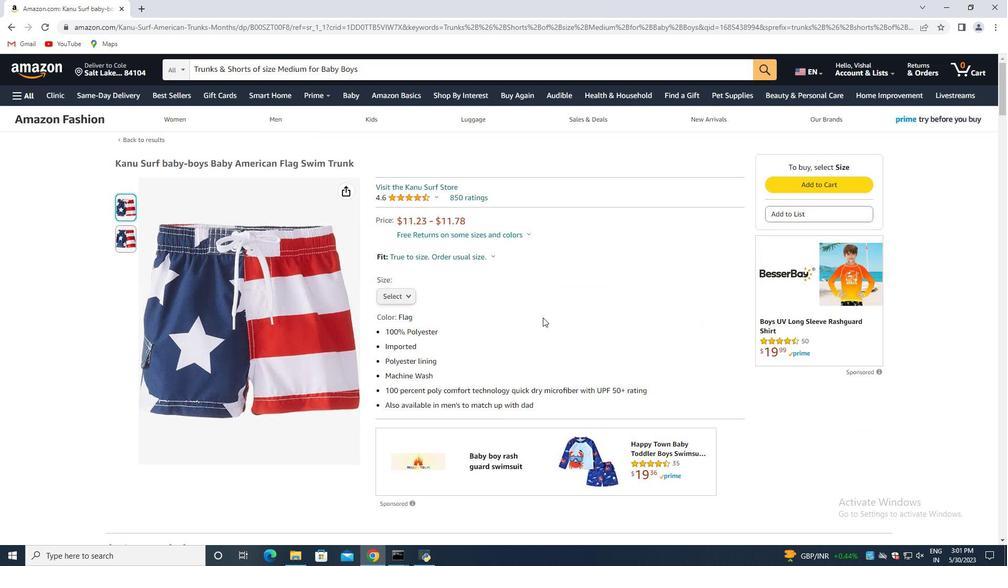 
Action: Mouse scrolled (543, 318) with delta (0, 0)
Screenshot: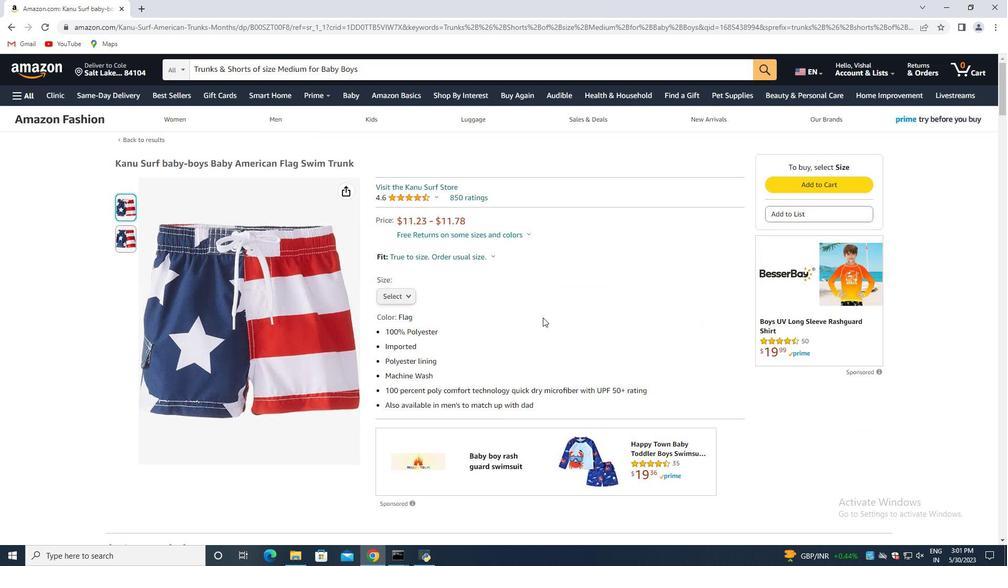 
Action: Mouse scrolled (543, 318) with delta (0, 0)
Screenshot: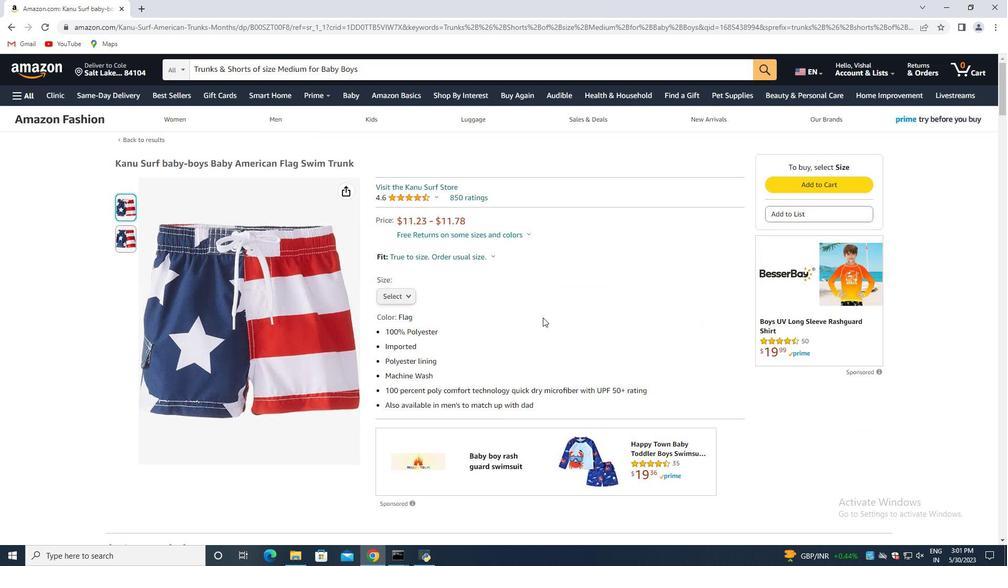 
Action: Mouse scrolled (543, 318) with delta (0, 0)
Screenshot: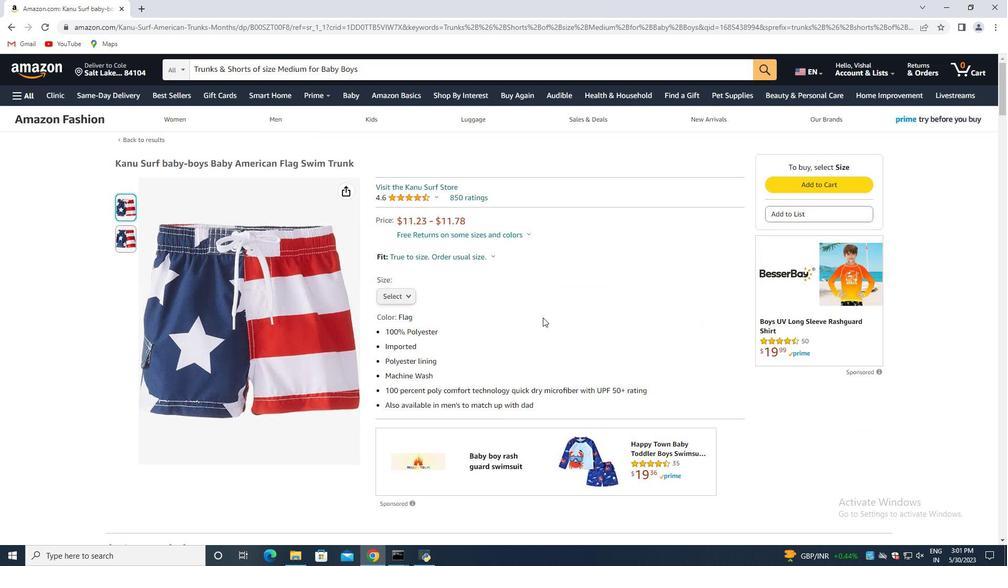 
Action: Mouse scrolled (543, 318) with delta (0, 0)
Screenshot: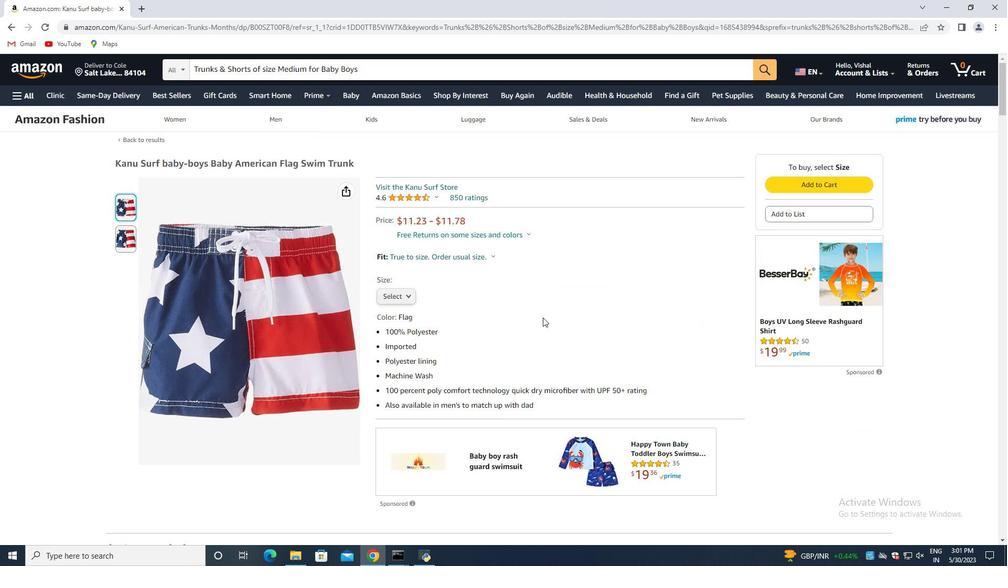 
Action: Mouse scrolled (543, 318) with delta (0, 0)
Screenshot: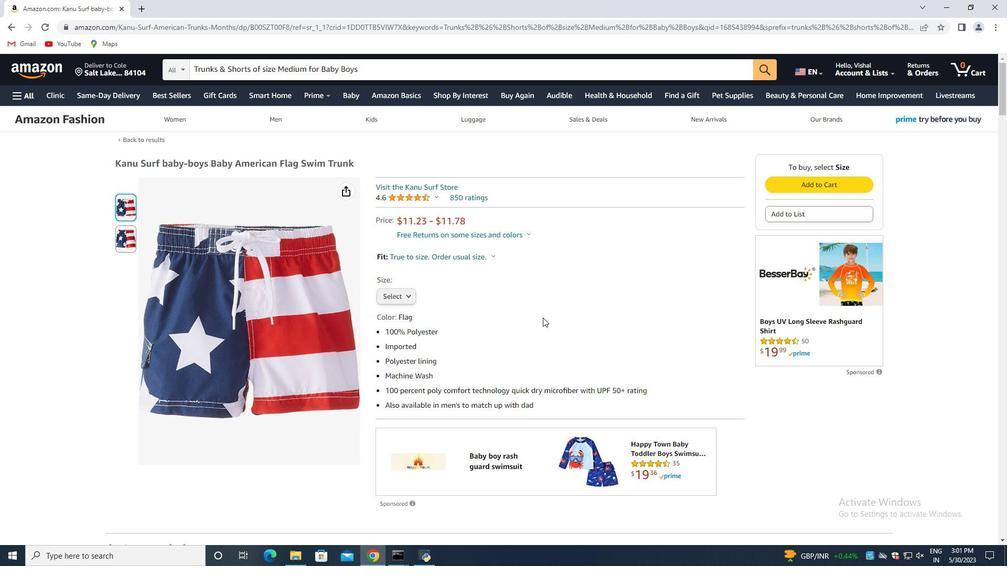 
Action: Mouse moved to (543, 317)
Screenshot: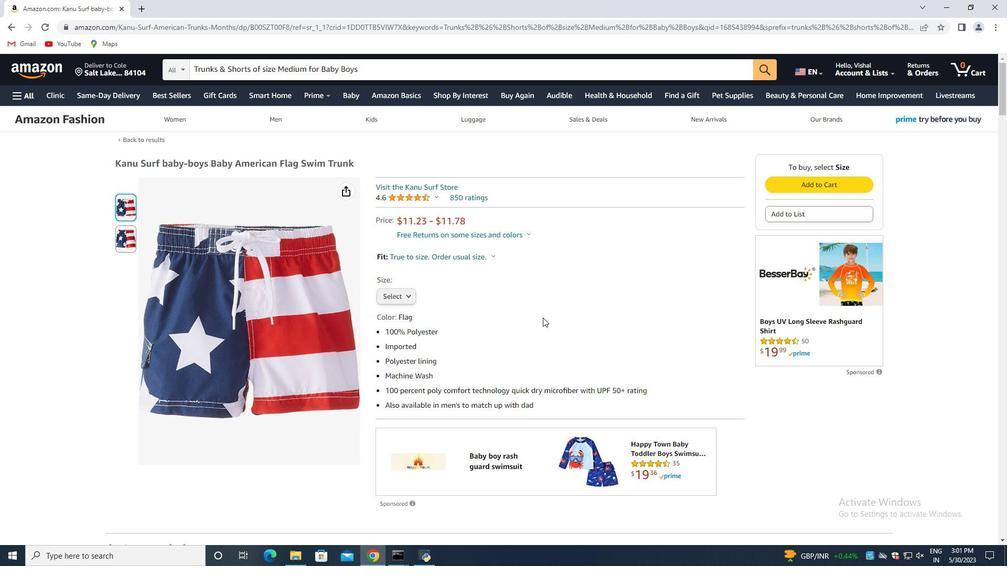 
Action: Mouse scrolled (543, 318) with delta (0, 0)
Screenshot: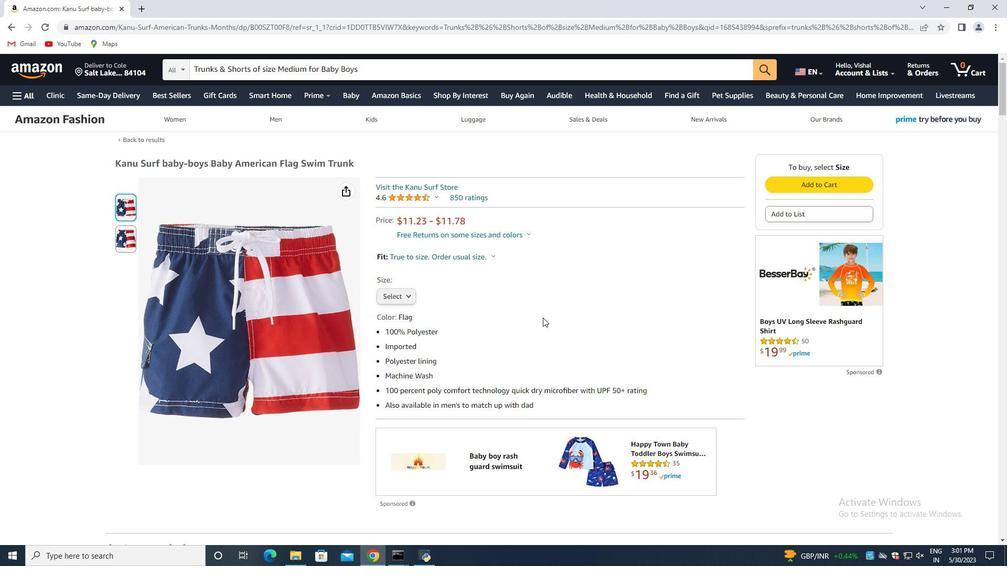 
Action: Mouse scrolled (543, 318) with delta (0, 0)
Screenshot: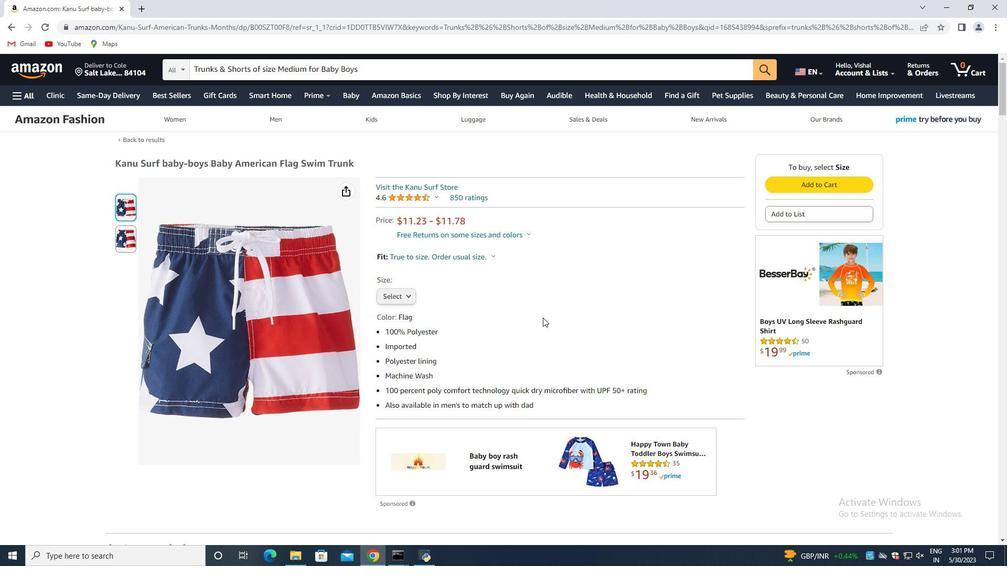 
Action: Mouse scrolled (543, 318) with delta (0, 0)
Screenshot: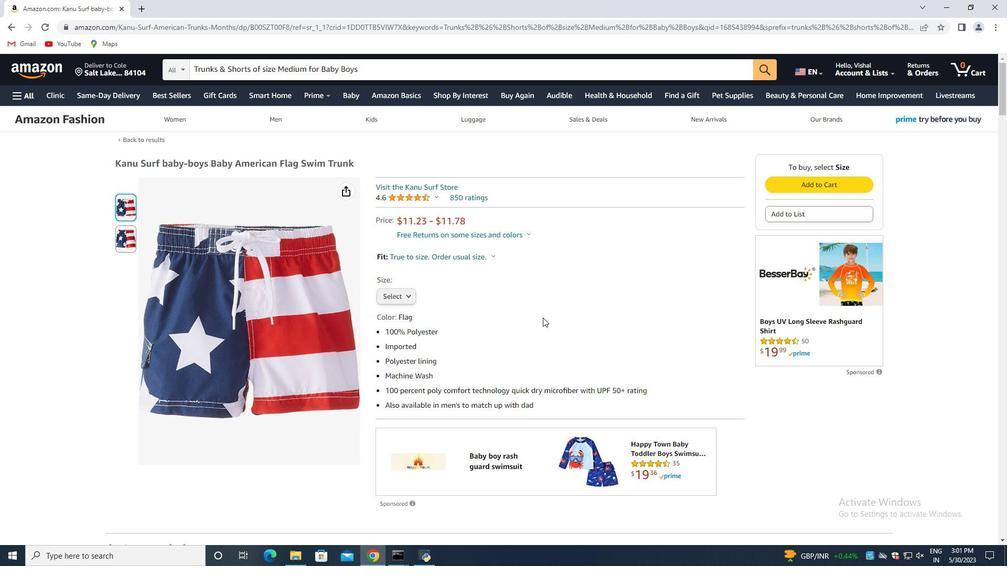 
Action: Mouse scrolled (543, 318) with delta (0, 0)
Screenshot: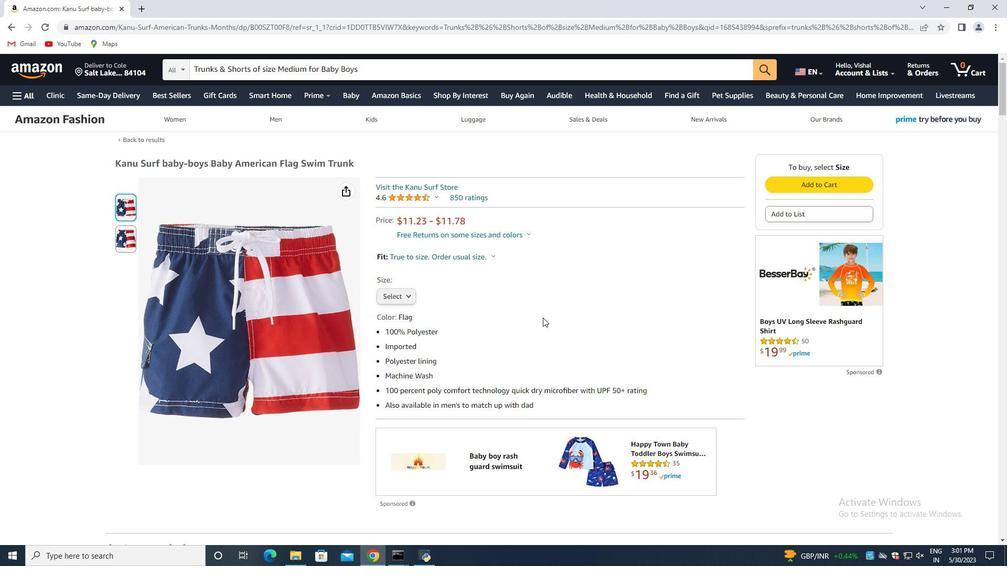 
Action: Mouse scrolled (543, 318) with delta (0, 0)
Screenshot: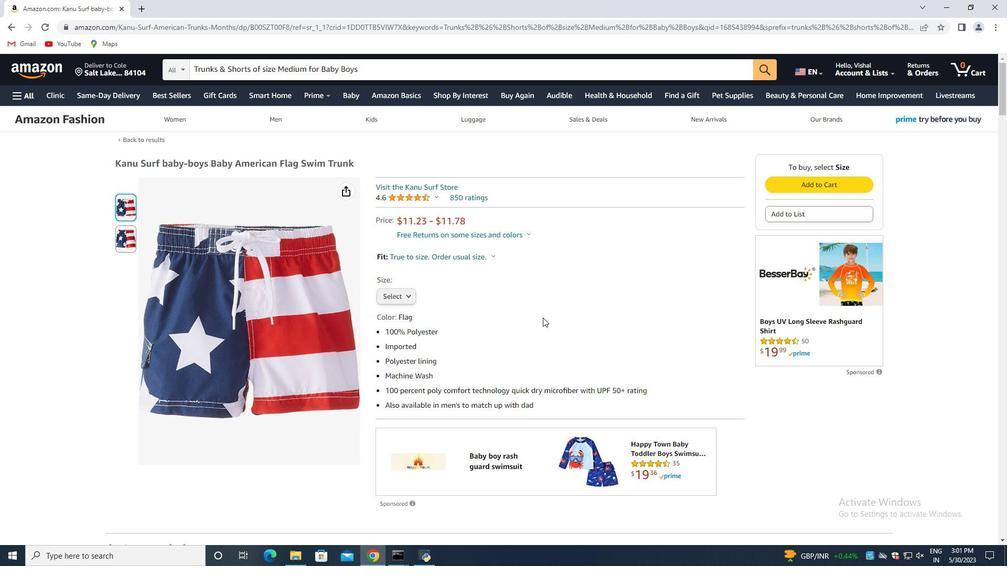
Action: Mouse scrolled (543, 318) with delta (0, 0)
Screenshot: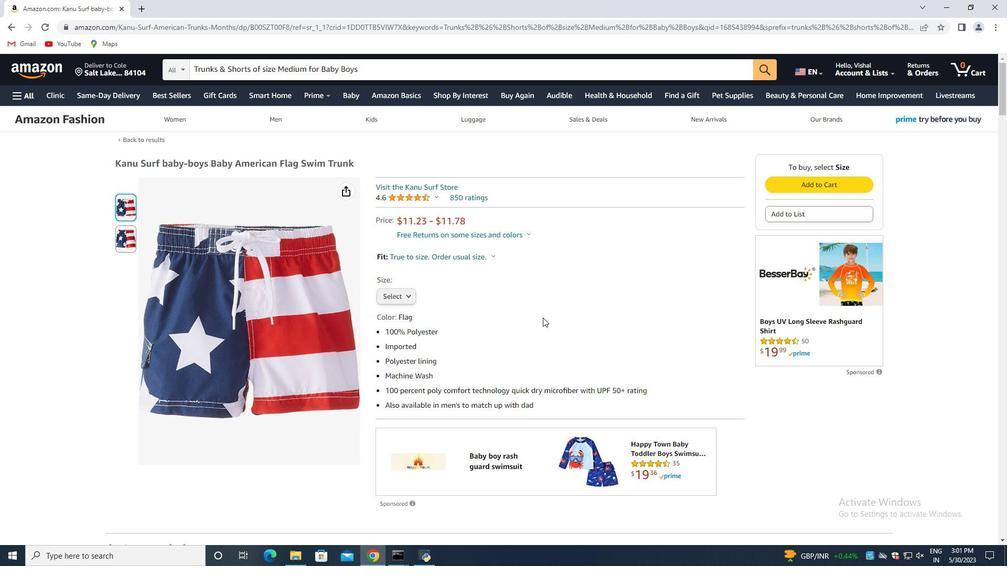 
Action: Mouse scrolled (543, 318) with delta (0, 0)
Screenshot: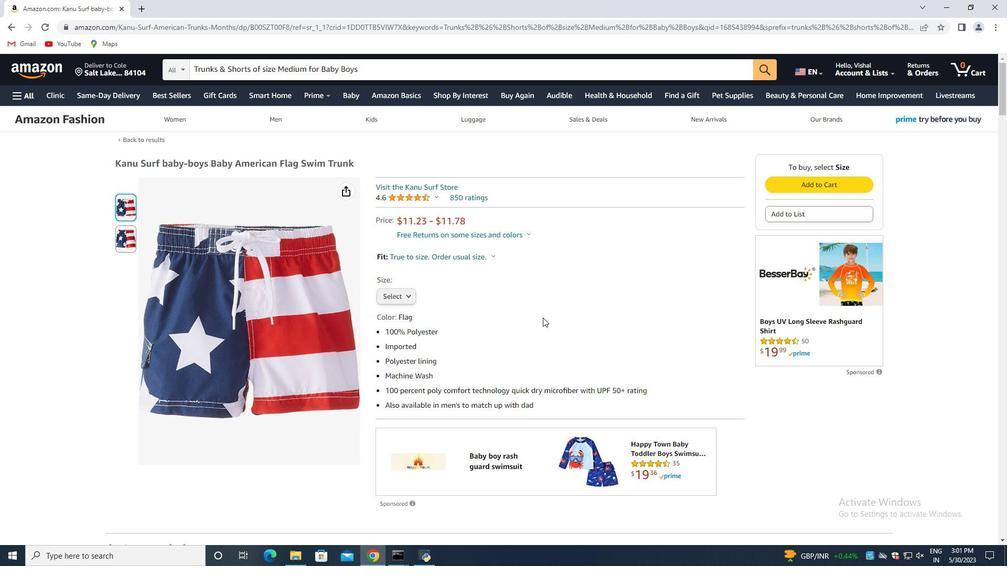 
Action: Mouse moved to (10, 26)
Screenshot: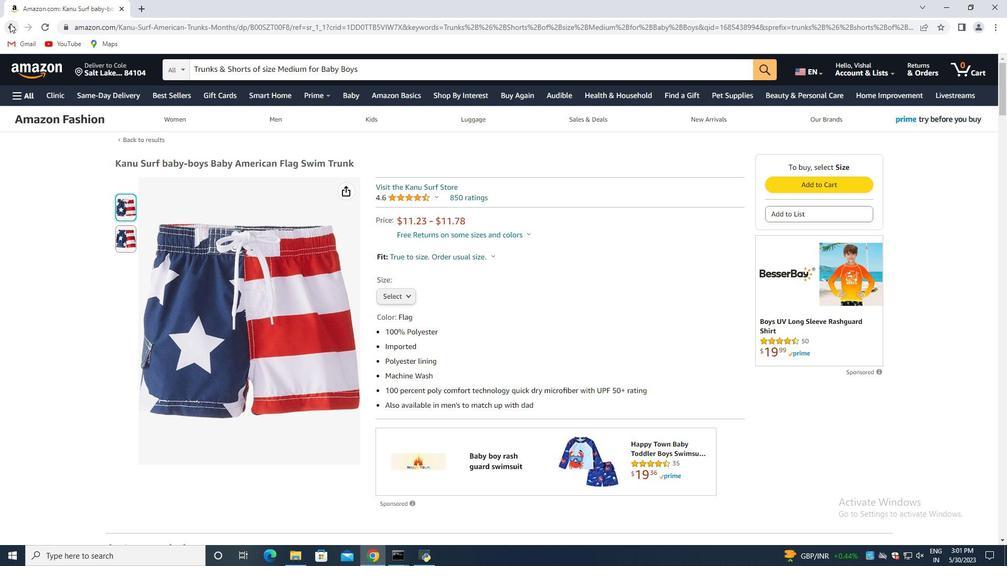 
Action: Mouse pressed left at (10, 26)
Screenshot: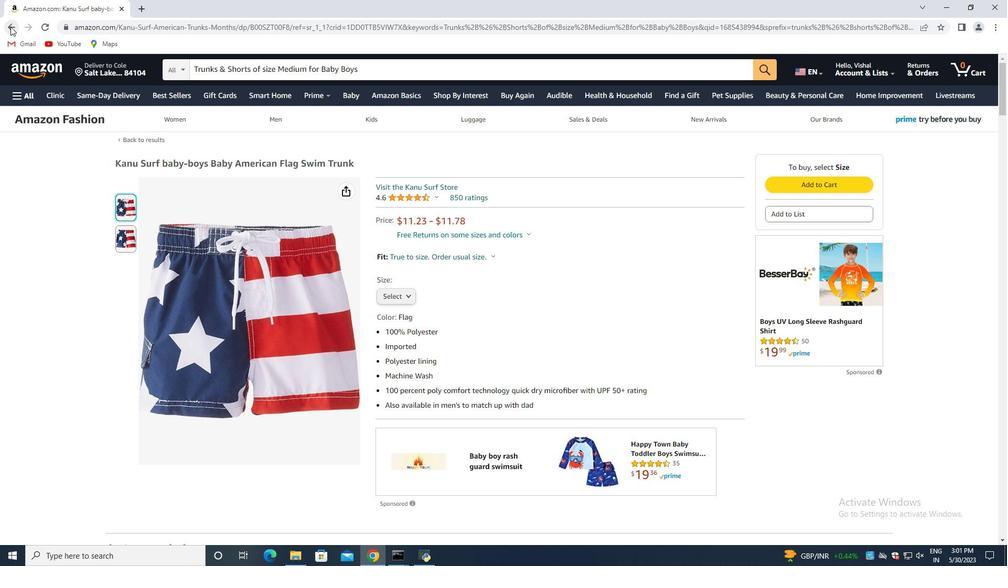 
Action: Mouse moved to (510, 284)
Screenshot: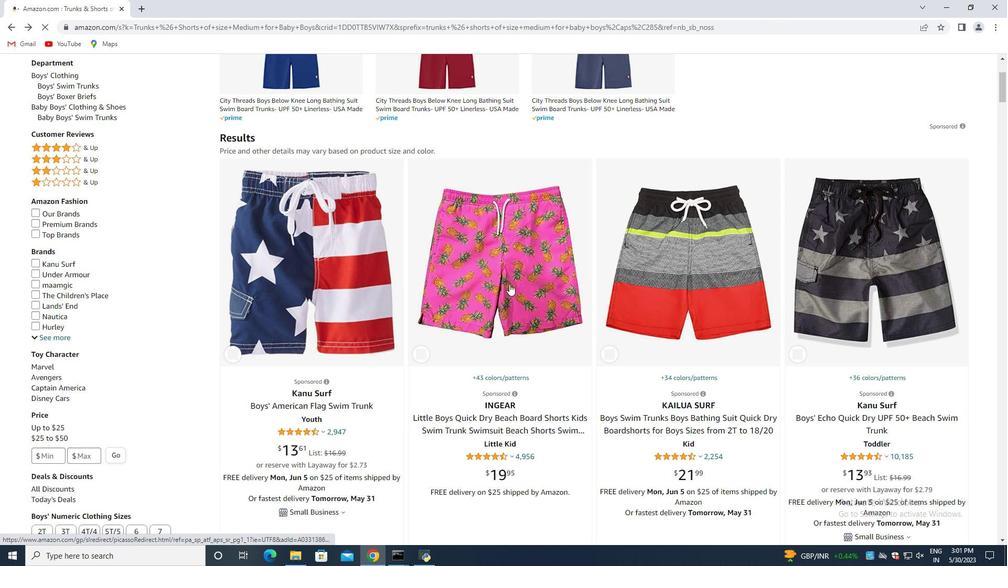 
Action: Mouse pressed left at (510, 284)
